 Task: Look for Airbnb properties in Zabid, Yemen from 10th November, 2023 to 25th November, 2023 for 4 adults.4 bedrooms having 4 beds and 4 bathrooms. Property type can be hotel. Amenities needed are: wifi, TV, free parkinig on premises, gym, breakfast. Look for 3 properties as per requirement.
Action: Mouse moved to (545, 117)
Screenshot: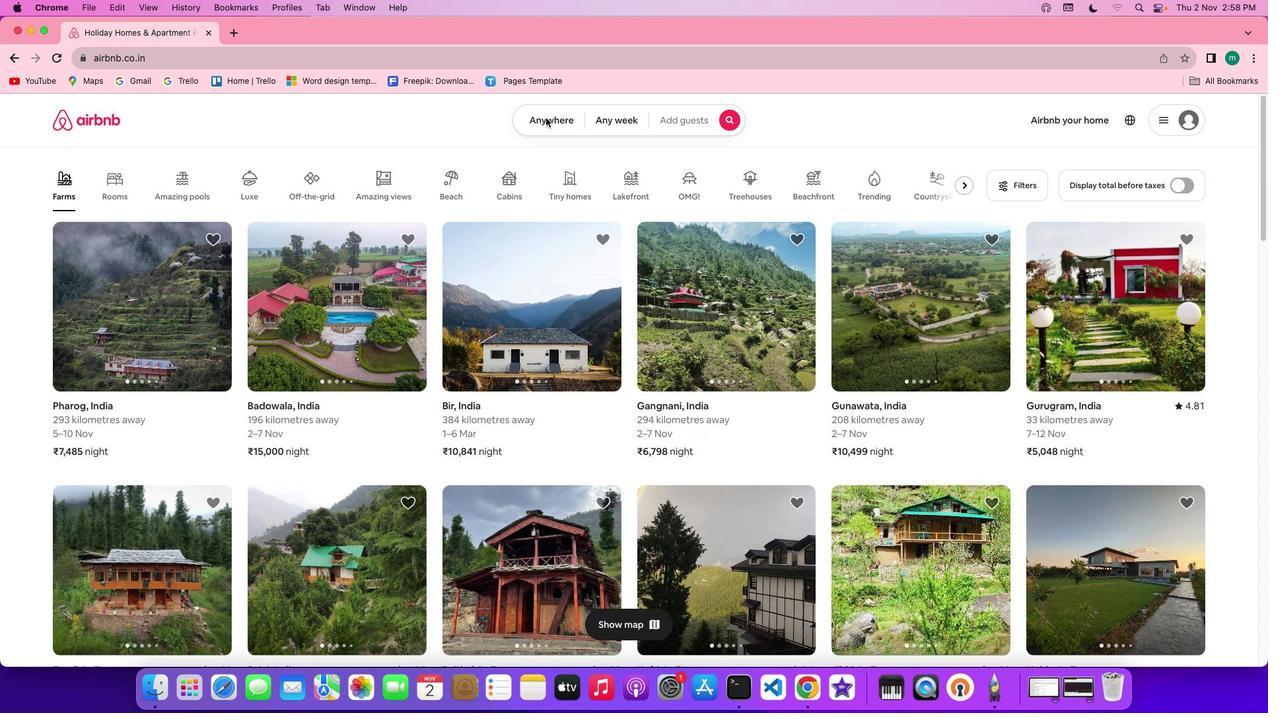 
Action: Mouse pressed left at (545, 117)
Screenshot: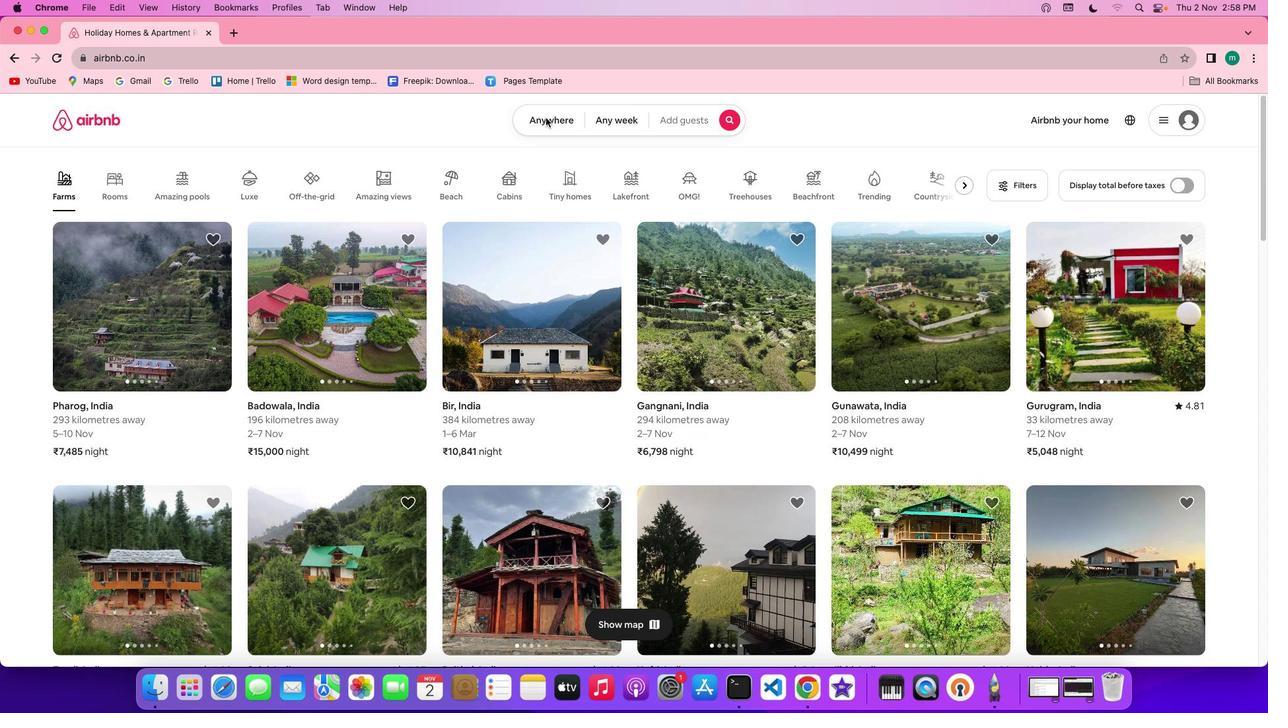 
Action: Mouse pressed left at (545, 117)
Screenshot: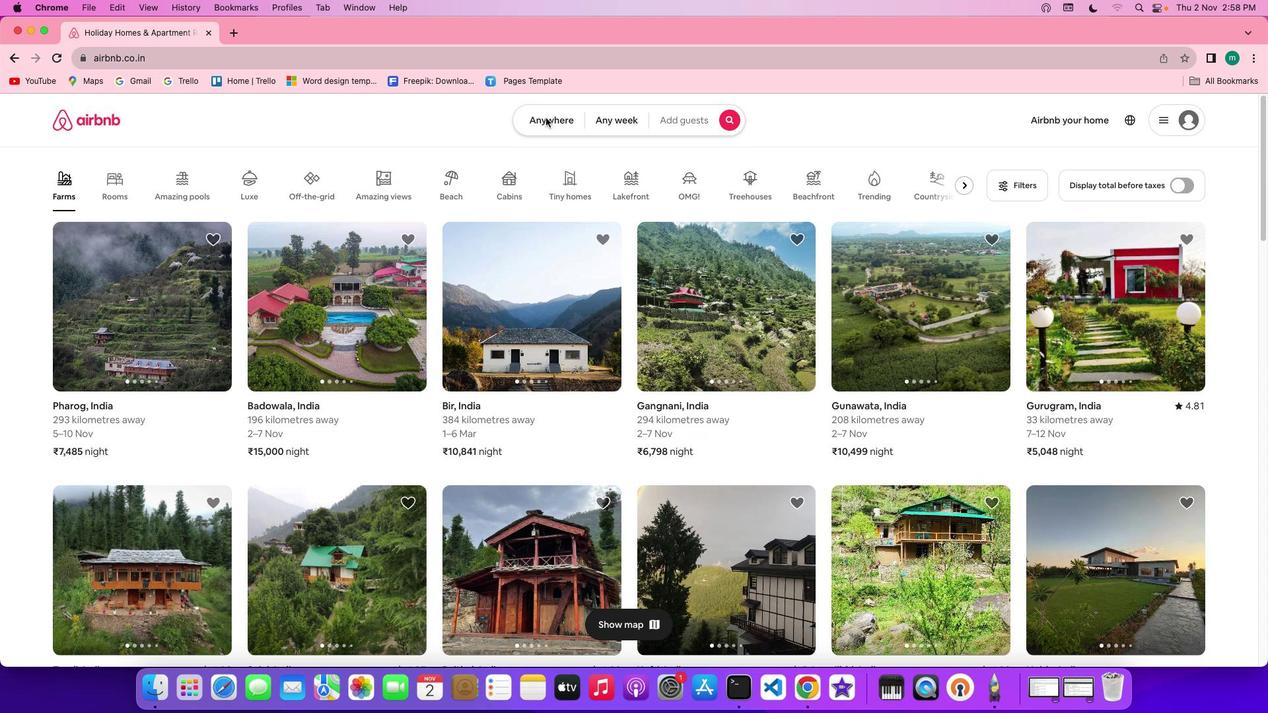 
Action: Mouse moved to (453, 170)
Screenshot: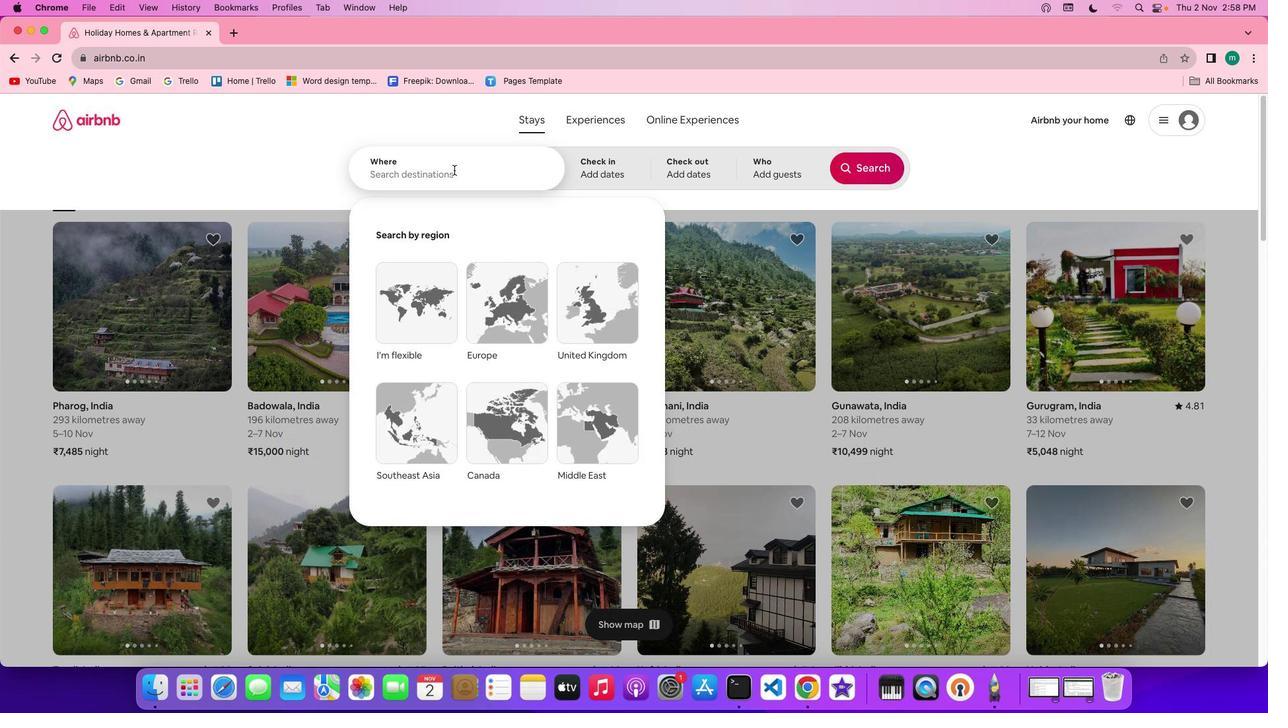 
Action: Key pressed Key.shift'Z''a''b''i''d'','Key.spaceKey.shift'Y''e''m''e''n'
Screenshot: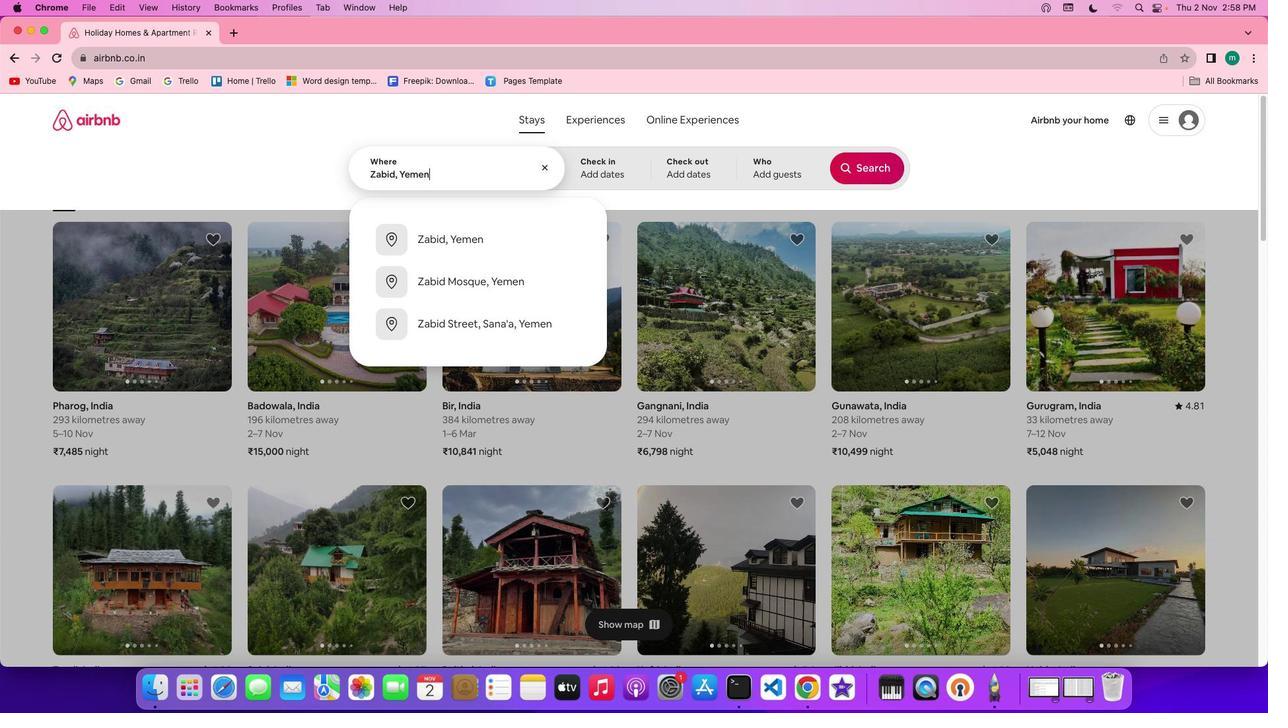 
Action: Mouse moved to (614, 179)
Screenshot: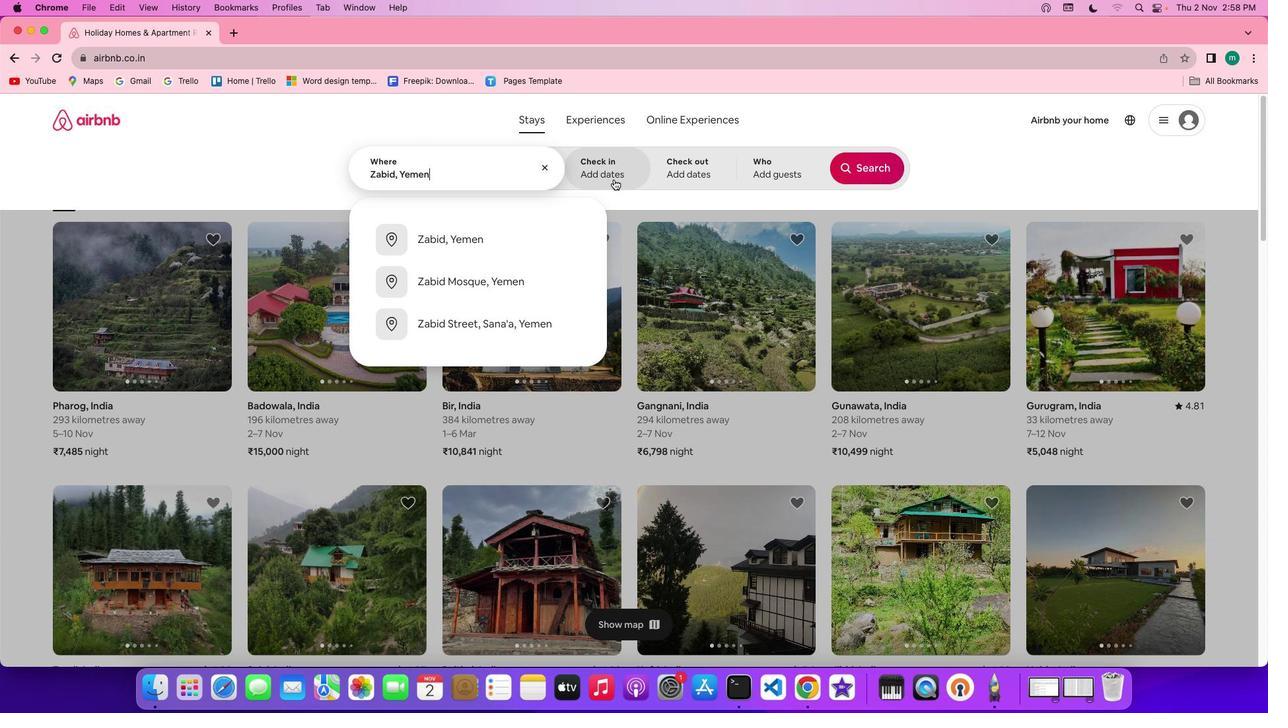 
Action: Mouse pressed left at (614, 179)
Screenshot: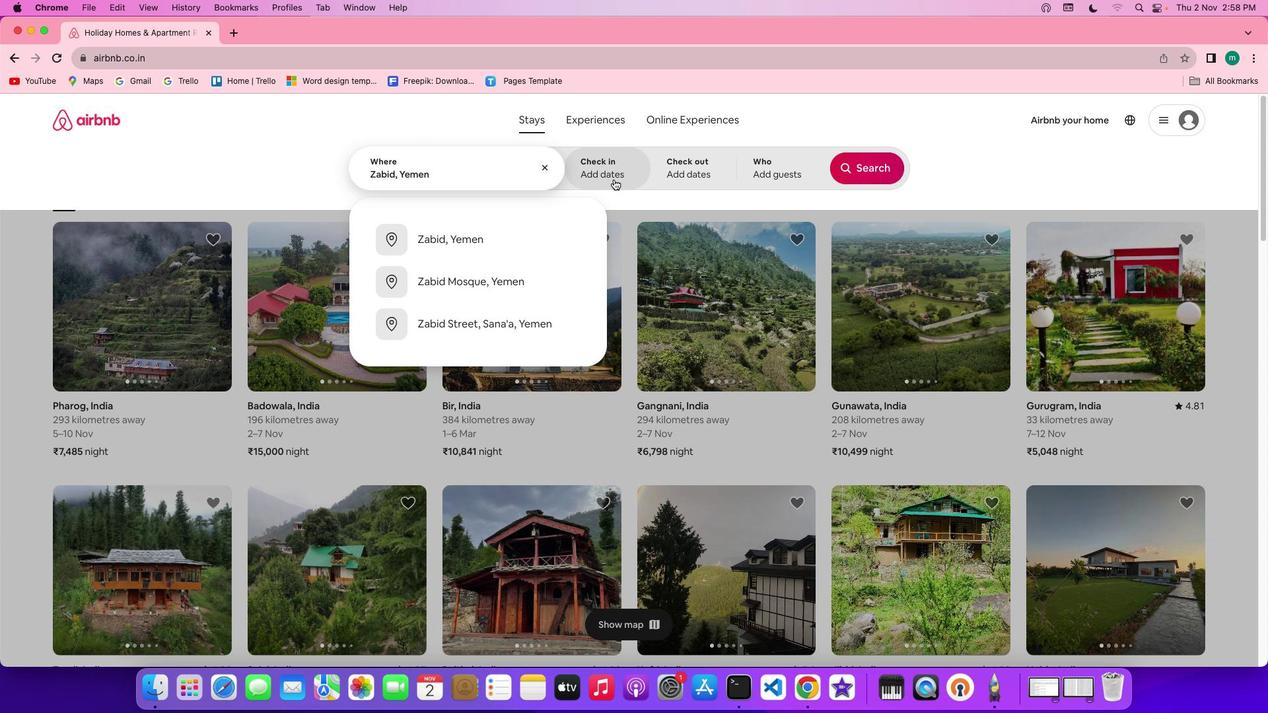 
Action: Mouse moved to (568, 363)
Screenshot: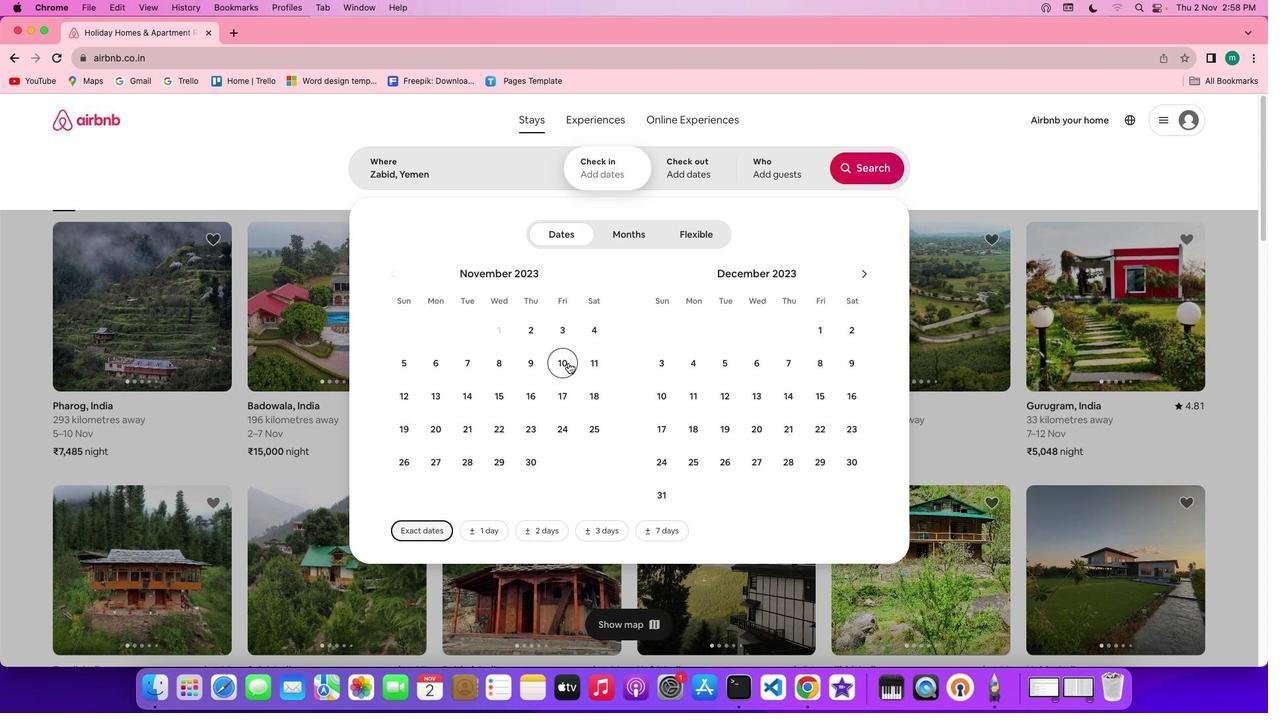 
Action: Mouse pressed left at (568, 363)
Screenshot: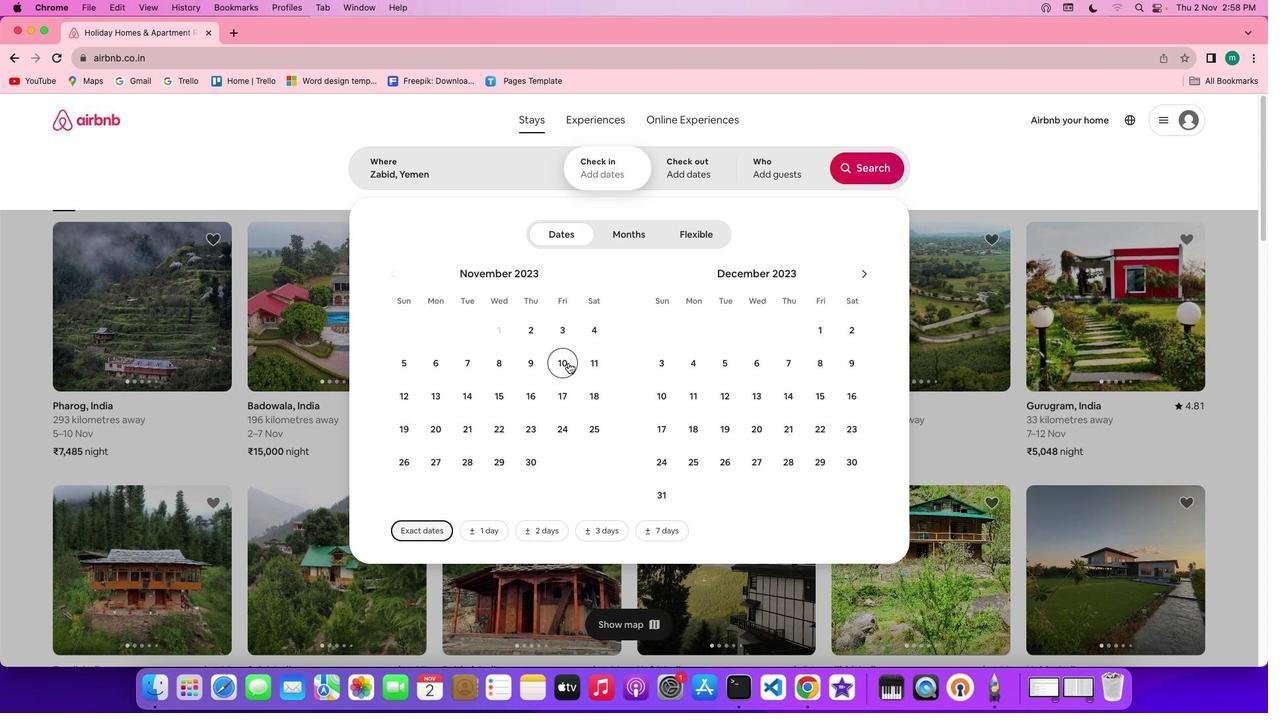 
Action: Mouse moved to (595, 428)
Screenshot: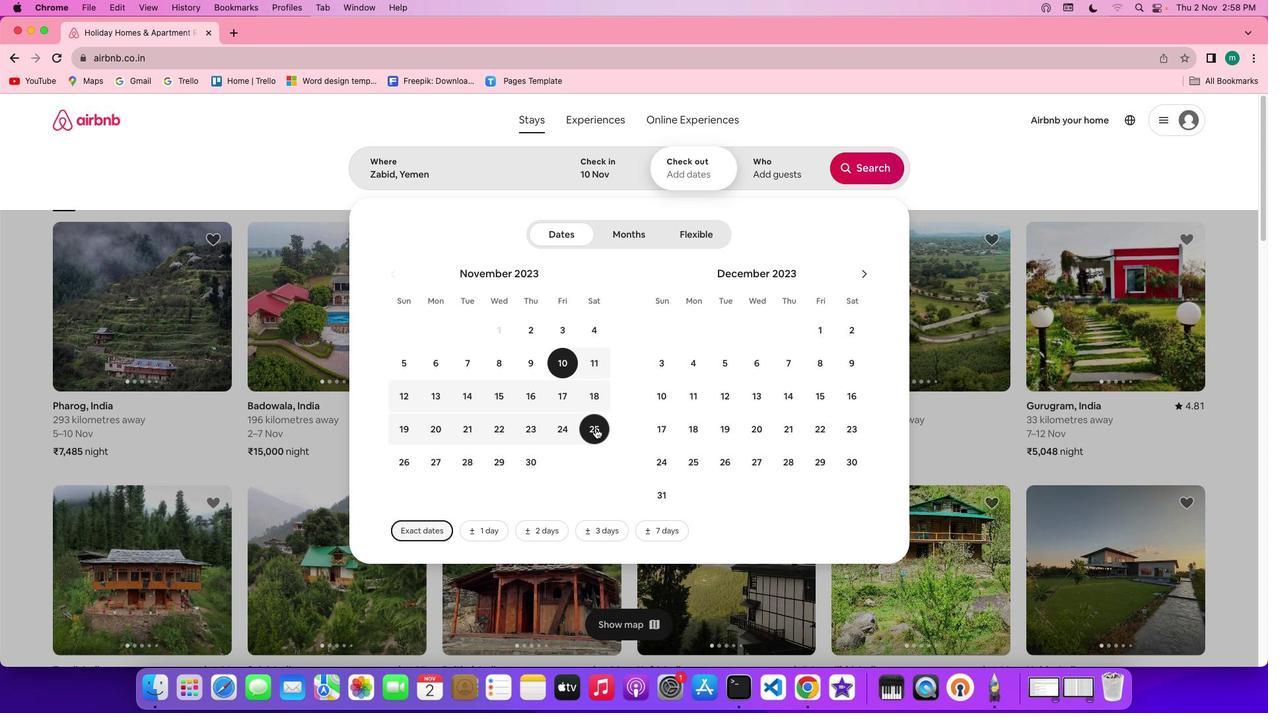 
Action: Mouse pressed left at (595, 428)
Screenshot: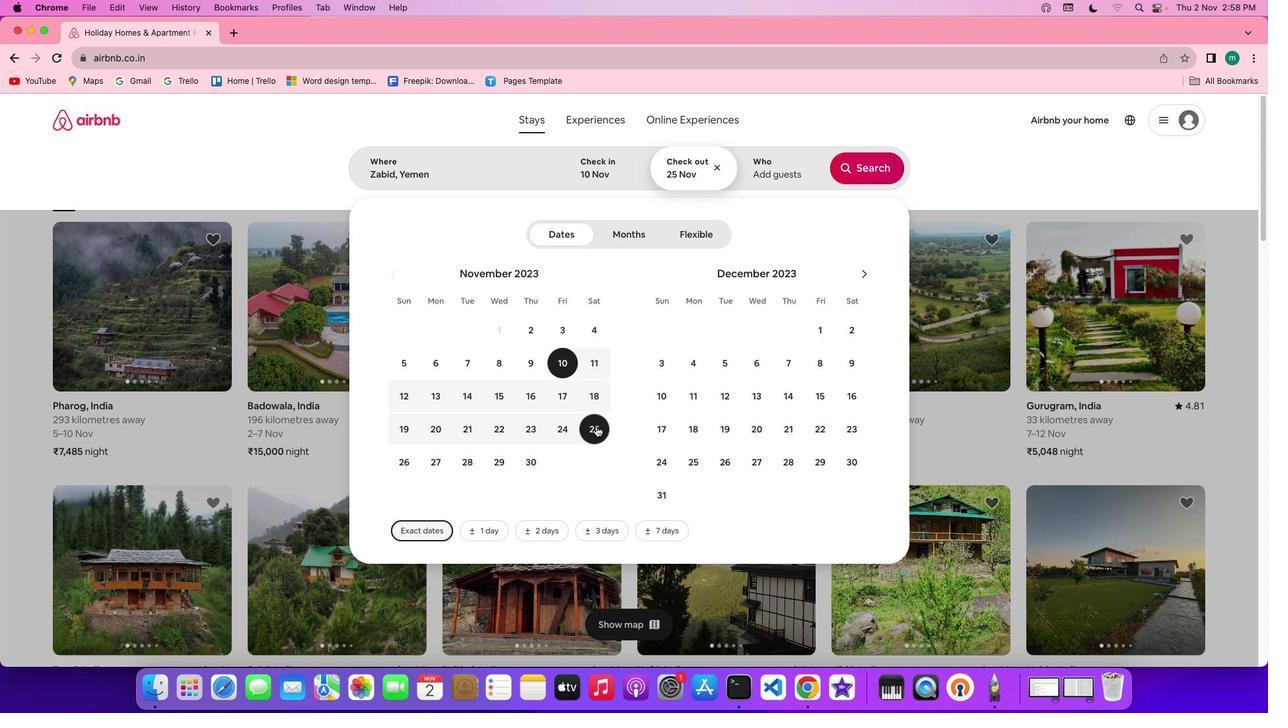 
Action: Mouse moved to (793, 180)
Screenshot: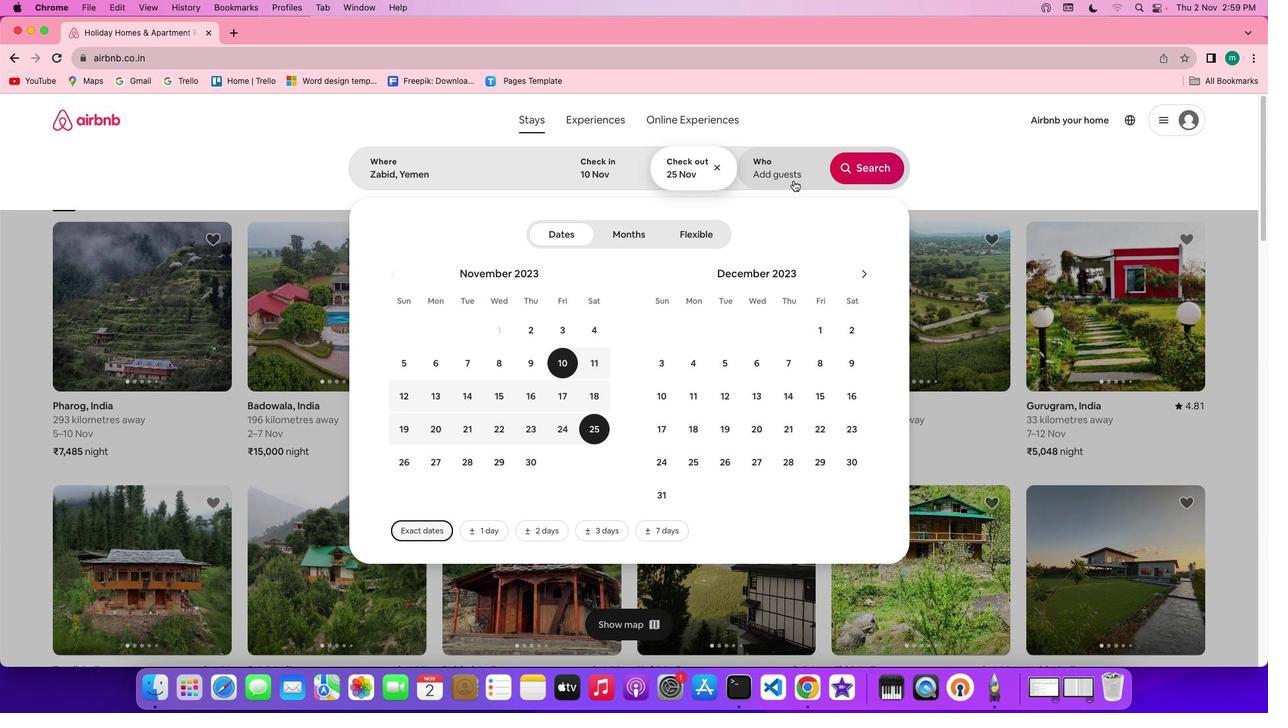 
Action: Mouse pressed left at (793, 180)
Screenshot: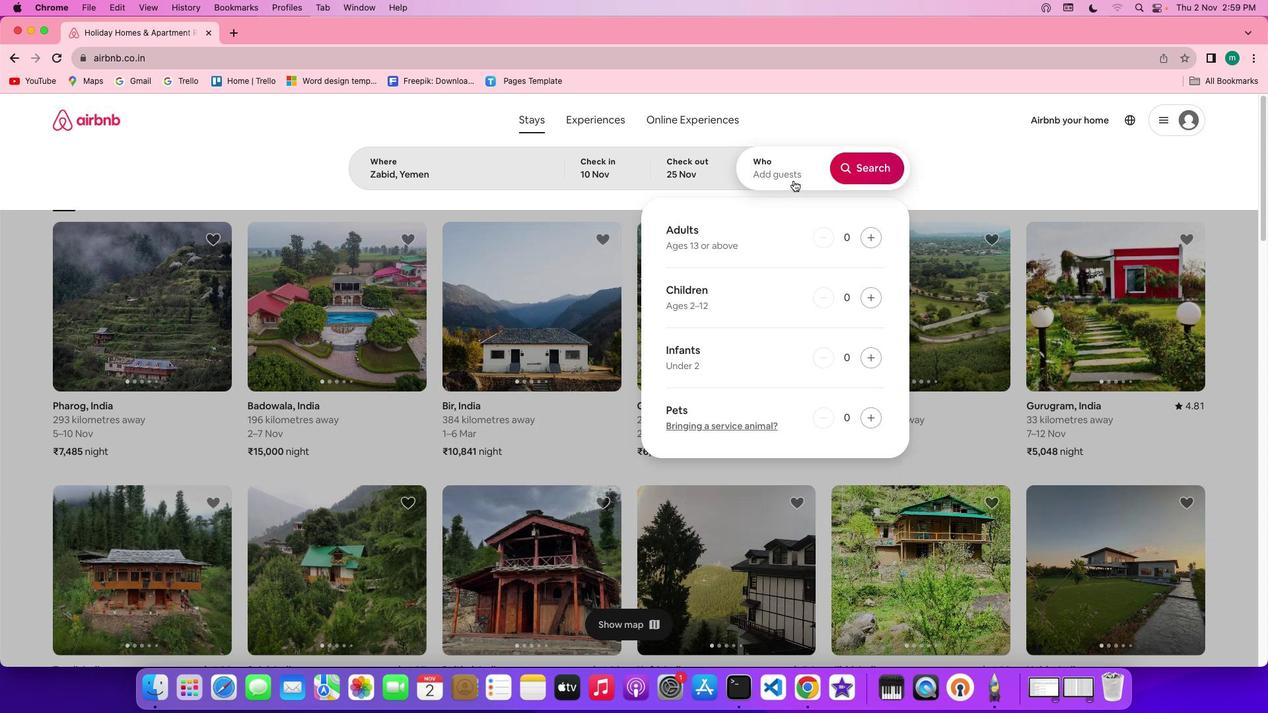 
Action: Mouse moved to (870, 233)
Screenshot: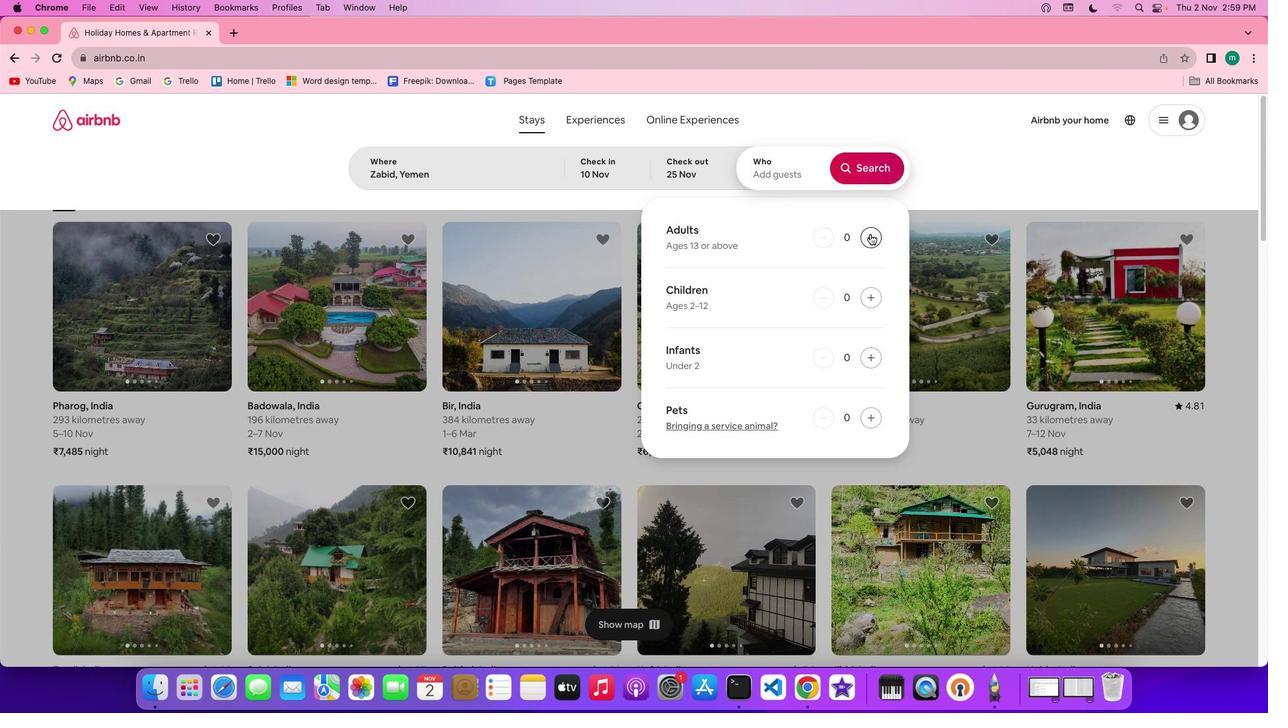 
Action: Mouse pressed left at (870, 233)
Screenshot: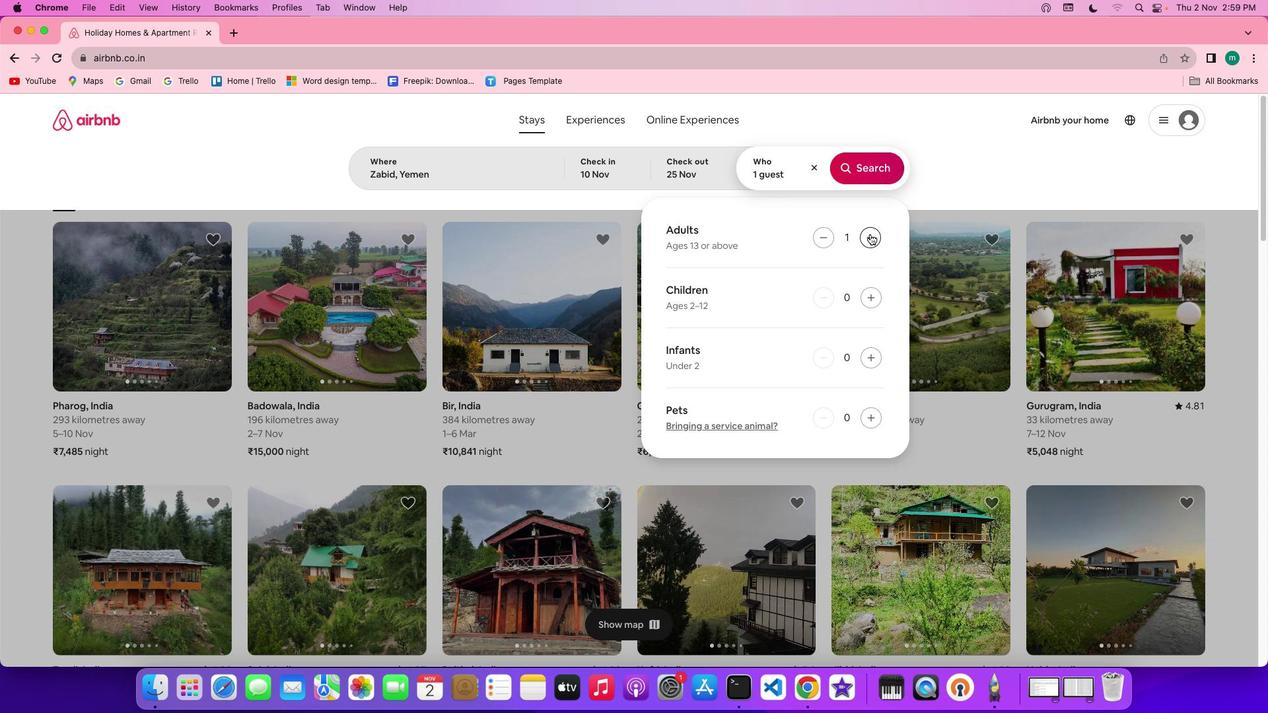 
Action: Mouse pressed left at (870, 233)
Screenshot: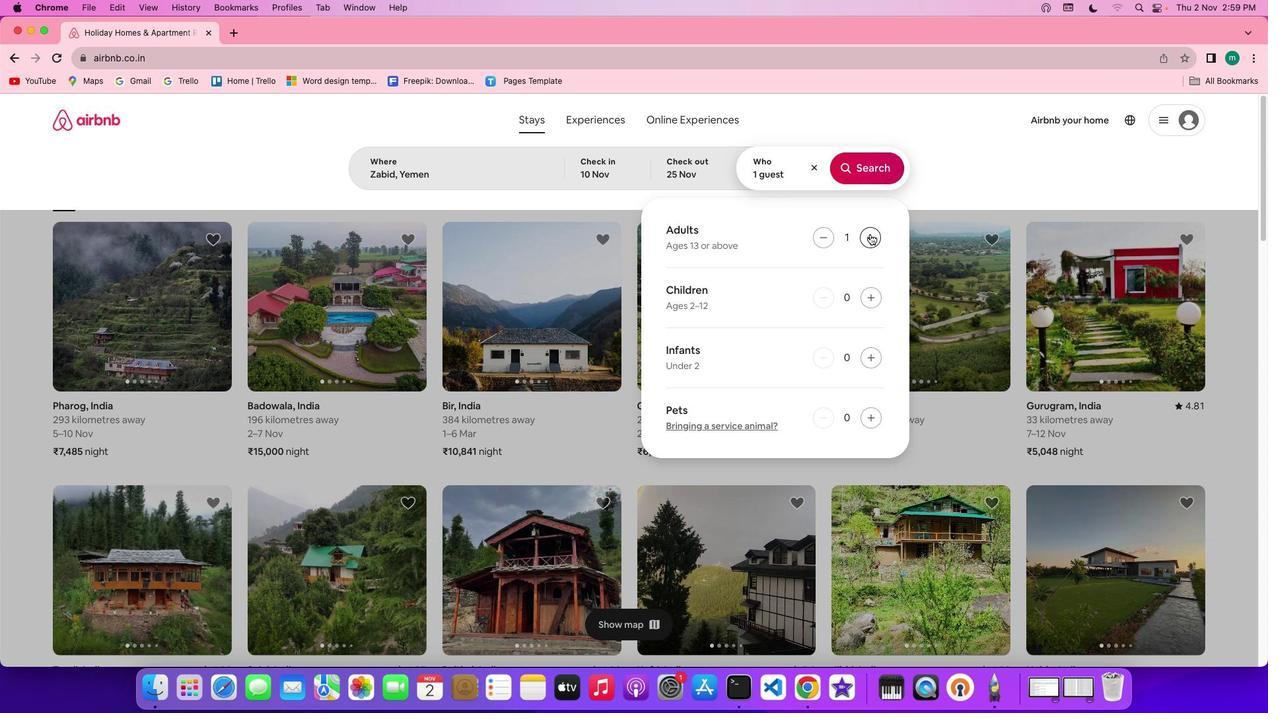 
Action: Mouse moved to (870, 235)
Screenshot: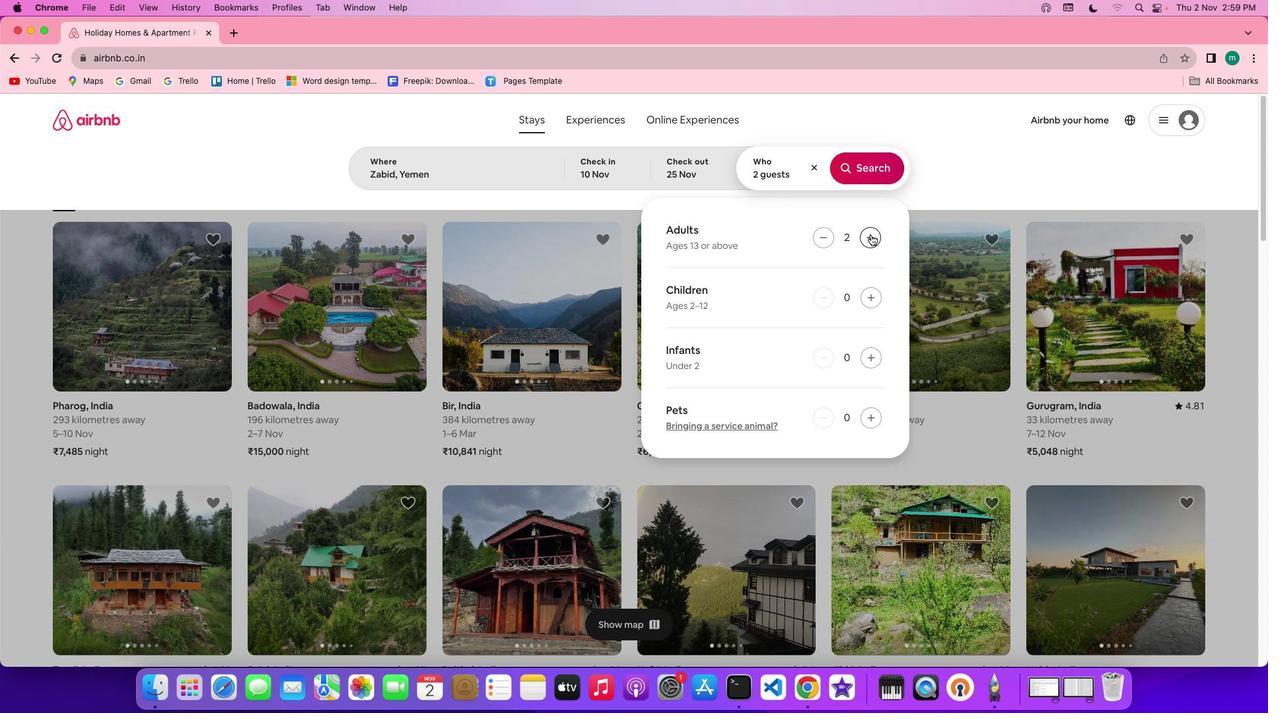 
Action: Mouse pressed left at (870, 235)
Screenshot: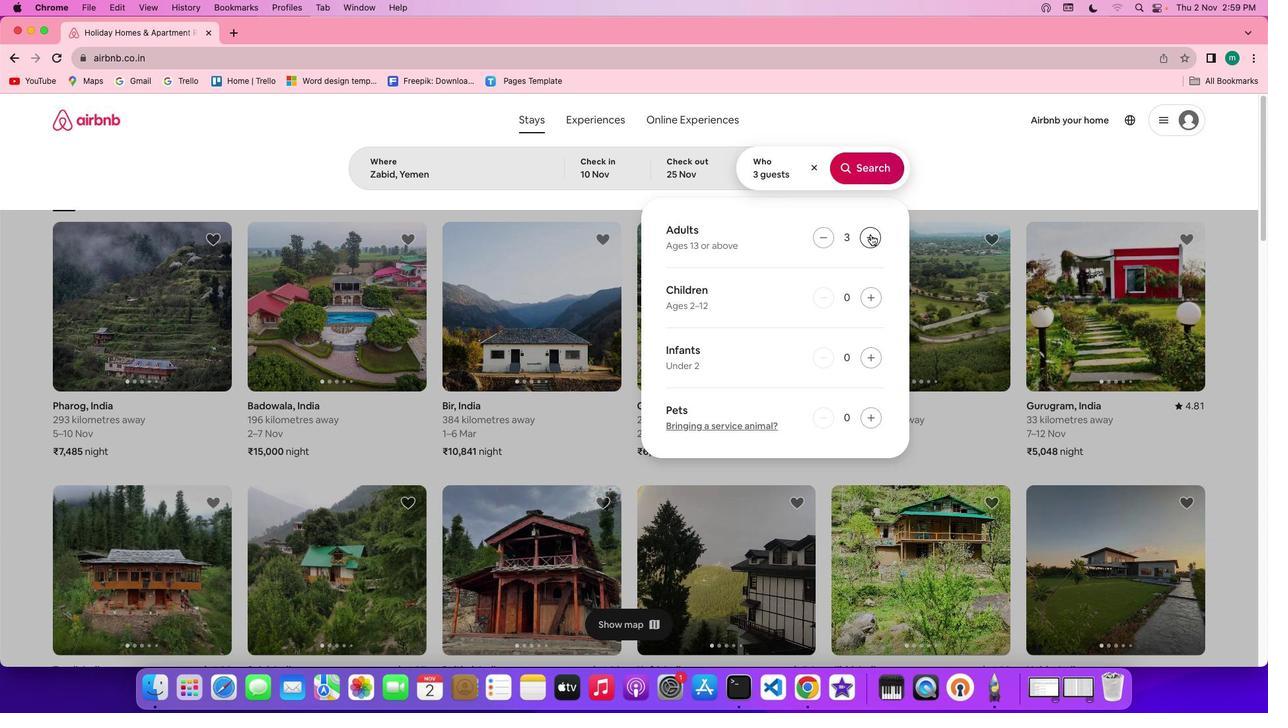 
Action: Mouse pressed left at (870, 235)
Screenshot: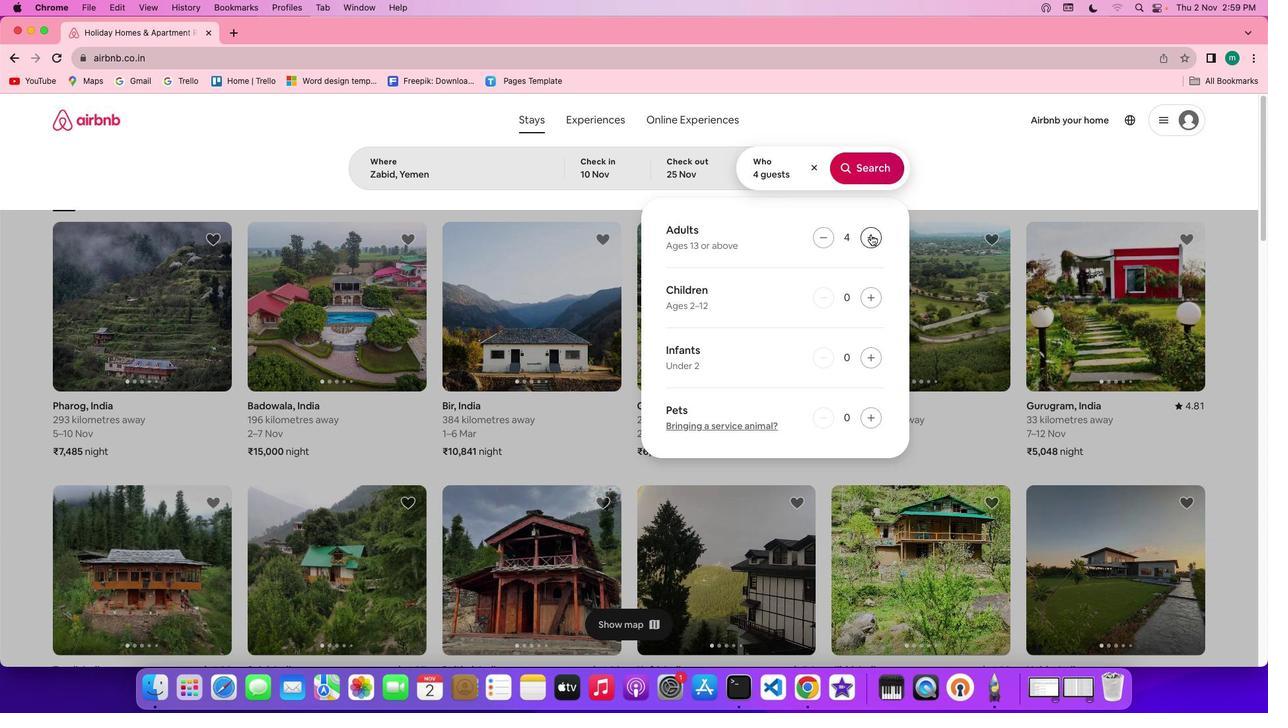 
Action: Mouse moved to (867, 166)
Screenshot: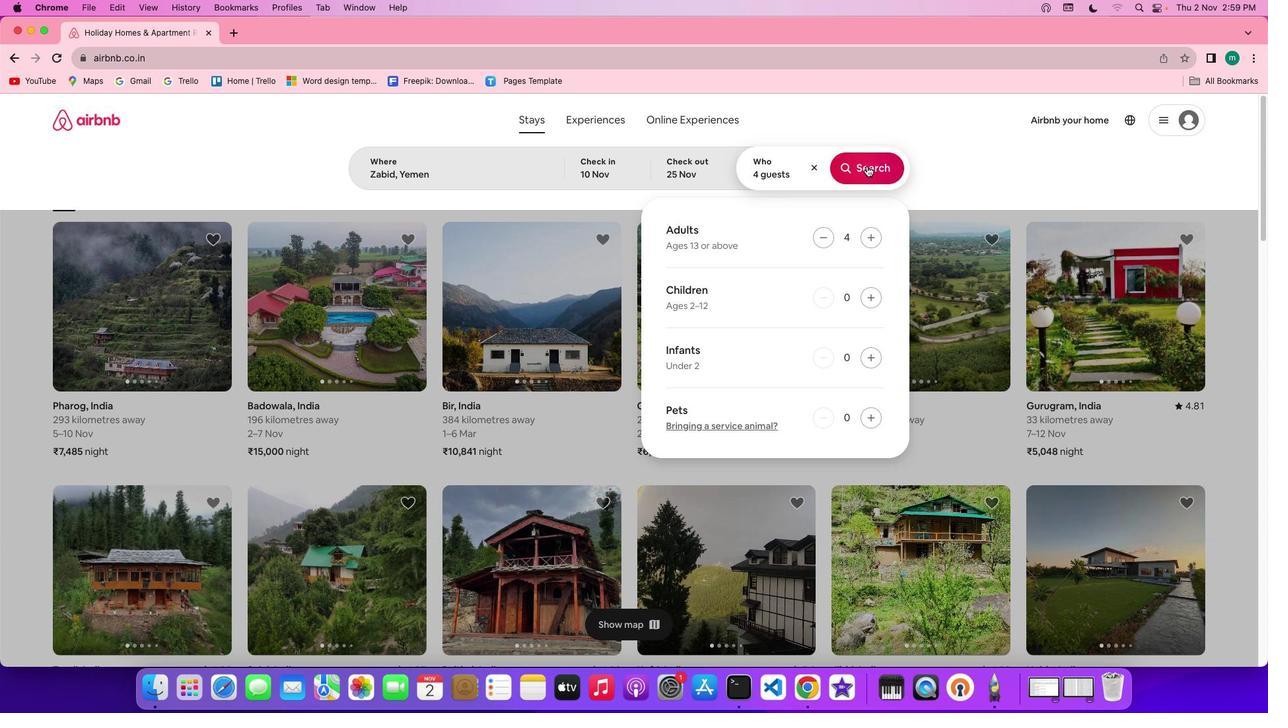 
Action: Mouse pressed left at (867, 166)
Screenshot: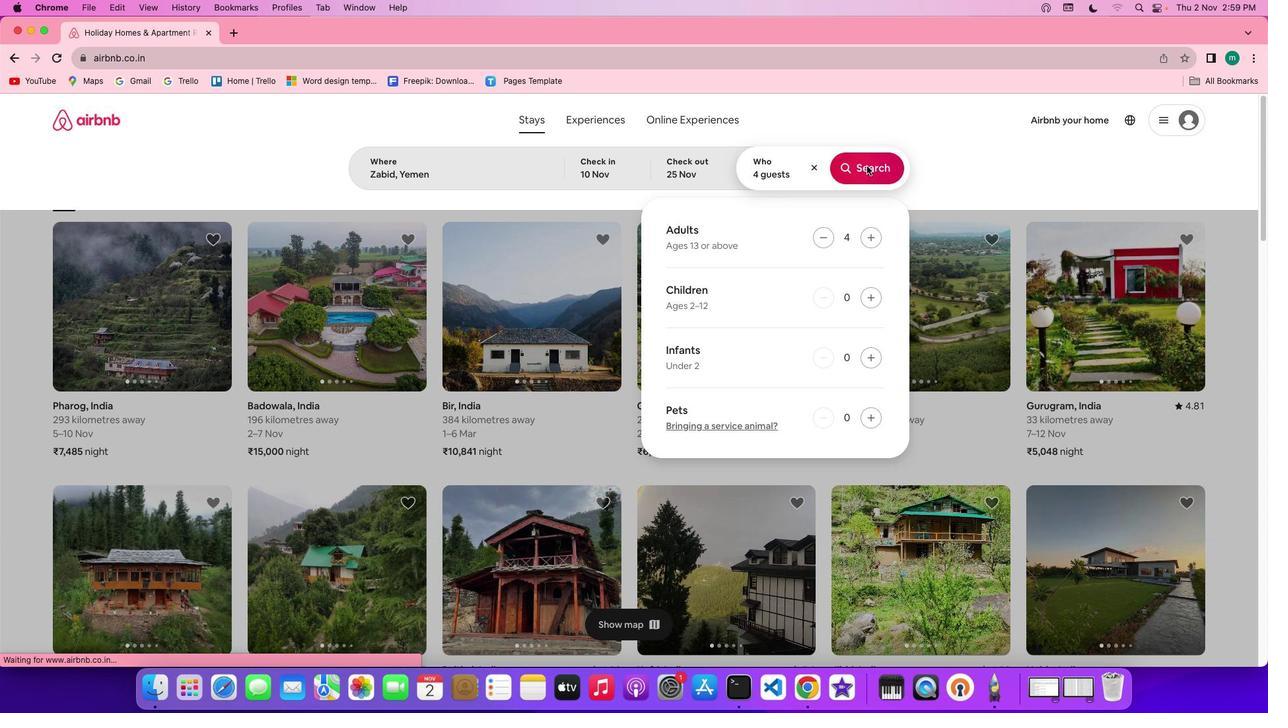 
Action: Mouse moved to (1070, 171)
Screenshot: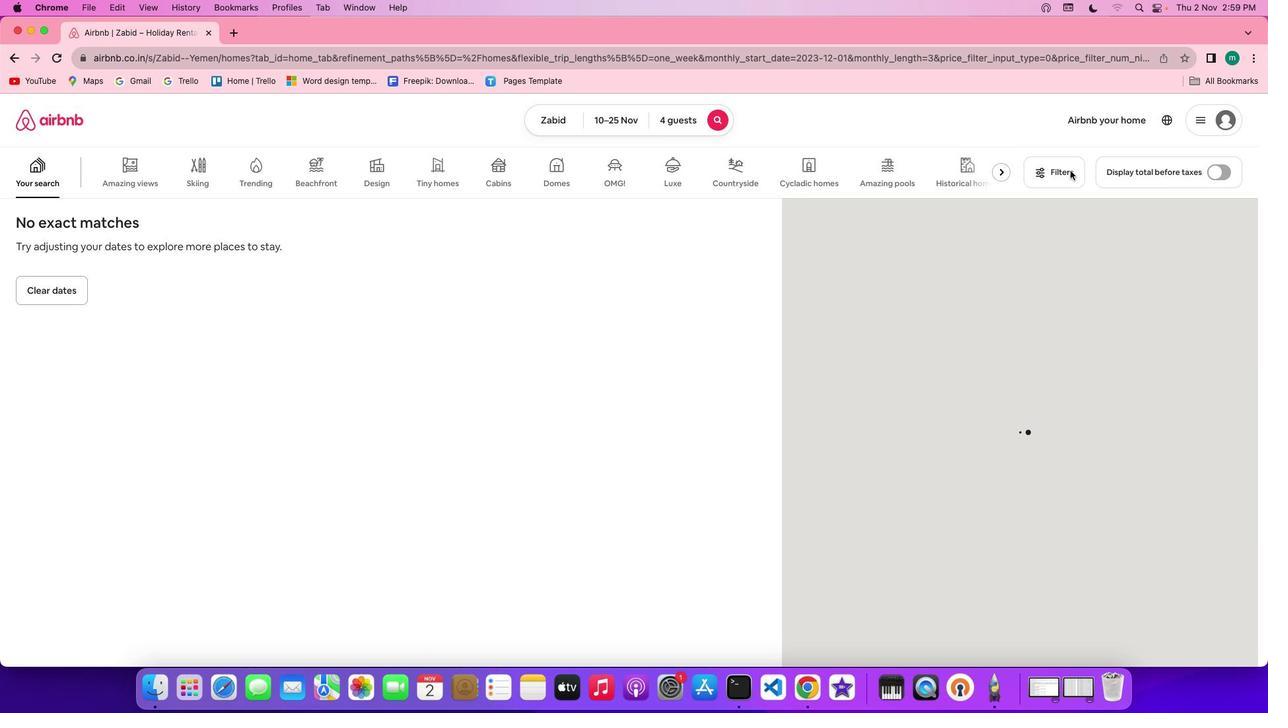 
Action: Mouse pressed left at (1070, 171)
Screenshot: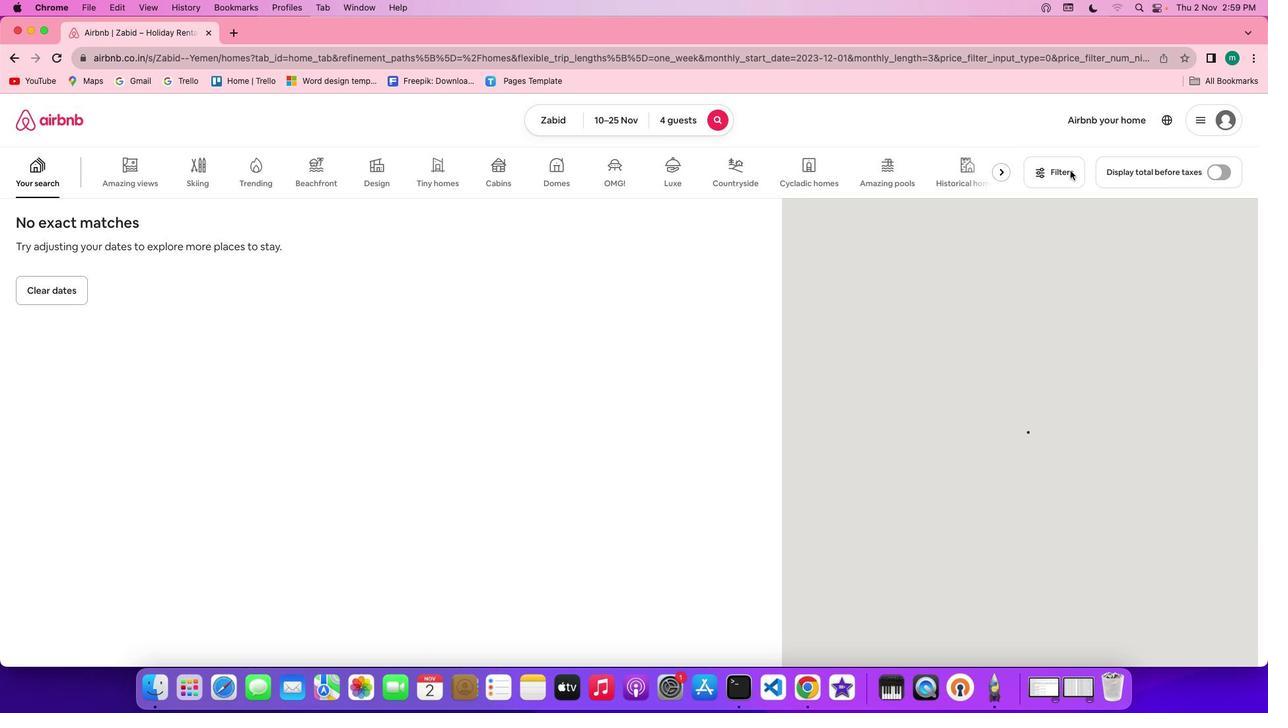 
Action: Mouse moved to (1060, 171)
Screenshot: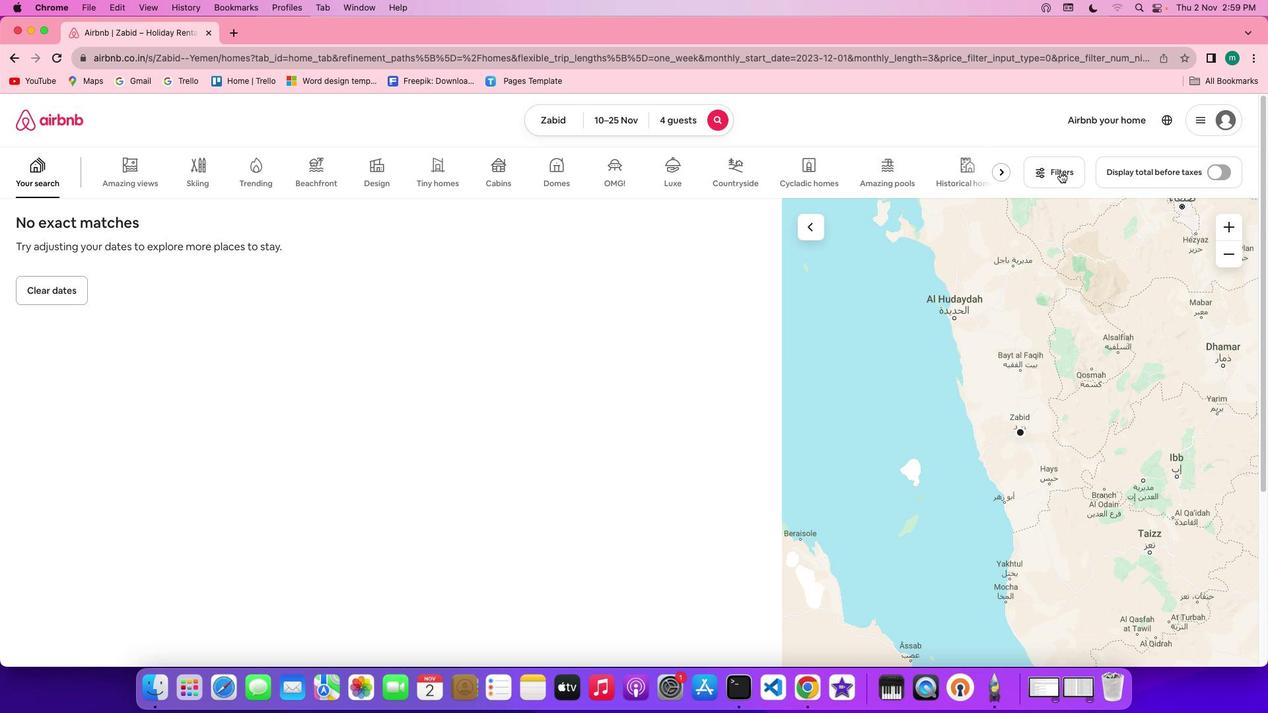 
Action: Mouse pressed left at (1060, 171)
Screenshot: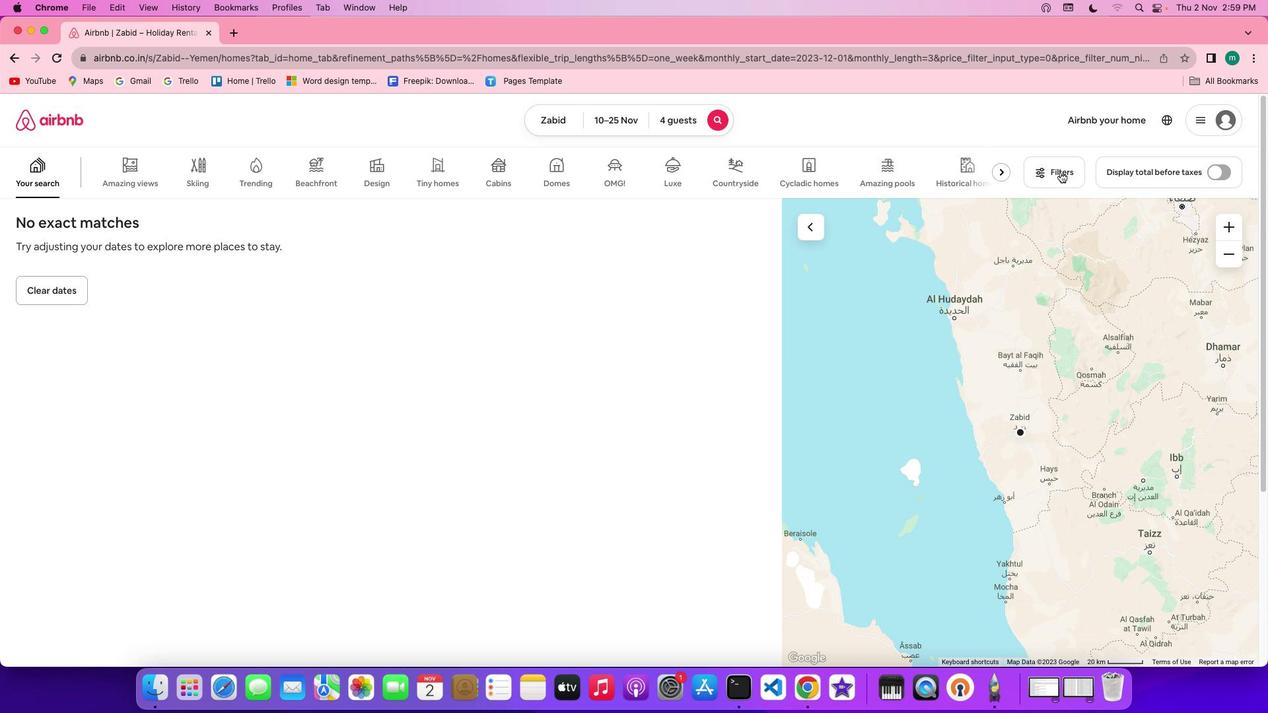 
Action: Mouse moved to (1042, 171)
Screenshot: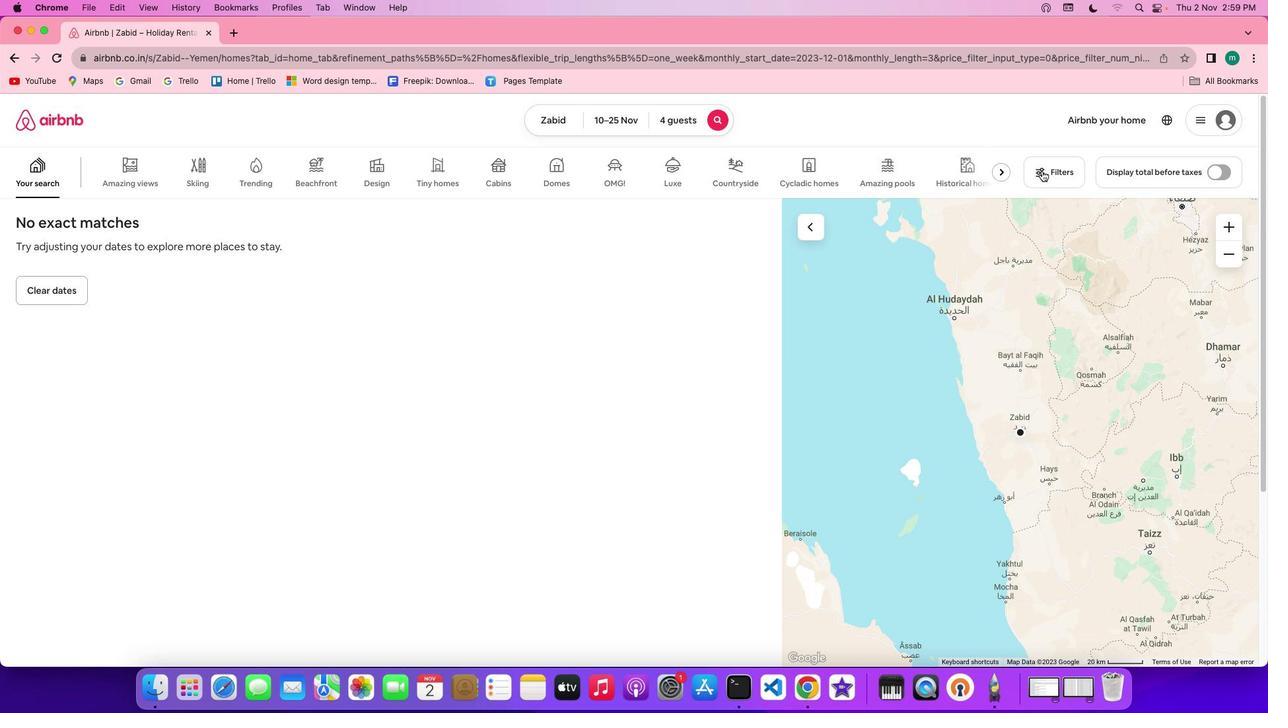 
Action: Mouse pressed left at (1042, 171)
Screenshot: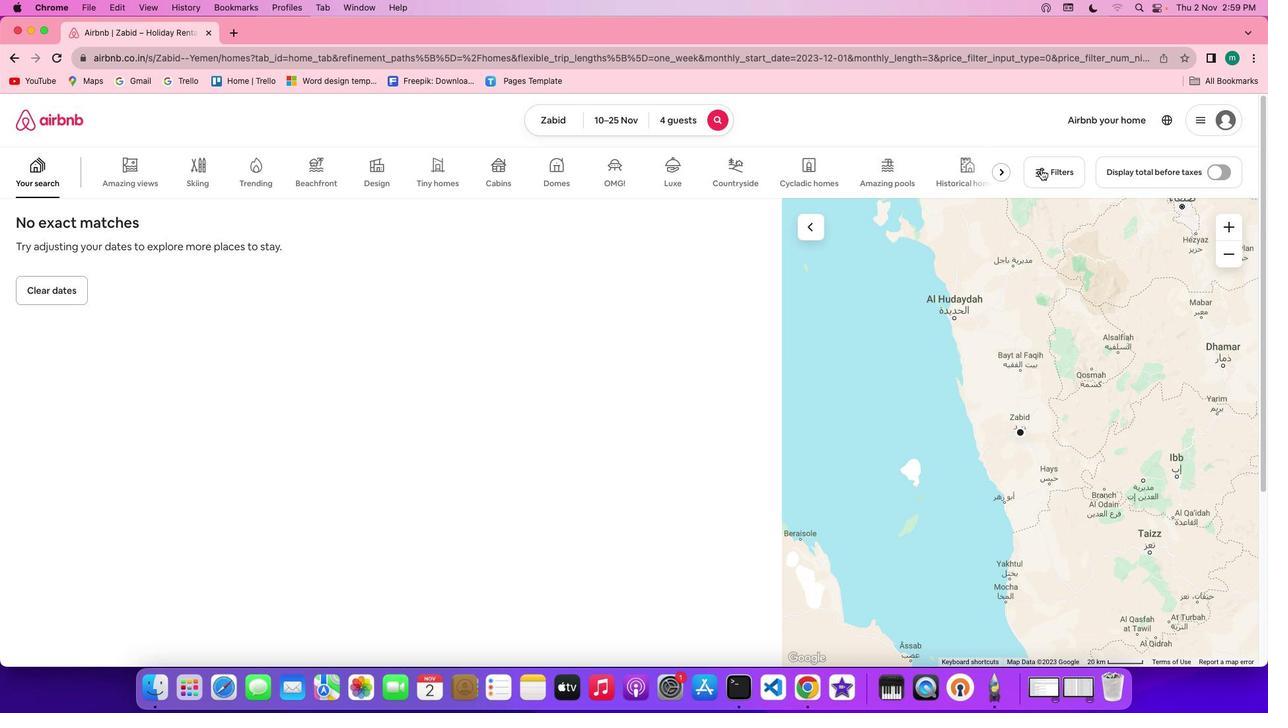 
Action: Mouse moved to (680, 415)
Screenshot: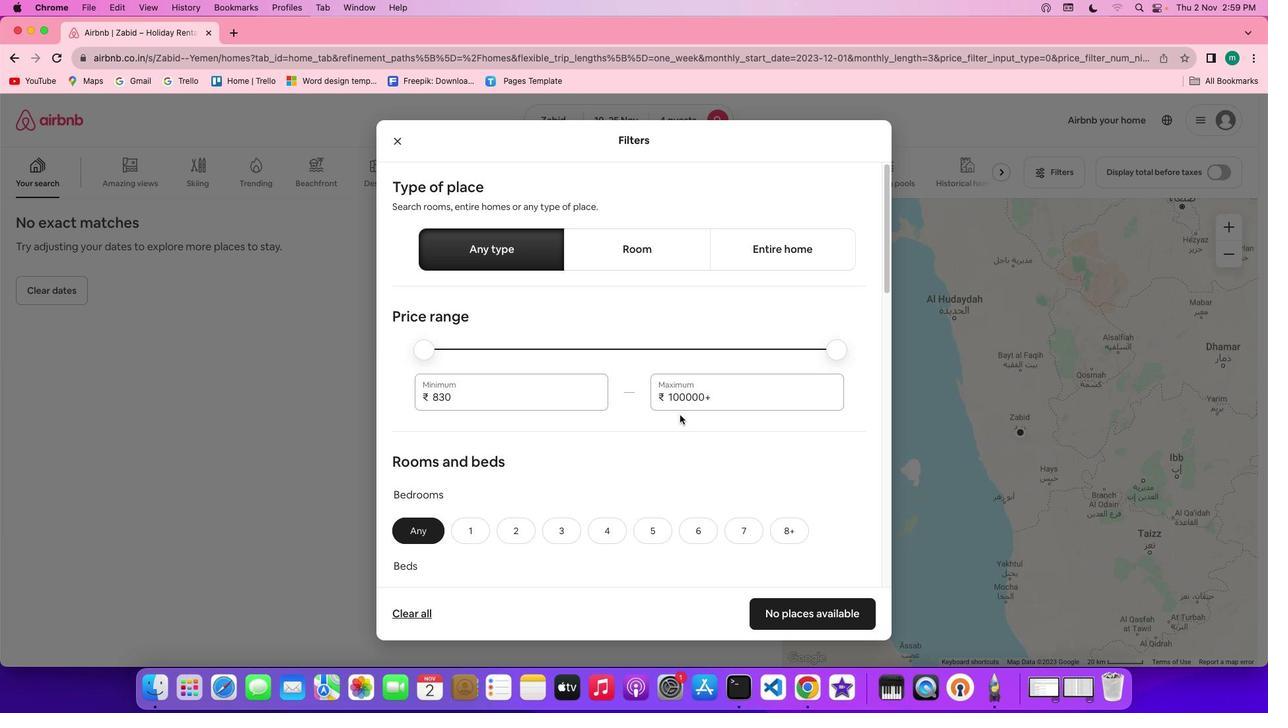 
Action: Mouse scrolled (680, 415) with delta (0, 0)
Screenshot: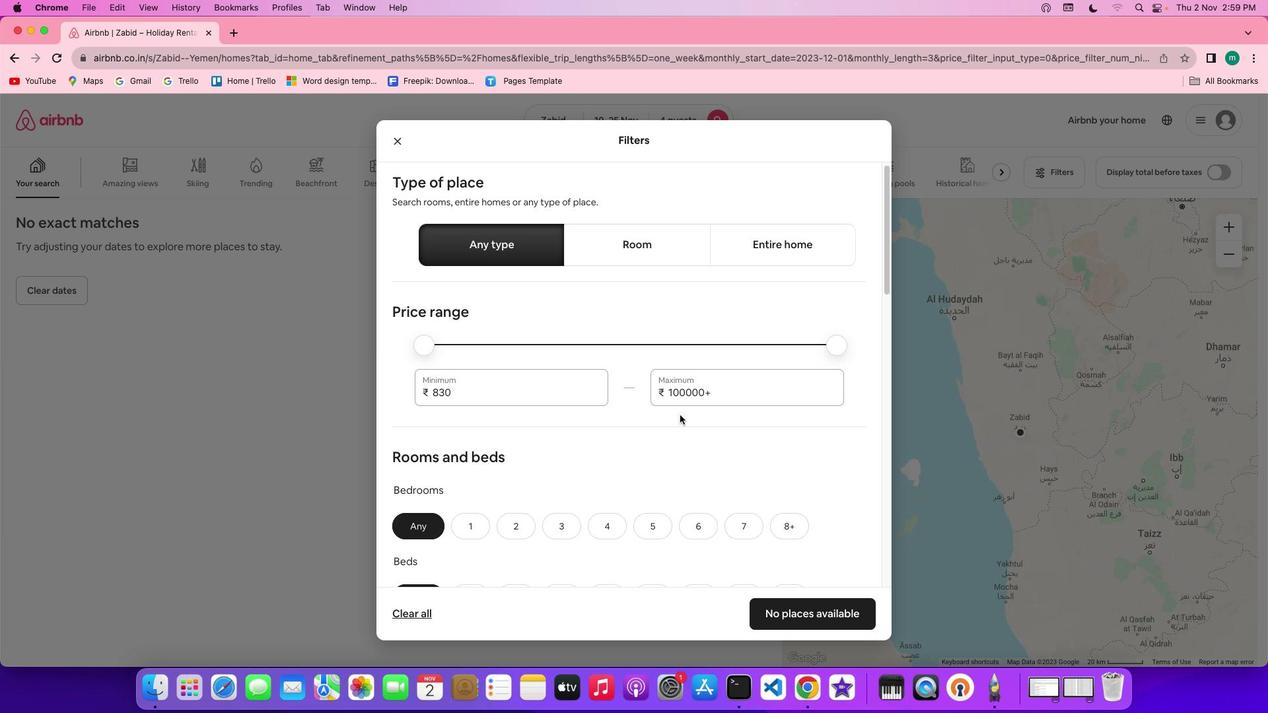
Action: Mouse scrolled (680, 415) with delta (0, 0)
Screenshot: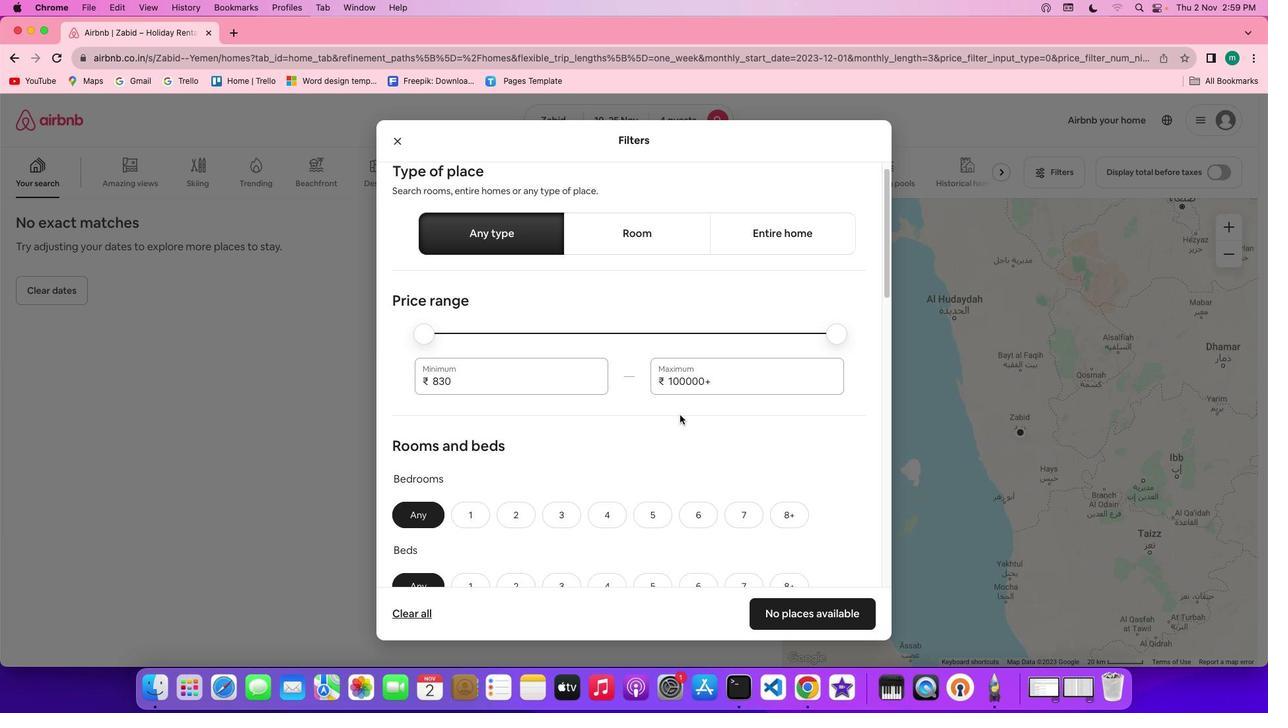 
Action: Mouse scrolled (680, 415) with delta (0, 0)
Screenshot: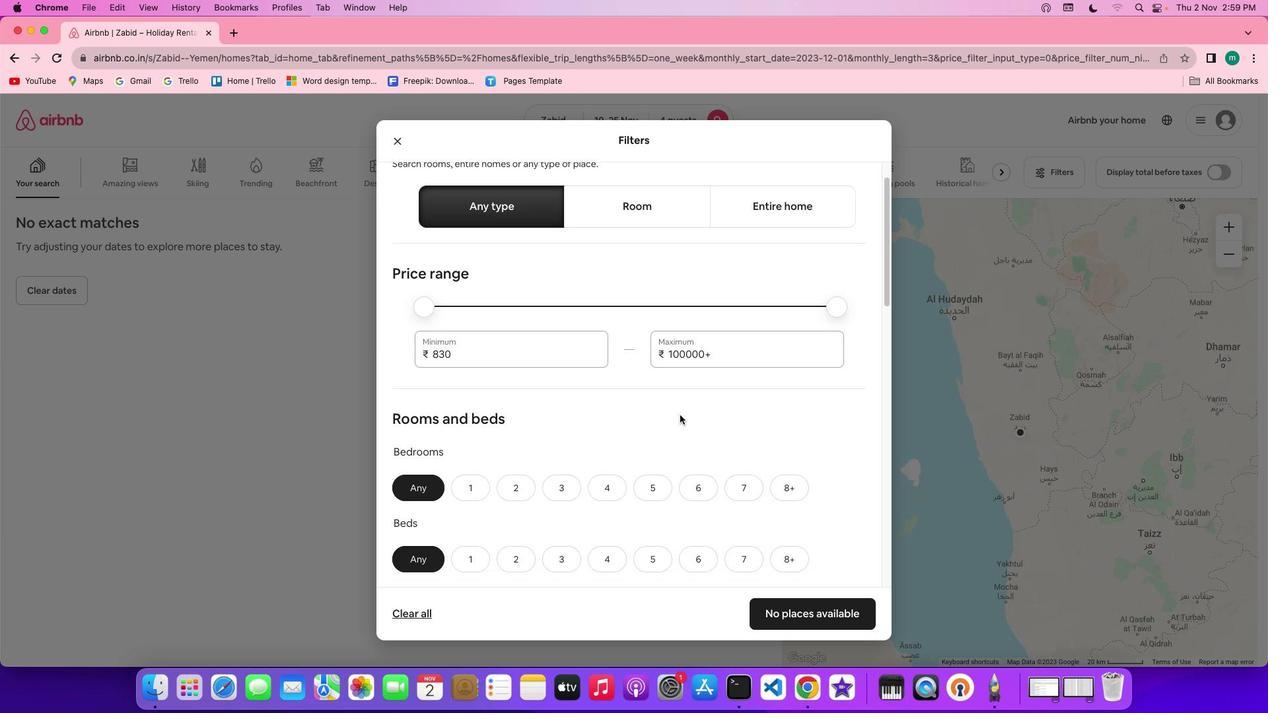 
Action: Mouse scrolled (680, 415) with delta (0, 0)
Screenshot: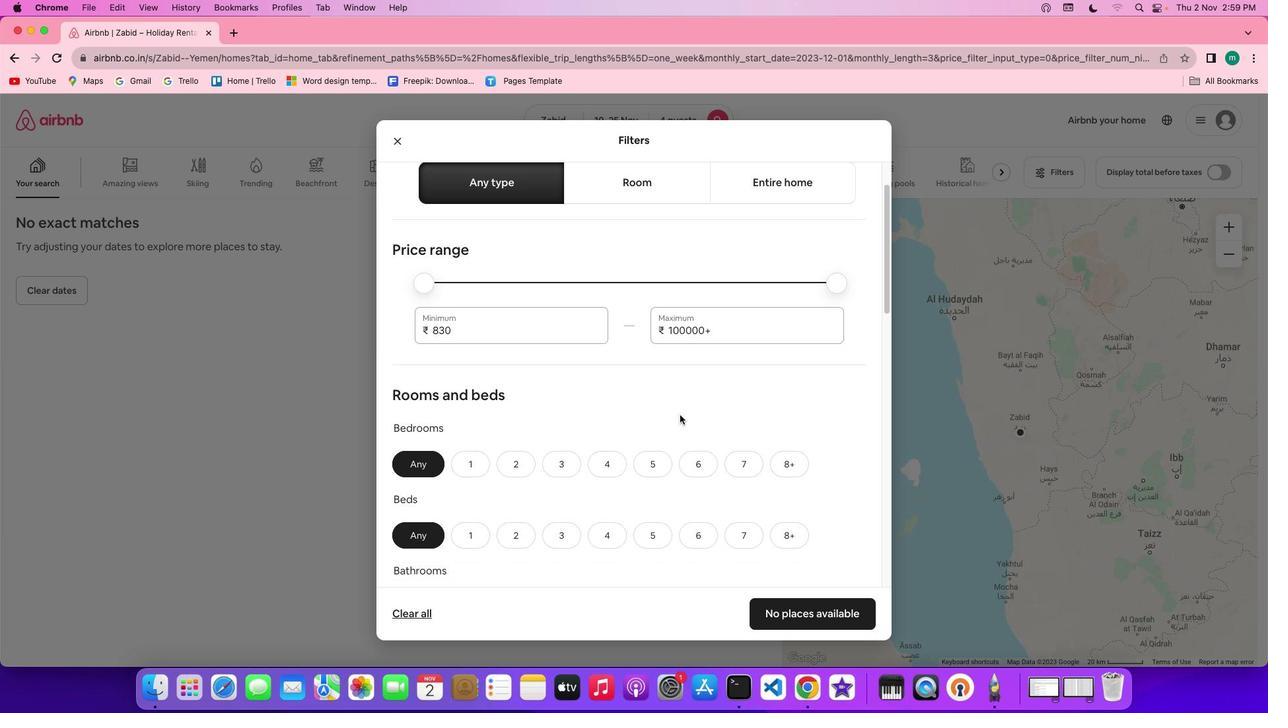 
Action: Mouse scrolled (680, 415) with delta (0, 0)
Screenshot: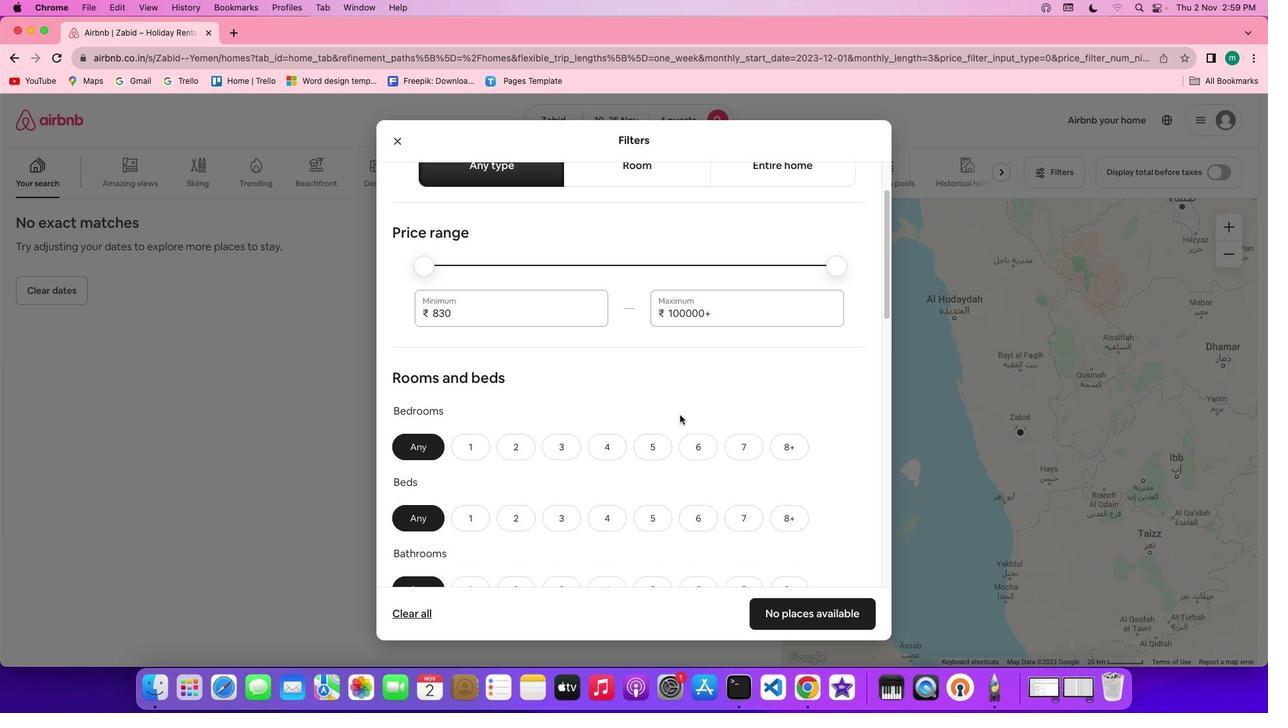 
Action: Mouse scrolled (680, 415) with delta (0, -1)
Screenshot: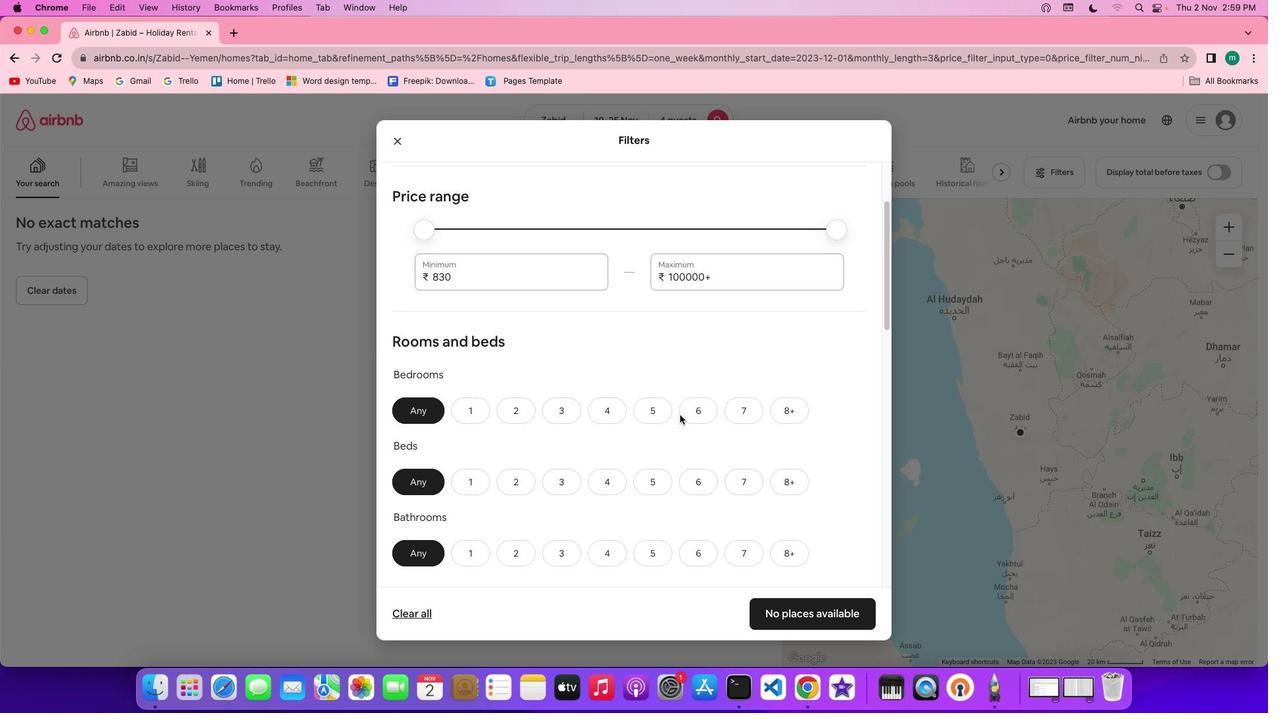 
Action: Mouse moved to (681, 413)
Screenshot: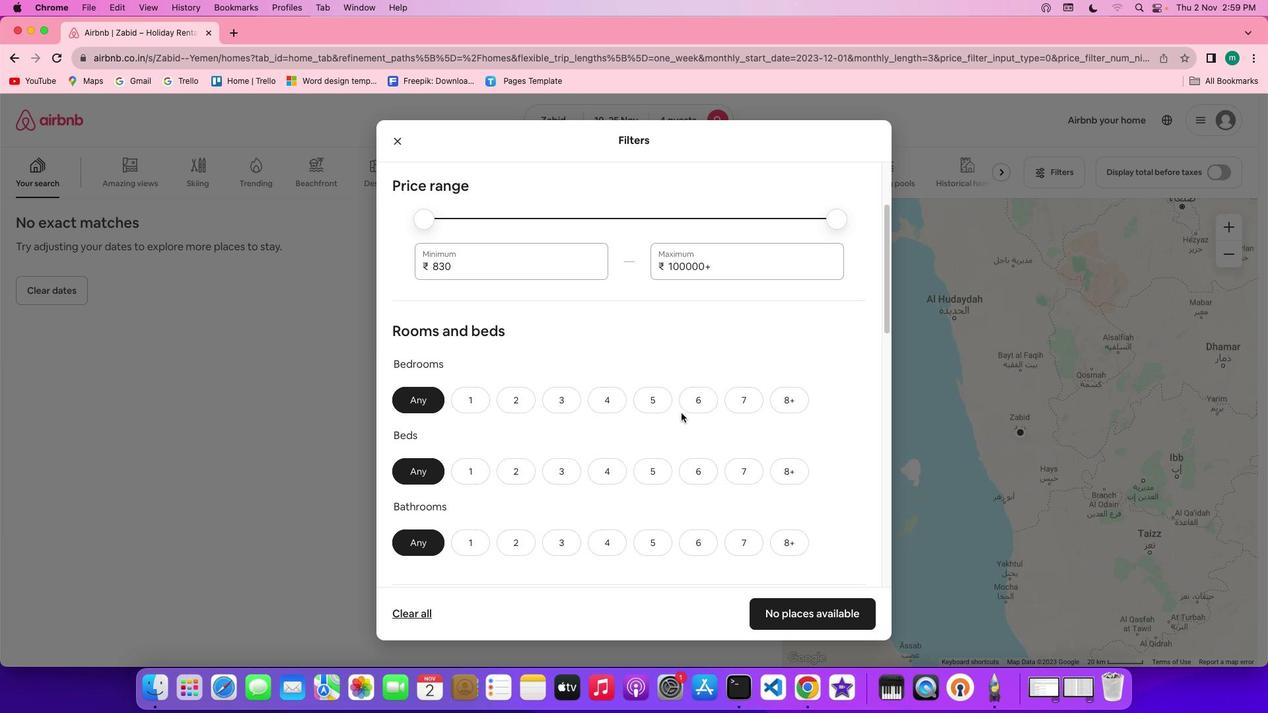
Action: Mouse scrolled (681, 413) with delta (0, 0)
Screenshot: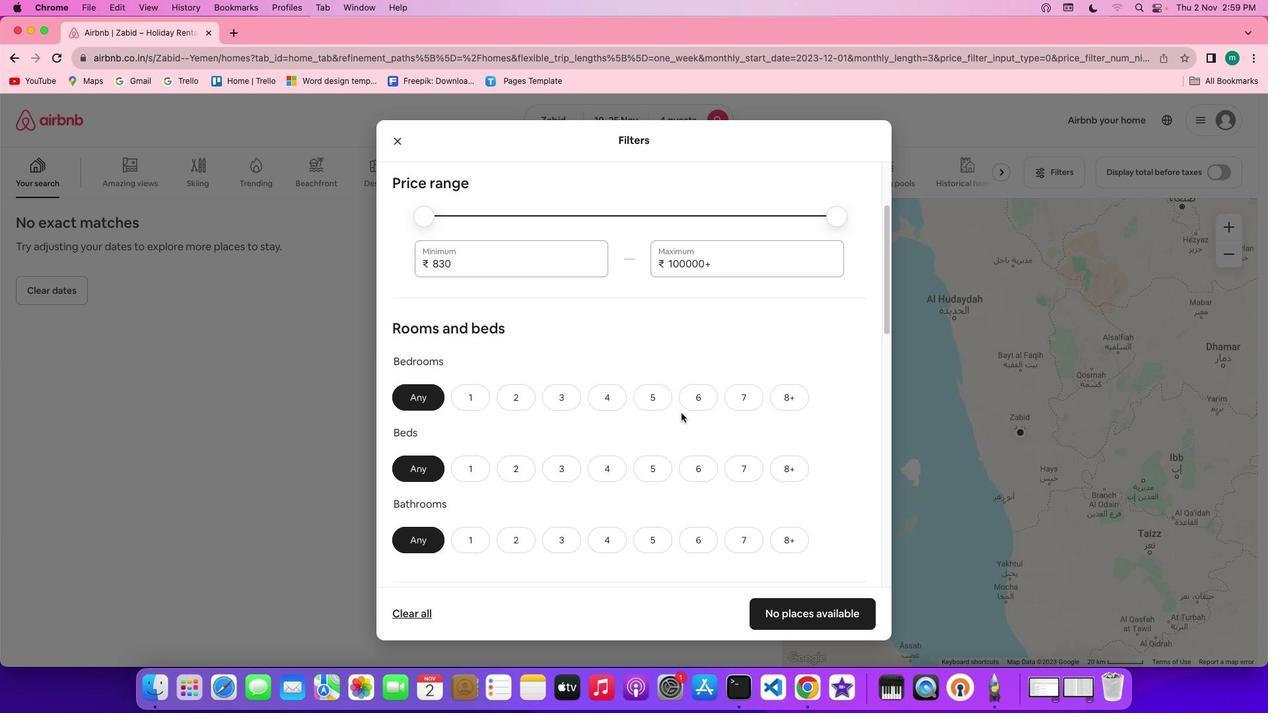 
Action: Mouse scrolled (681, 413) with delta (0, 0)
Screenshot: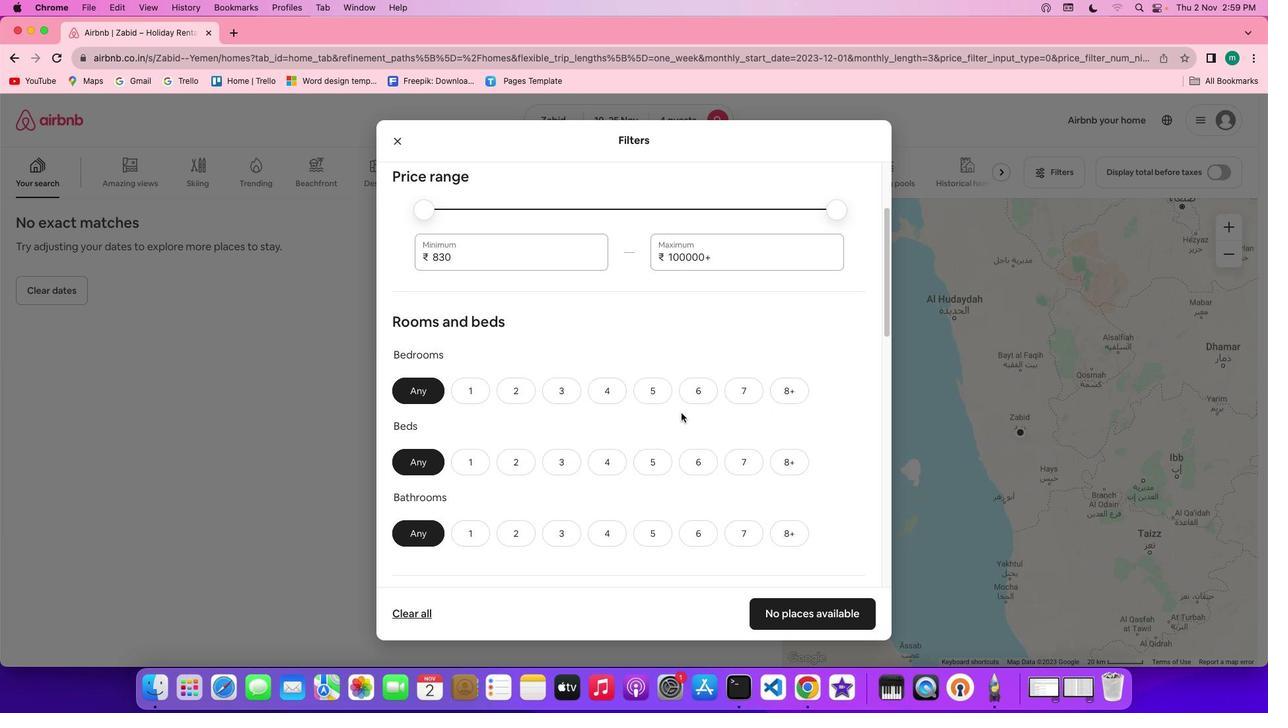 
Action: Mouse scrolled (681, 413) with delta (0, 0)
Screenshot: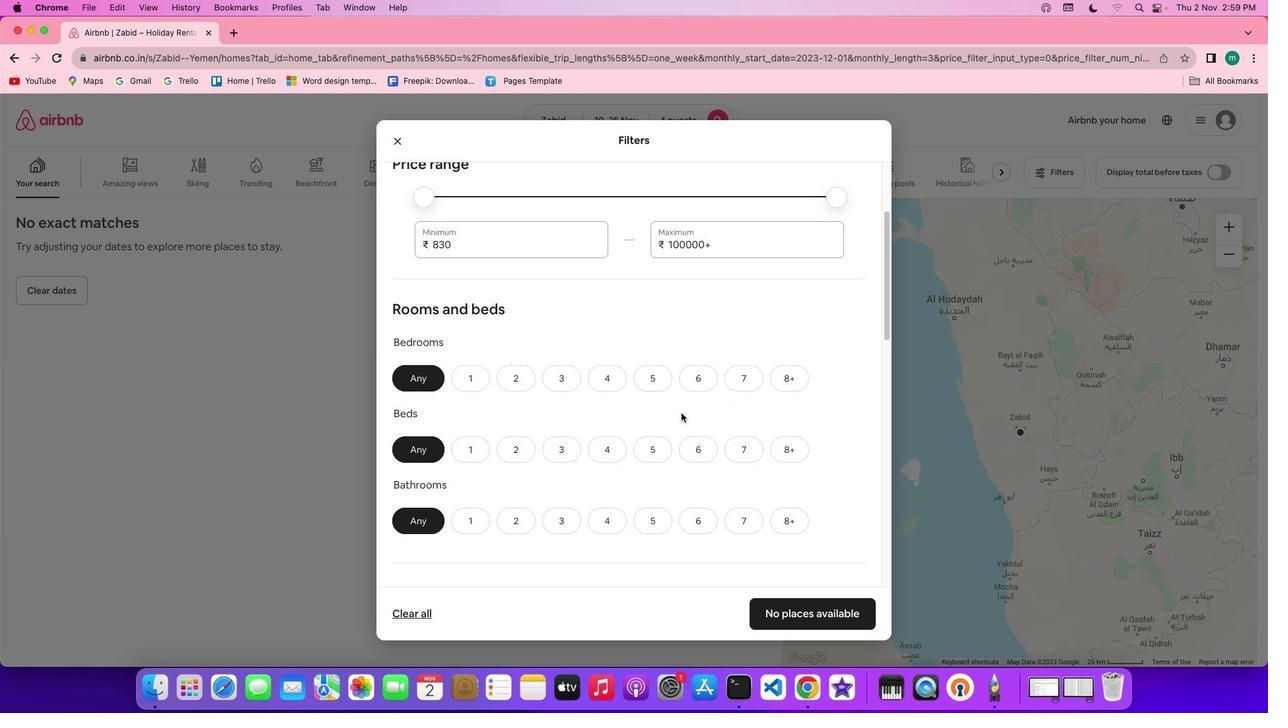 
Action: Mouse scrolled (681, 413) with delta (0, 0)
Screenshot: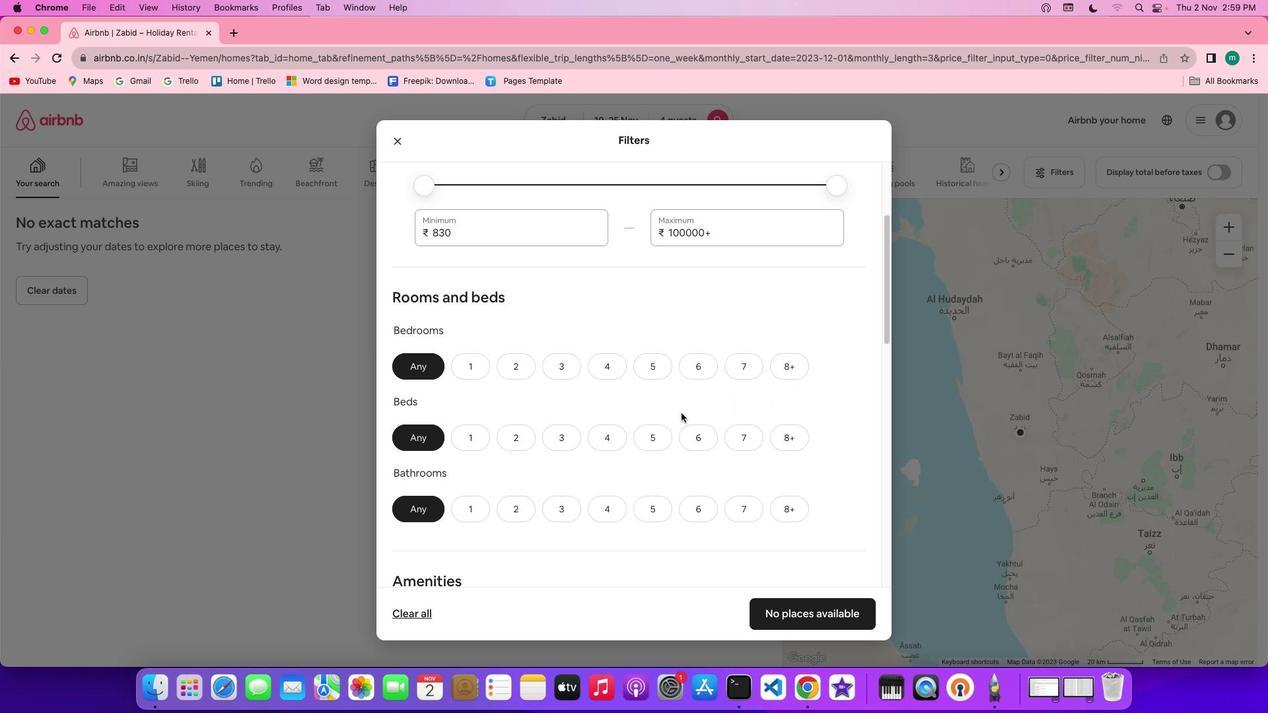 
Action: Mouse scrolled (681, 413) with delta (0, 0)
Screenshot: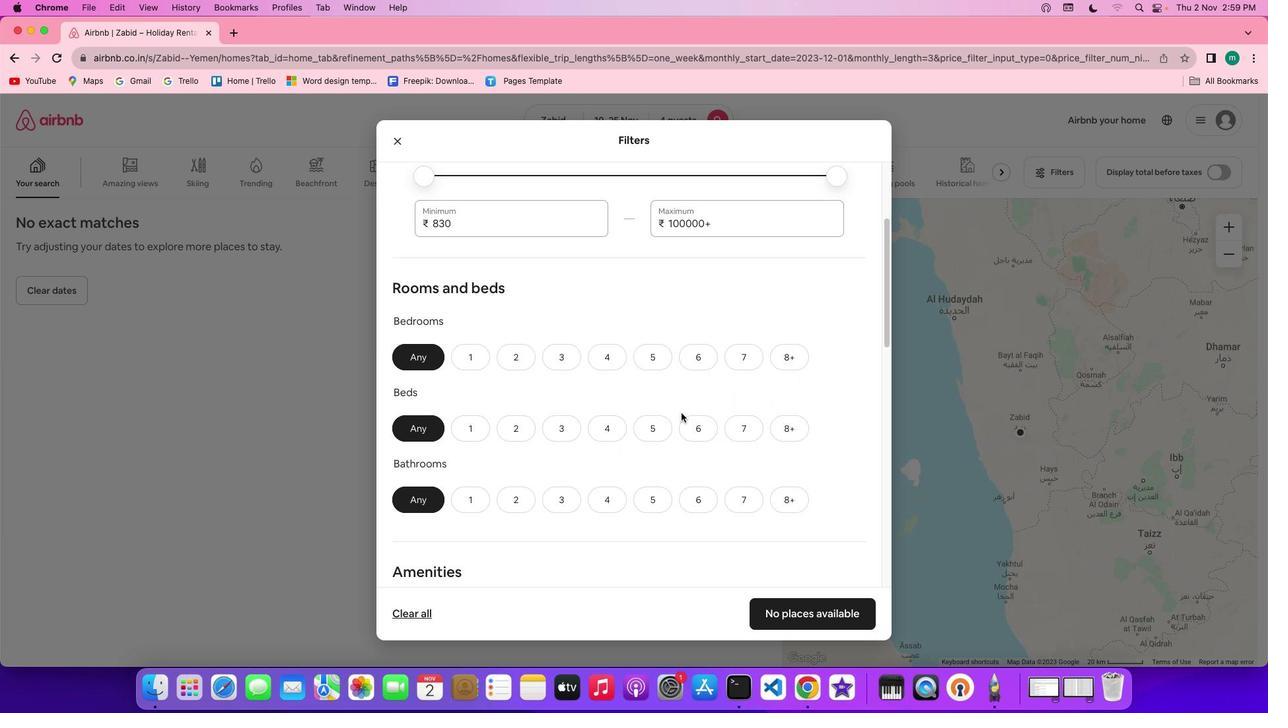 
Action: Mouse scrolled (681, 413) with delta (0, 0)
Screenshot: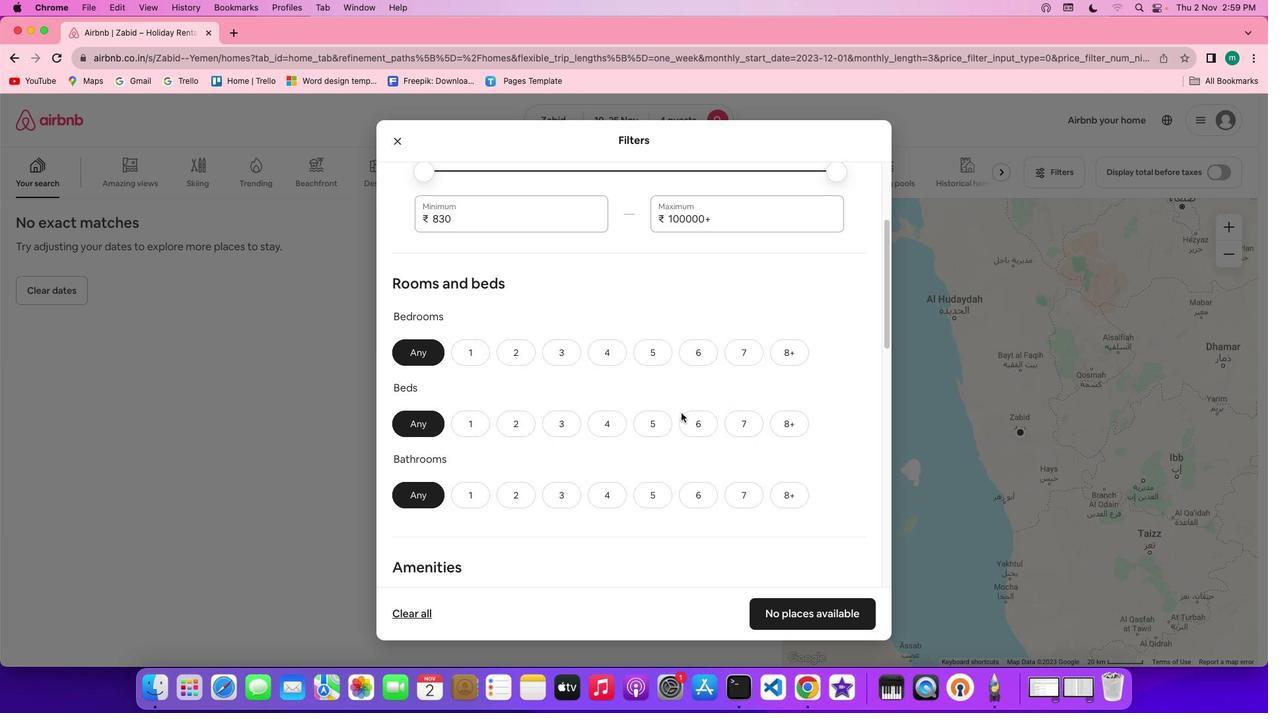 
Action: Mouse scrolled (681, 413) with delta (0, 0)
Screenshot: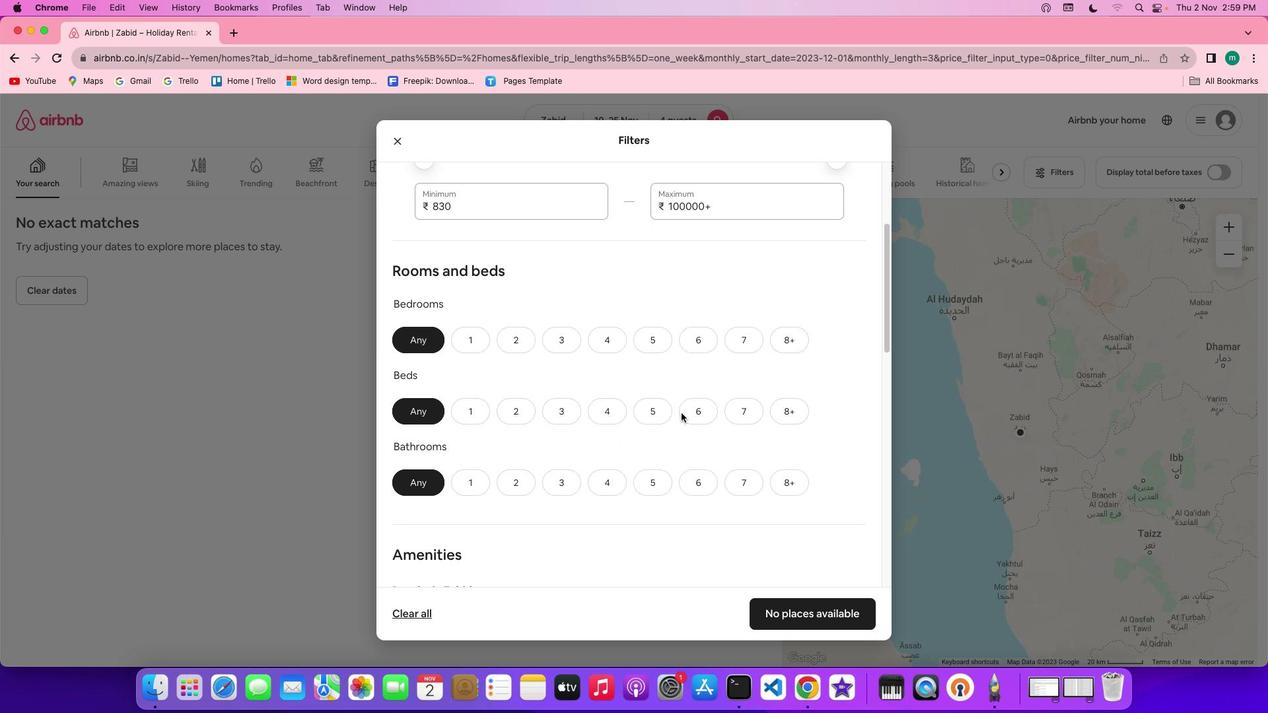 
Action: Mouse scrolled (681, 413) with delta (0, 0)
Screenshot: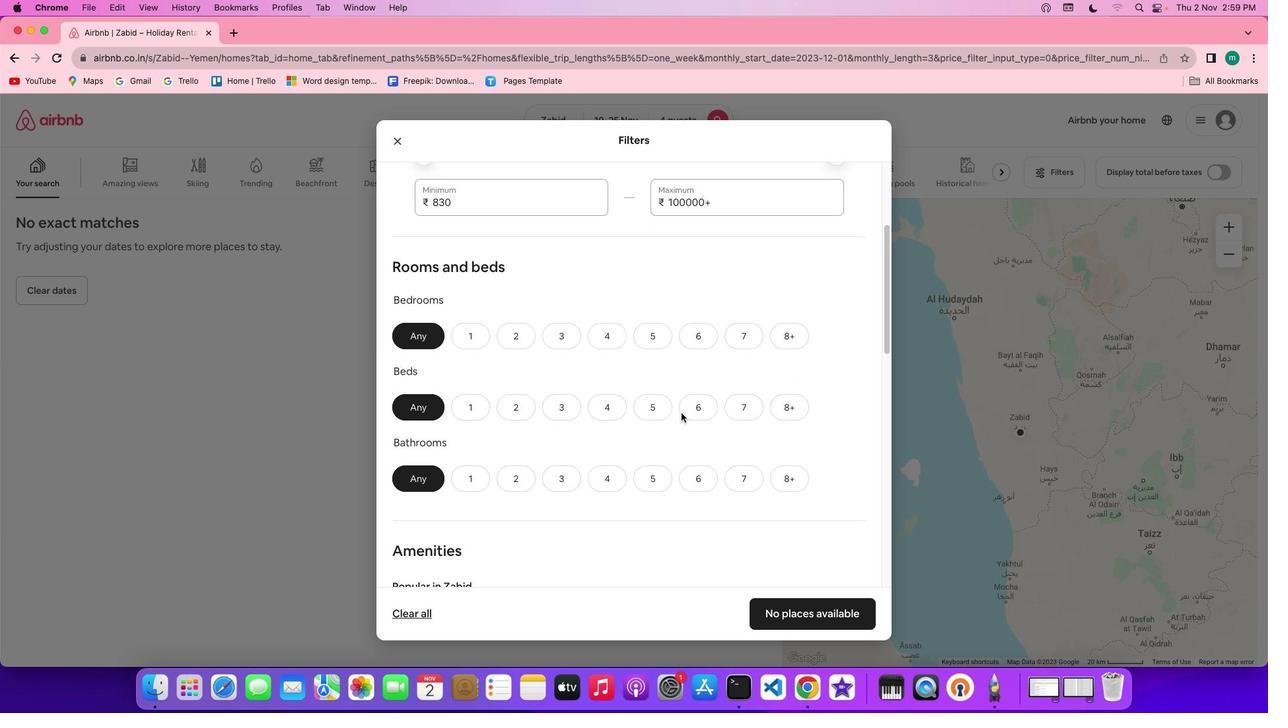 
Action: Mouse moved to (603, 332)
Screenshot: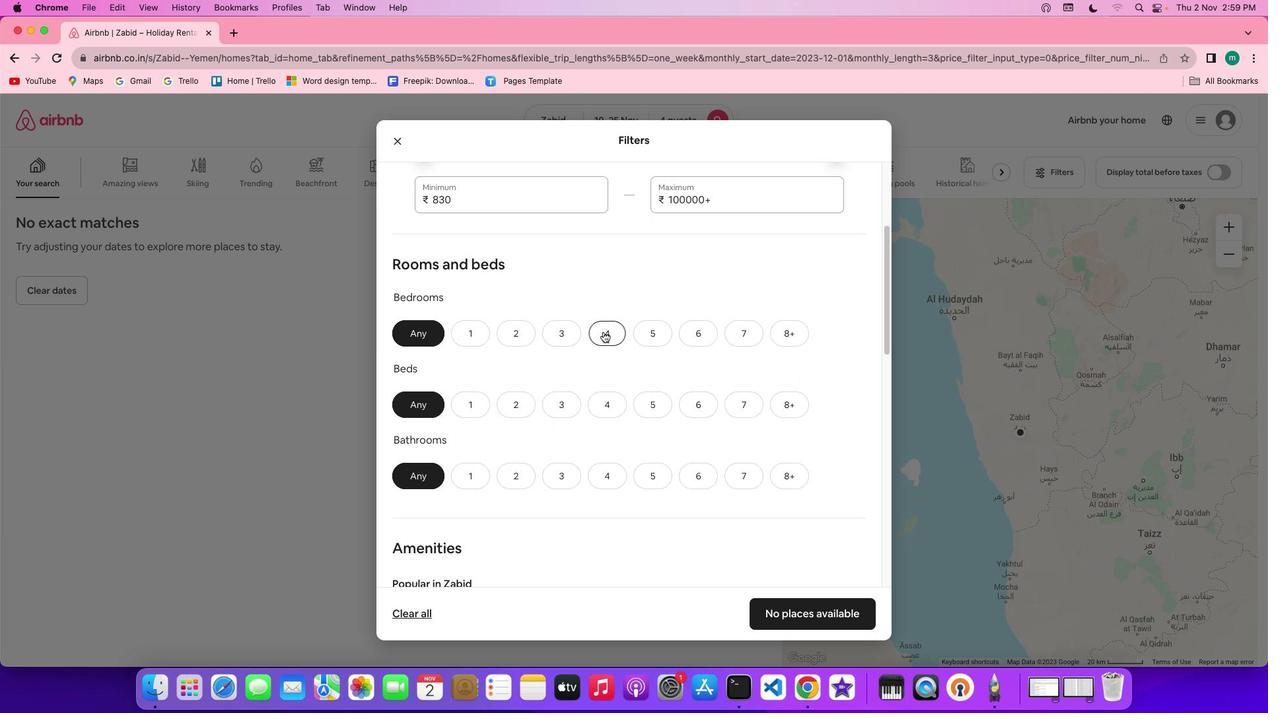 
Action: Mouse pressed left at (603, 332)
Screenshot: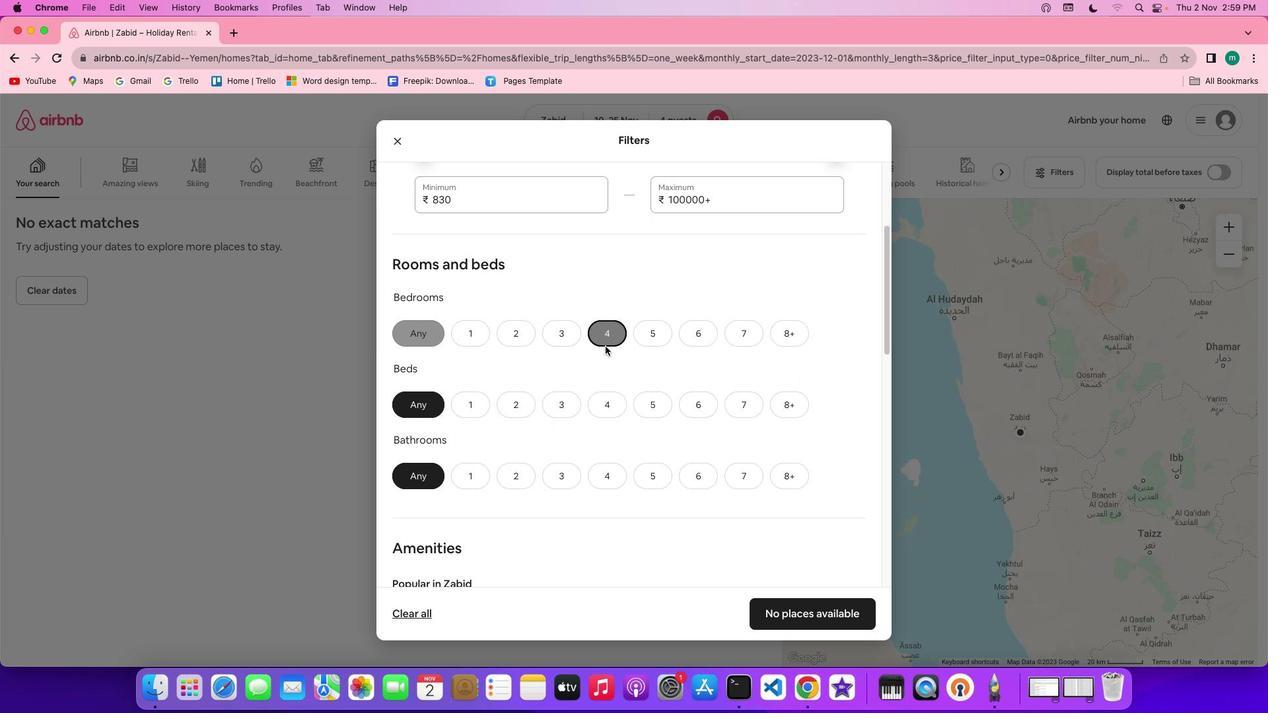 
Action: Mouse moved to (616, 397)
Screenshot: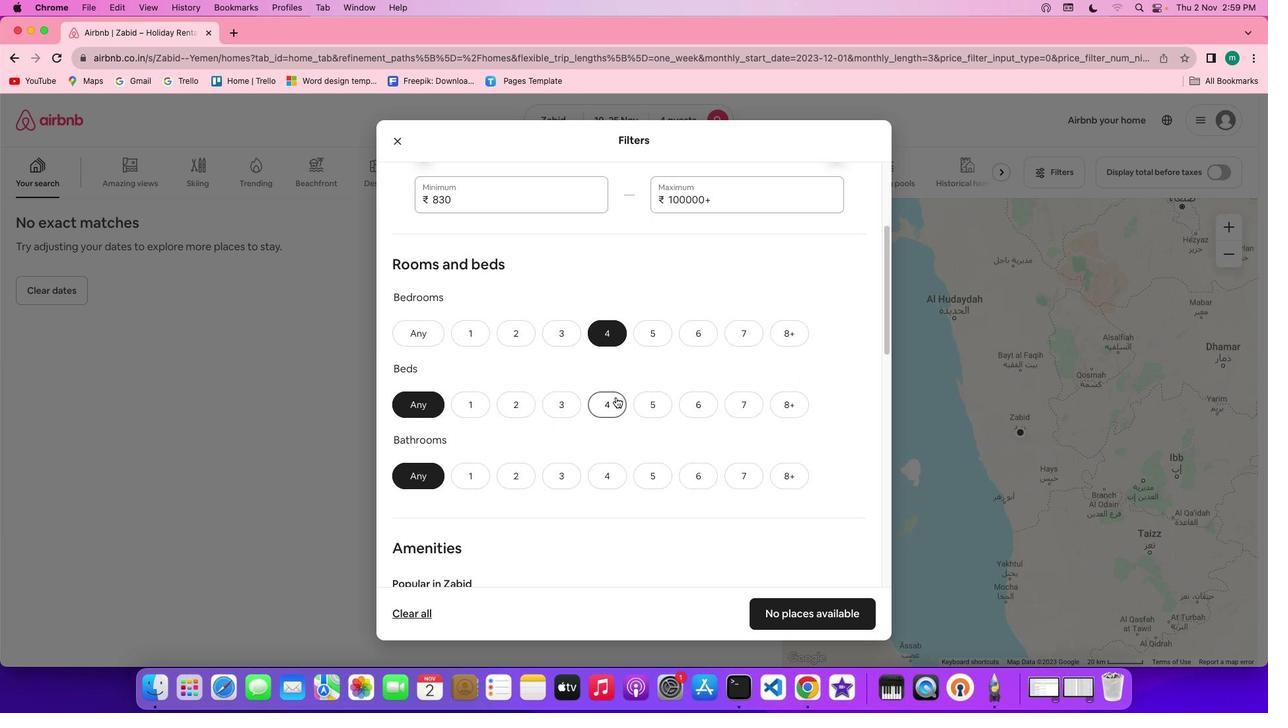
Action: Mouse pressed left at (616, 397)
Screenshot: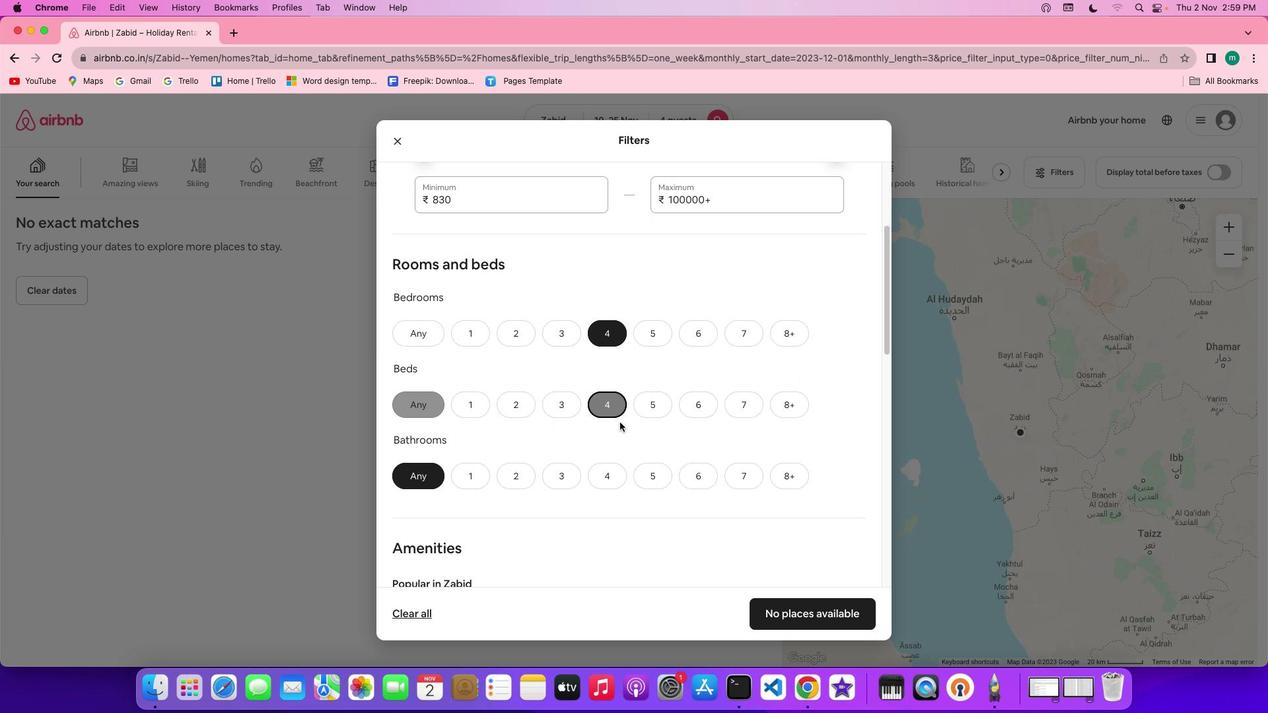 
Action: Mouse moved to (606, 486)
Screenshot: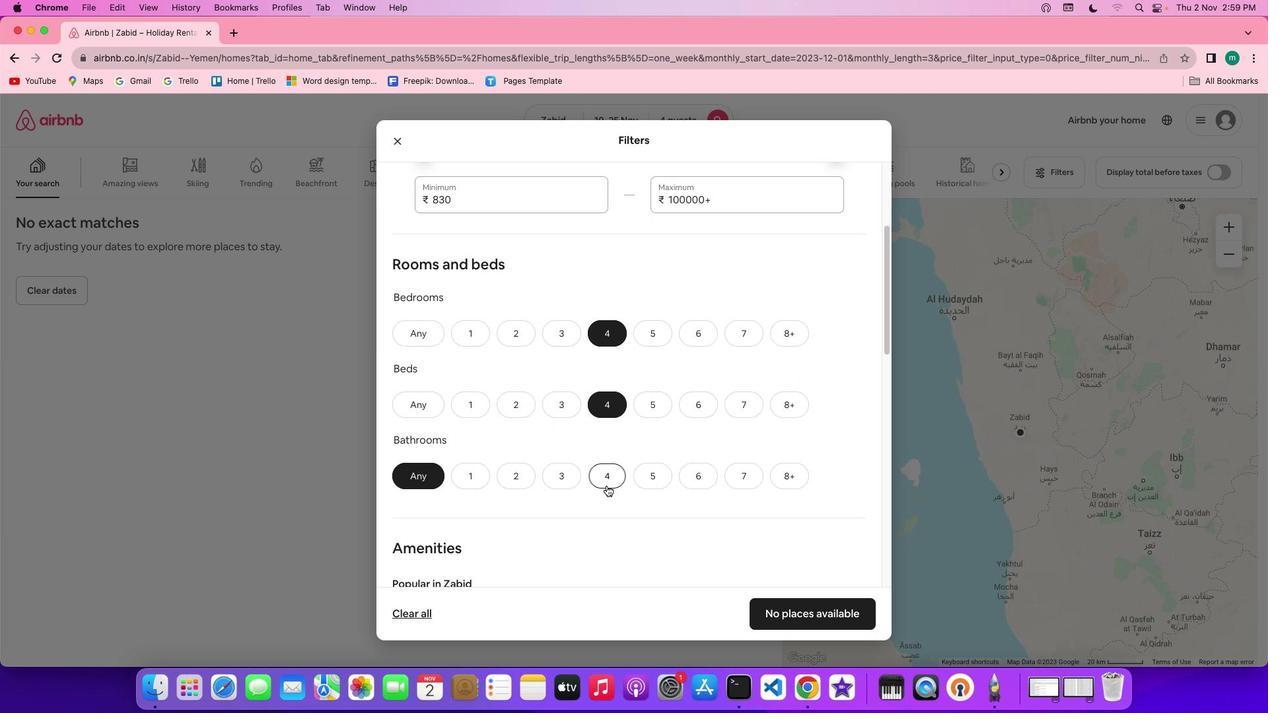 
Action: Mouse pressed left at (606, 486)
Screenshot: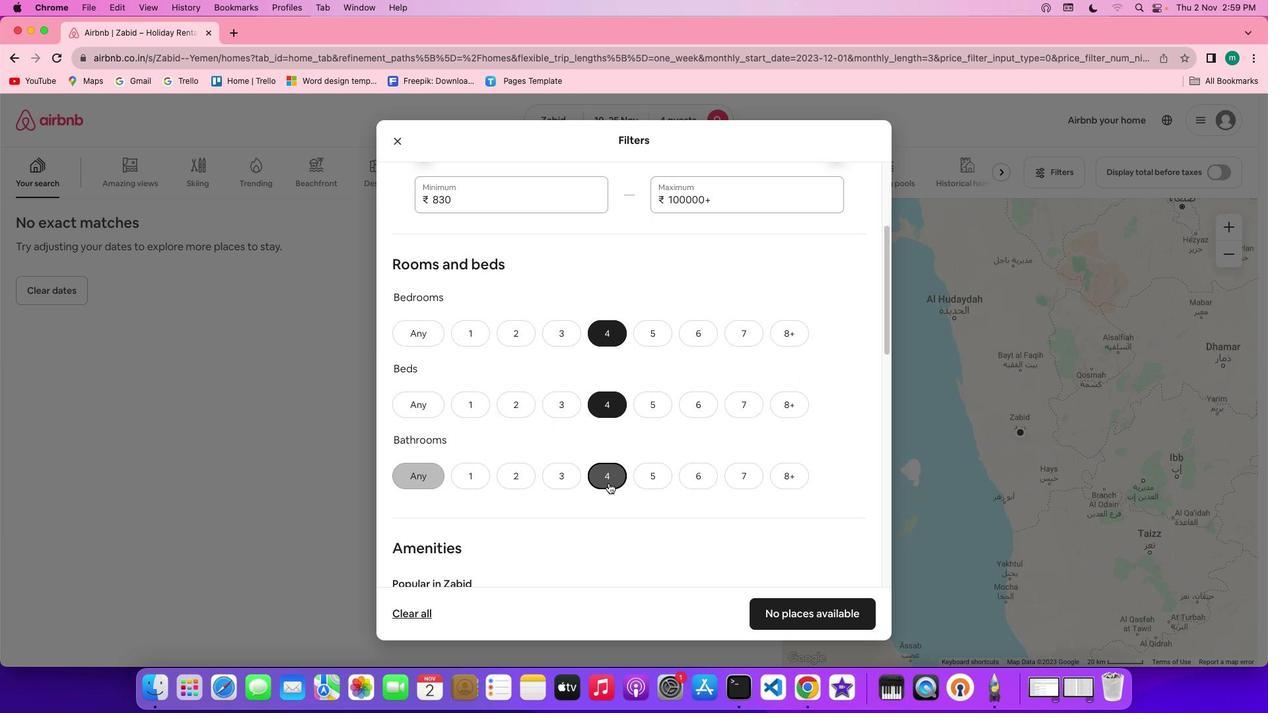 
Action: Mouse moved to (724, 472)
Screenshot: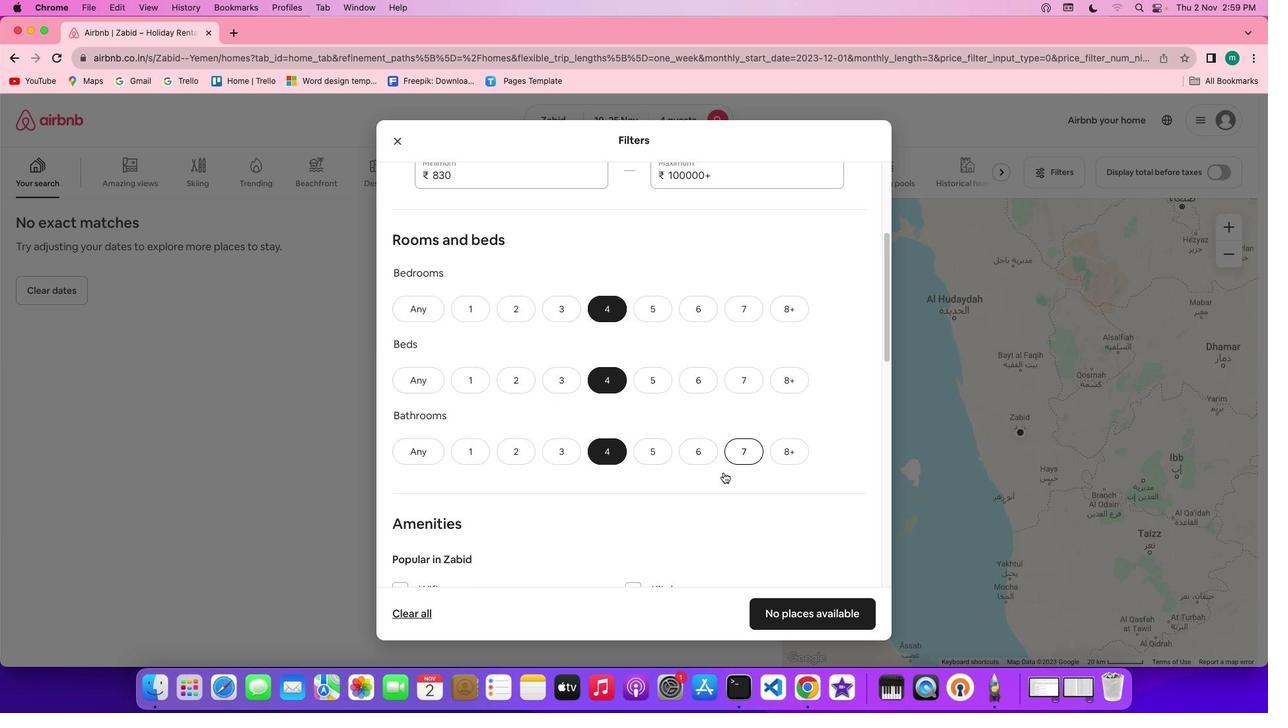 
Action: Mouse scrolled (724, 472) with delta (0, 0)
Screenshot: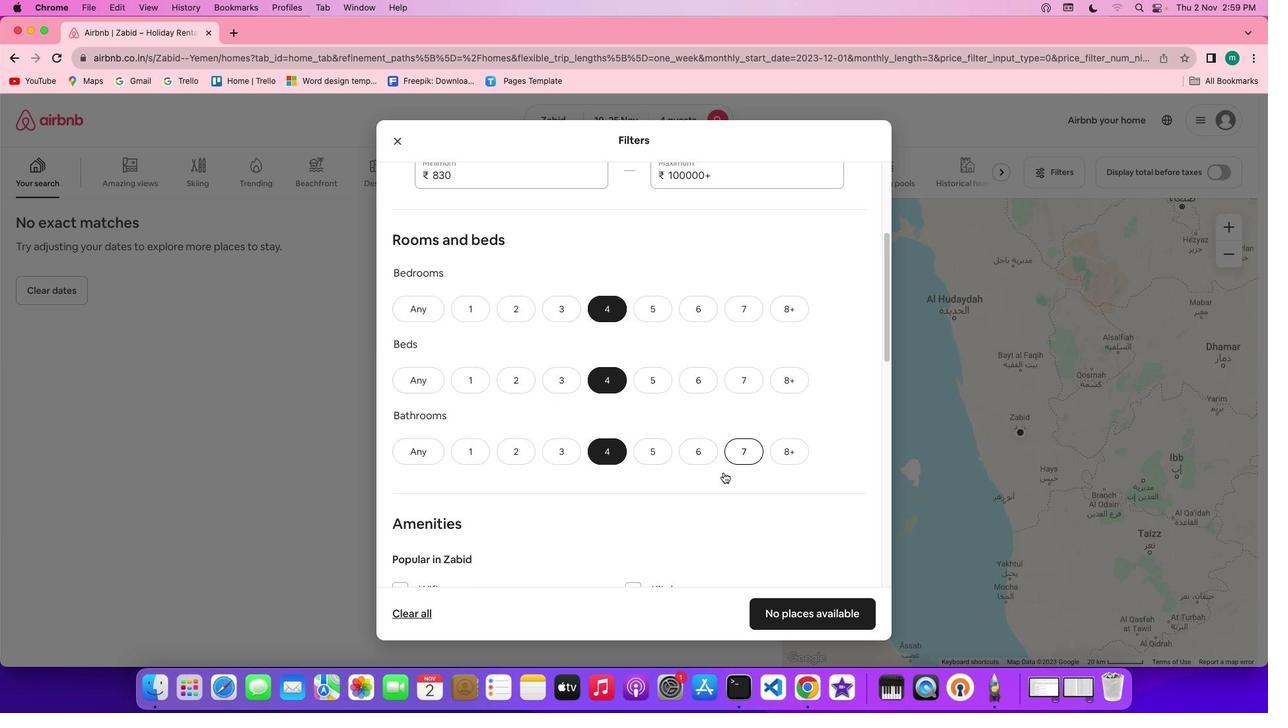 
Action: Mouse scrolled (724, 472) with delta (0, 0)
Screenshot: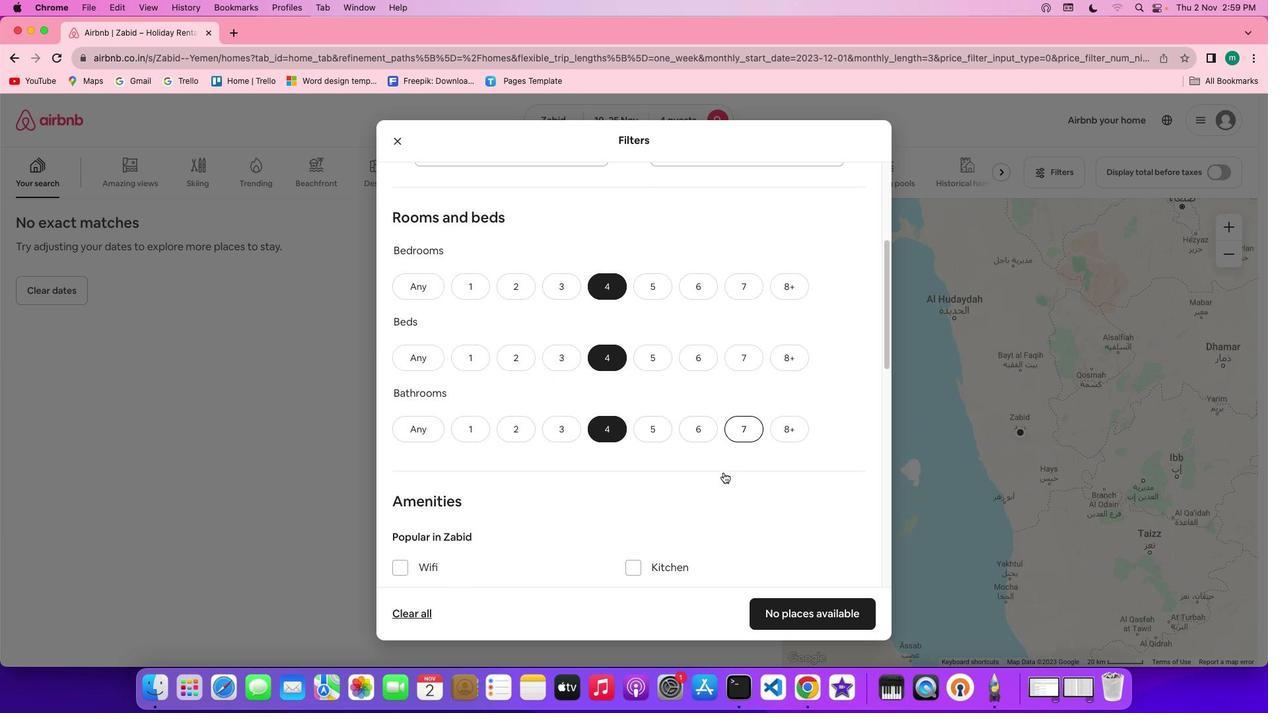 
Action: Mouse scrolled (724, 472) with delta (0, -1)
Screenshot: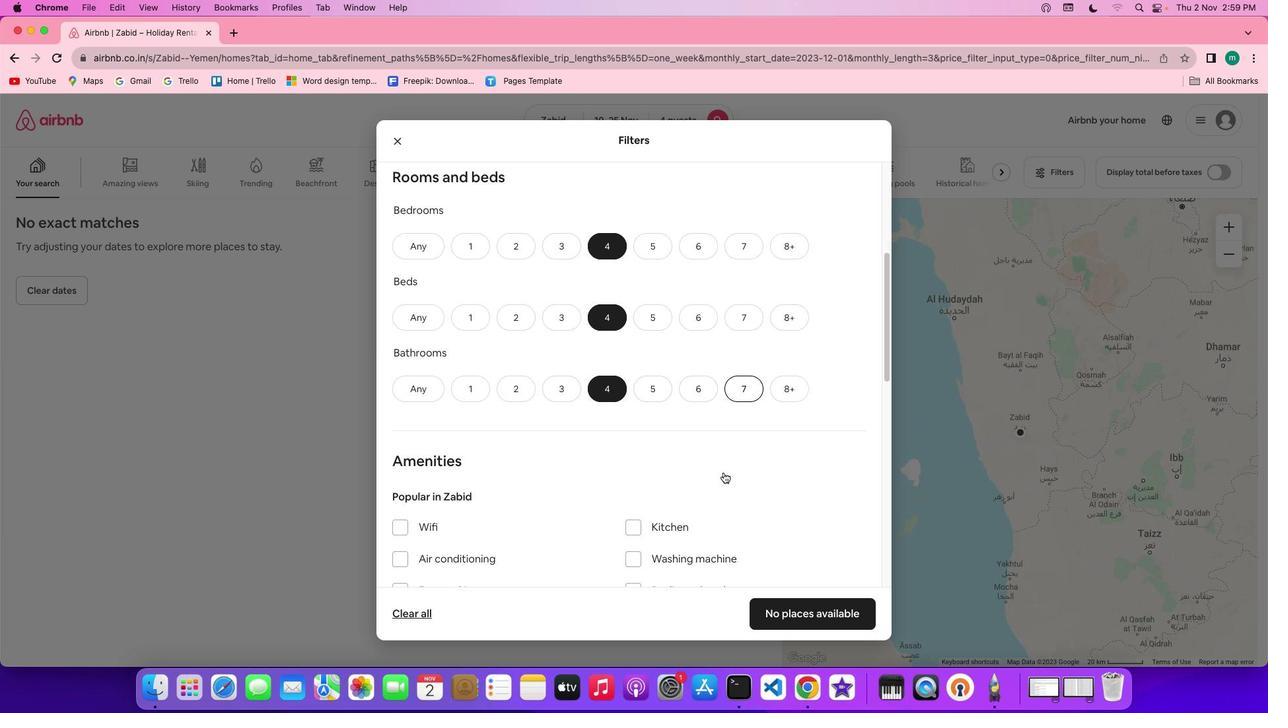 
Action: Mouse scrolled (724, 472) with delta (0, 0)
Screenshot: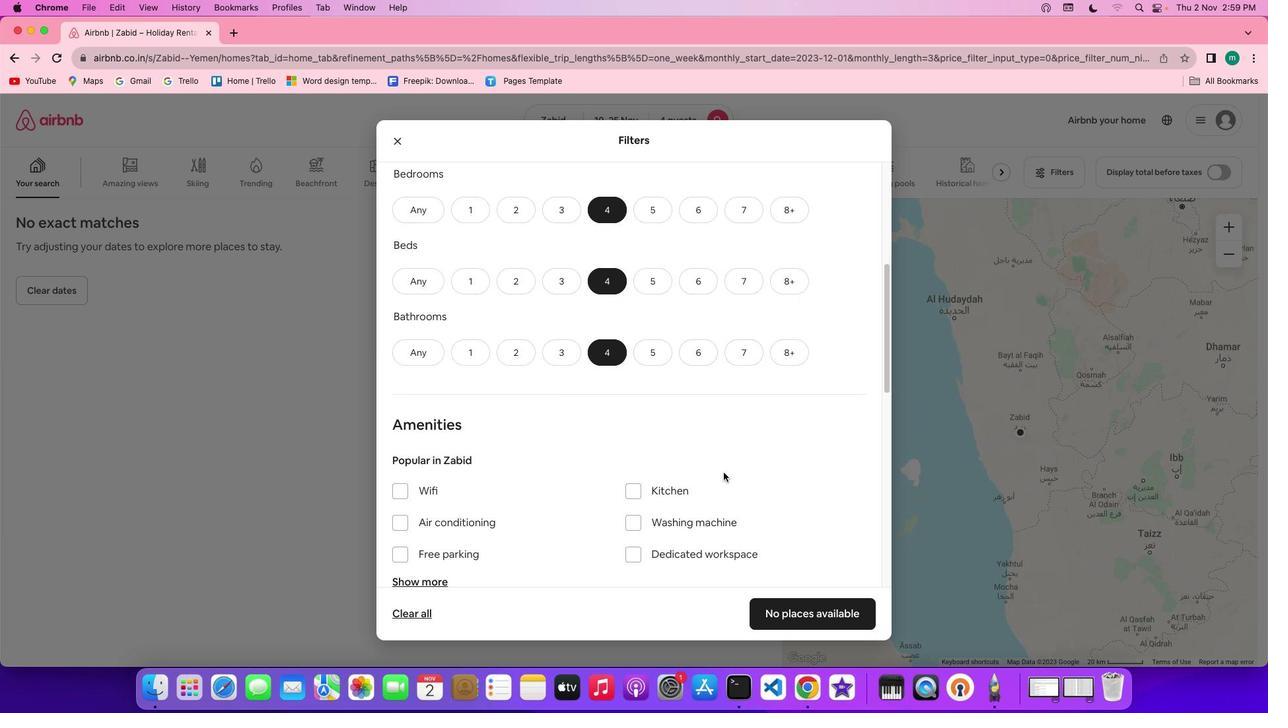 
Action: Mouse scrolled (724, 472) with delta (0, 0)
Screenshot: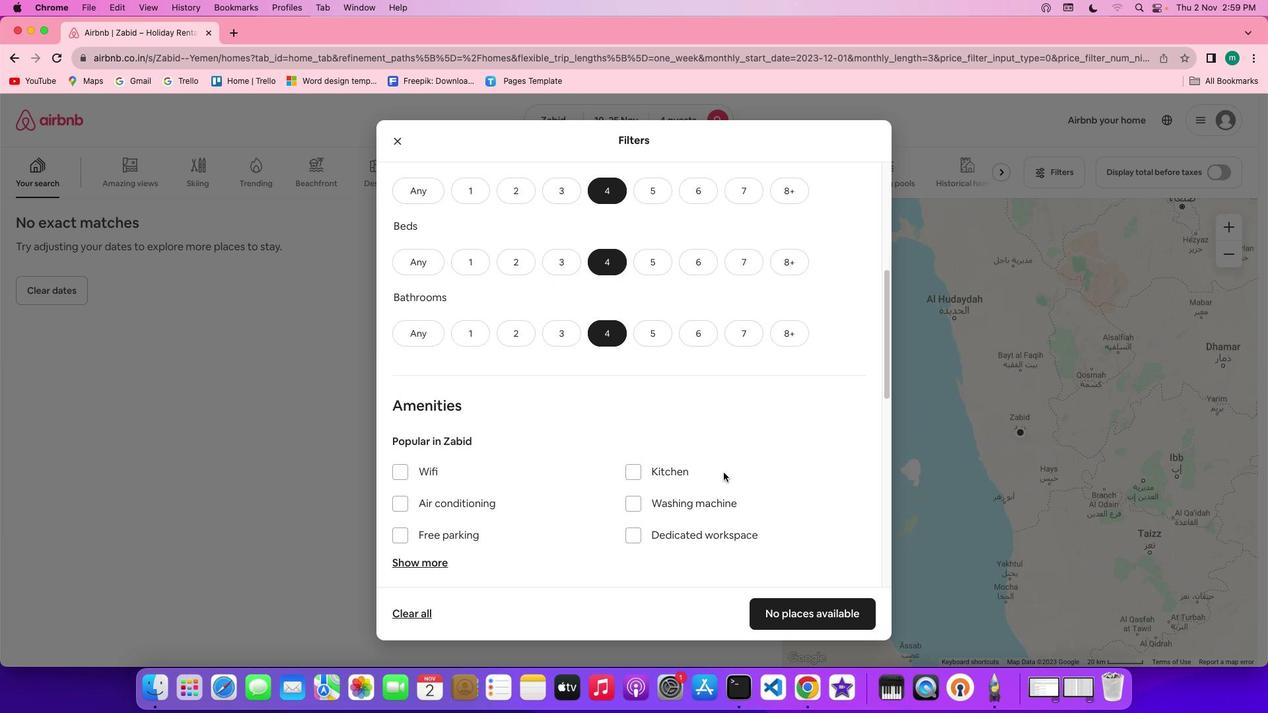 
Action: Mouse scrolled (724, 472) with delta (0, -1)
Screenshot: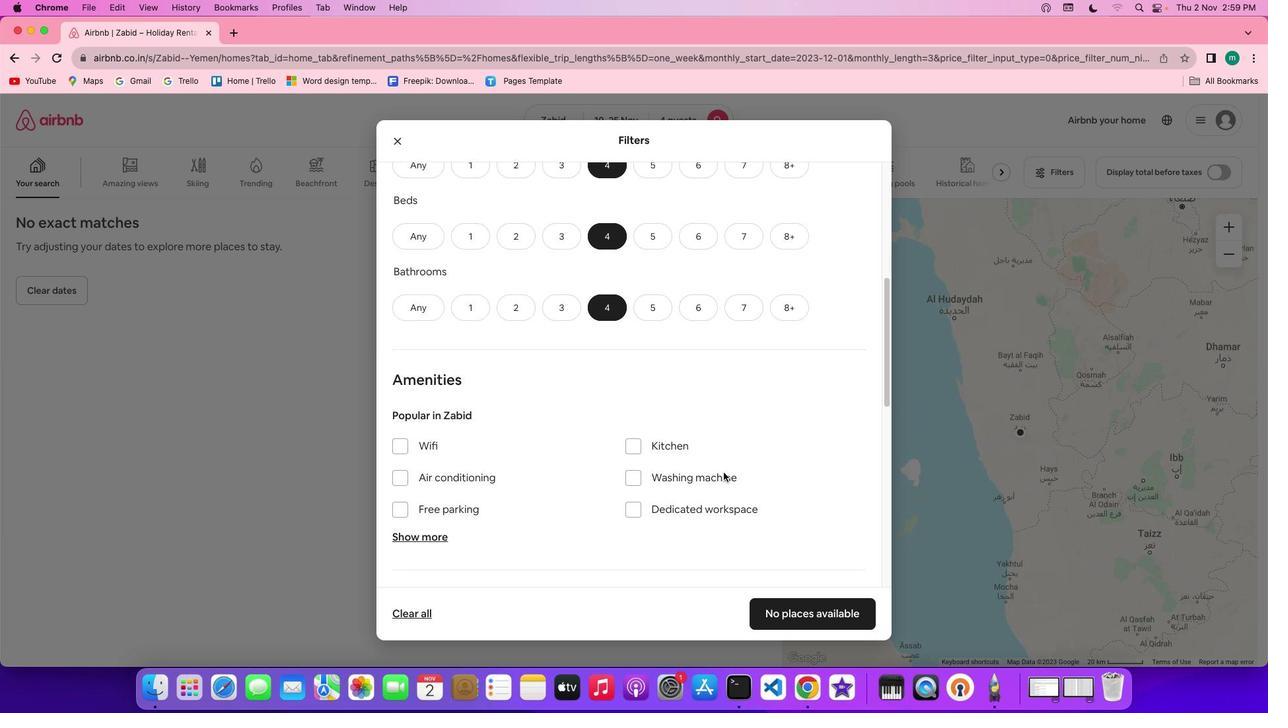 
Action: Mouse scrolled (724, 472) with delta (0, 0)
Screenshot: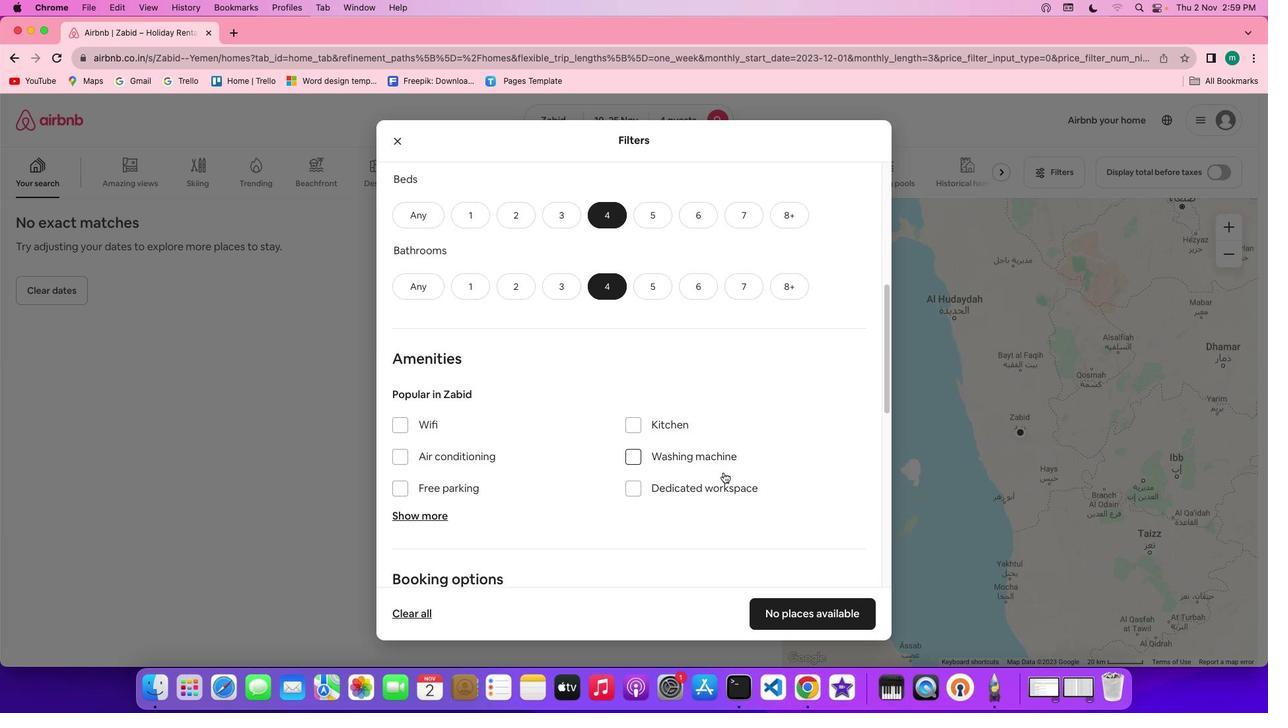 
Action: Mouse scrolled (724, 472) with delta (0, 0)
Screenshot: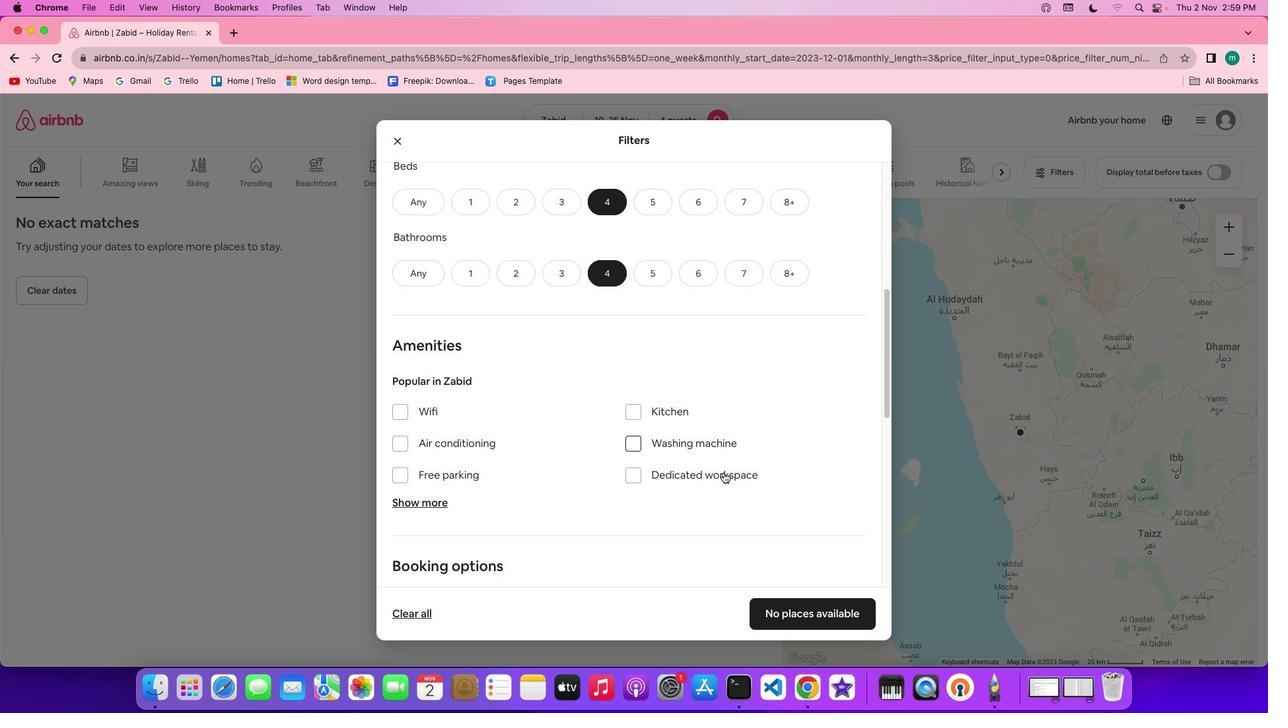 
Action: Mouse scrolled (724, 472) with delta (0, 0)
Screenshot: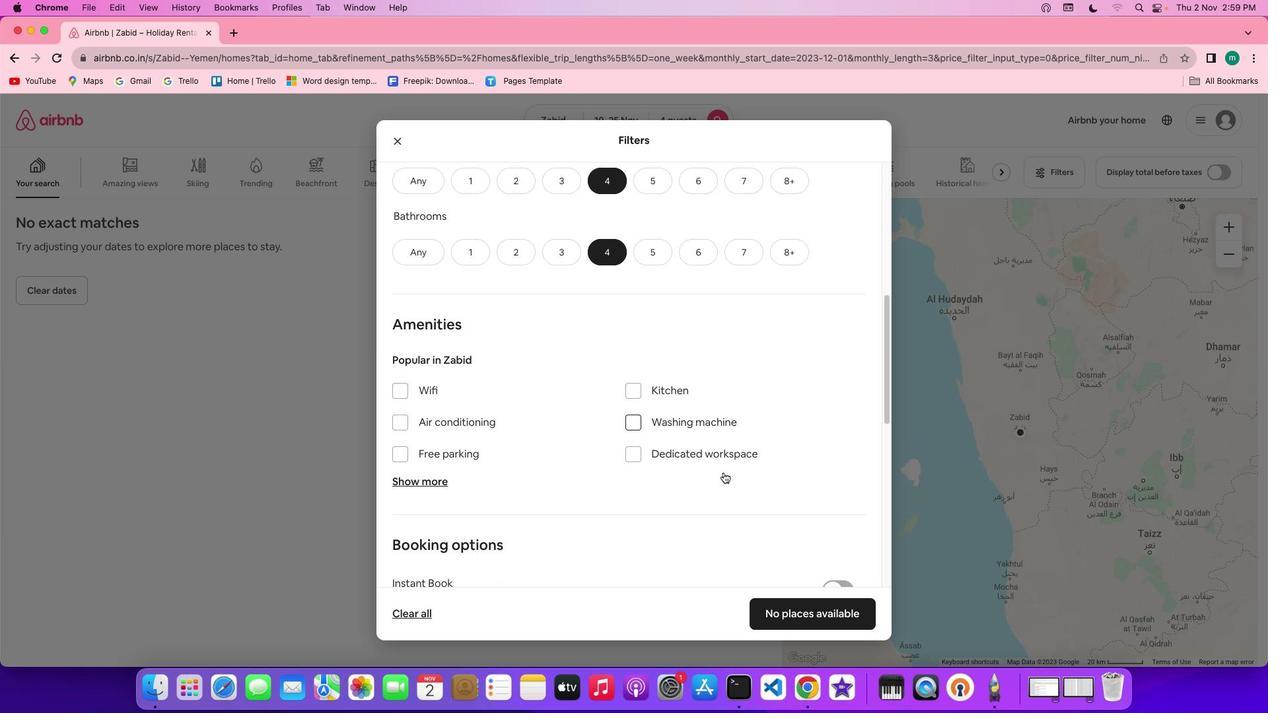 
Action: Mouse scrolled (724, 472) with delta (0, 0)
Screenshot: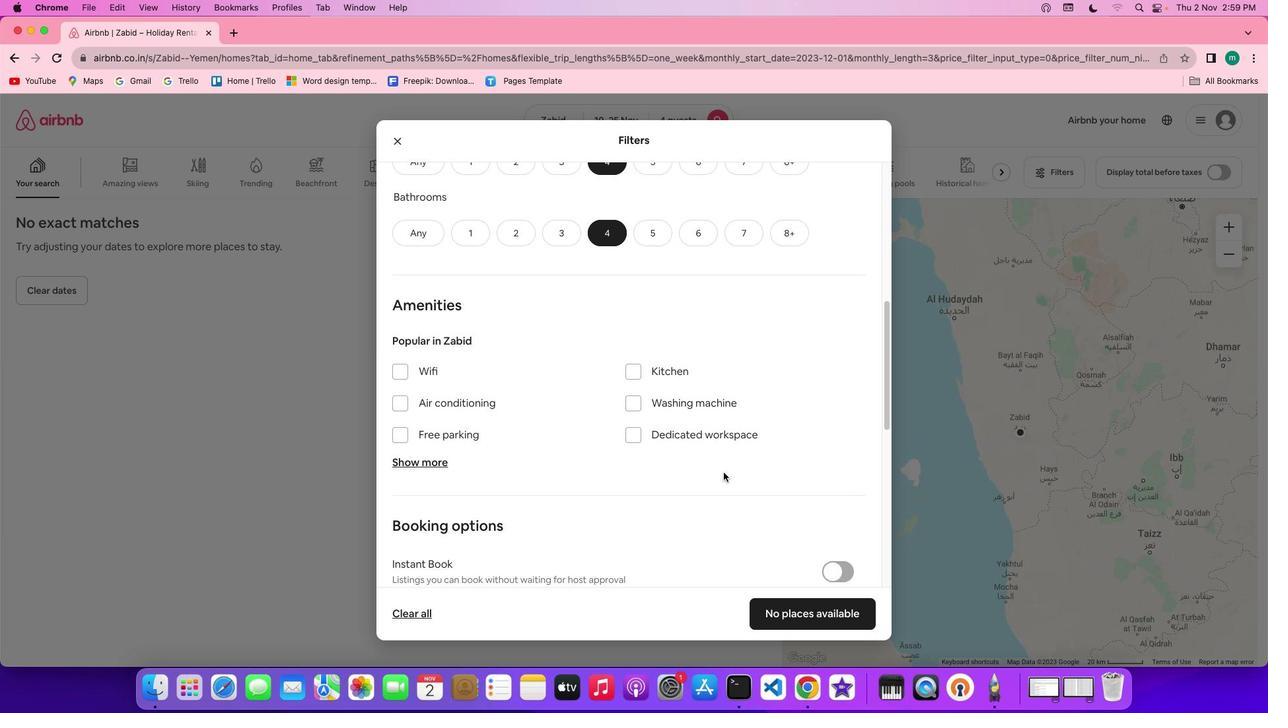 
Action: Mouse scrolled (724, 472) with delta (0, 0)
Screenshot: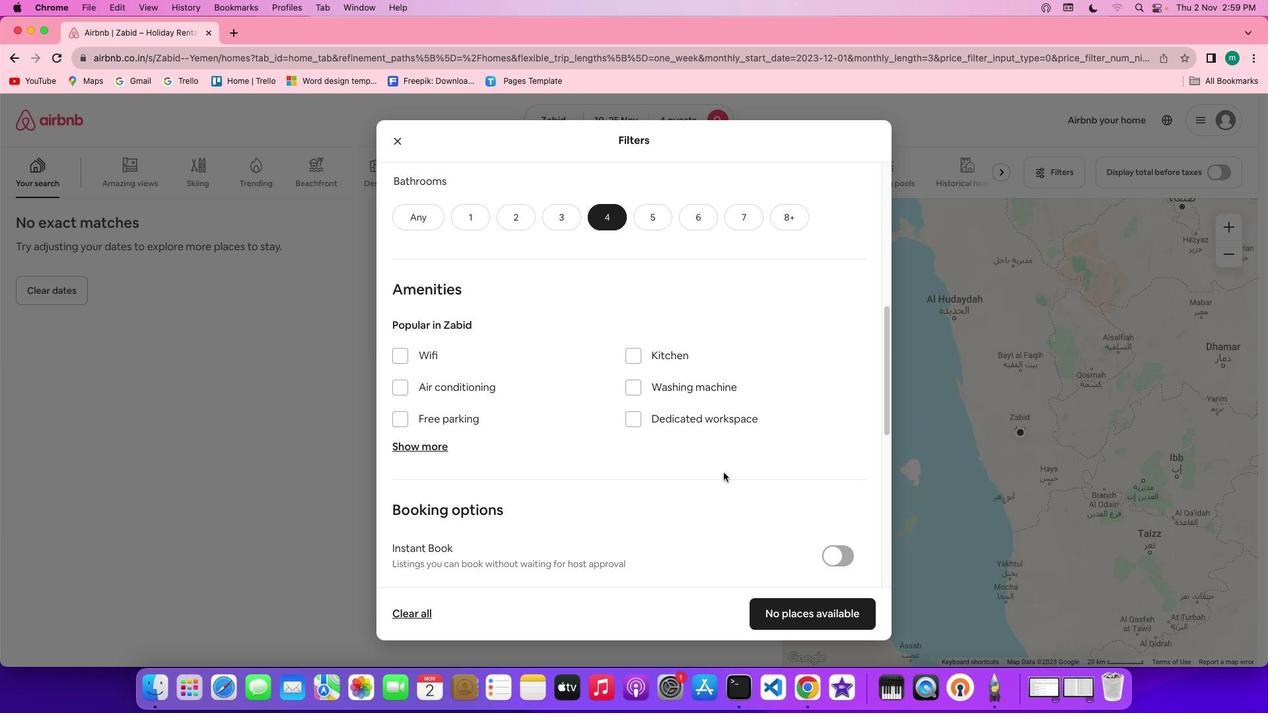 
Action: Mouse scrolled (724, 472) with delta (0, 0)
Screenshot: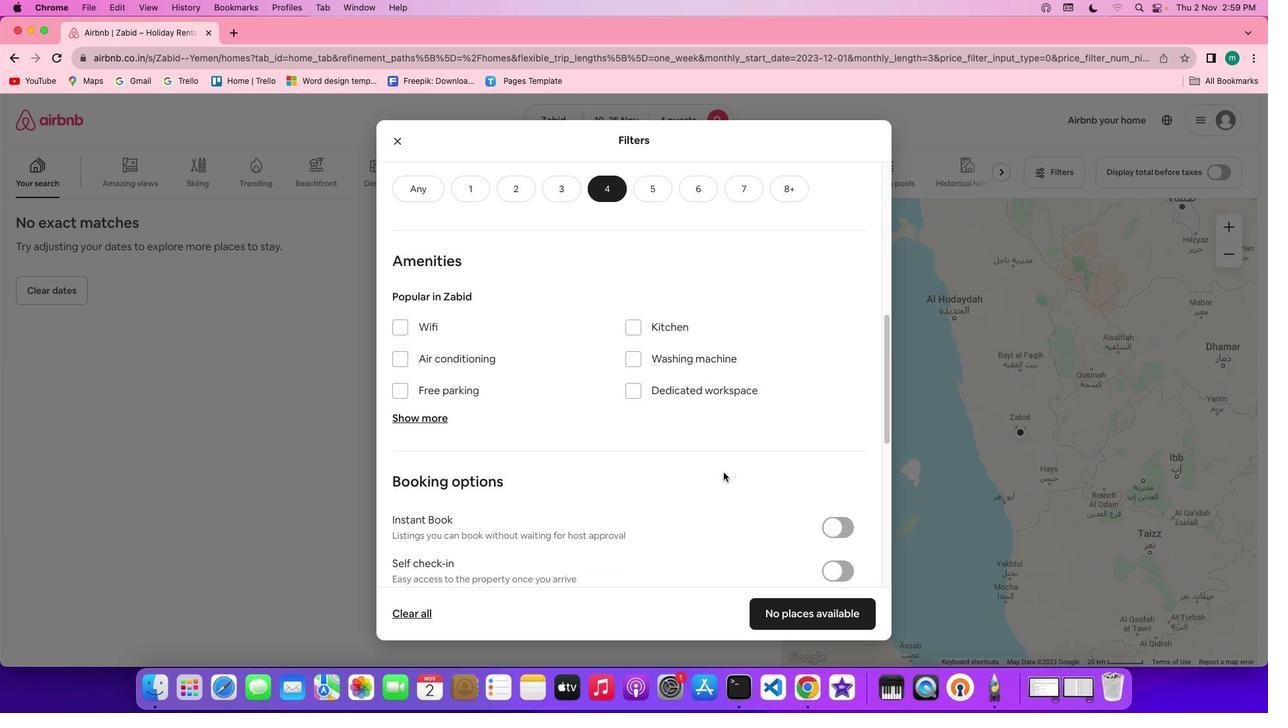 
Action: Mouse scrolled (724, 472) with delta (0, 0)
Screenshot: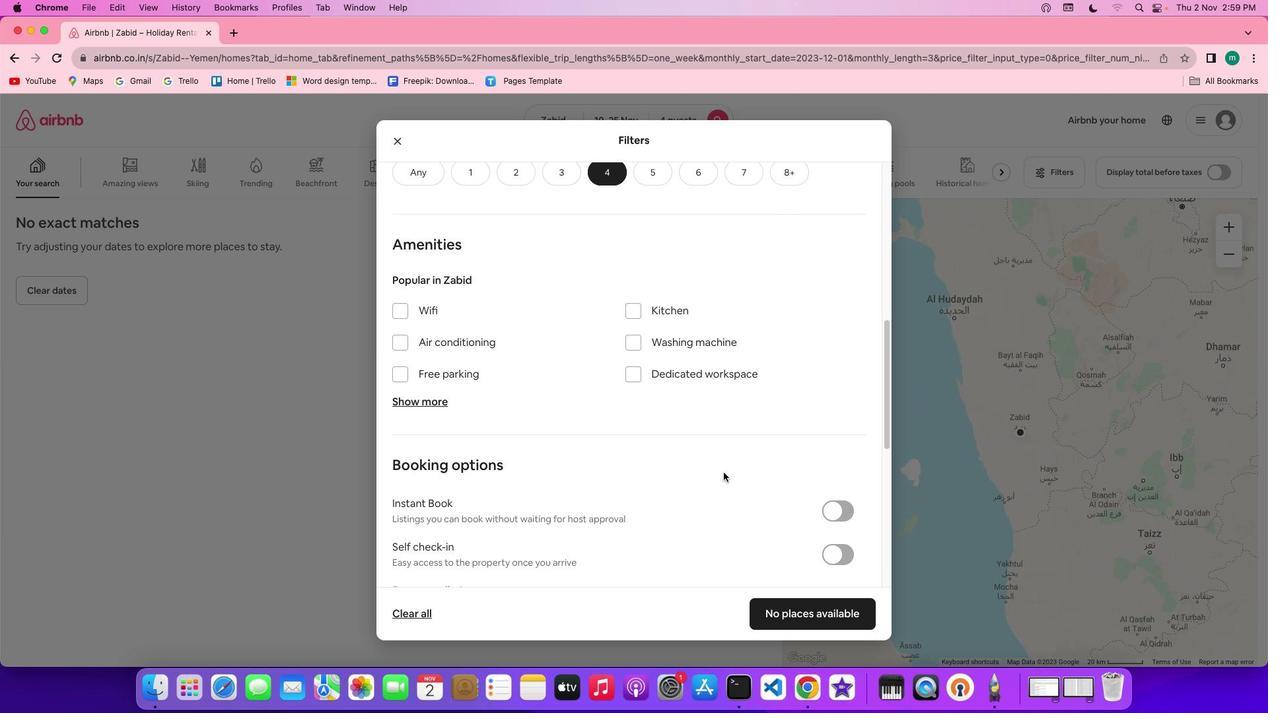 
Action: Mouse scrolled (724, 472) with delta (0, 0)
Screenshot: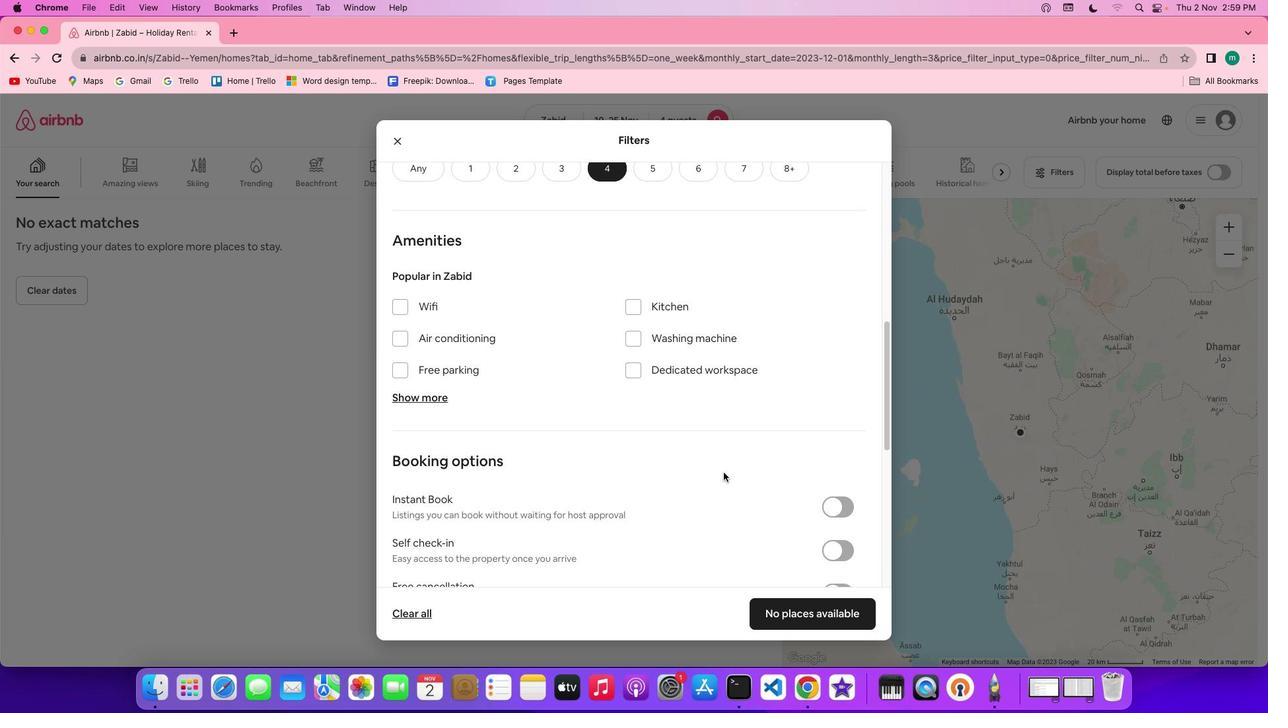 
Action: Mouse moved to (727, 453)
Screenshot: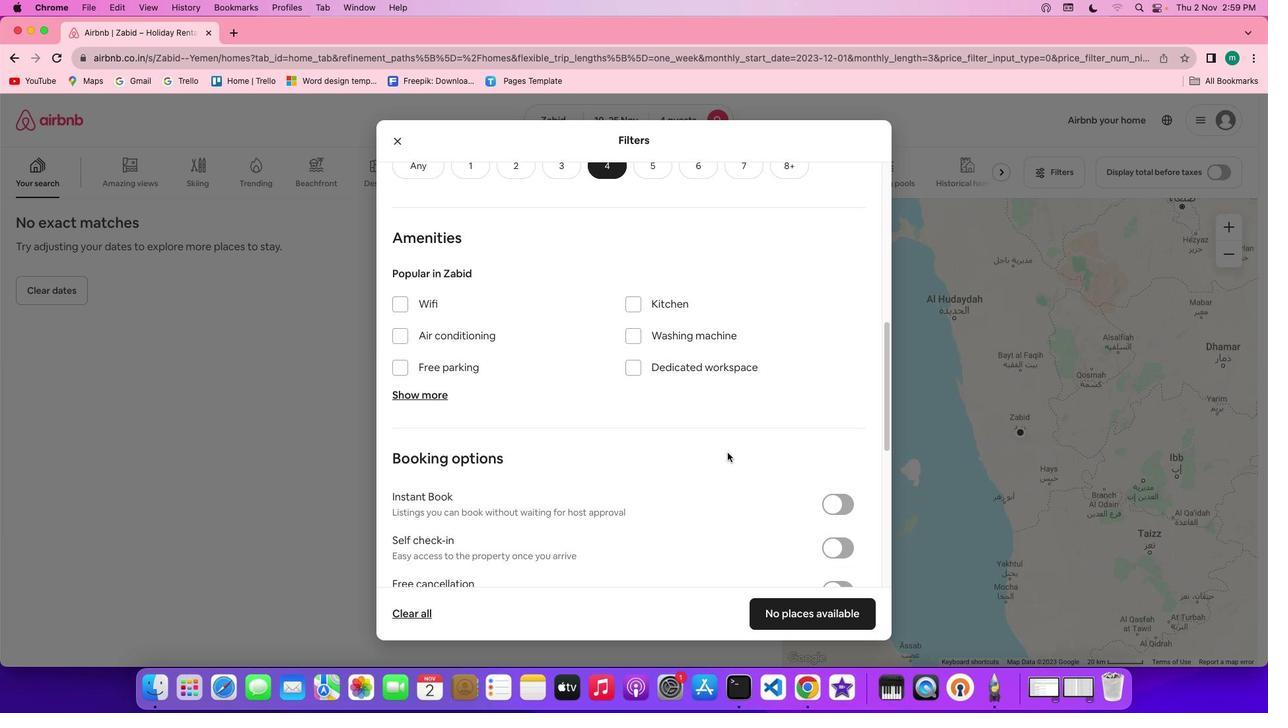 
Action: Mouse scrolled (727, 453) with delta (0, 0)
Screenshot: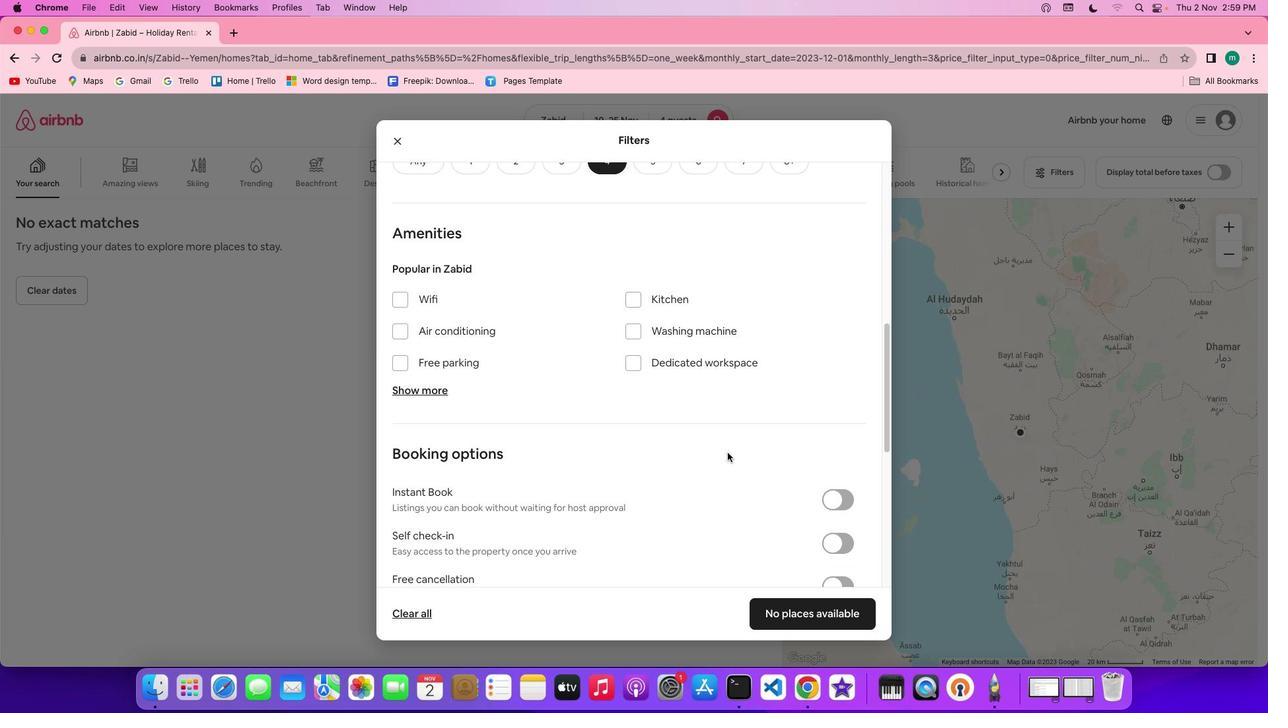 
Action: Mouse scrolled (727, 453) with delta (0, 0)
Screenshot: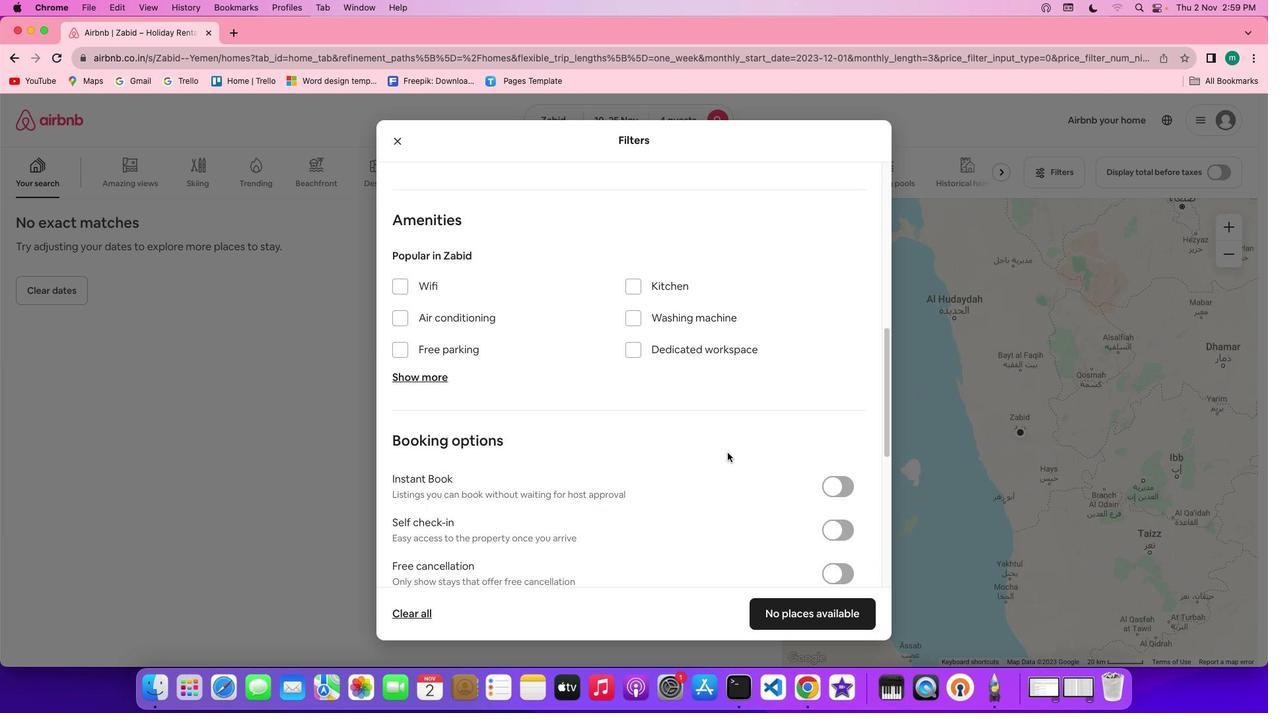 
Action: Mouse scrolled (727, 453) with delta (0, 0)
Screenshot: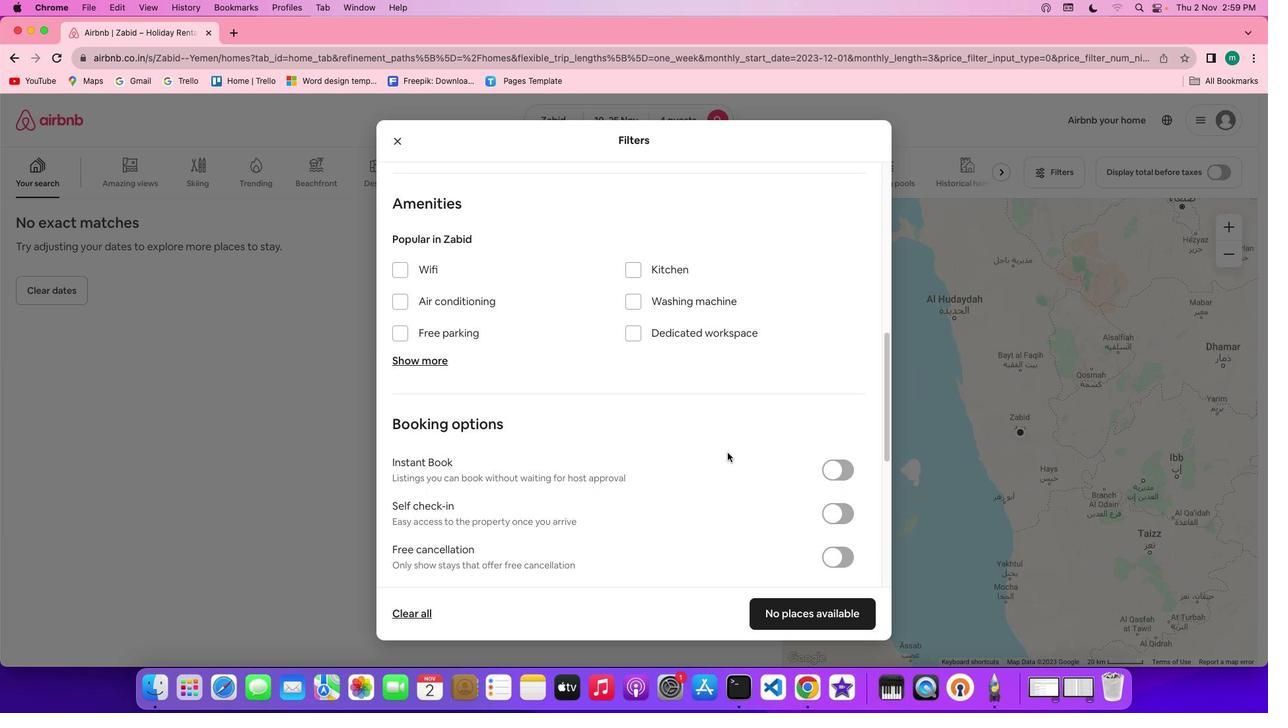 
Action: Mouse scrolled (727, 453) with delta (0, 0)
Screenshot: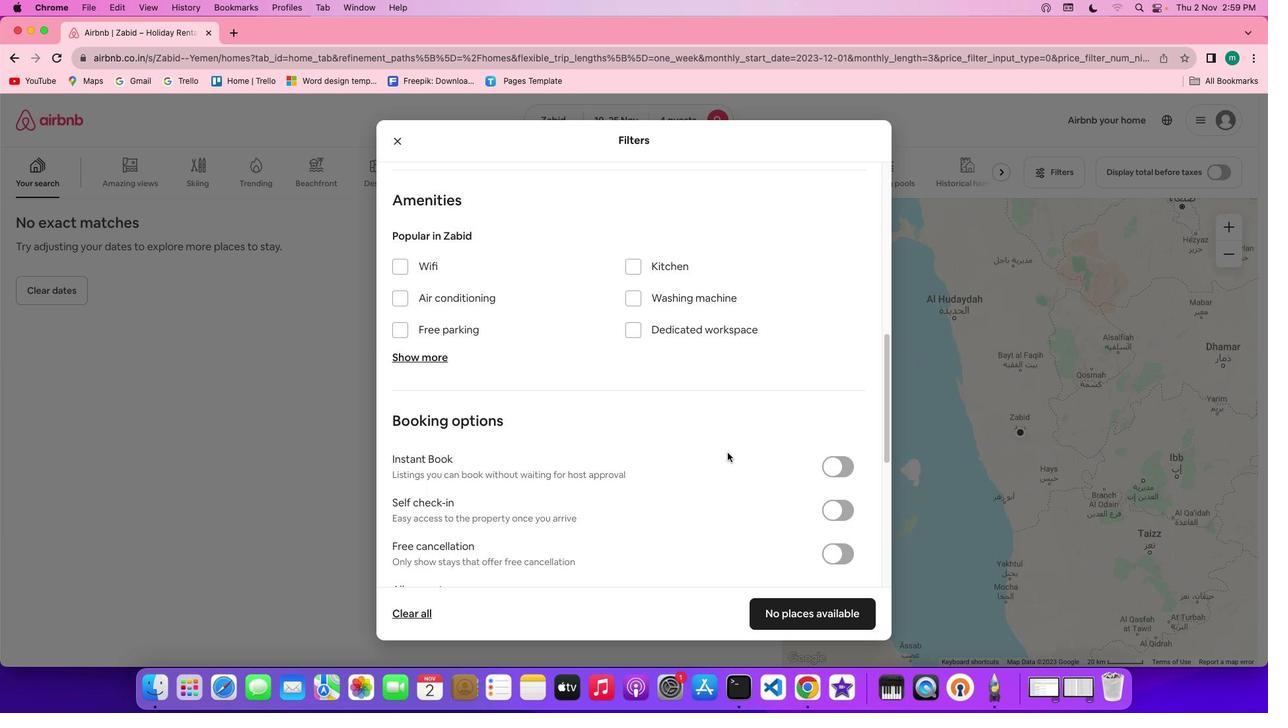 
Action: Mouse moved to (727, 451)
Screenshot: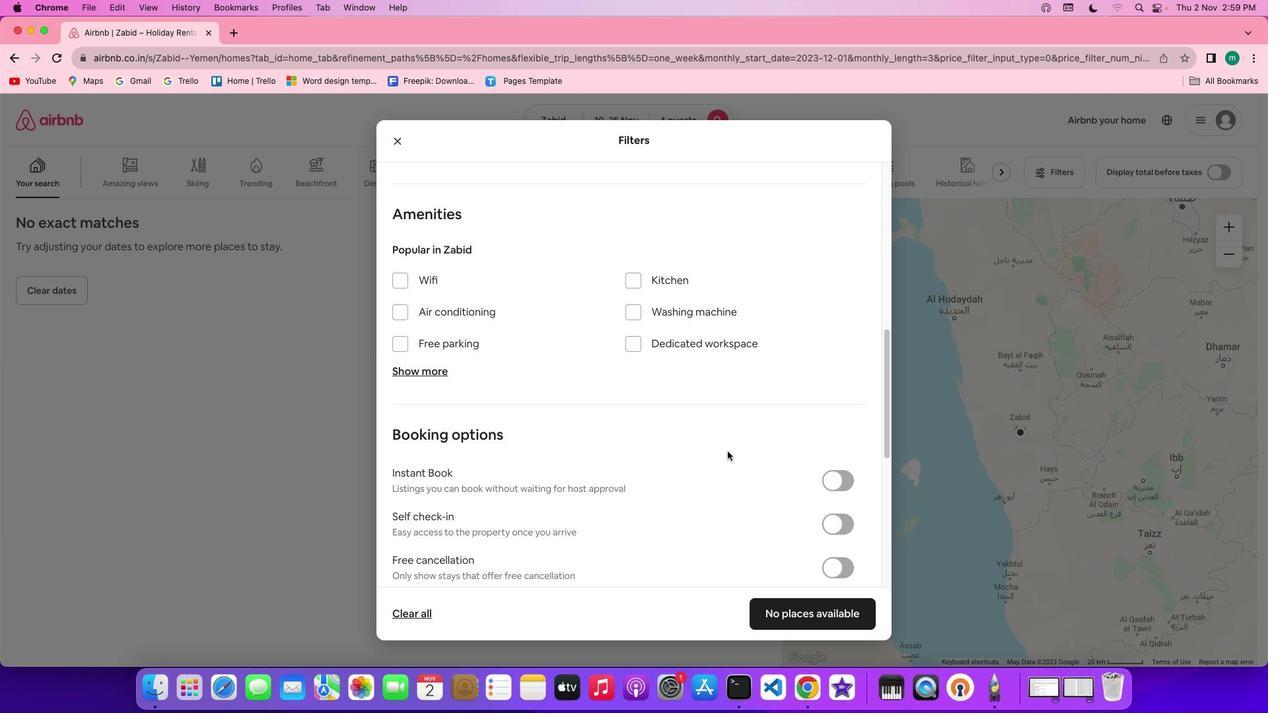 
Action: Mouse scrolled (727, 451) with delta (0, 0)
Screenshot: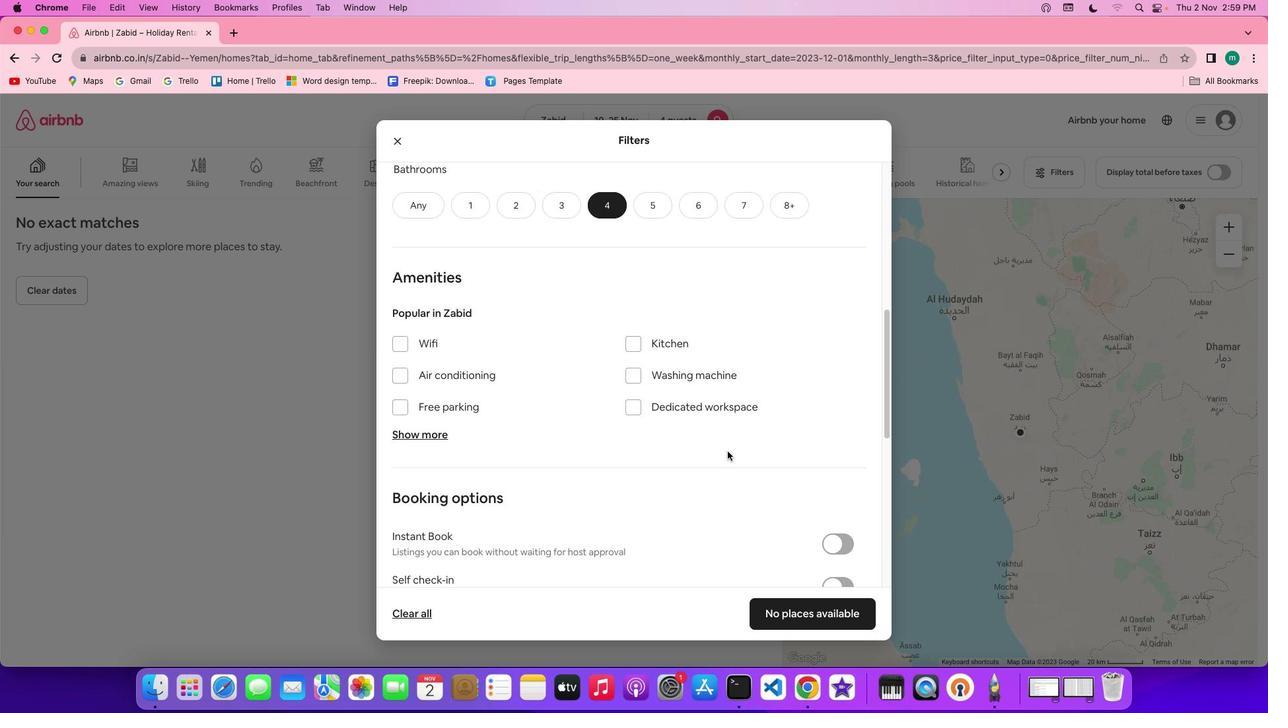 
Action: Mouse scrolled (727, 451) with delta (0, 0)
Screenshot: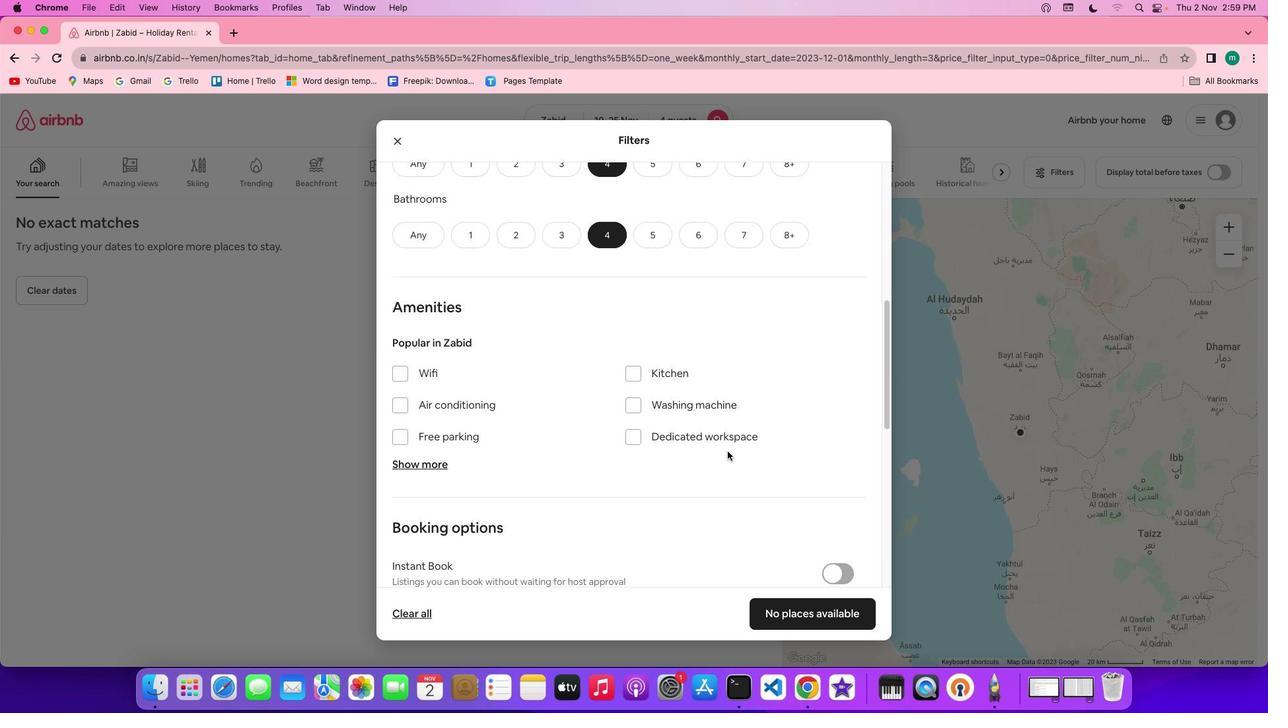 
Action: Mouse scrolled (727, 451) with delta (0, 1)
Screenshot: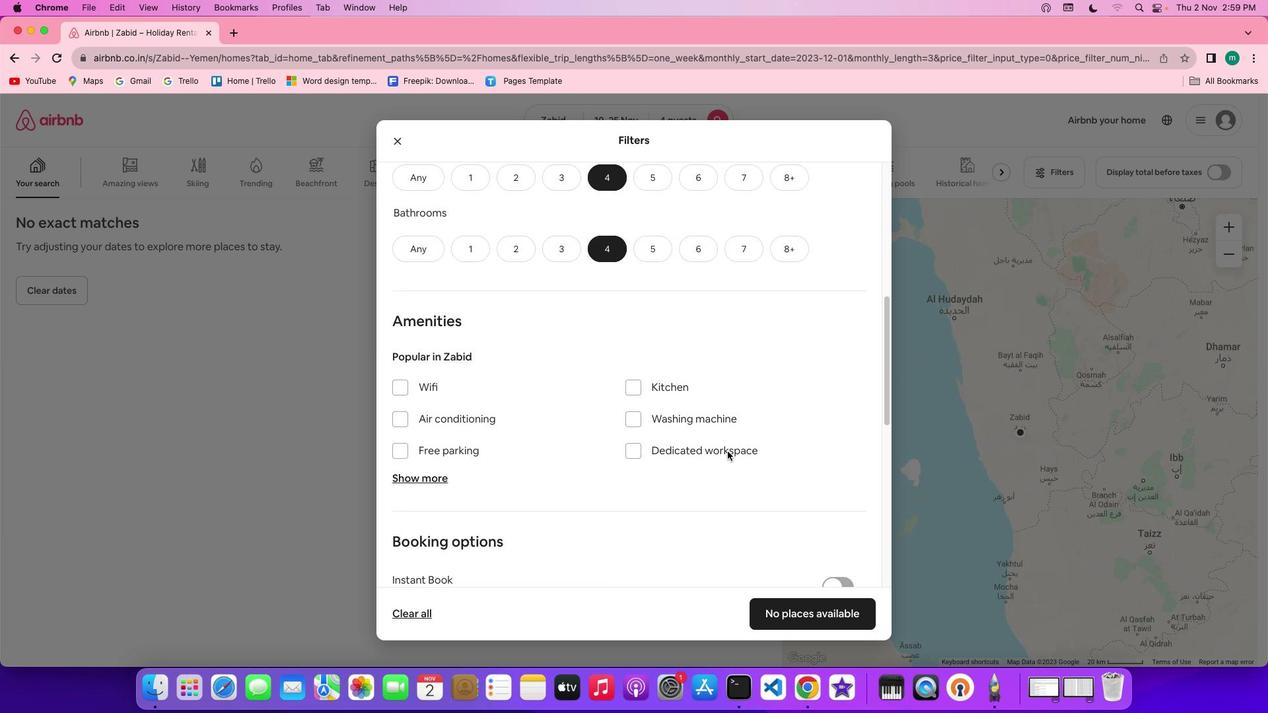 
Action: Mouse scrolled (727, 451) with delta (0, 0)
Screenshot: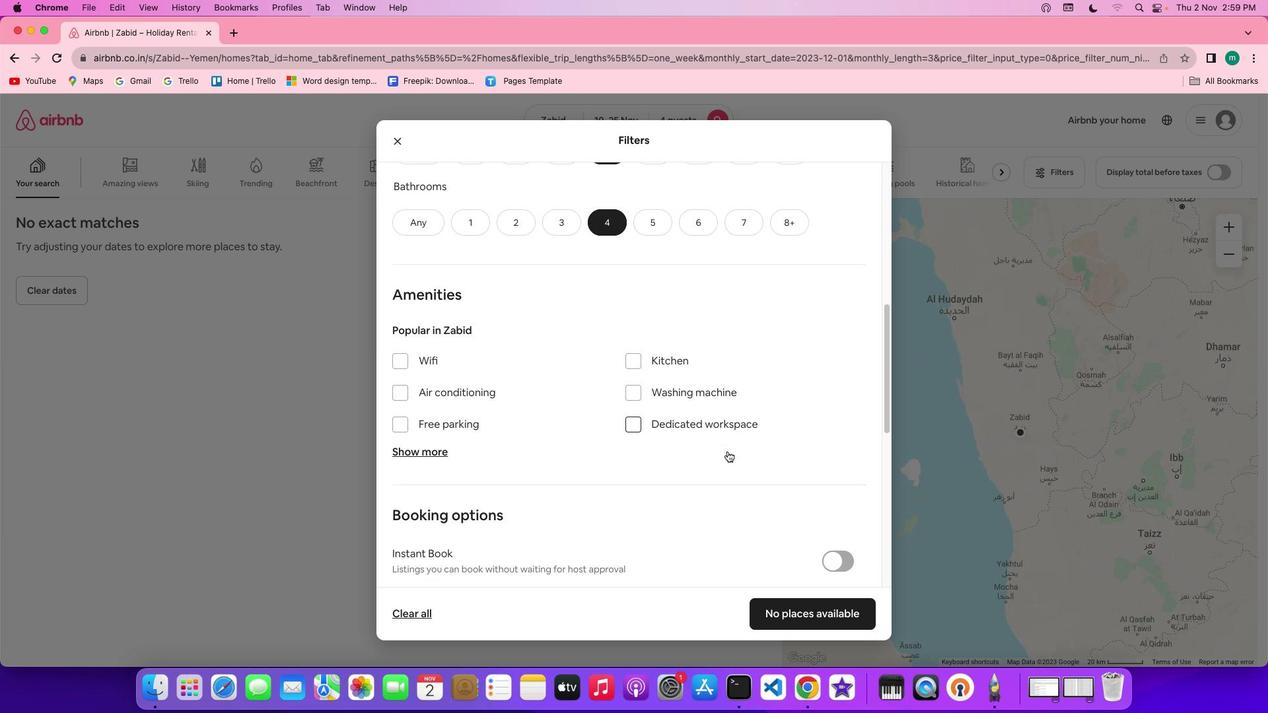 
Action: Mouse scrolled (727, 451) with delta (0, 0)
Screenshot: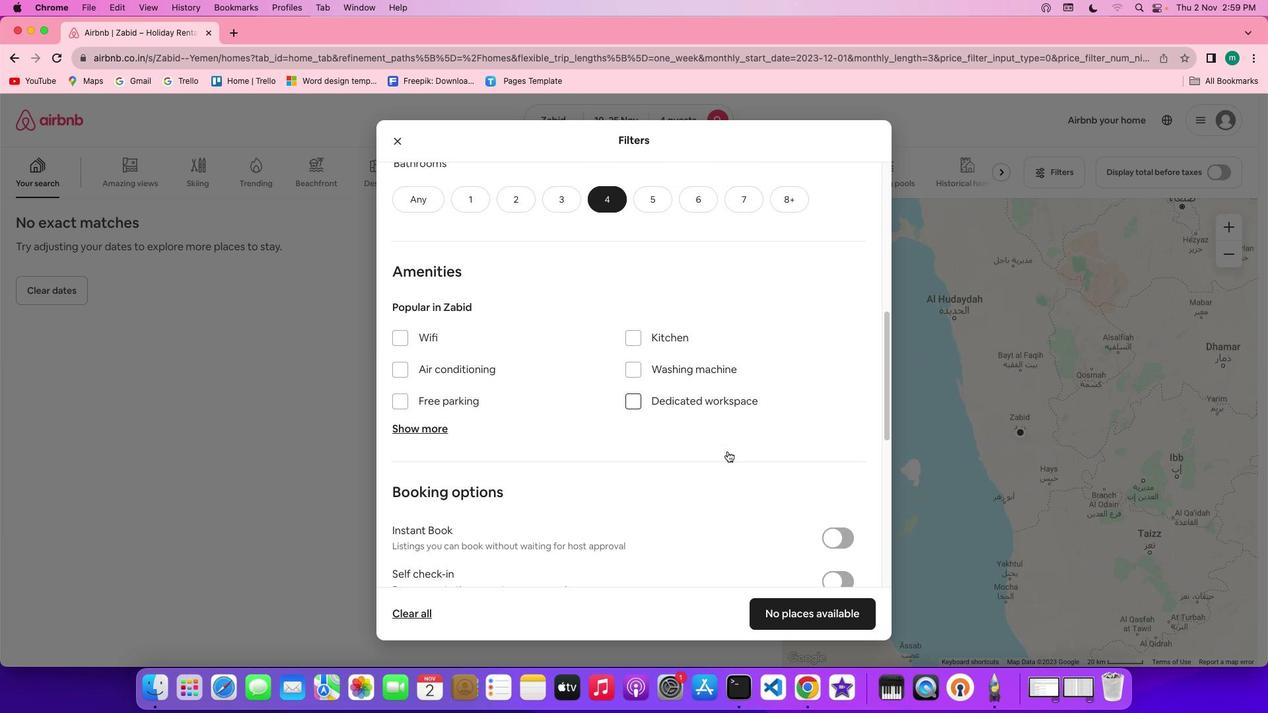 
Action: Mouse scrolled (727, 451) with delta (0, -1)
Screenshot: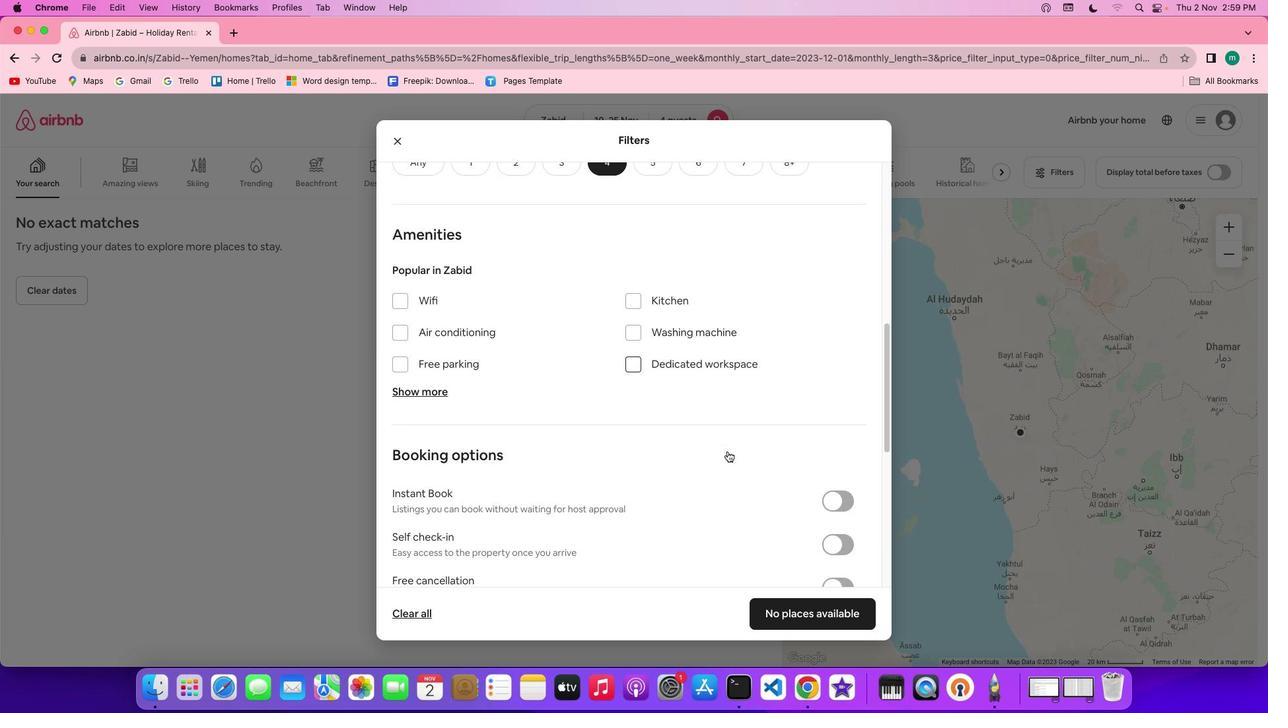 
Action: Mouse scrolled (727, 451) with delta (0, 0)
Screenshot: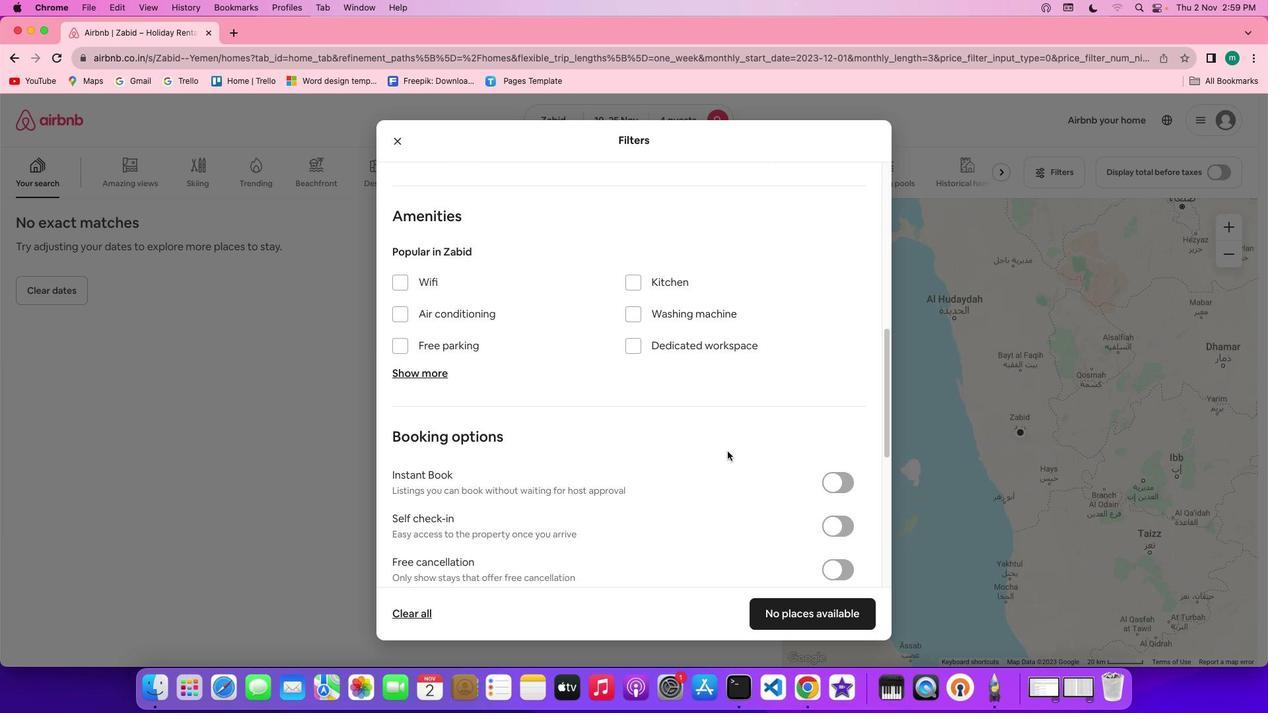 
Action: Mouse scrolled (727, 451) with delta (0, 0)
Screenshot: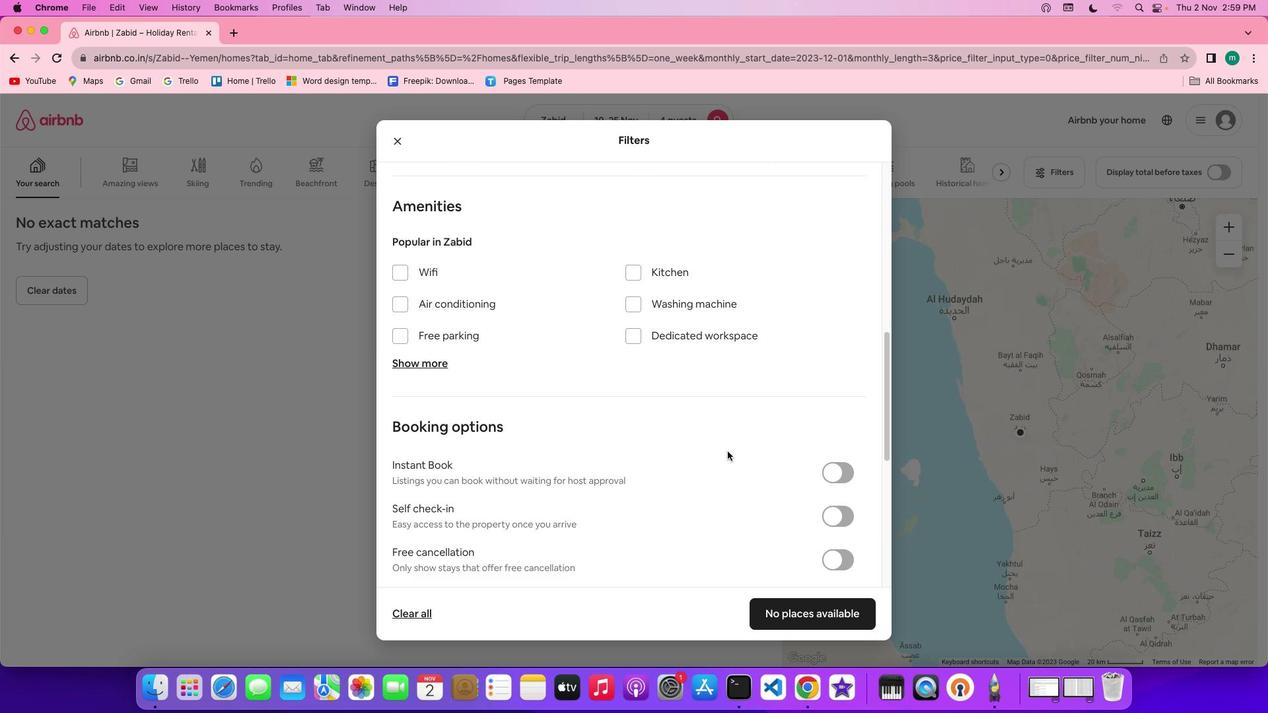 
Action: Mouse scrolled (727, 451) with delta (0, 0)
Screenshot: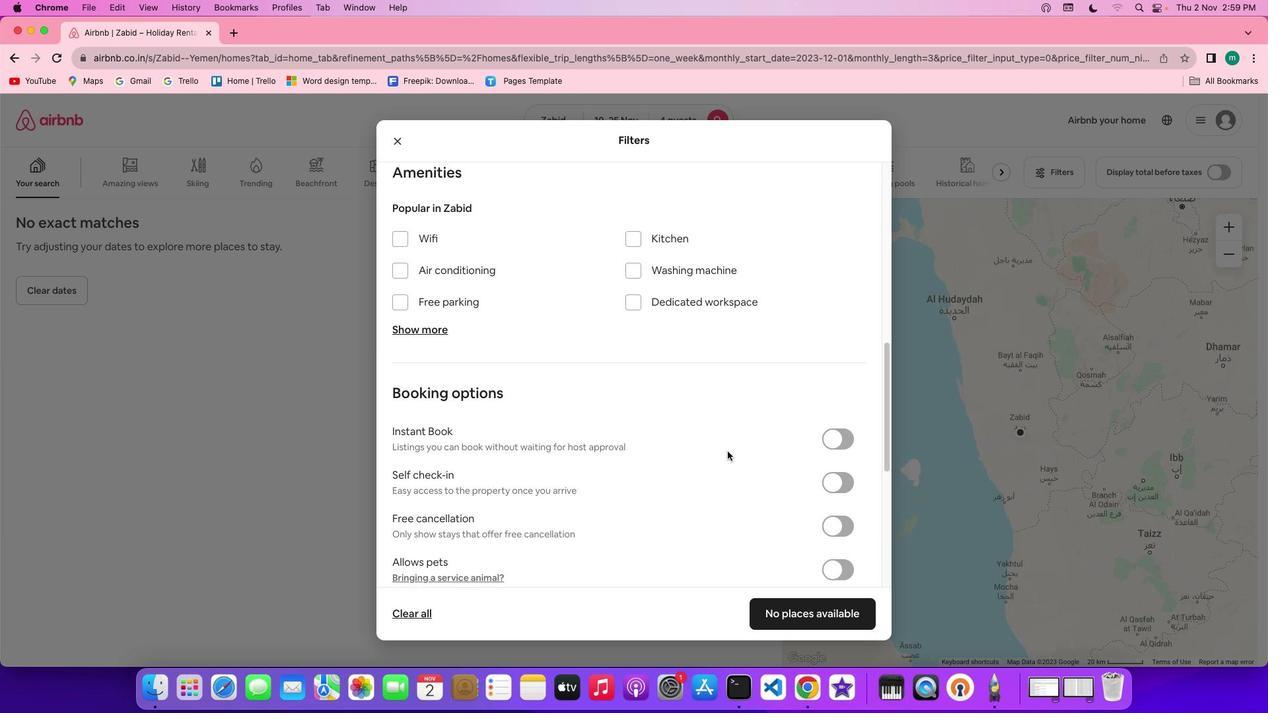 
Action: Mouse scrolled (727, 451) with delta (0, 0)
Screenshot: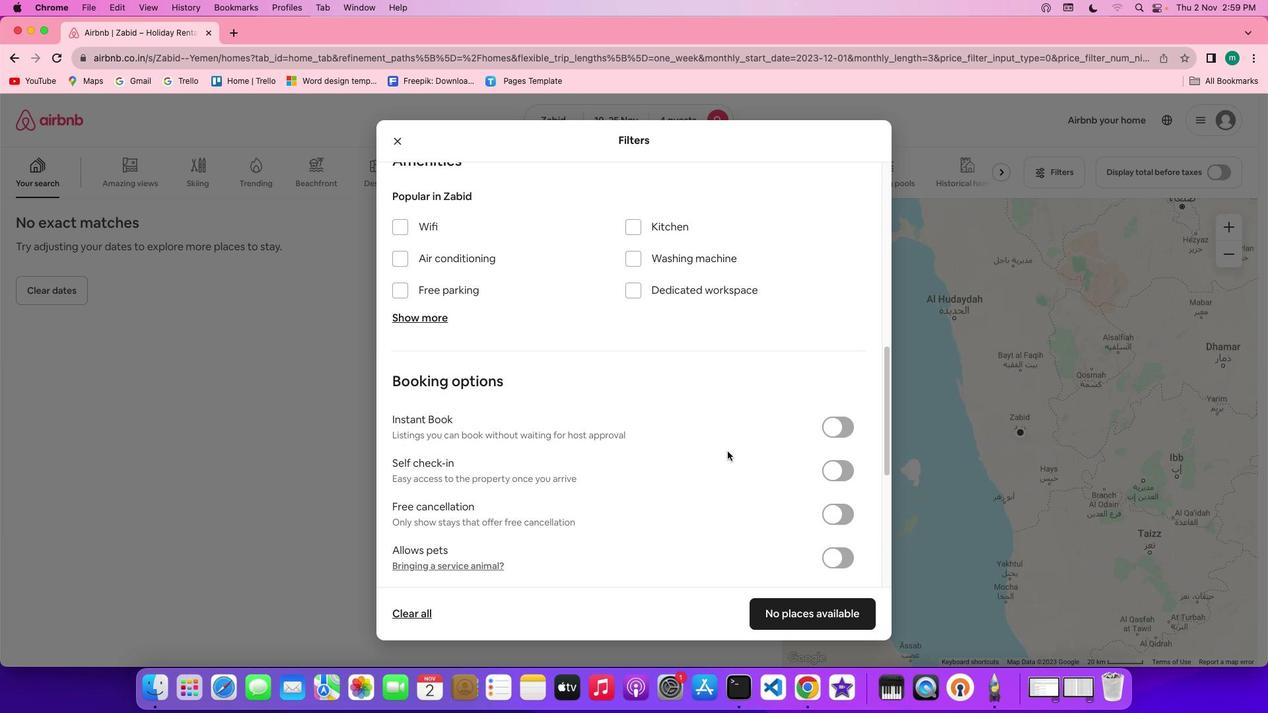 
Action: Mouse scrolled (727, 451) with delta (0, 0)
Screenshot: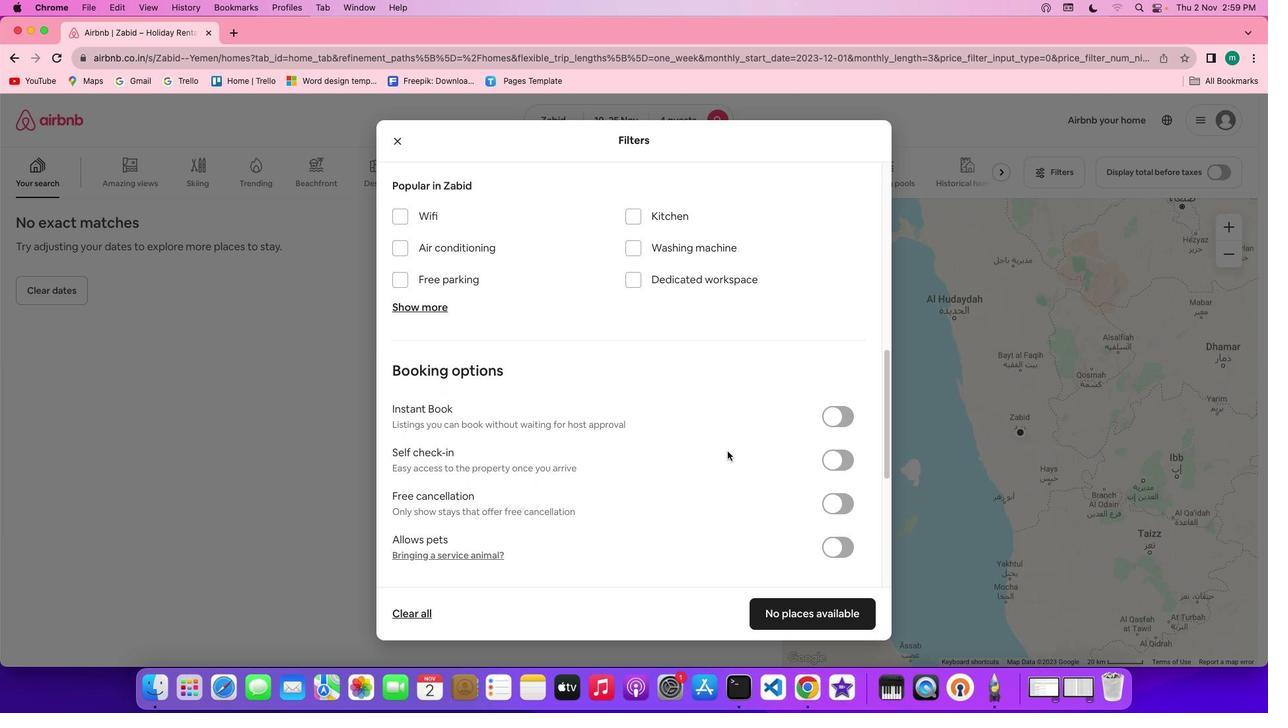 
Action: Mouse scrolled (727, 451) with delta (0, 0)
Screenshot: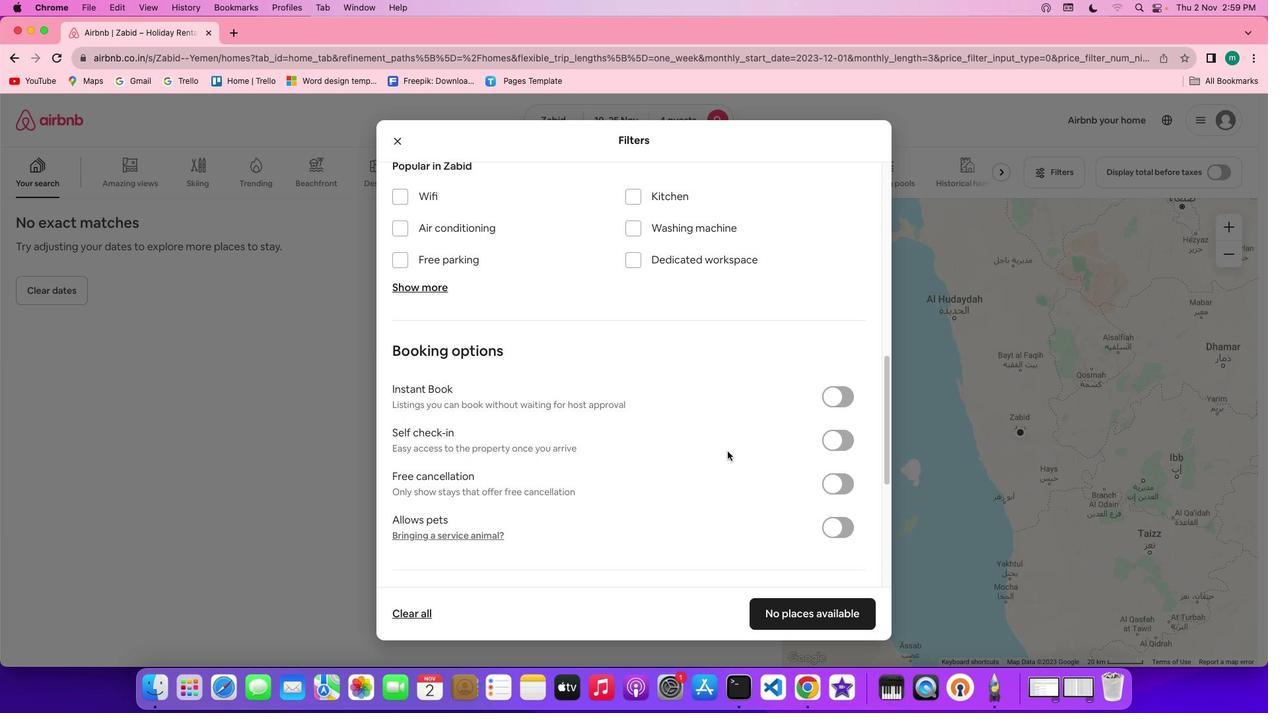 
Action: Mouse moved to (719, 434)
Screenshot: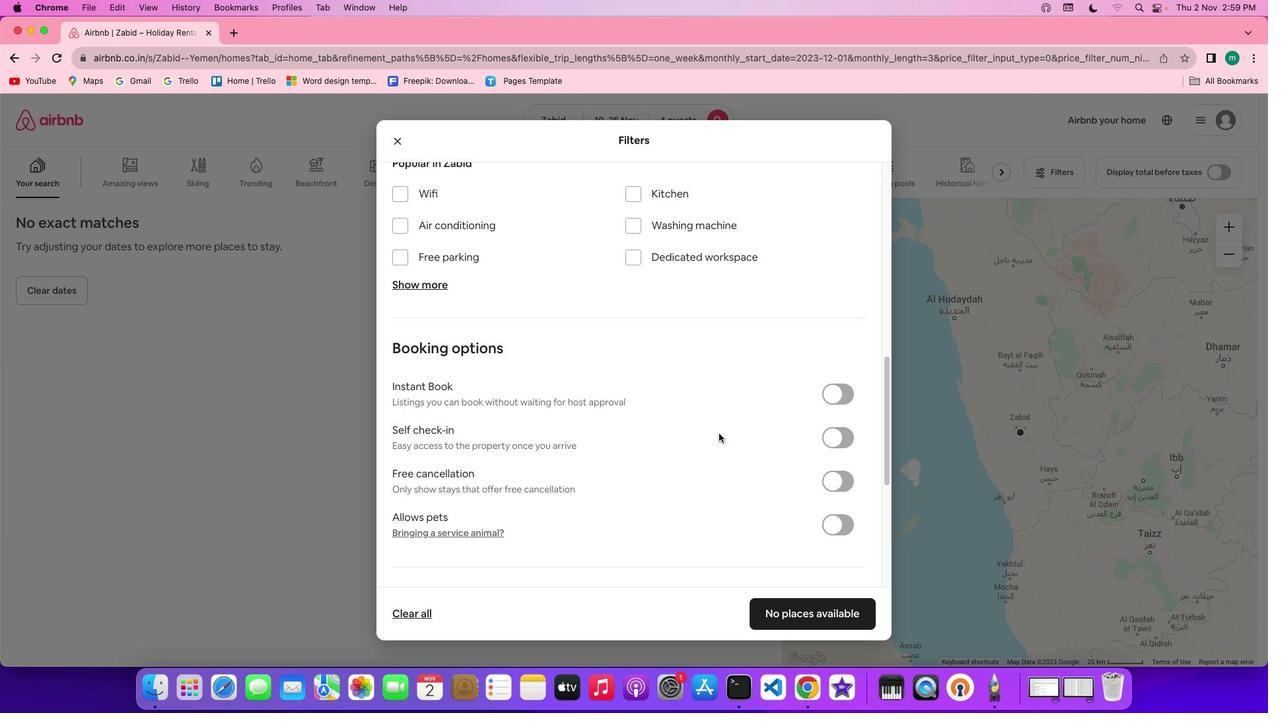 
Action: Mouse scrolled (719, 434) with delta (0, 0)
Screenshot: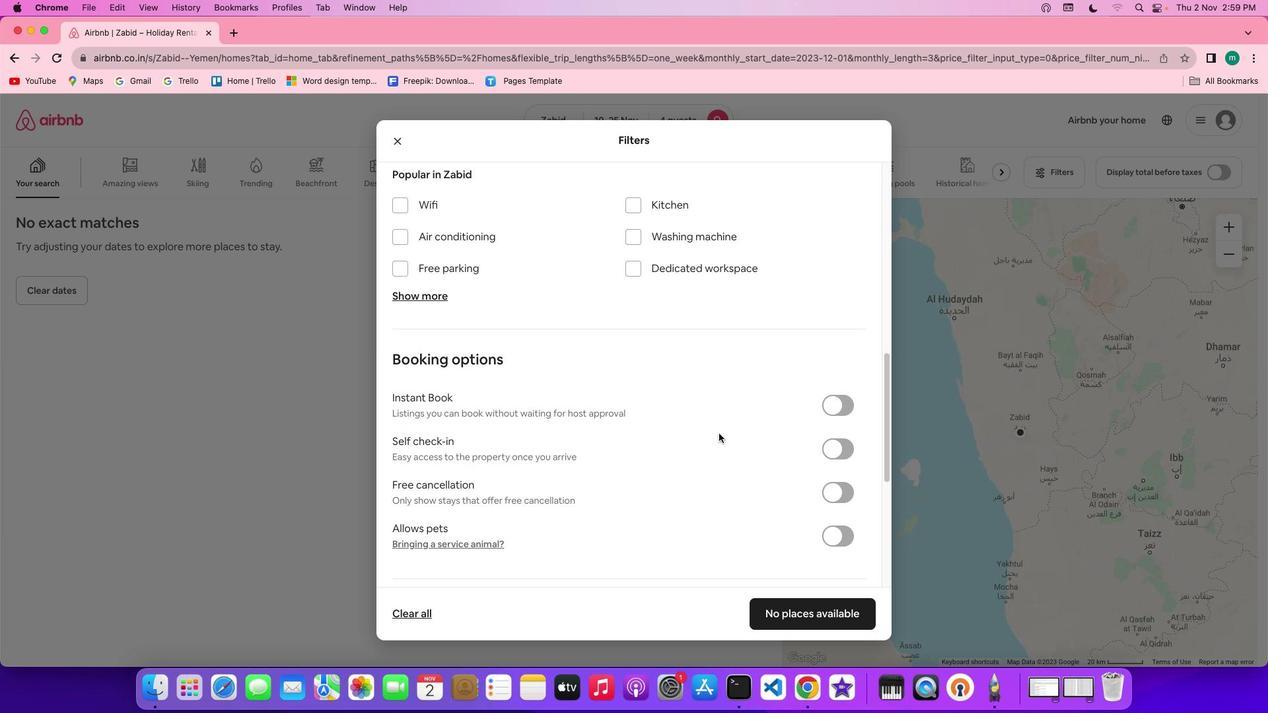 
Action: Mouse scrolled (719, 434) with delta (0, 0)
Screenshot: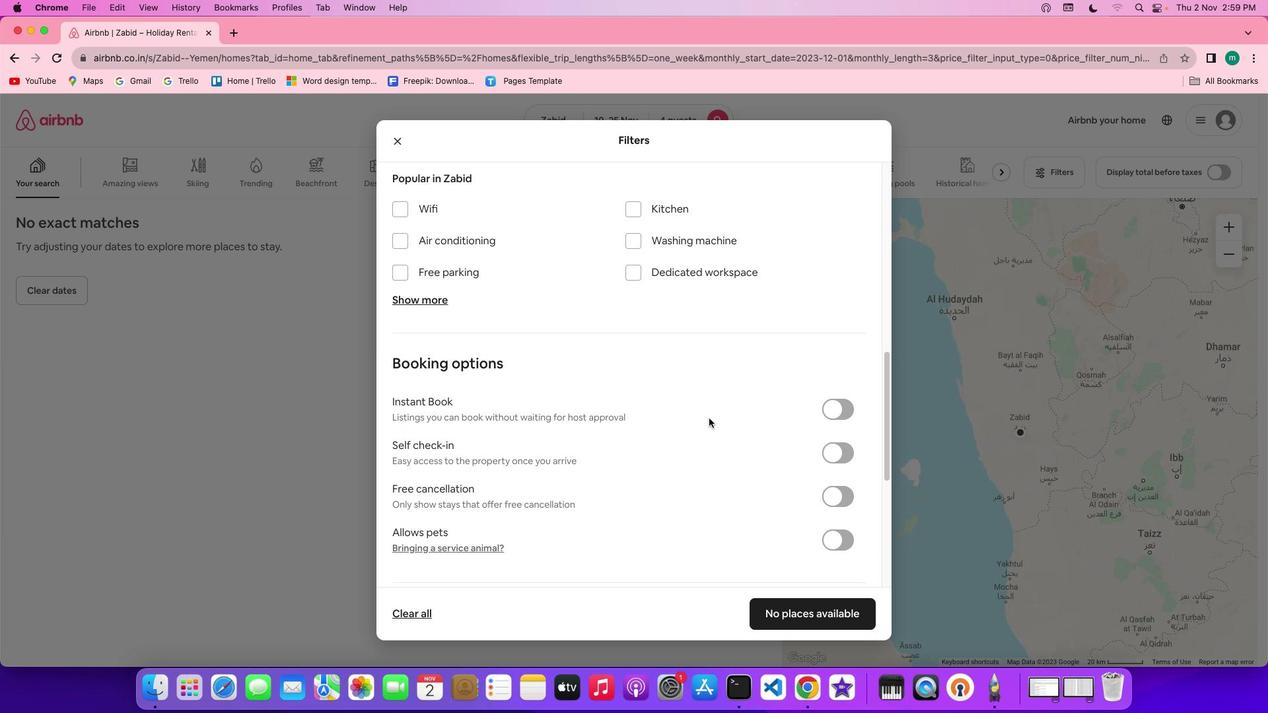 
Action: Mouse moved to (427, 214)
Screenshot: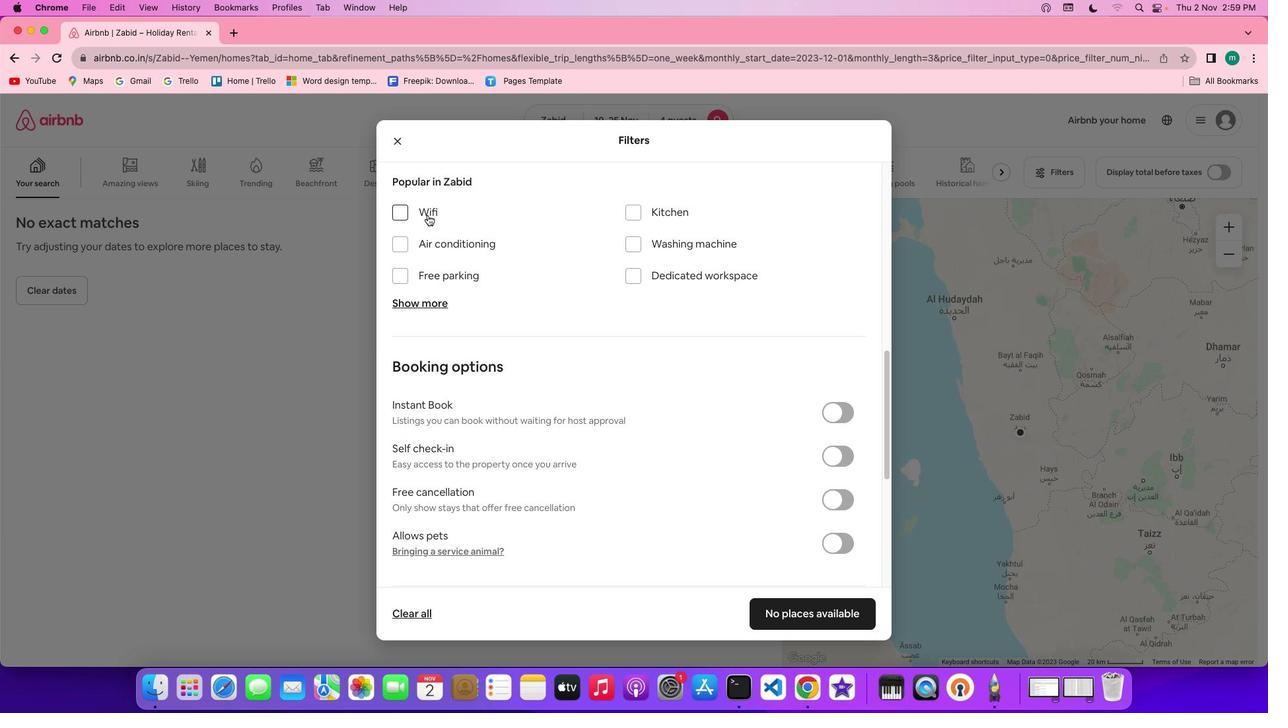 
Action: Mouse pressed left at (427, 214)
Screenshot: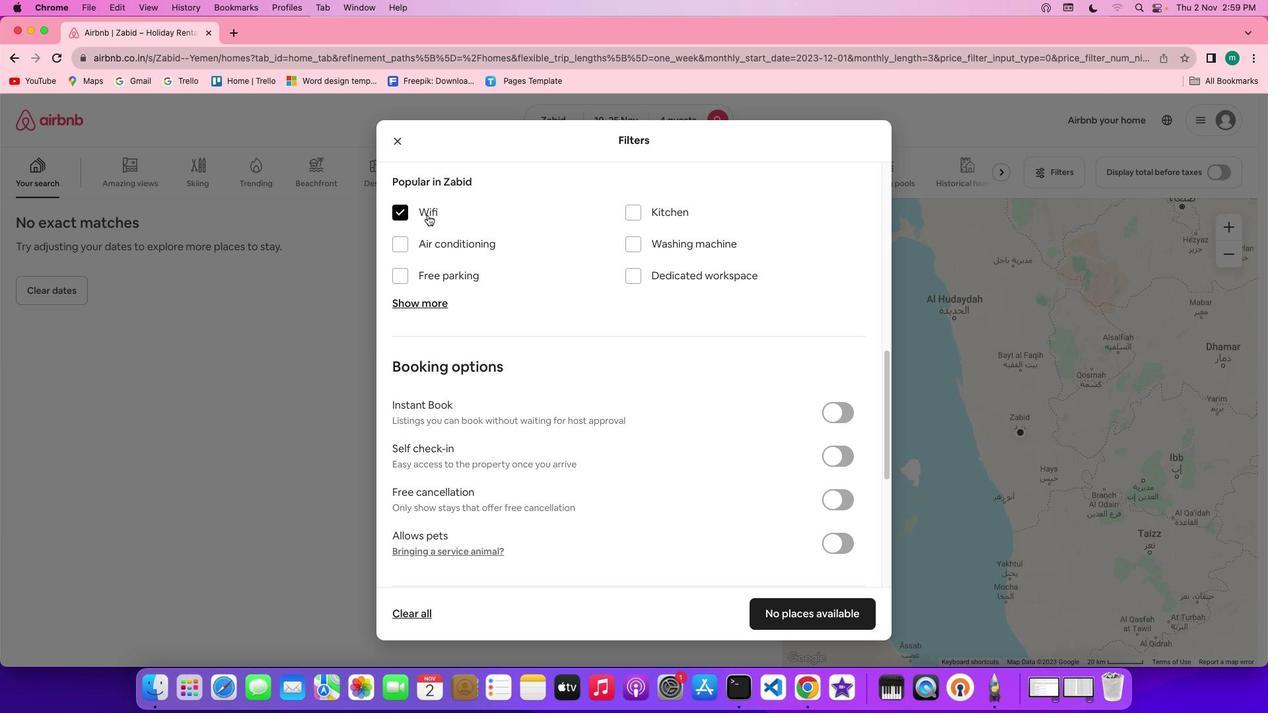 
Action: Mouse moved to (424, 303)
Screenshot: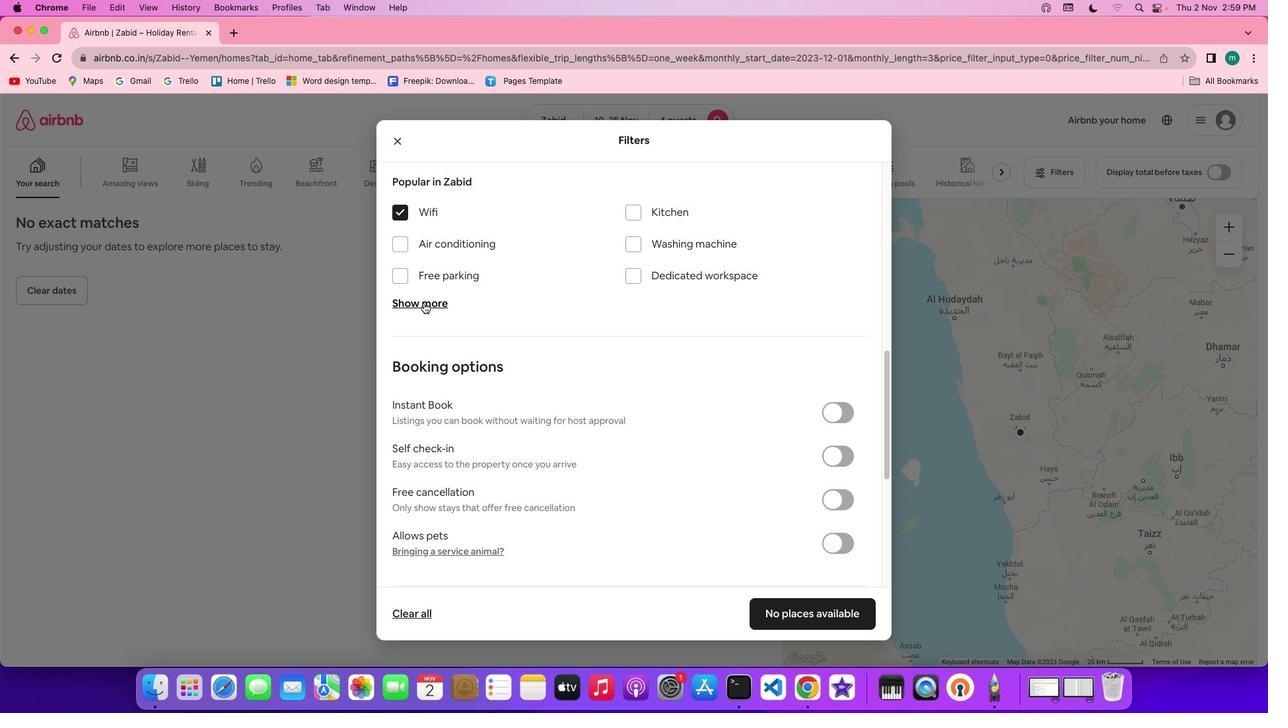 
Action: Mouse pressed left at (424, 303)
Screenshot: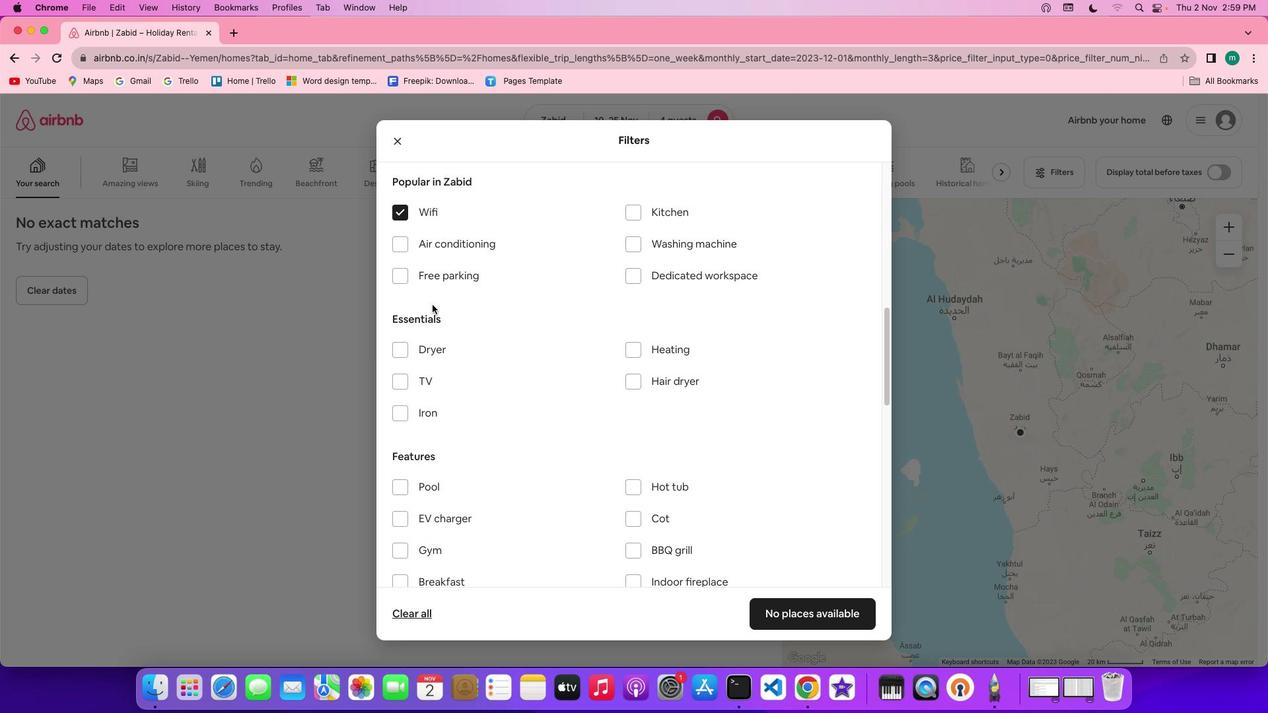 
Action: Mouse moved to (430, 377)
Screenshot: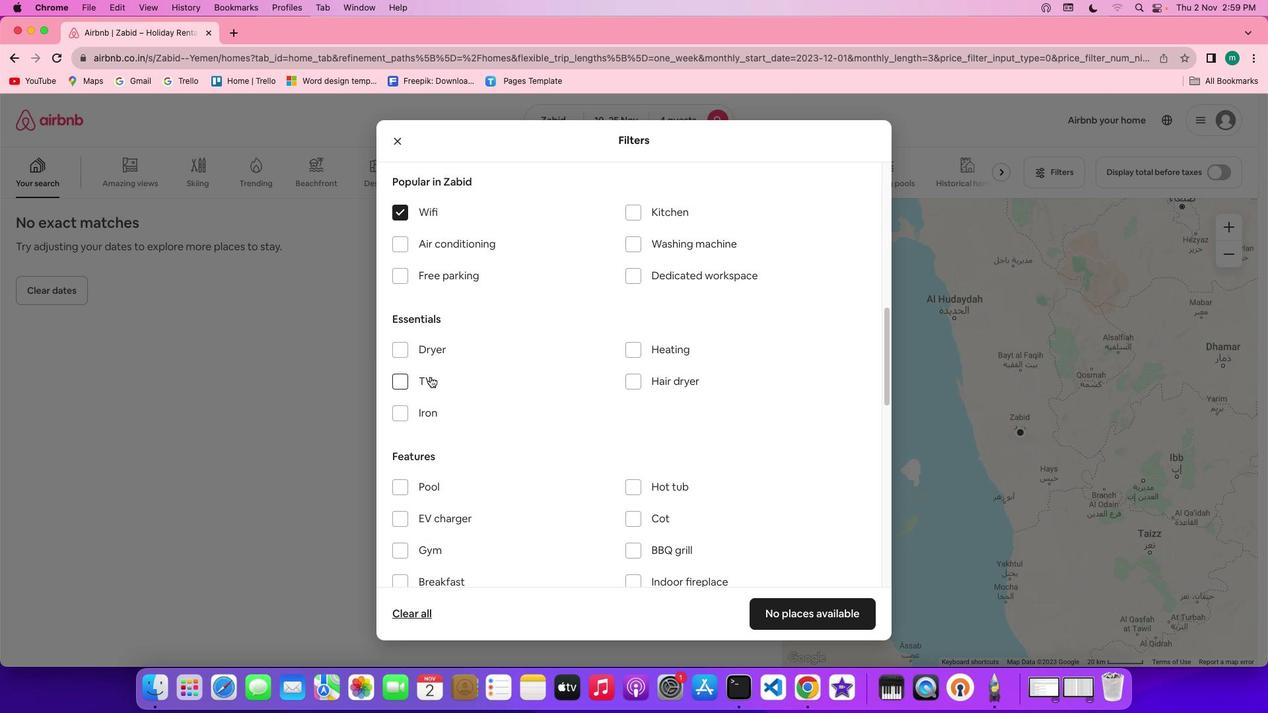 
Action: Mouse pressed left at (430, 377)
Screenshot: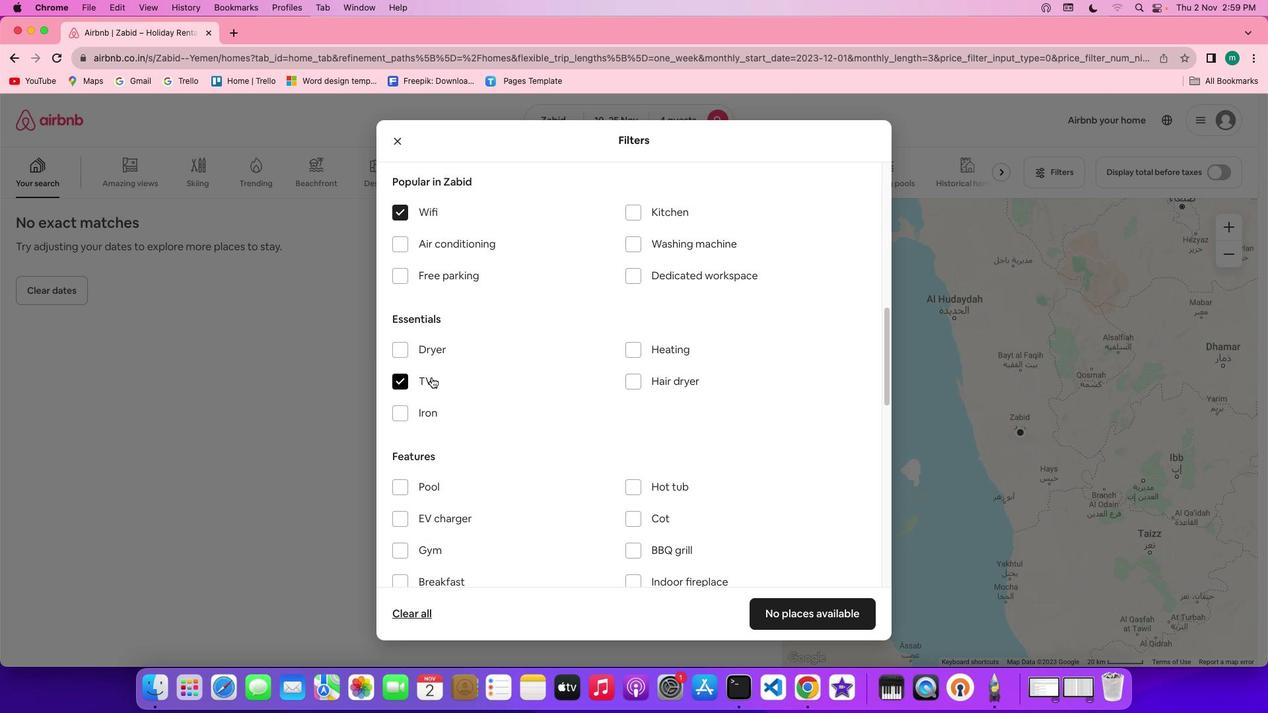 
Action: Mouse moved to (525, 381)
Screenshot: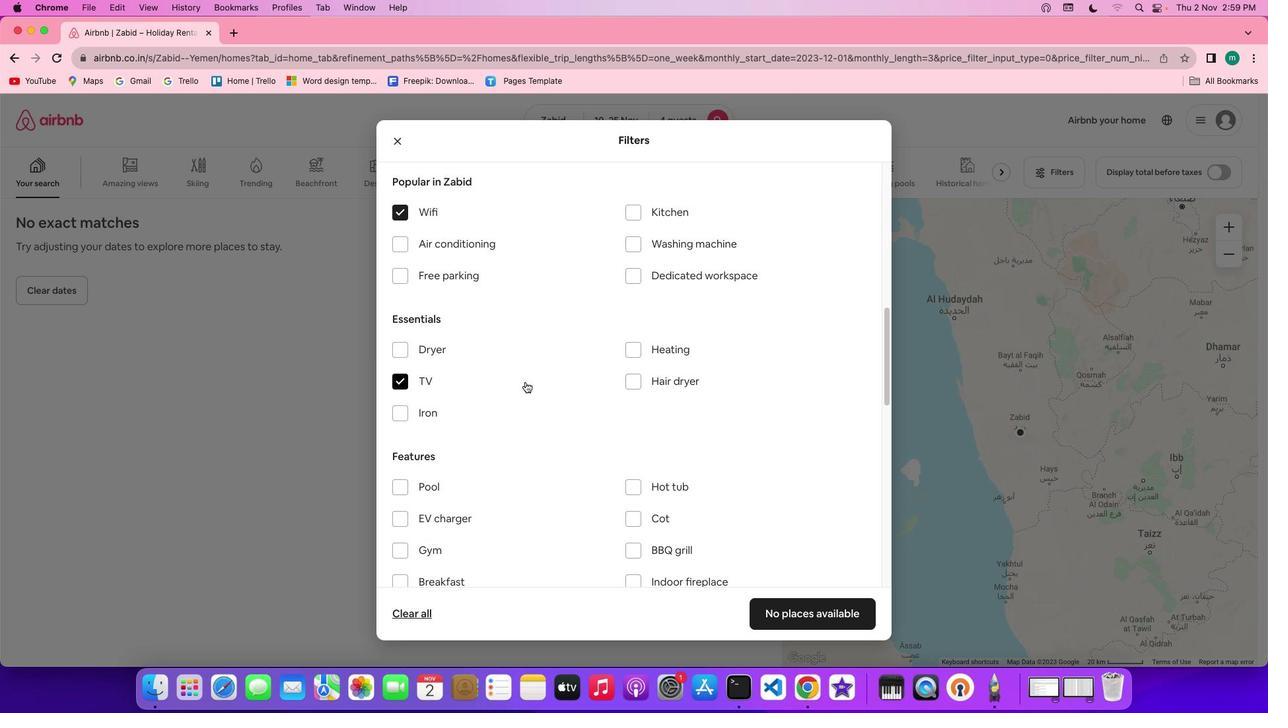 
Action: Mouse scrolled (525, 381) with delta (0, 0)
Screenshot: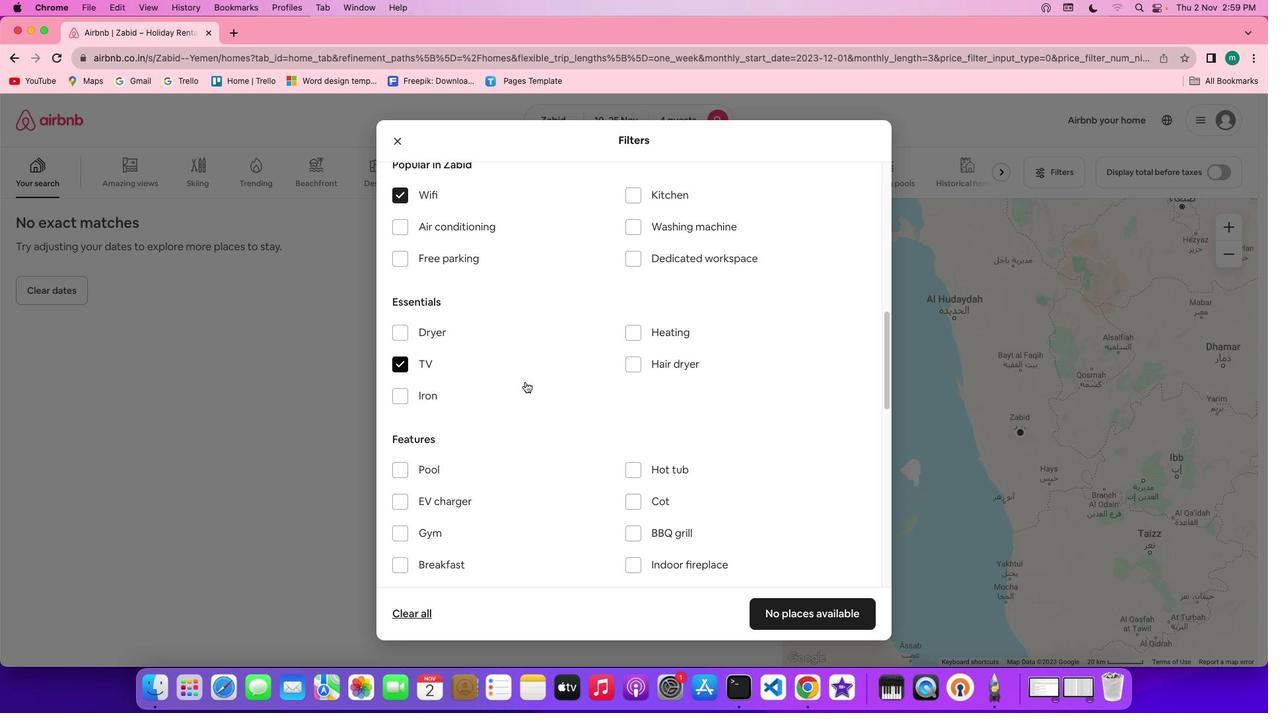 
Action: Mouse scrolled (525, 381) with delta (0, 0)
Screenshot: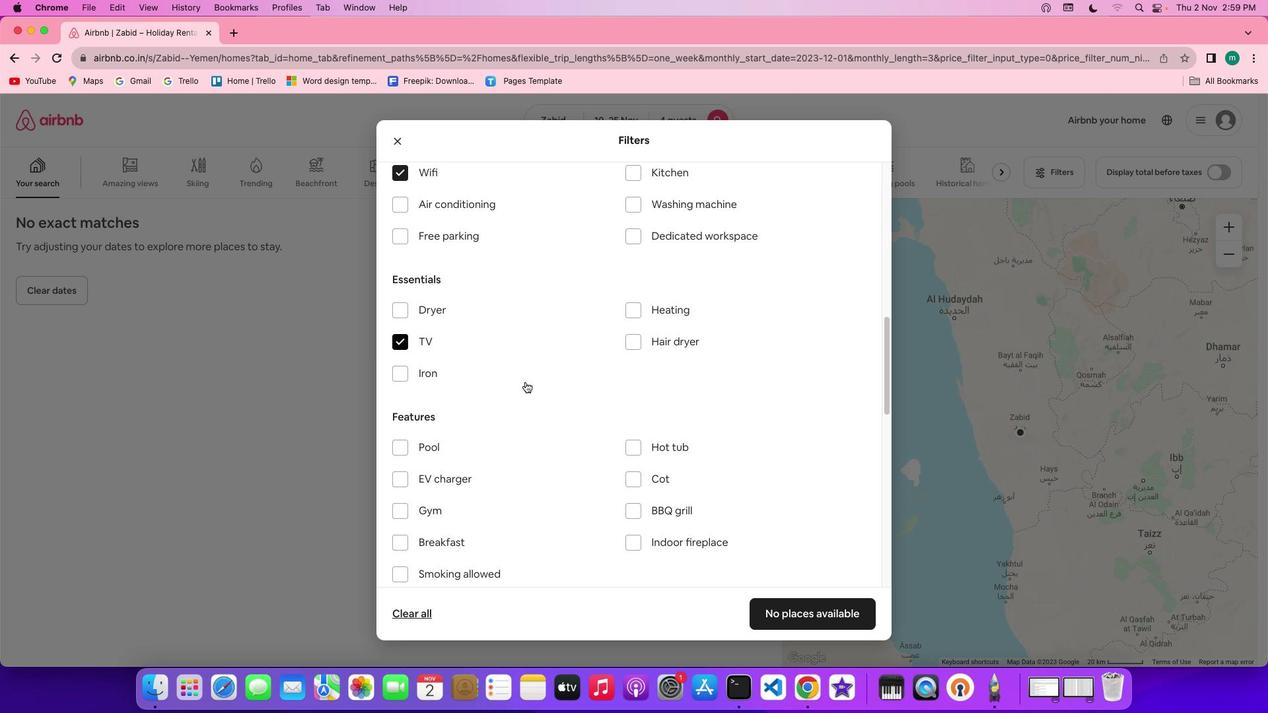 
Action: Mouse scrolled (525, 381) with delta (0, 0)
Screenshot: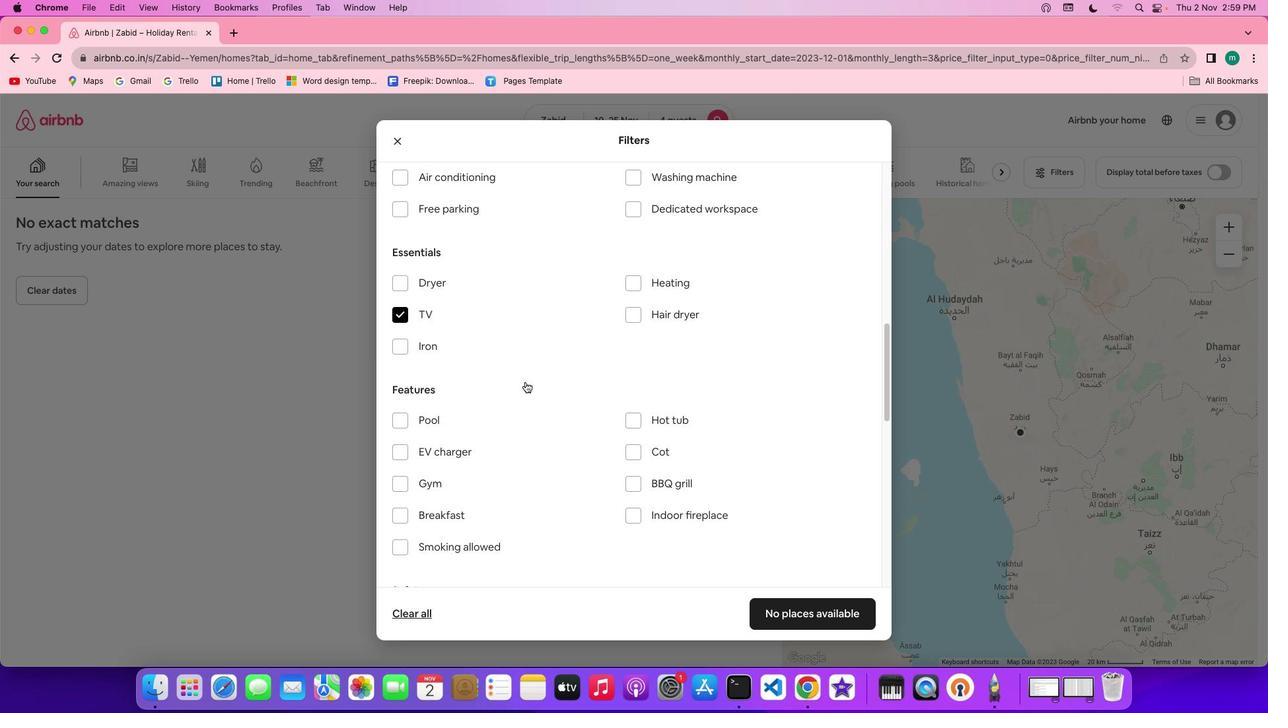 
Action: Mouse moved to (446, 204)
Screenshot: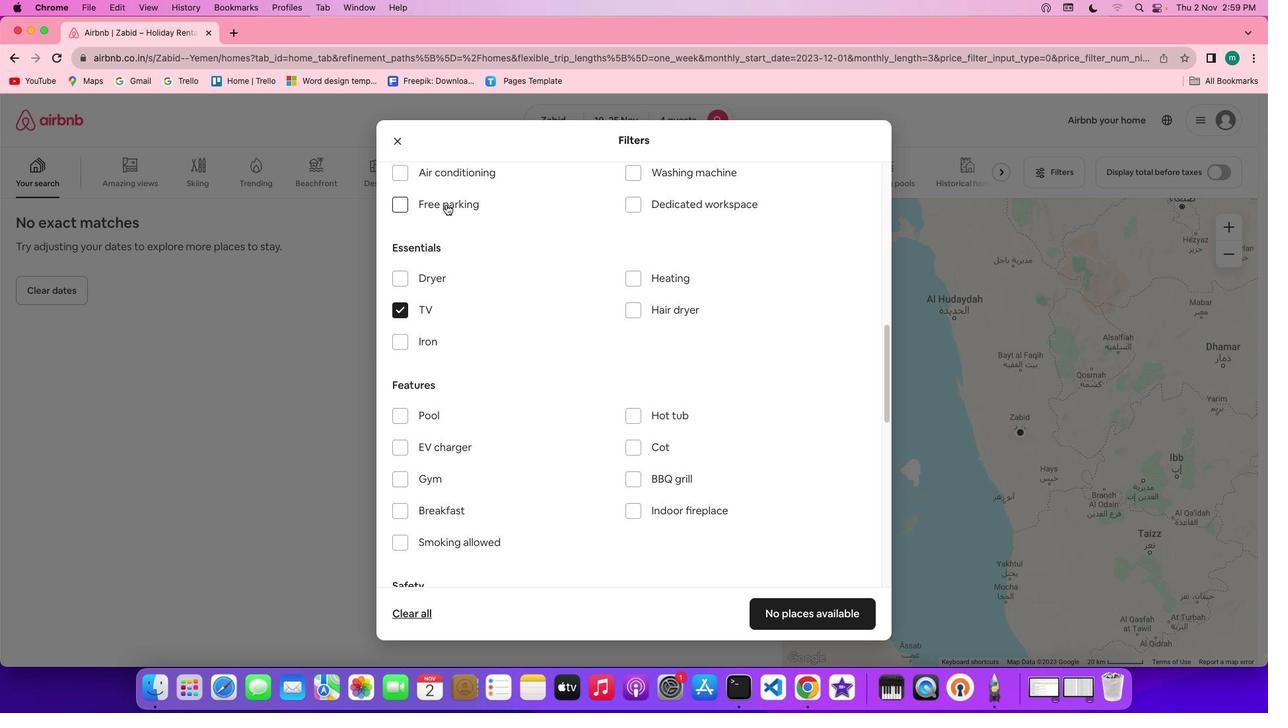 
Action: Mouse pressed left at (446, 204)
Screenshot: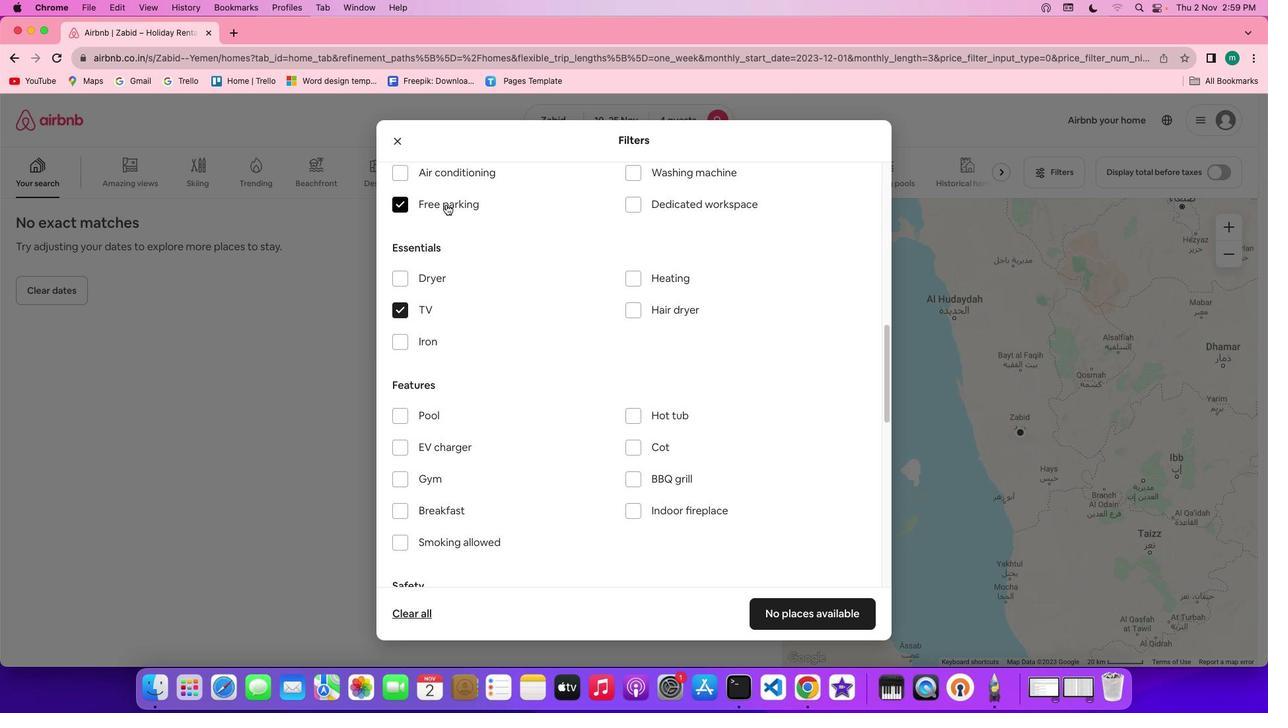 
Action: Mouse moved to (521, 333)
Screenshot: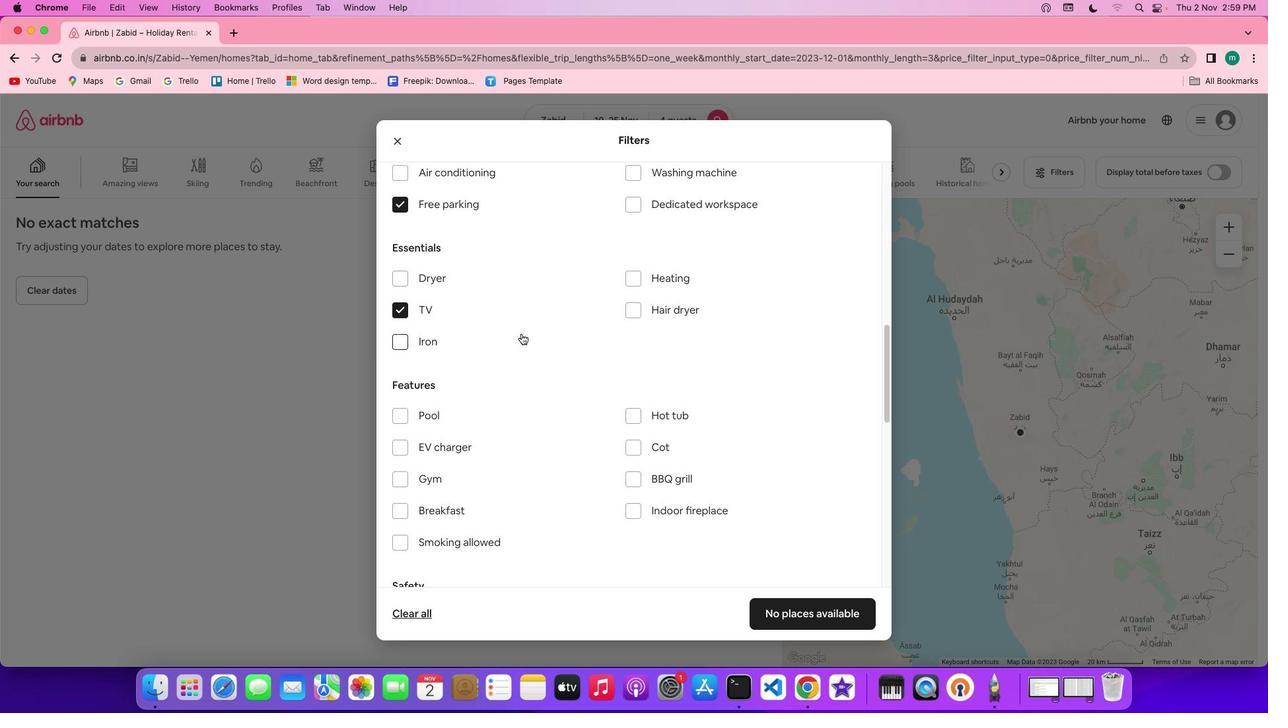 
Action: Mouse scrolled (521, 333) with delta (0, 0)
Screenshot: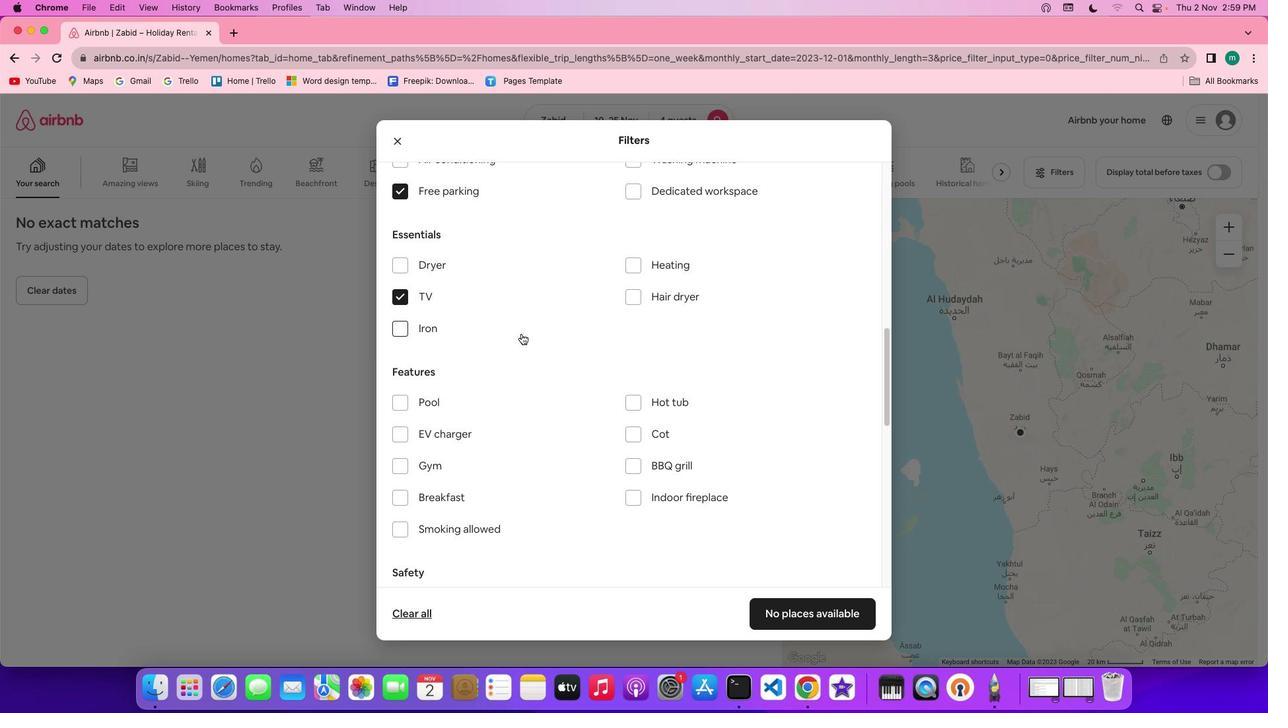 
Action: Mouse scrolled (521, 333) with delta (0, 0)
Screenshot: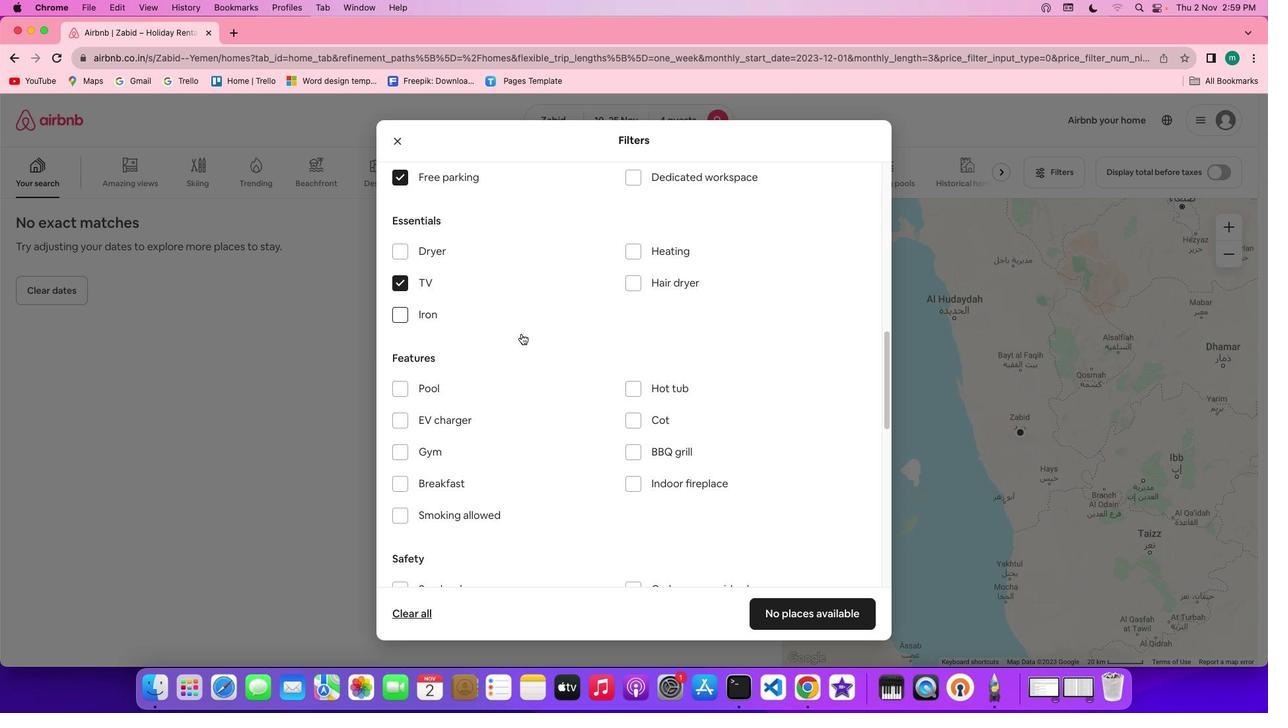 
Action: Mouse scrolled (521, 333) with delta (0, 0)
Screenshot: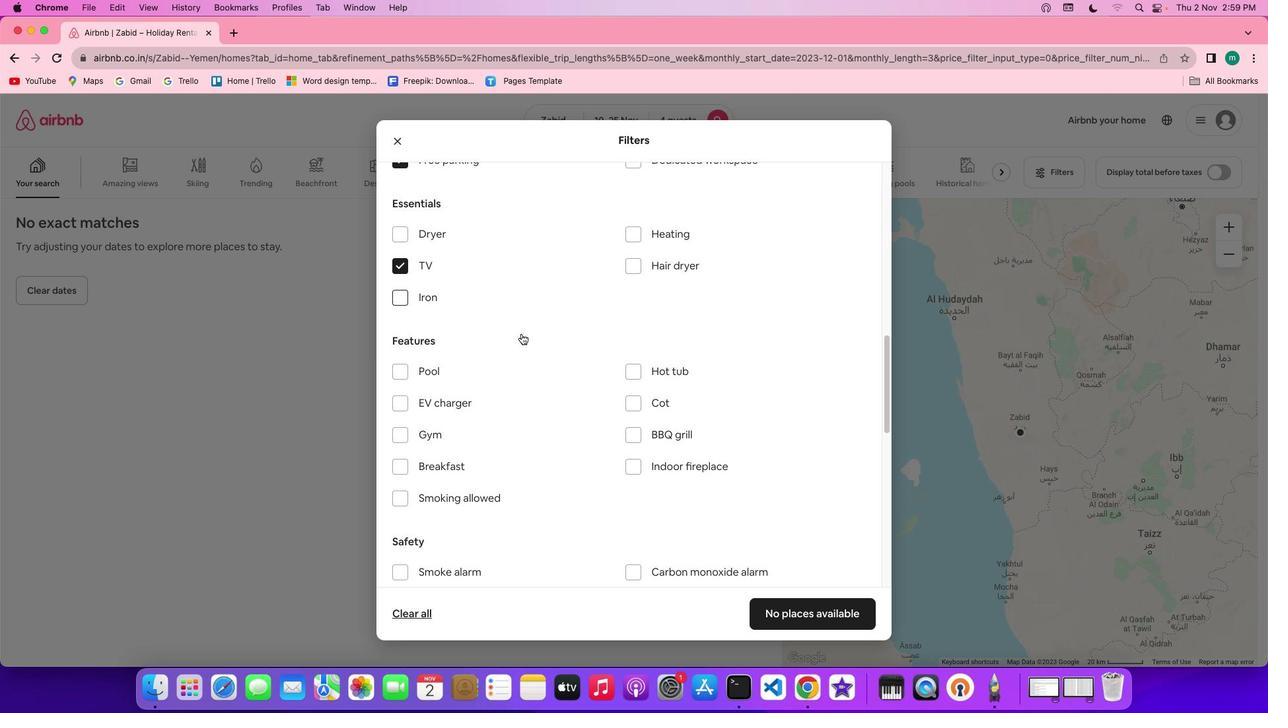 
Action: Mouse scrolled (521, 333) with delta (0, 0)
Screenshot: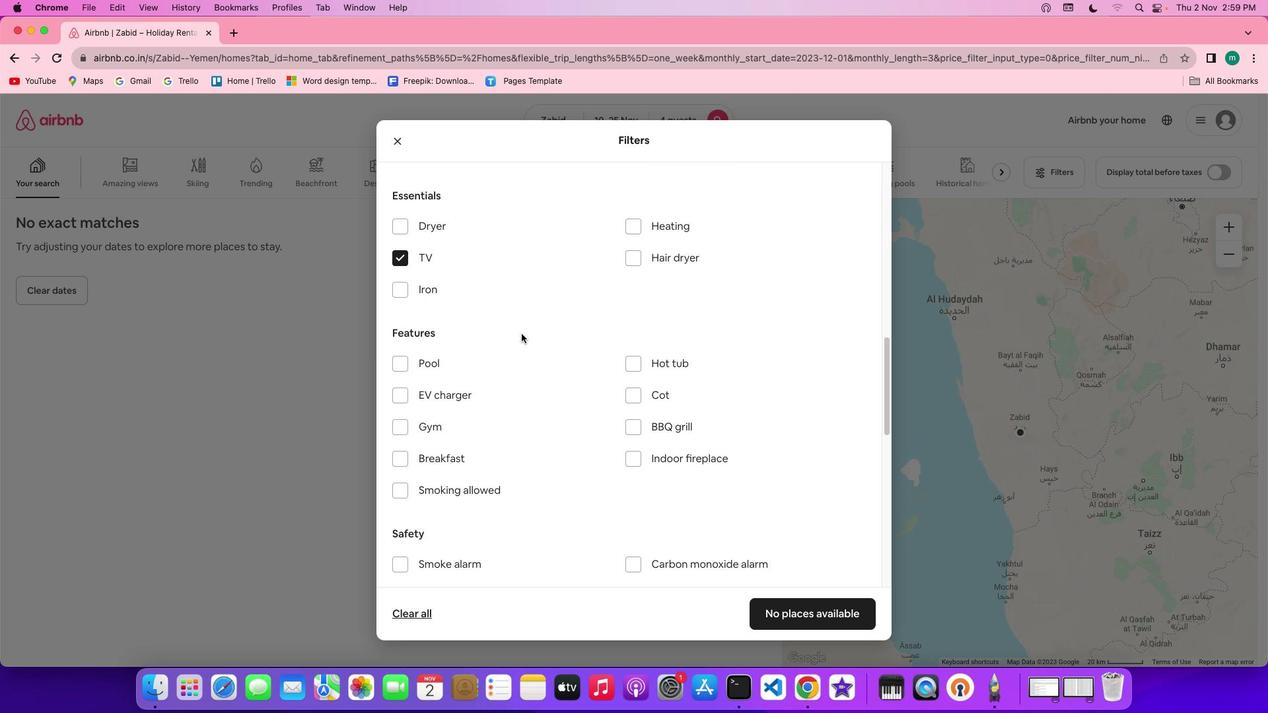 
Action: Mouse scrolled (521, 333) with delta (0, 0)
Screenshot: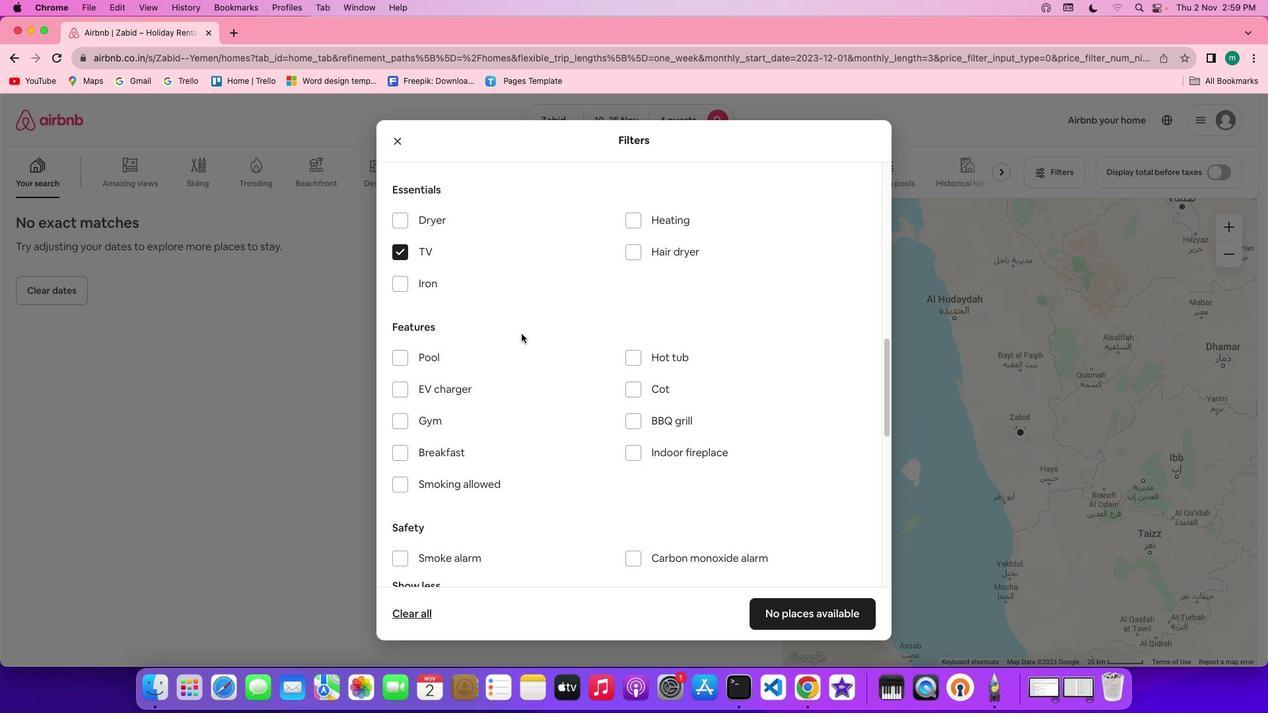 
Action: Mouse scrolled (521, 333) with delta (0, 0)
Screenshot: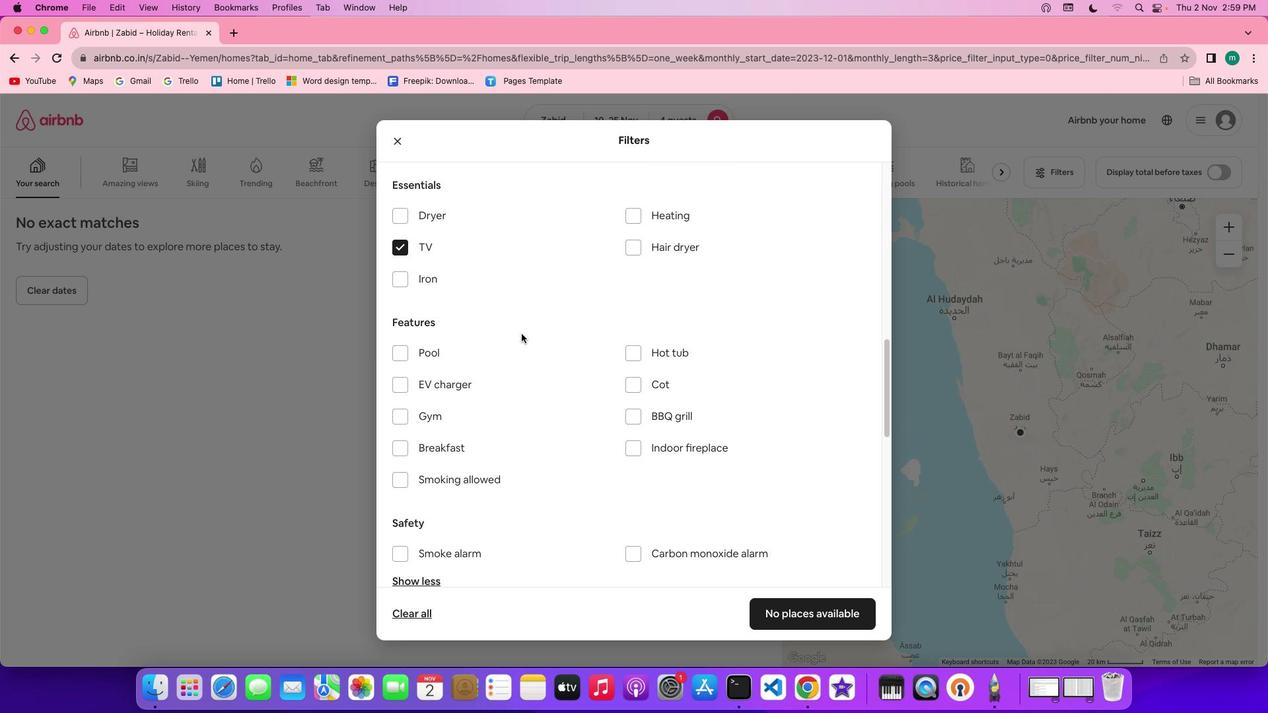 
Action: Mouse scrolled (521, 333) with delta (0, 0)
Screenshot: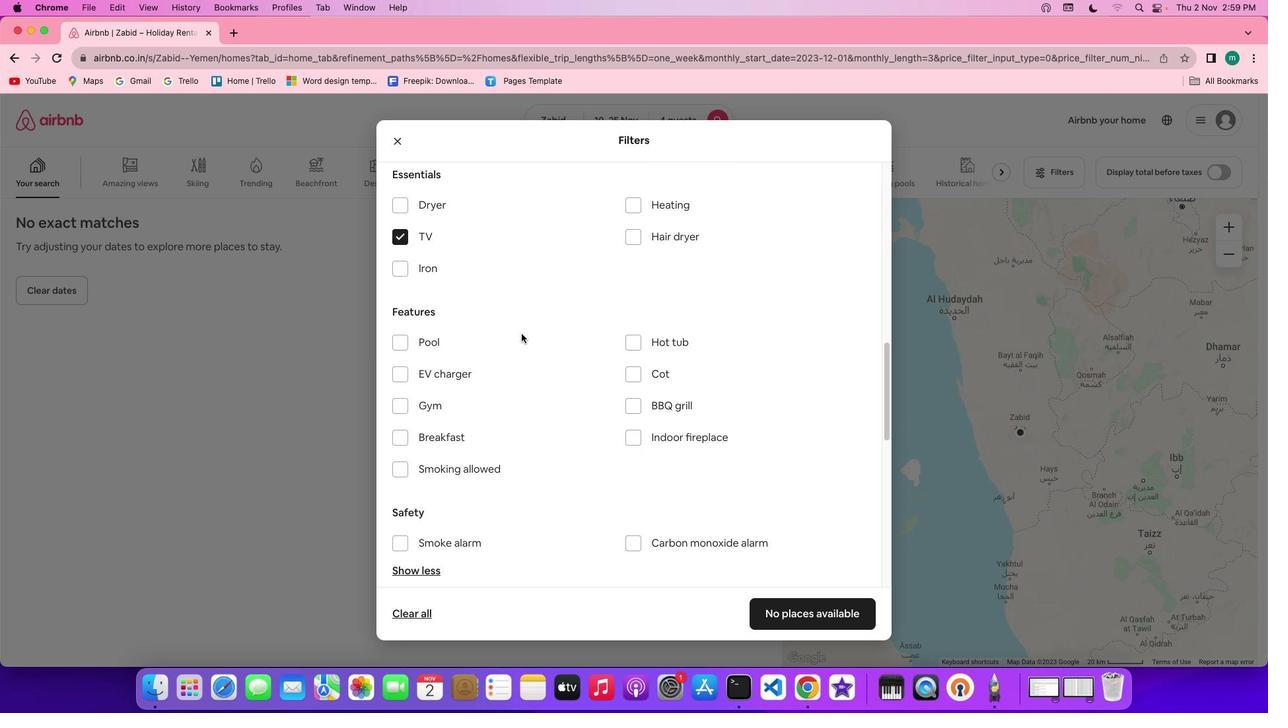 
Action: Mouse scrolled (521, 333) with delta (0, 0)
Screenshot: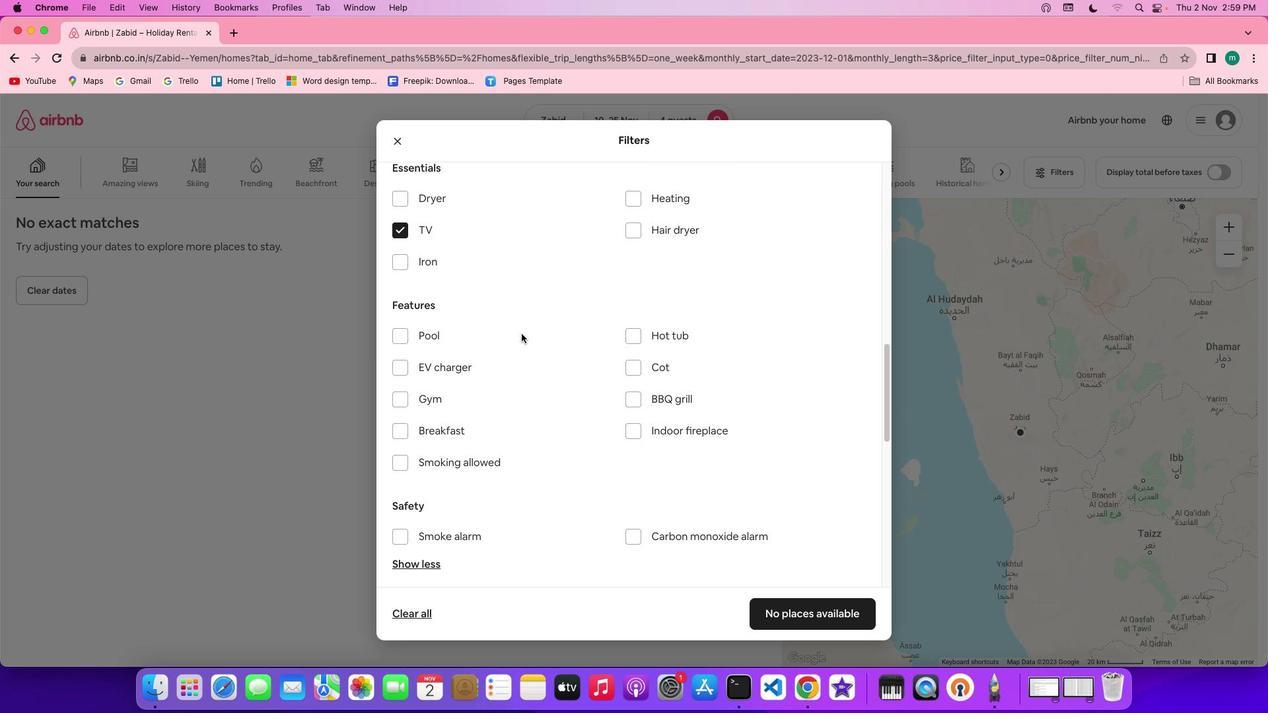 
Action: Mouse scrolled (521, 333) with delta (0, 0)
Screenshot: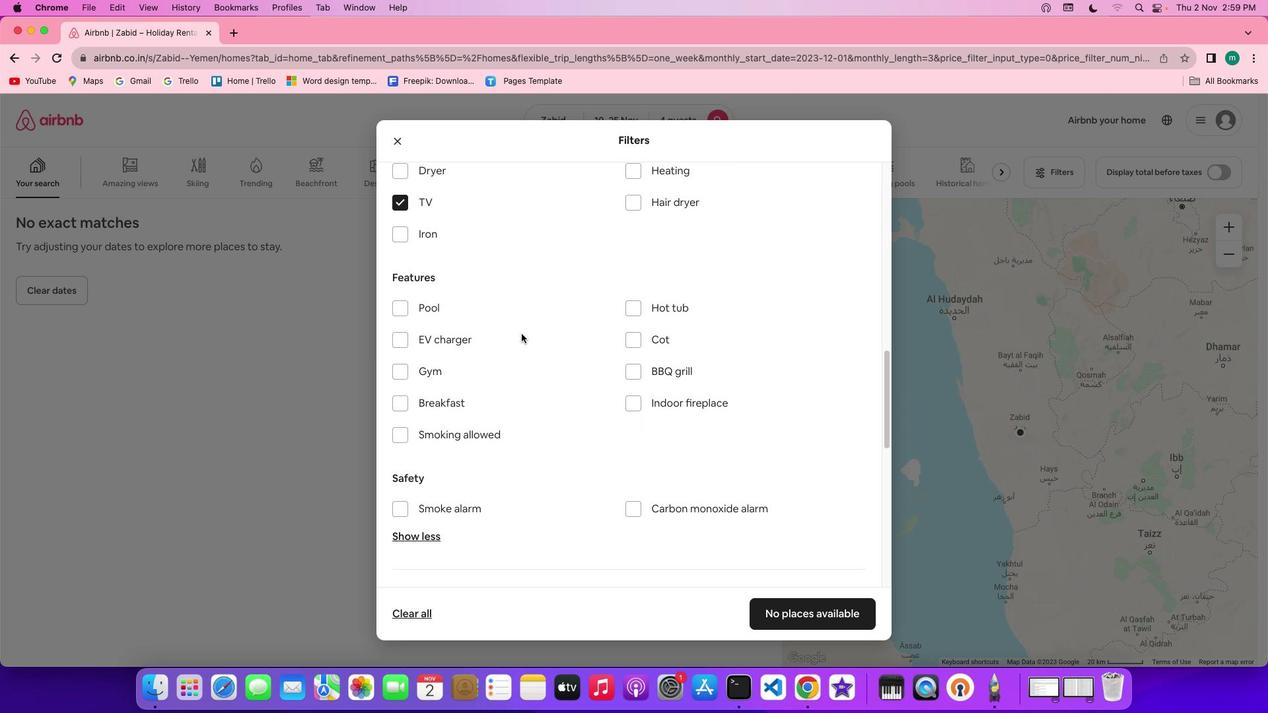 
Action: Mouse moved to (541, 334)
Screenshot: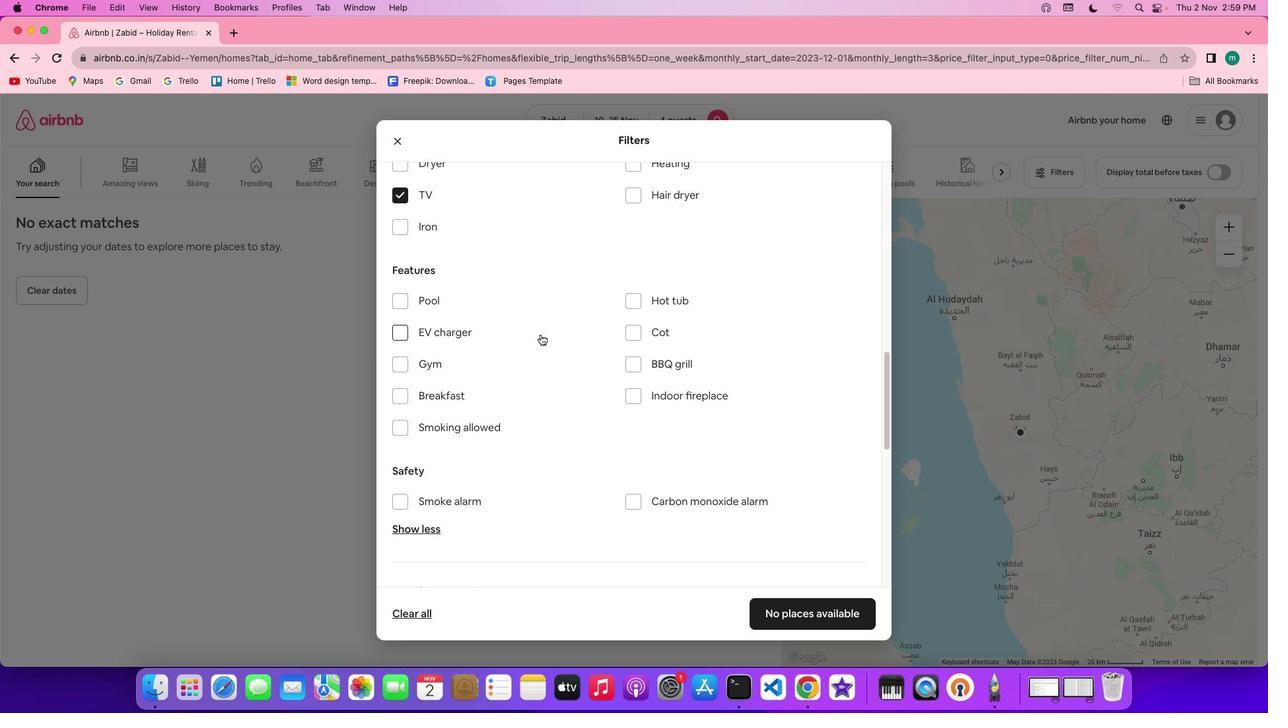 
Action: Mouse scrolled (541, 334) with delta (0, 0)
Screenshot: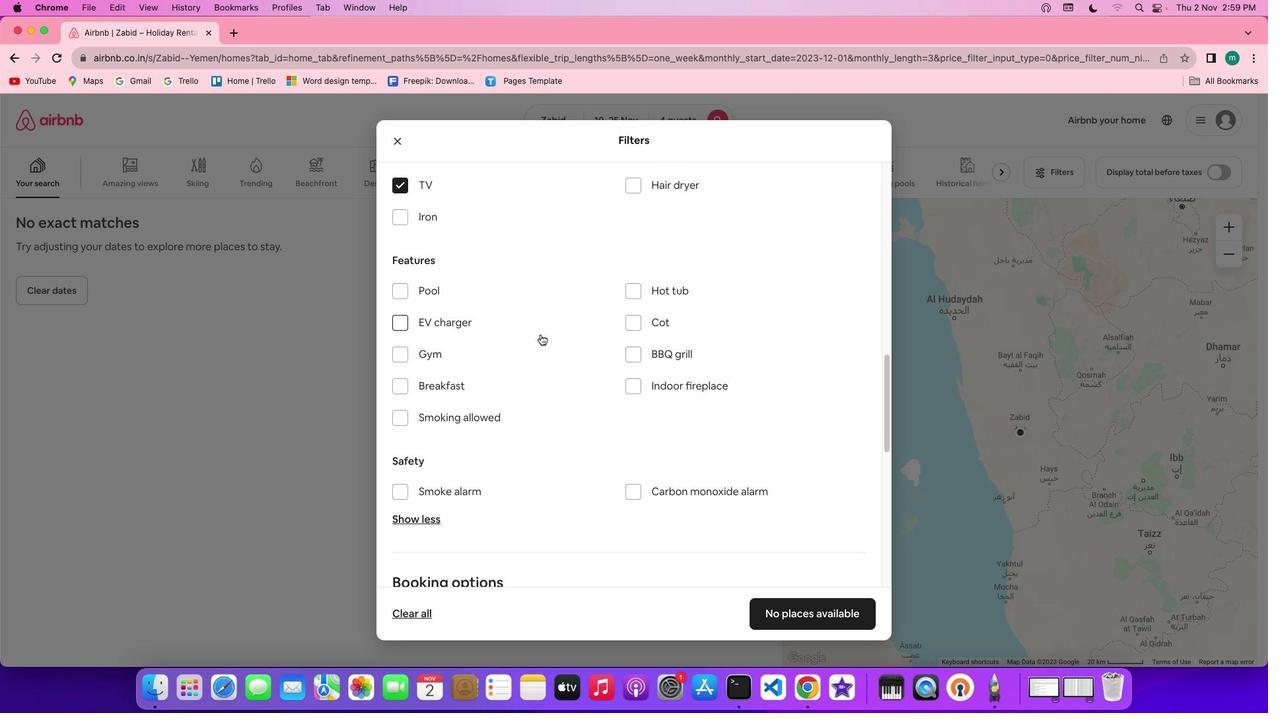 
Action: Mouse scrolled (541, 334) with delta (0, 0)
Screenshot: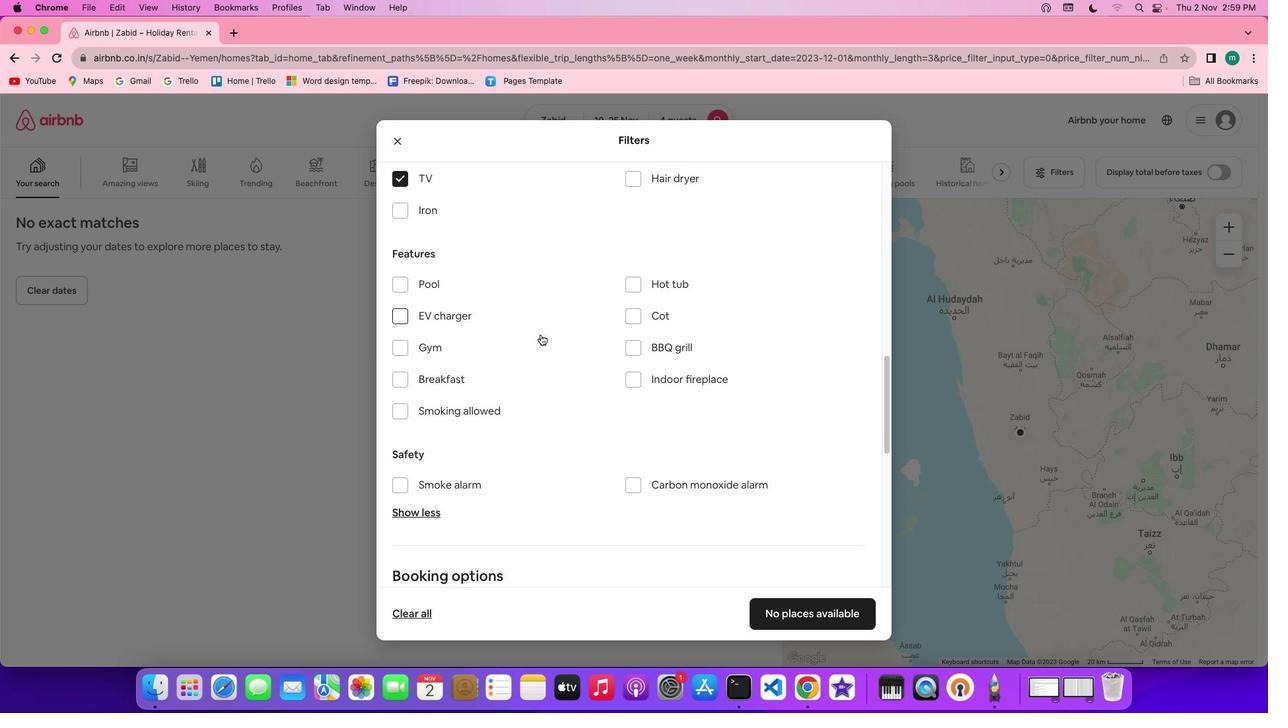 
Action: Mouse scrolled (541, 334) with delta (0, 0)
Screenshot: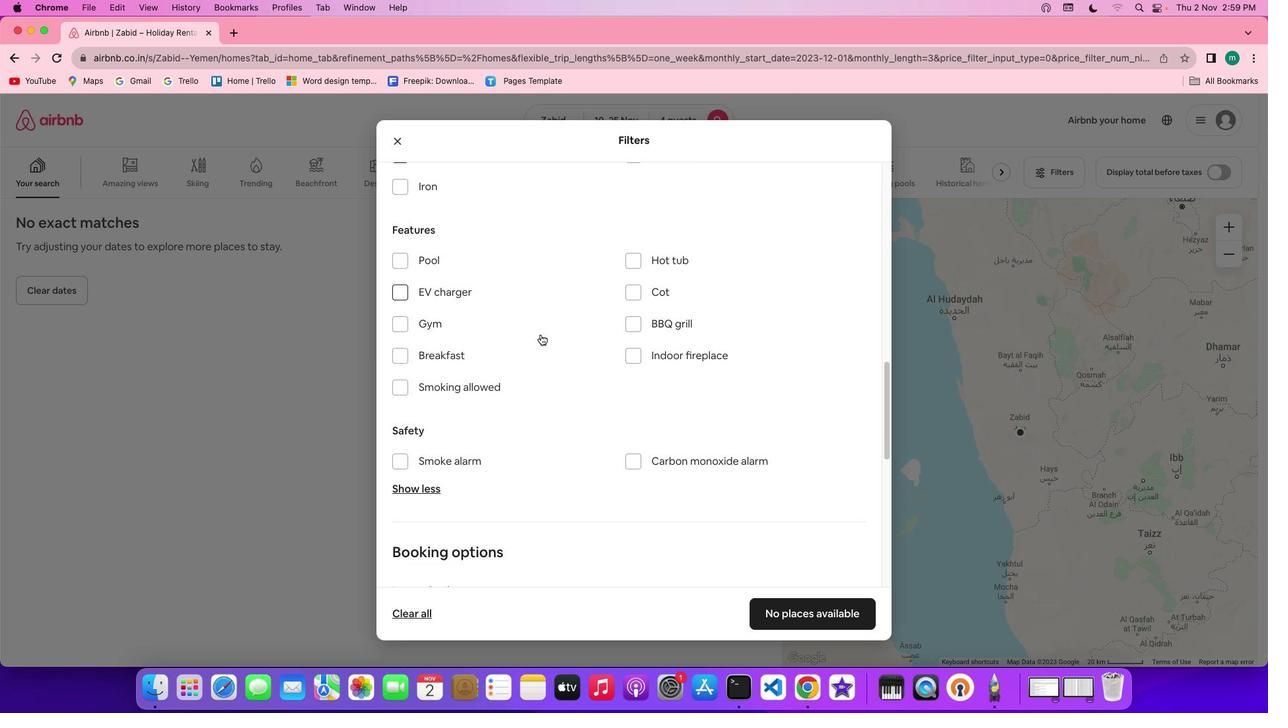 
Action: Mouse scrolled (541, 334) with delta (0, 0)
Screenshot: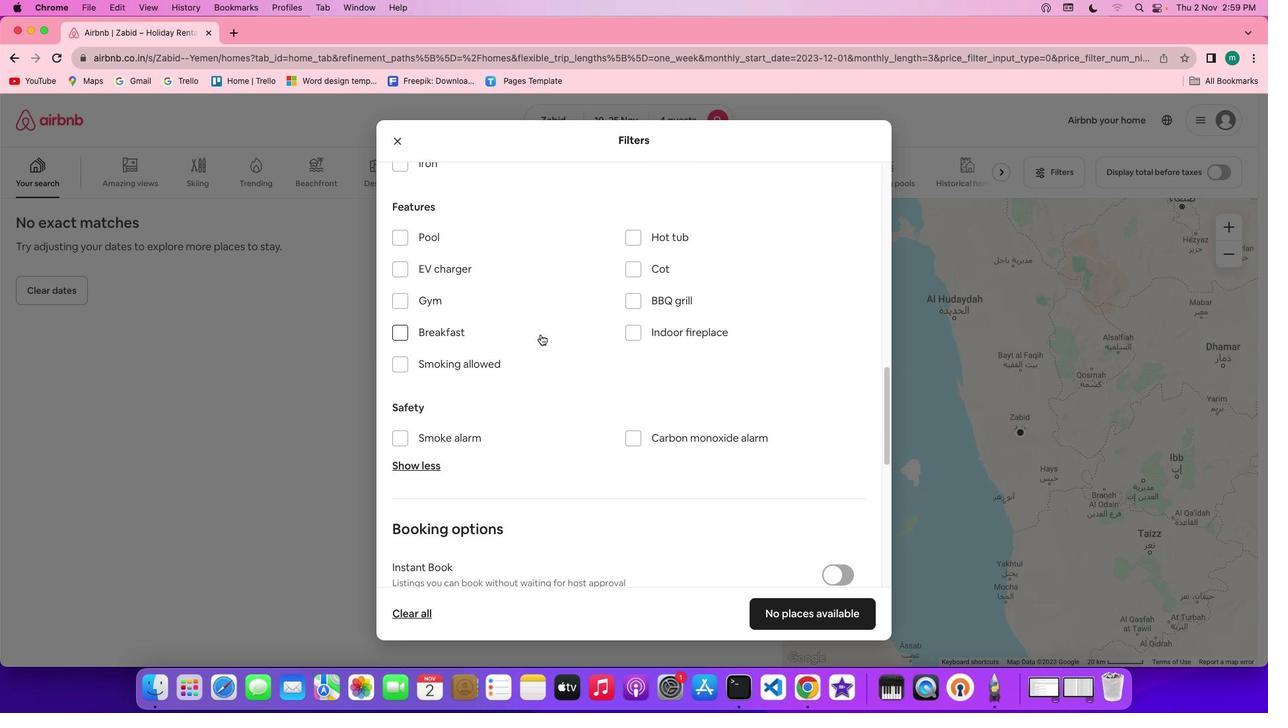 
Action: Mouse scrolled (541, 334) with delta (0, 0)
Screenshot: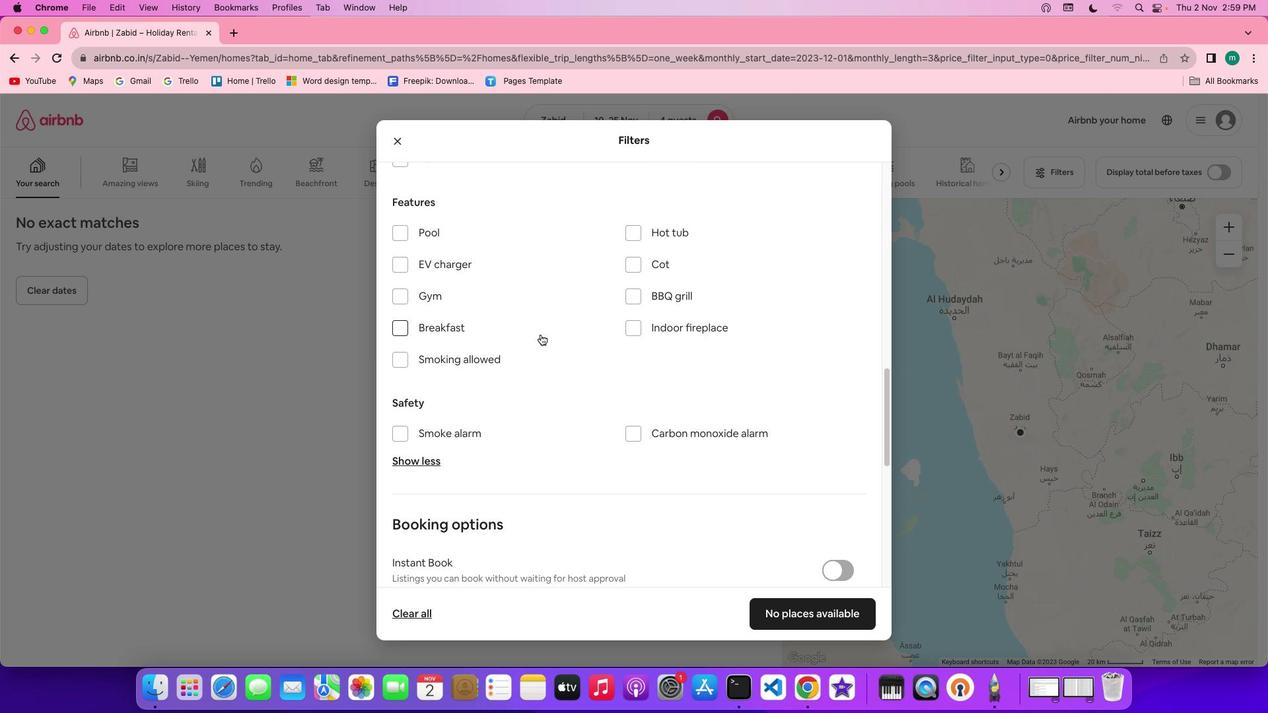 
Action: Mouse scrolled (541, 334) with delta (0, 0)
Screenshot: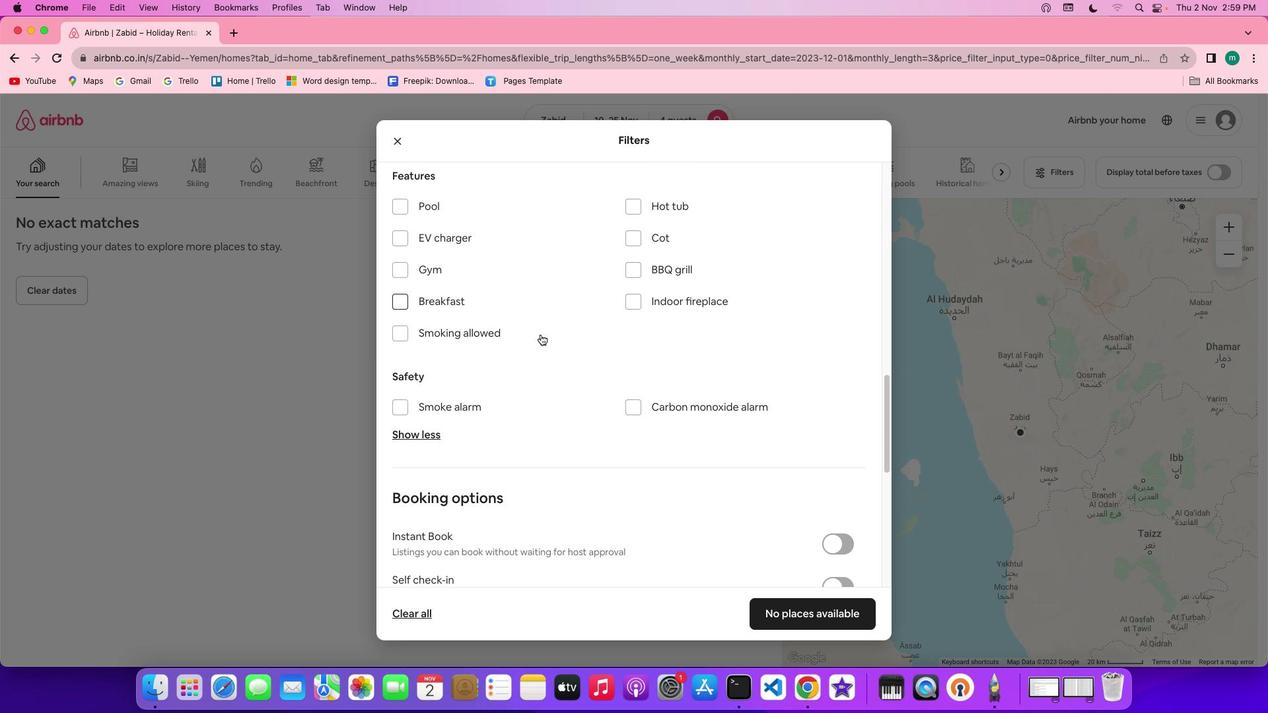 
Action: Mouse scrolled (541, 334) with delta (0, 0)
Screenshot: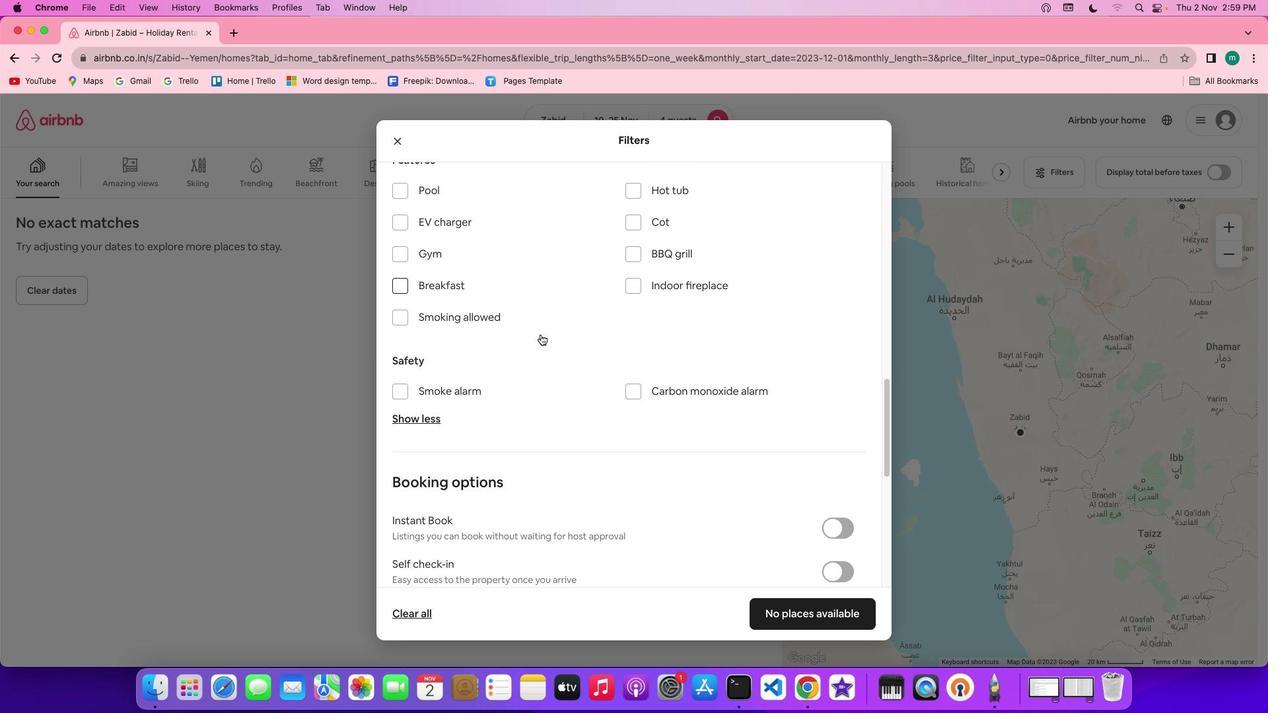 
Action: Mouse scrolled (541, 334) with delta (0, 0)
Screenshot: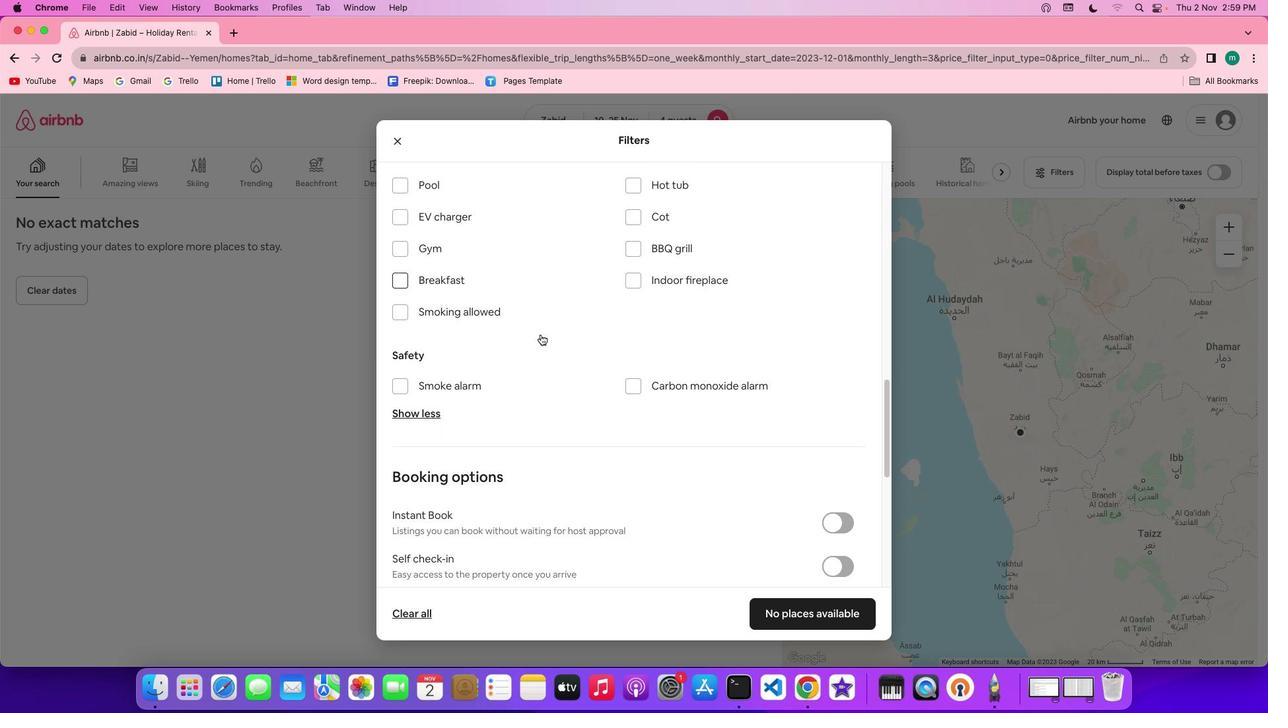 
Action: Mouse scrolled (541, 334) with delta (0, 0)
Screenshot: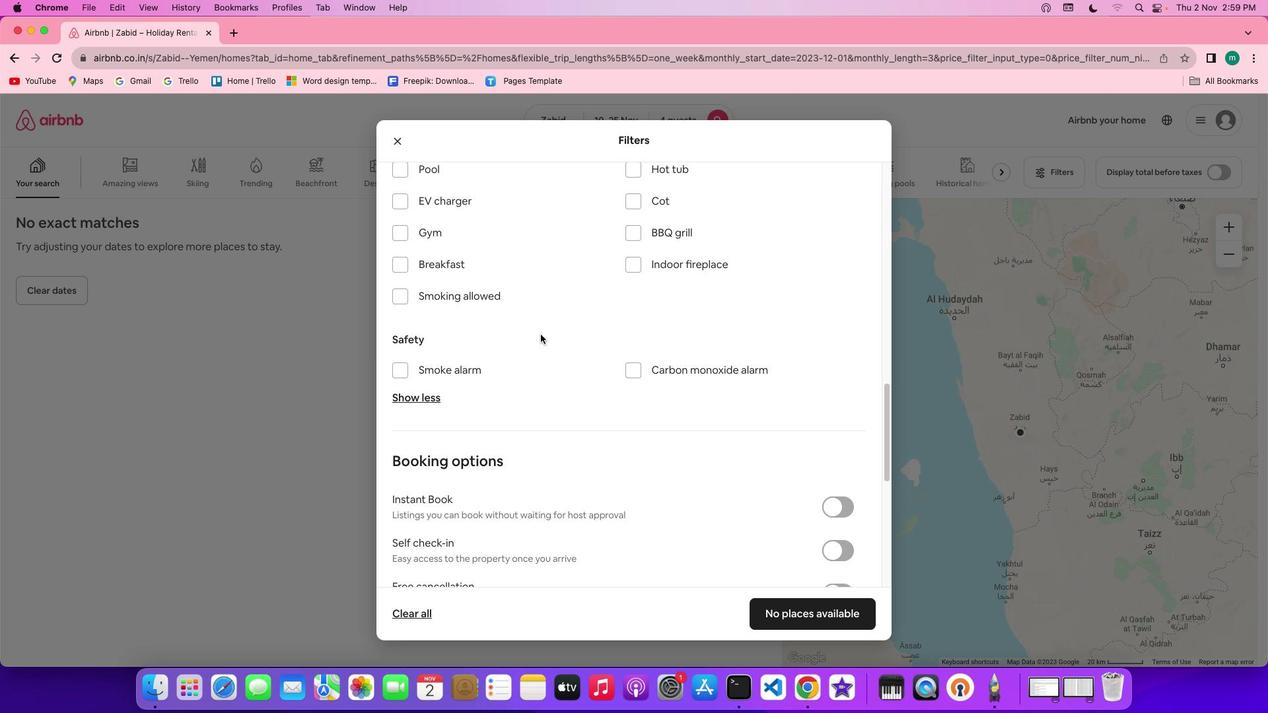 
Action: Mouse scrolled (541, 334) with delta (0, 0)
Screenshot: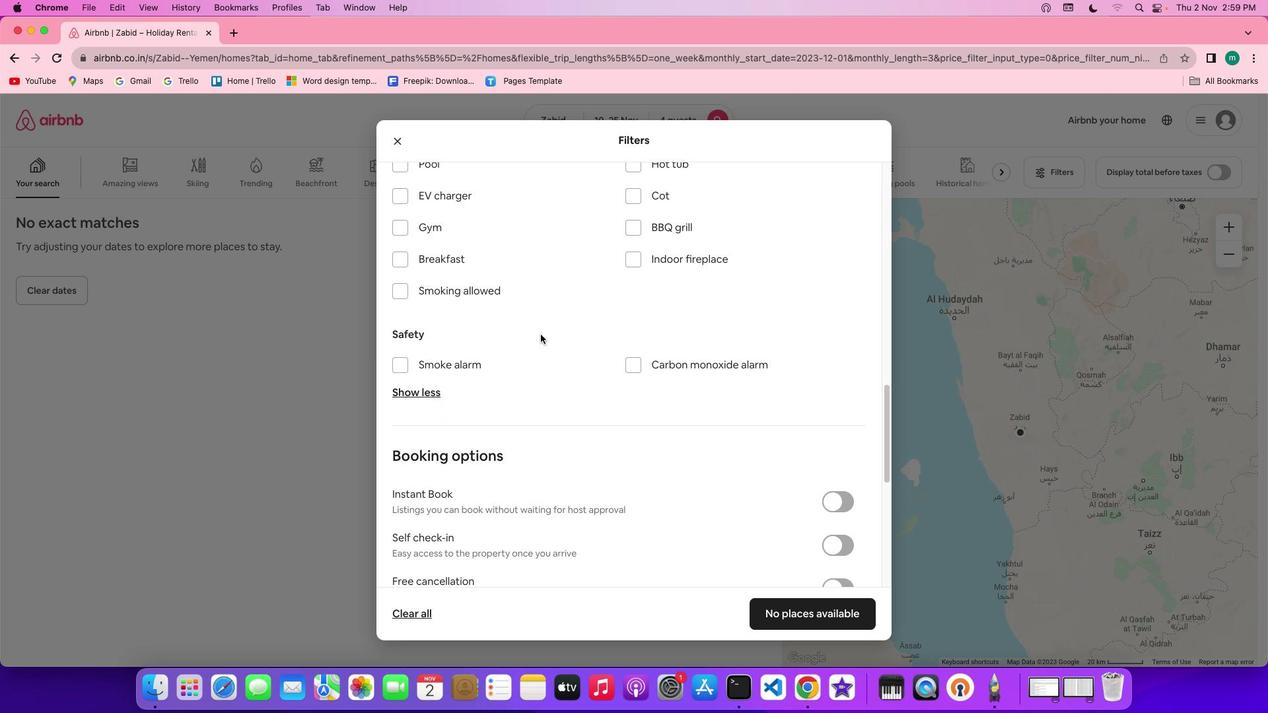 
Action: Mouse moved to (432, 221)
Screenshot: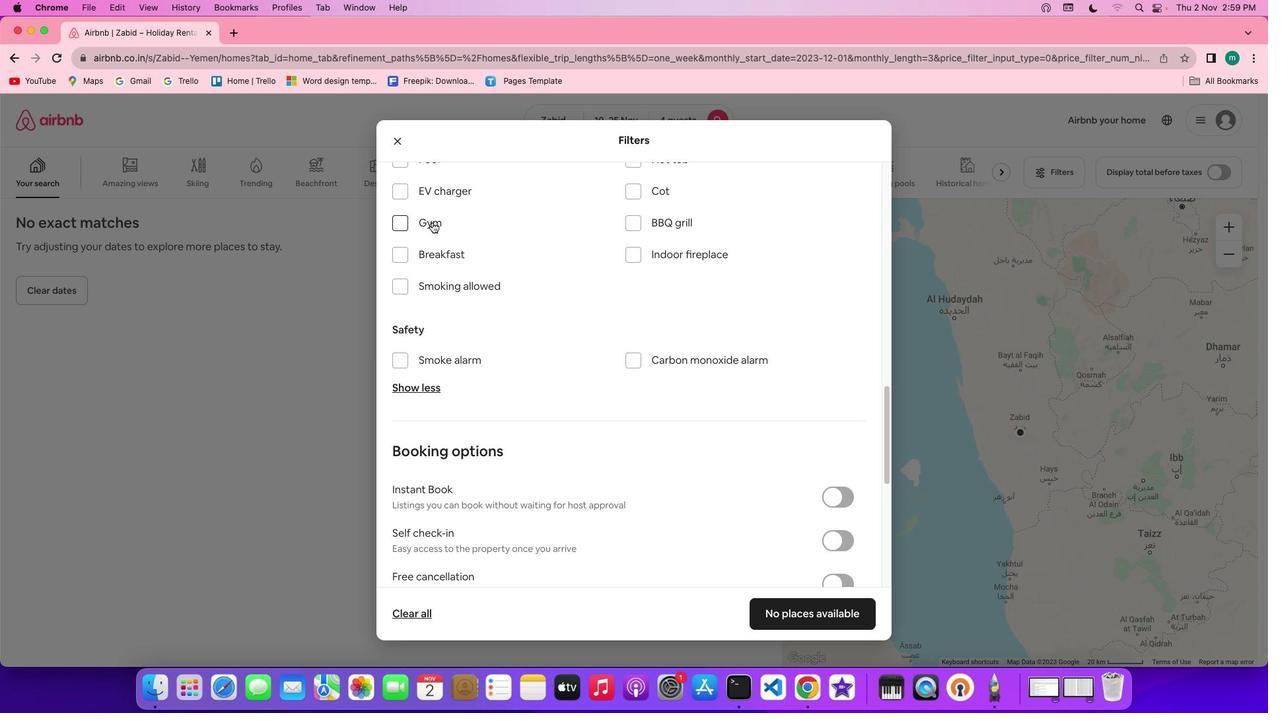 
Action: Mouse pressed left at (432, 221)
Screenshot: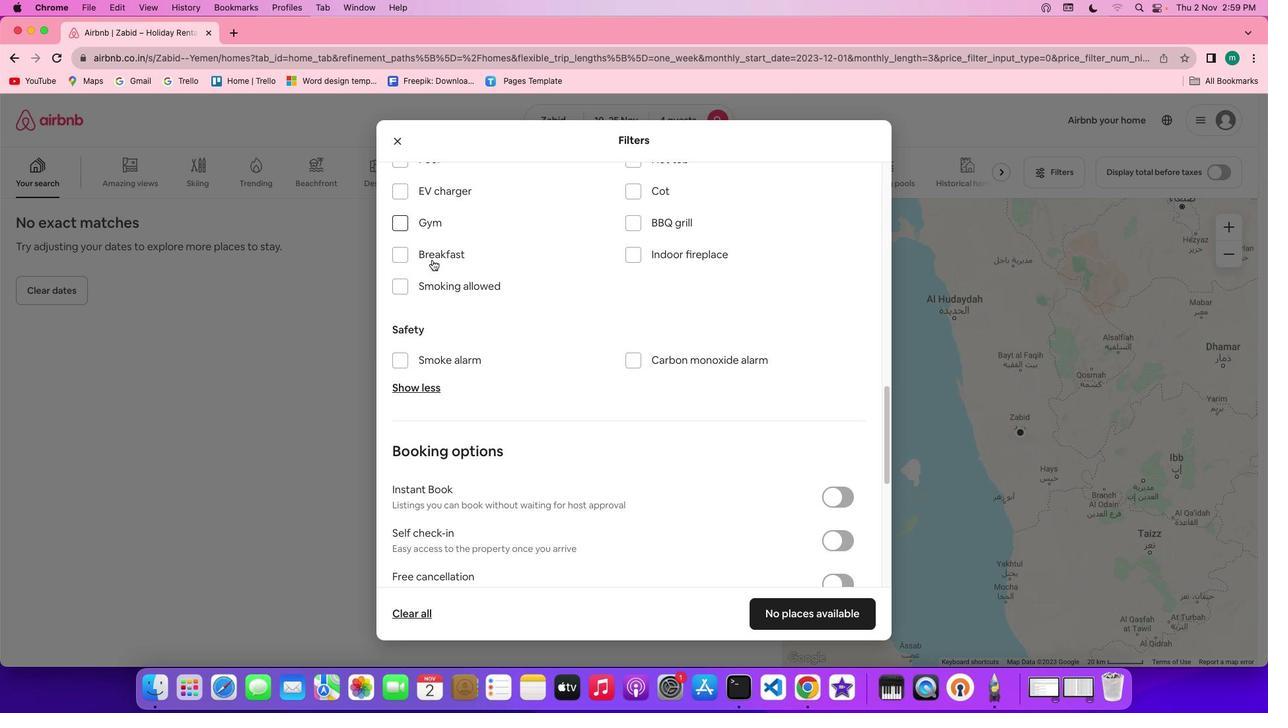 
Action: Mouse moved to (432, 260)
Screenshot: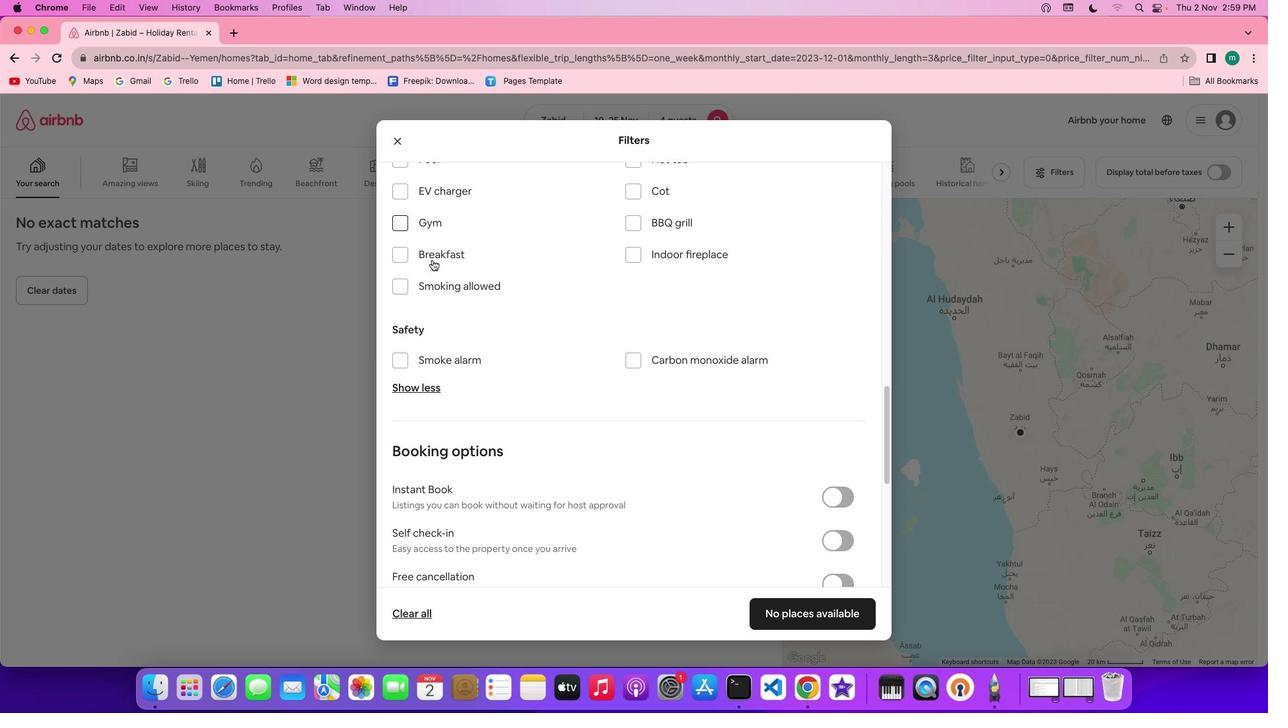 
Action: Mouse pressed left at (432, 260)
Screenshot: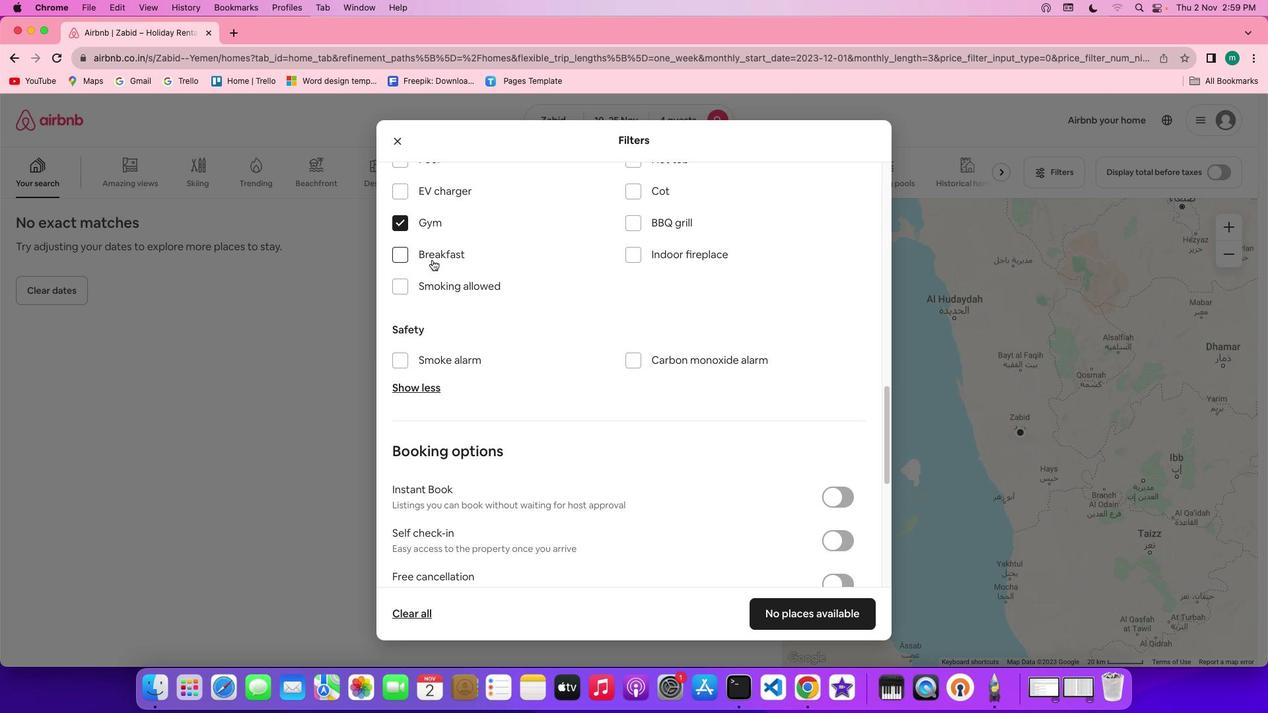 
Action: Mouse moved to (607, 385)
Screenshot: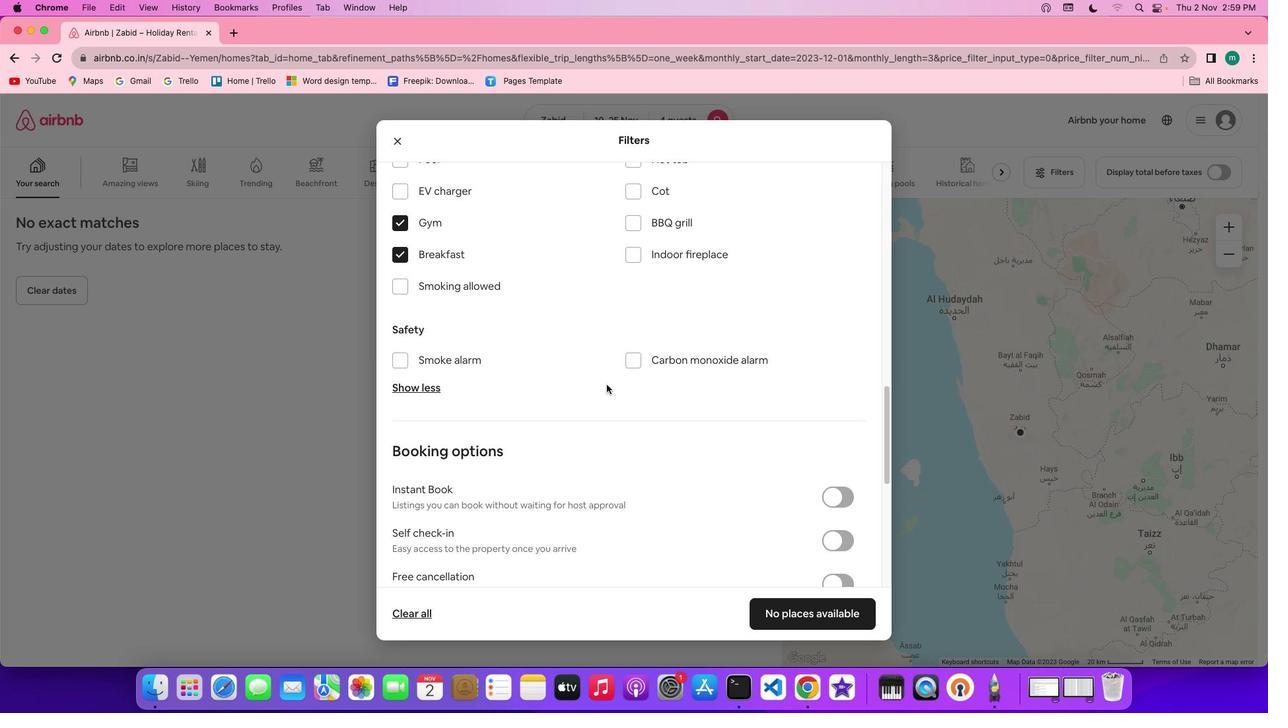 
Action: Mouse scrolled (607, 385) with delta (0, 0)
Screenshot: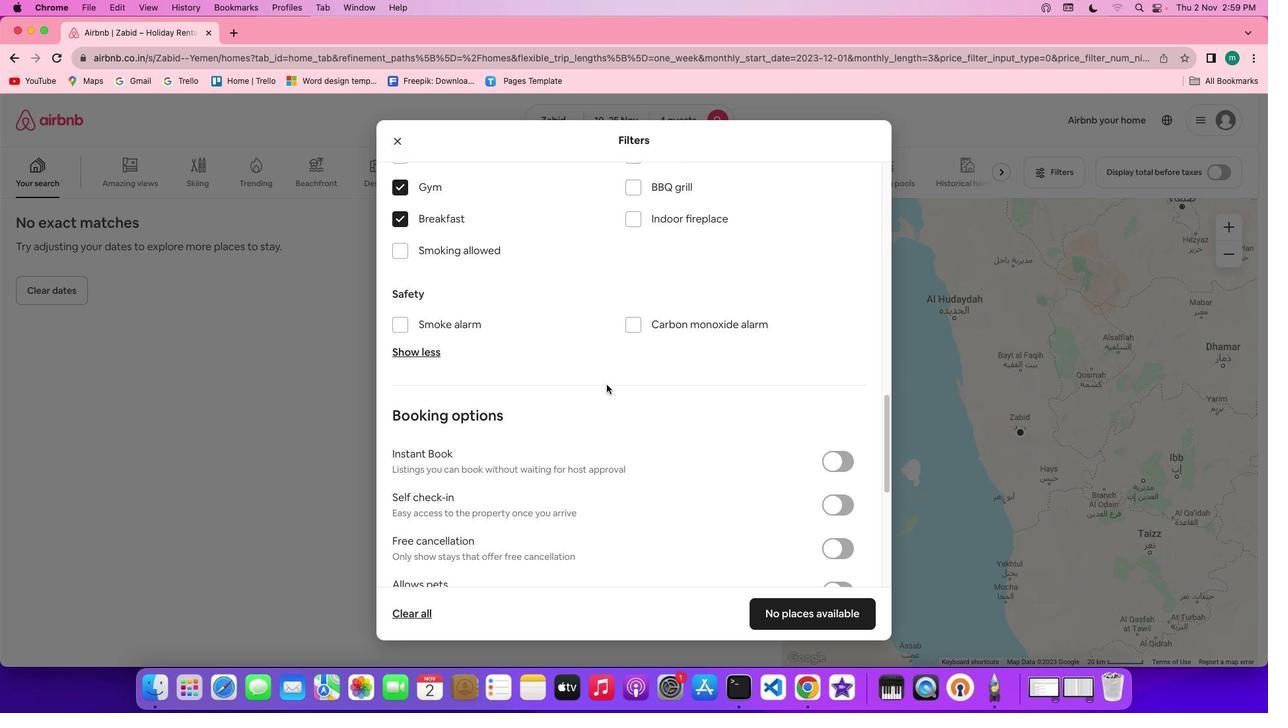 
Action: Mouse scrolled (607, 385) with delta (0, 0)
Screenshot: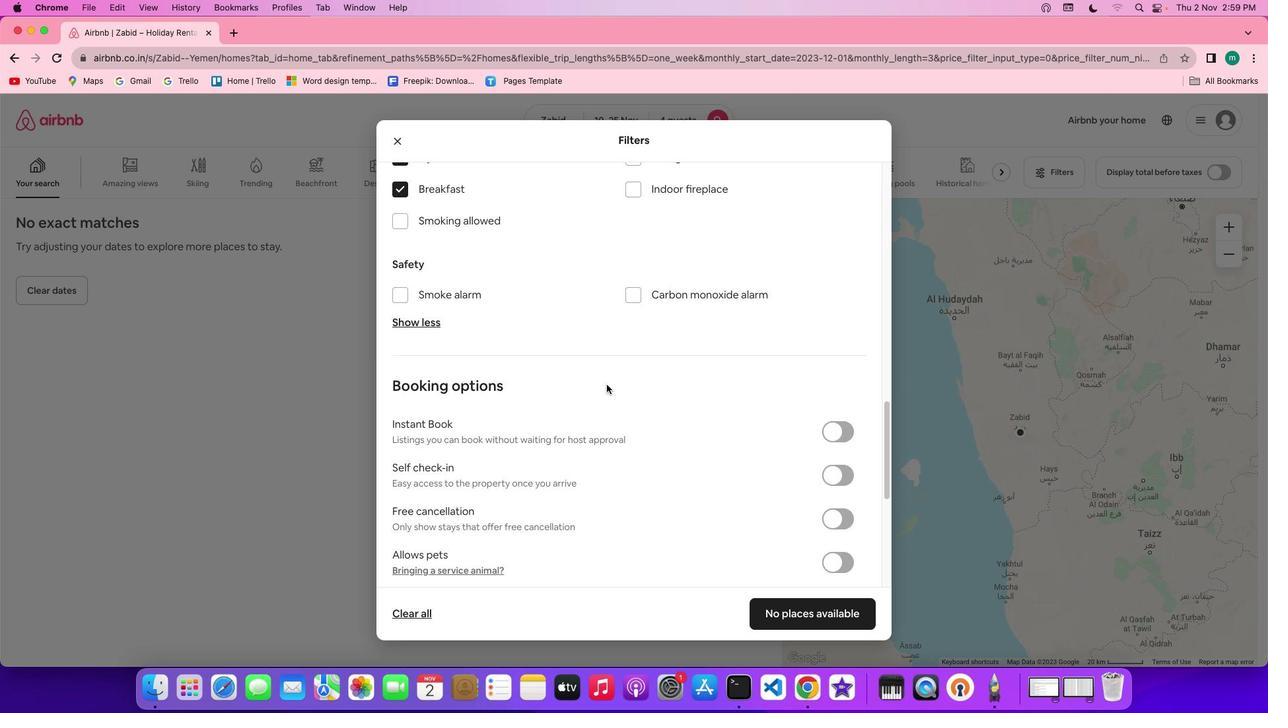 
Action: Mouse scrolled (607, 385) with delta (0, -1)
Screenshot: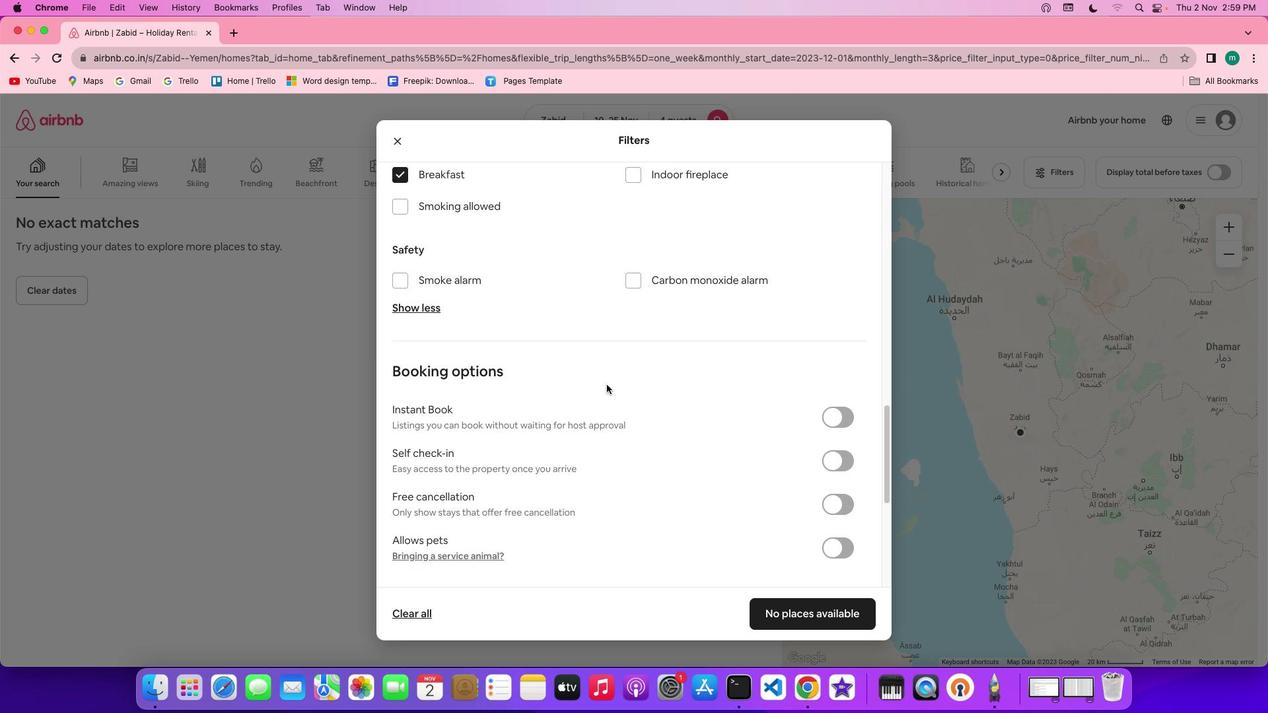 
Action: Mouse scrolled (607, 385) with delta (0, 0)
Screenshot: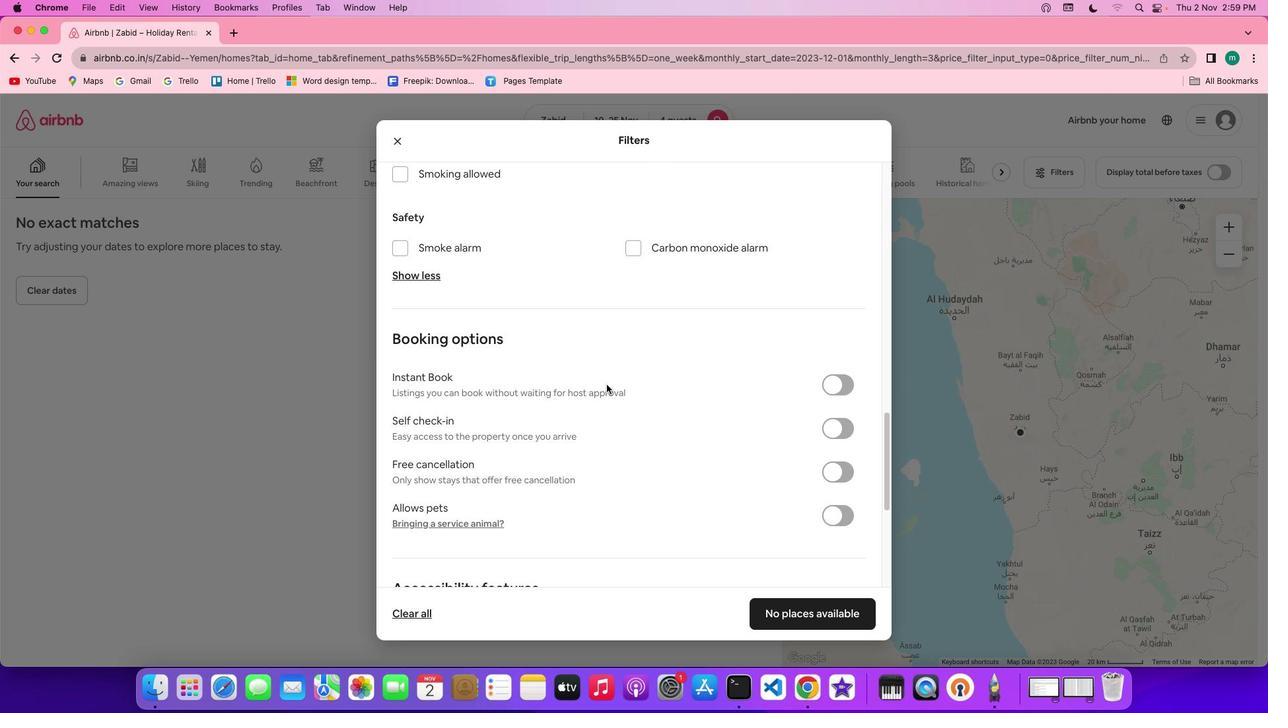
Action: Mouse scrolled (607, 385) with delta (0, 0)
Screenshot: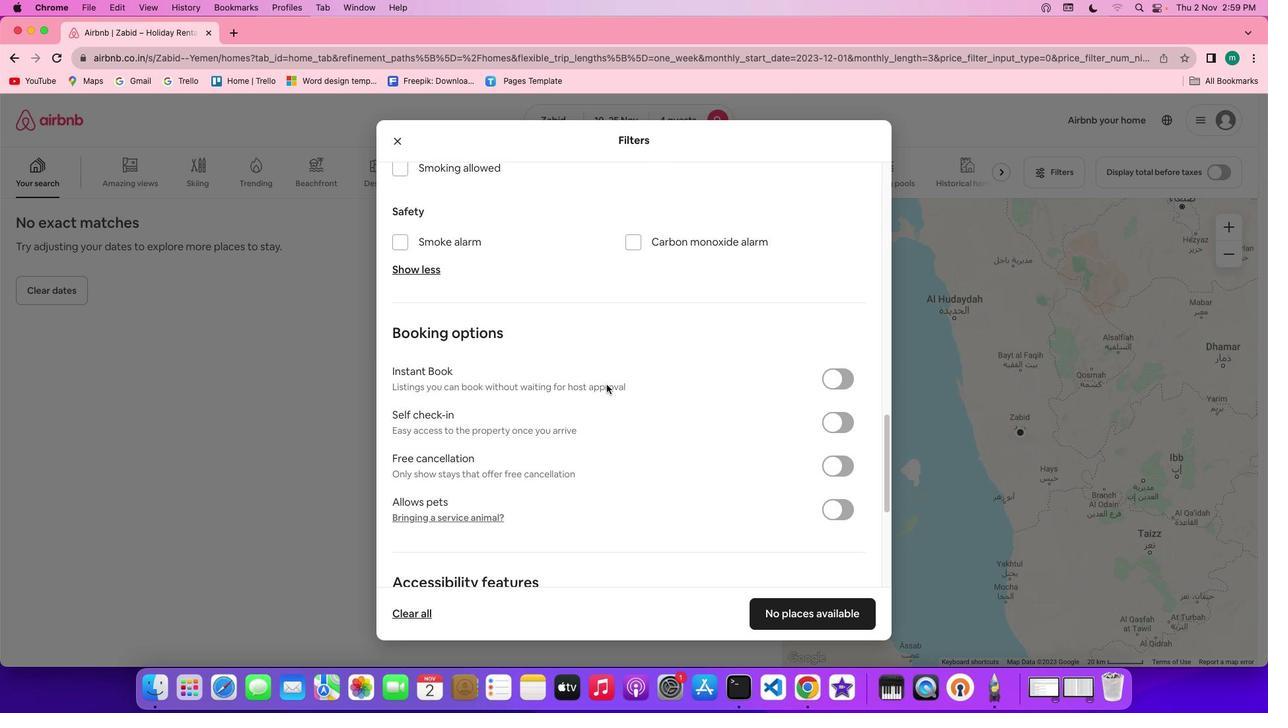 
Action: Mouse scrolled (607, 385) with delta (0, 0)
Screenshot: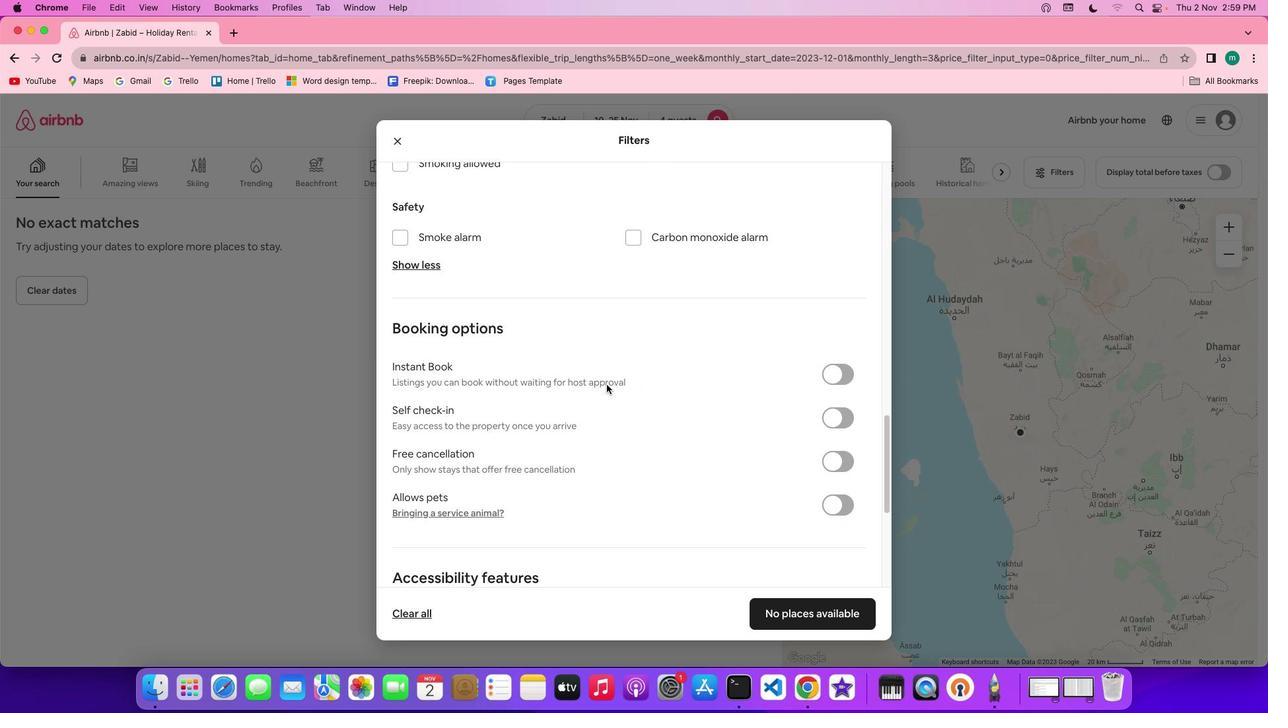 
Action: Mouse scrolled (607, 385) with delta (0, 0)
Screenshot: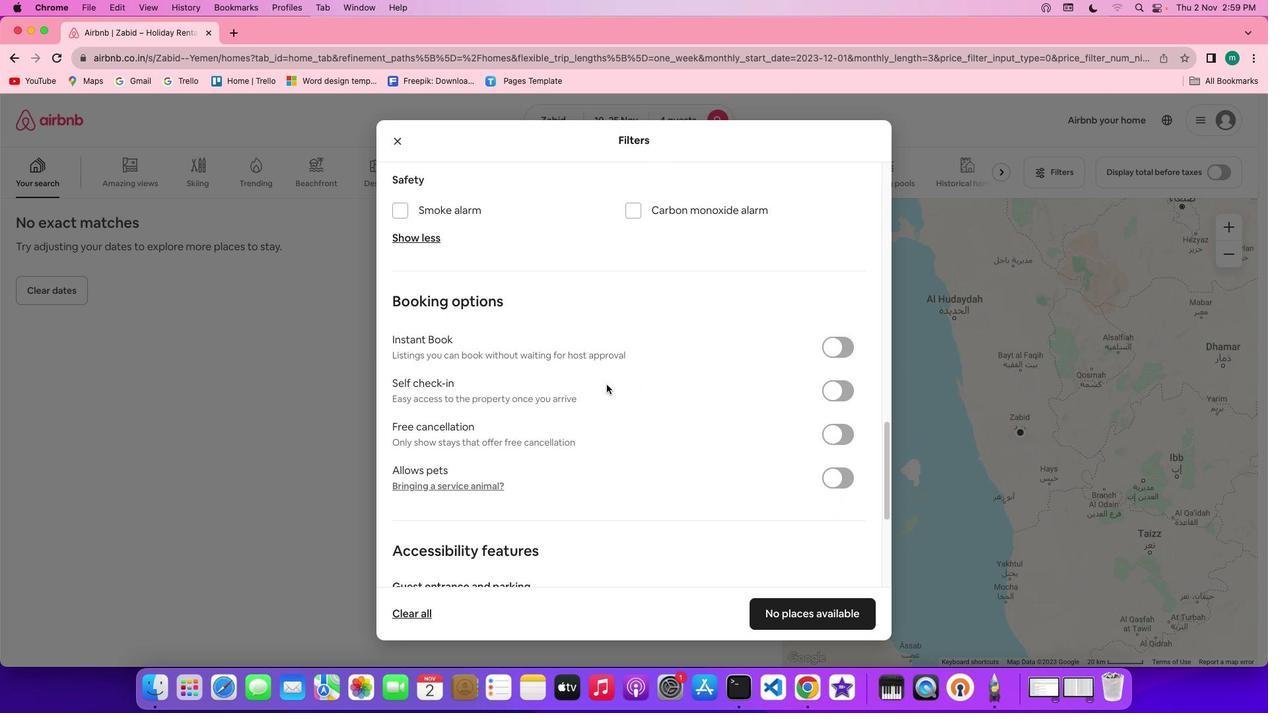 
Action: Mouse scrolled (607, 385) with delta (0, 0)
Screenshot: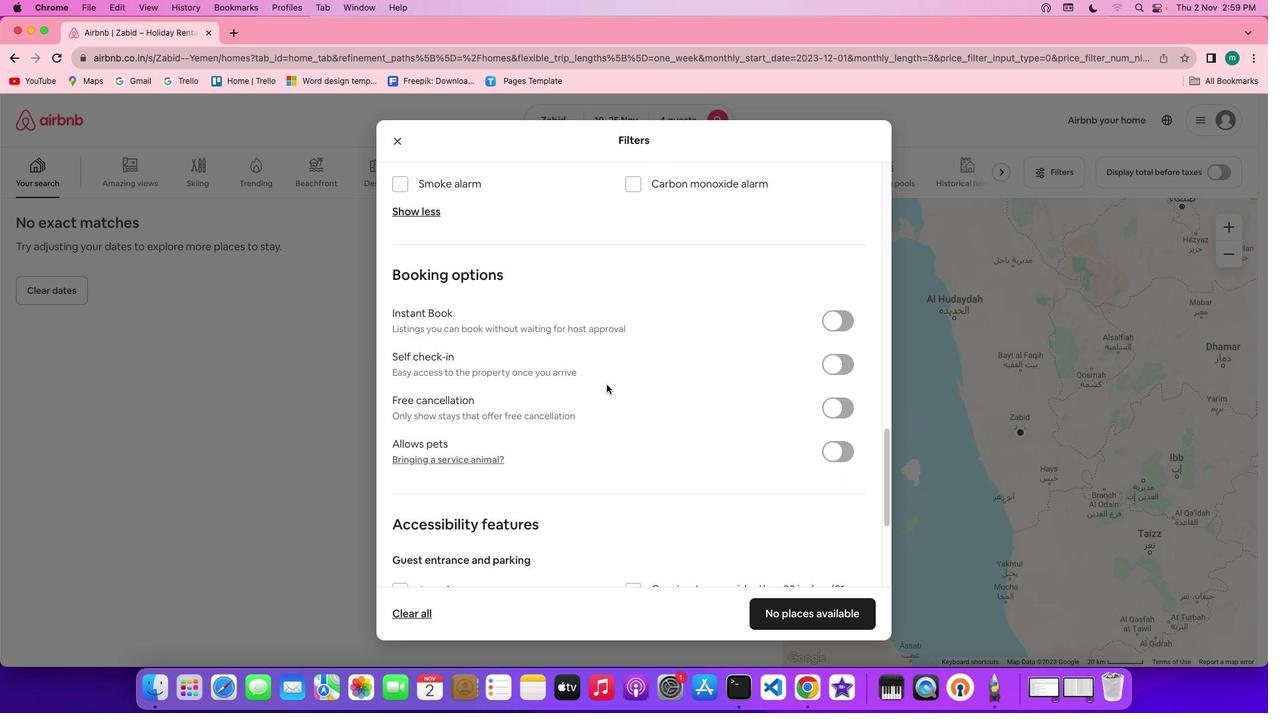 
Action: Mouse scrolled (607, 385) with delta (0, 0)
Screenshot: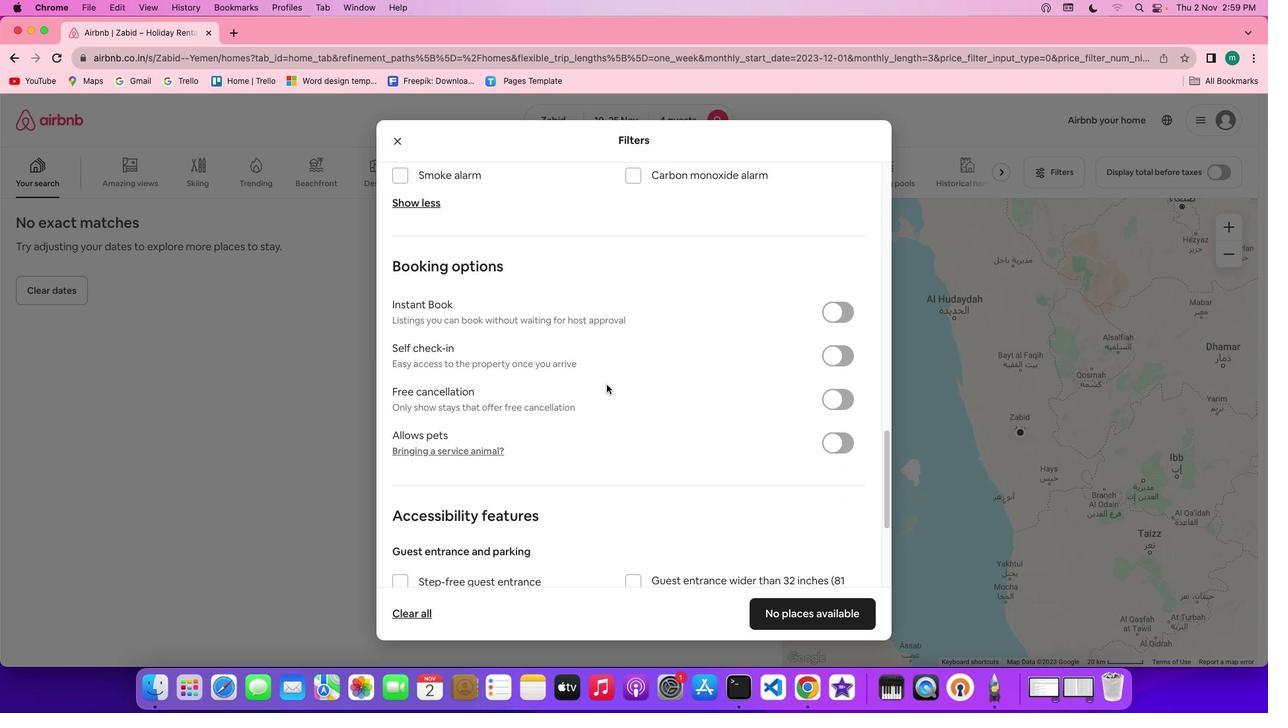 
Action: Mouse scrolled (607, 385) with delta (0, 0)
Screenshot: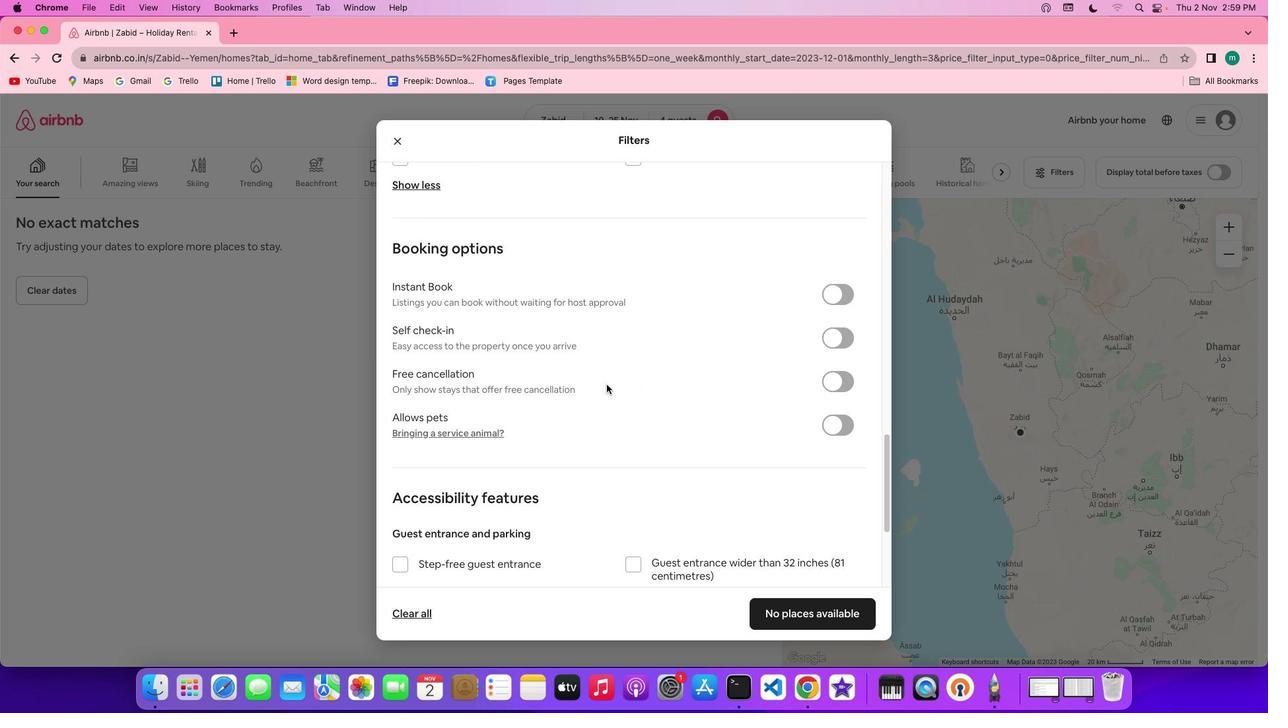 
Action: Mouse scrolled (607, 385) with delta (0, 0)
Screenshot: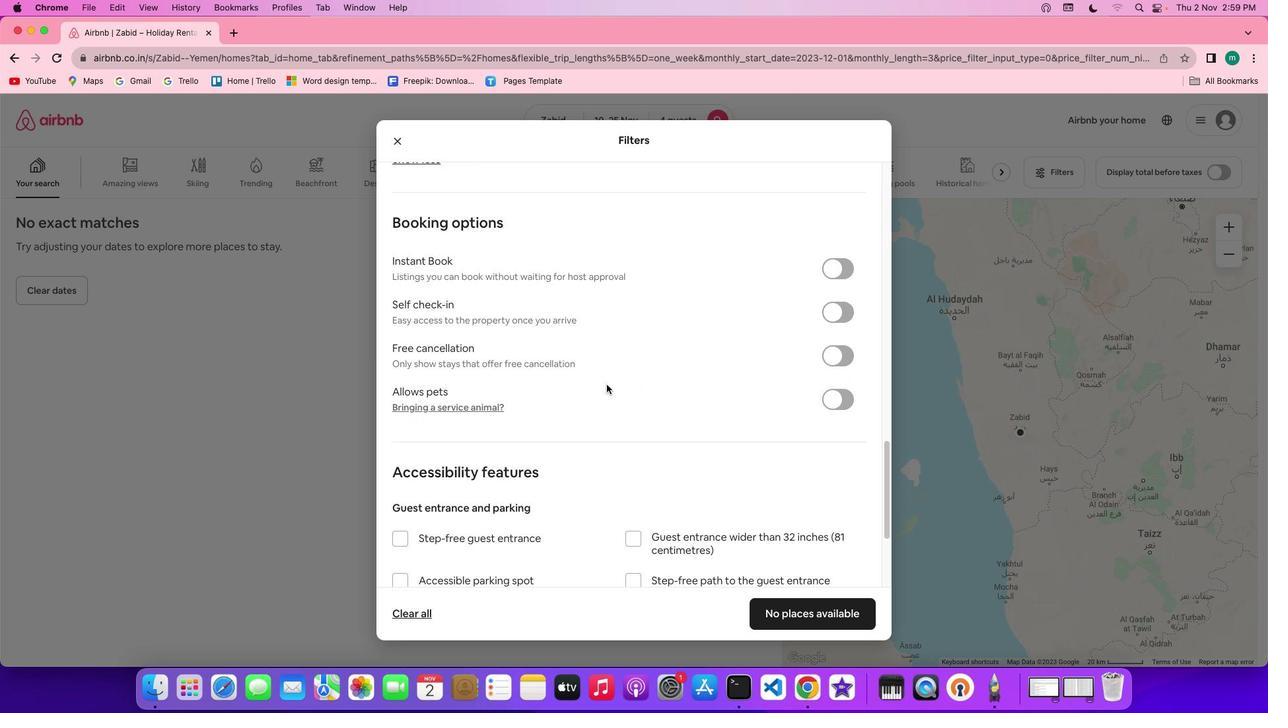
Action: Mouse moved to (677, 435)
Screenshot: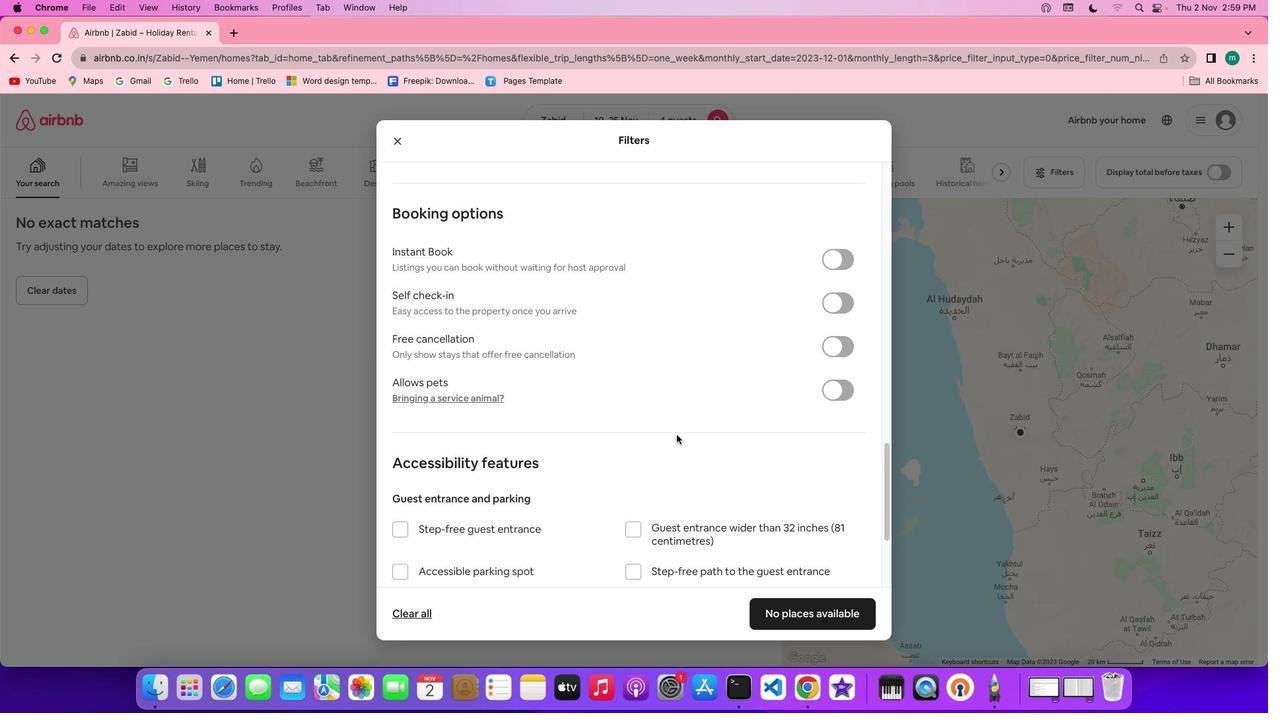 
Action: Mouse scrolled (677, 435) with delta (0, 0)
Screenshot: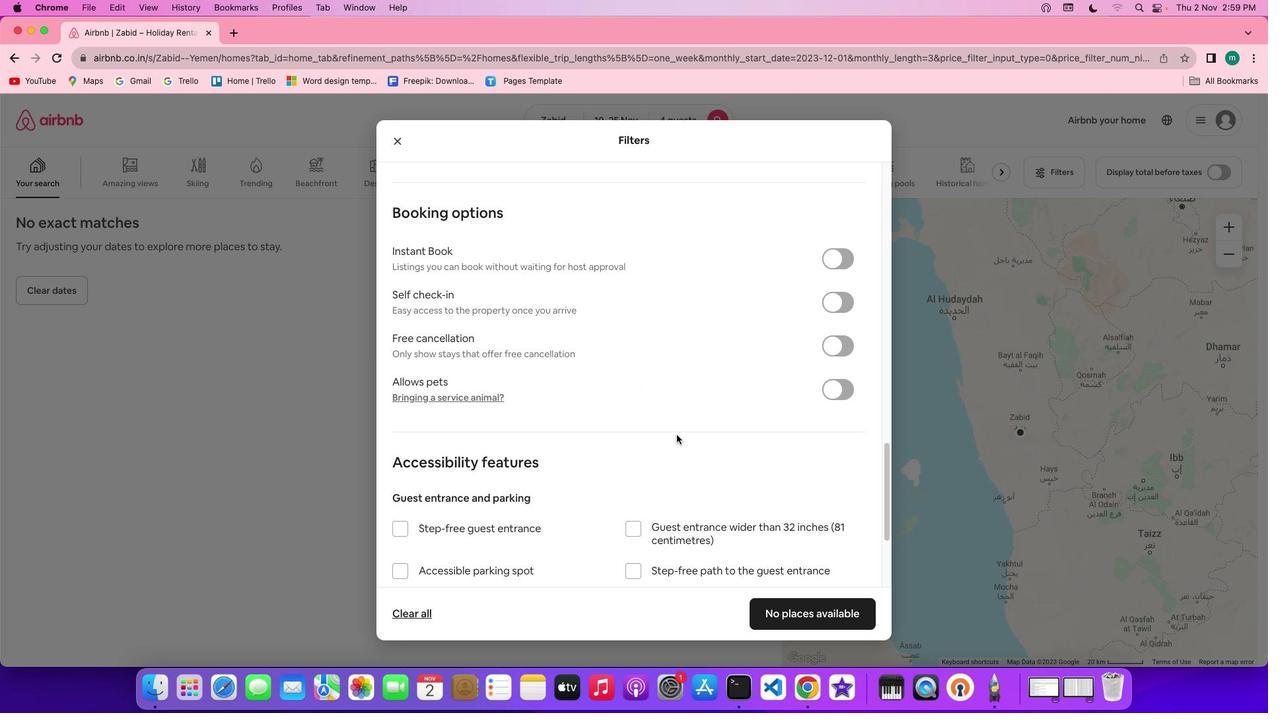 
Action: Mouse scrolled (677, 435) with delta (0, 0)
Screenshot: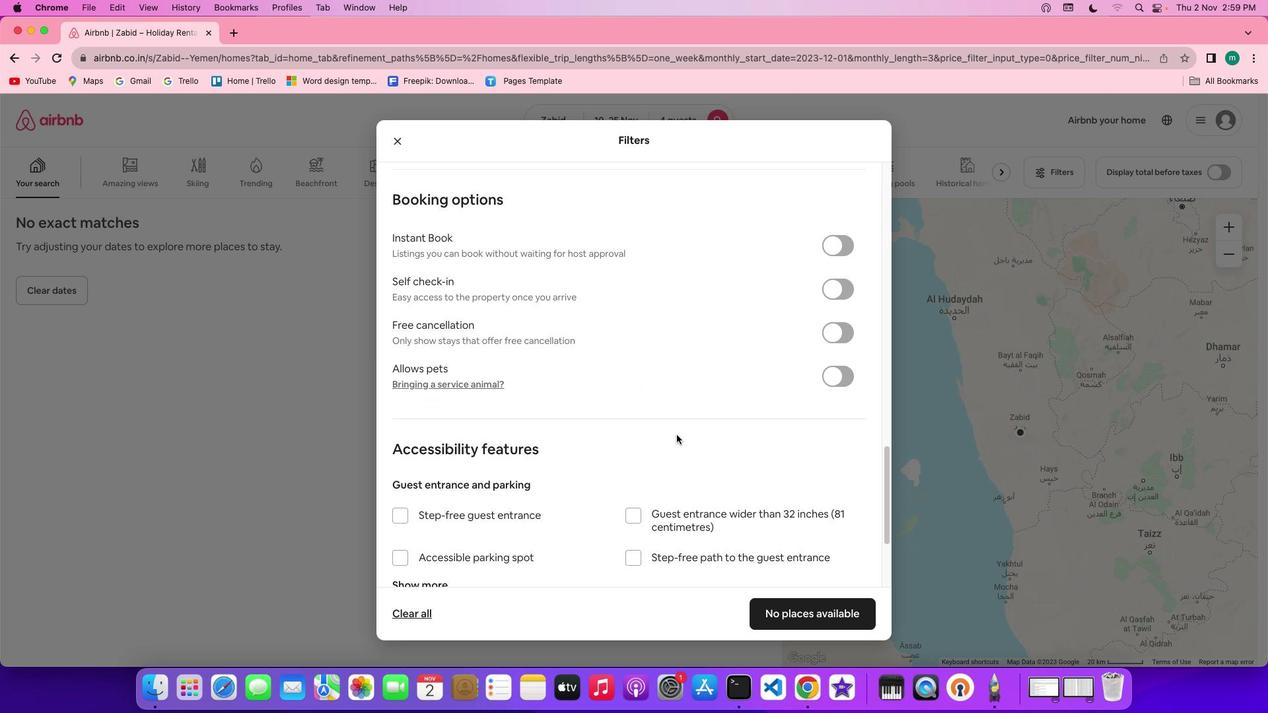 
Action: Mouse scrolled (677, 435) with delta (0, 0)
Screenshot: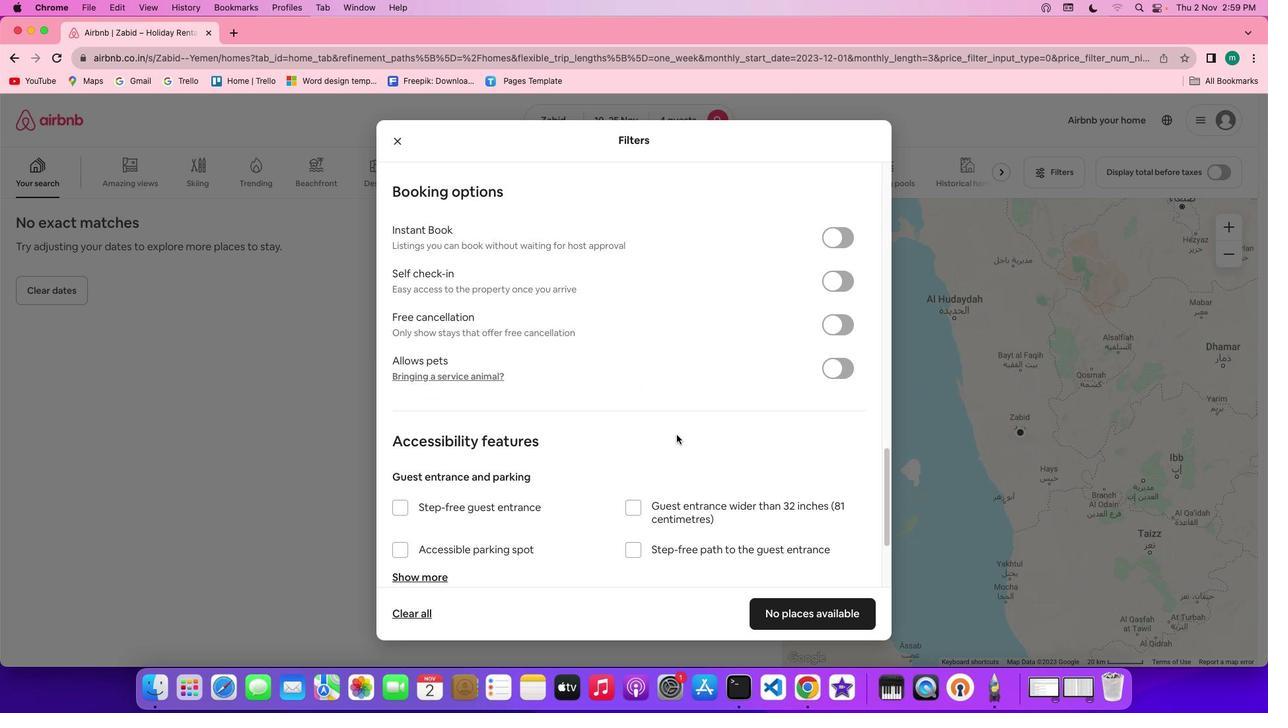 
Action: Mouse moved to (713, 410)
Screenshot: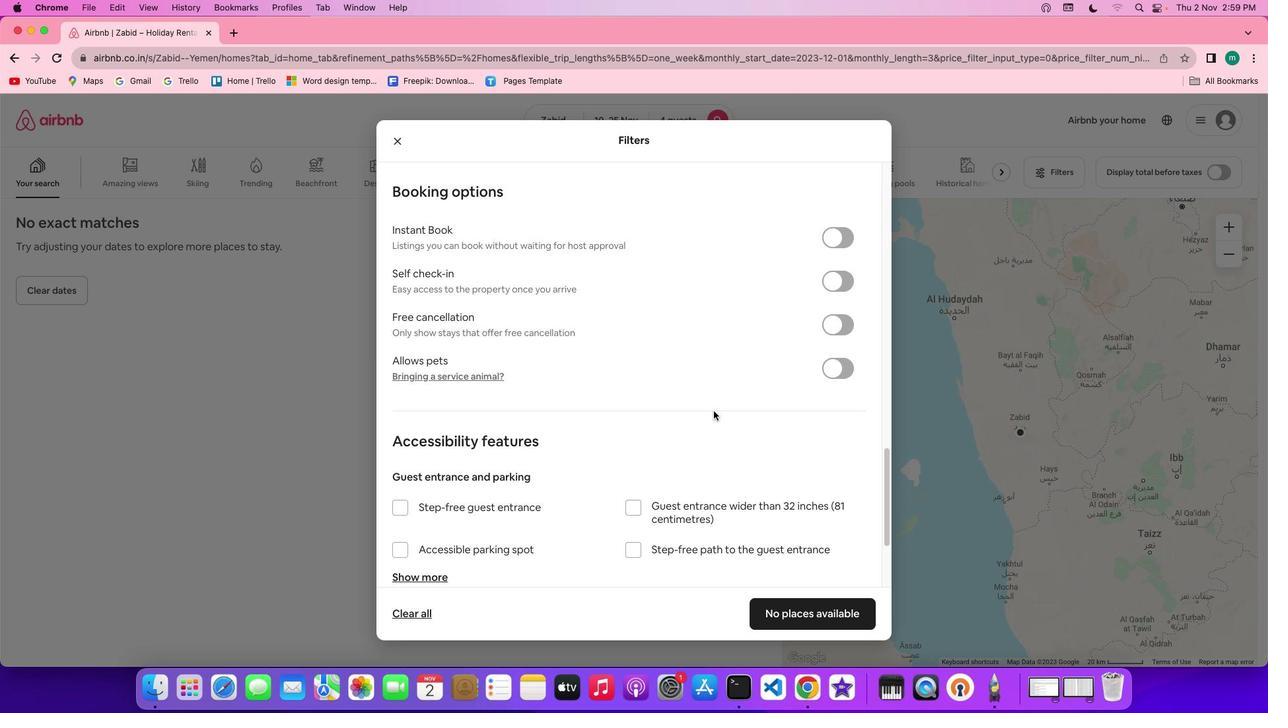 
Action: Mouse scrolled (713, 410) with delta (0, 0)
Screenshot: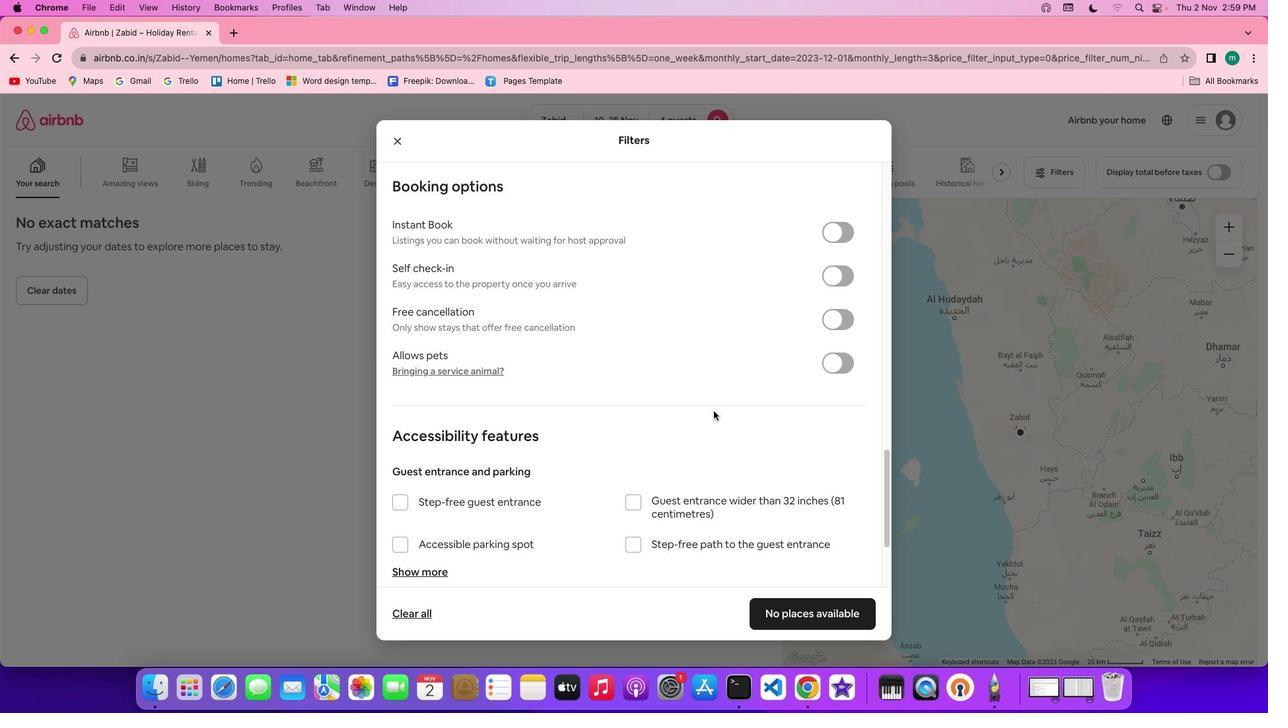 
Action: Mouse scrolled (713, 410) with delta (0, 0)
Screenshot: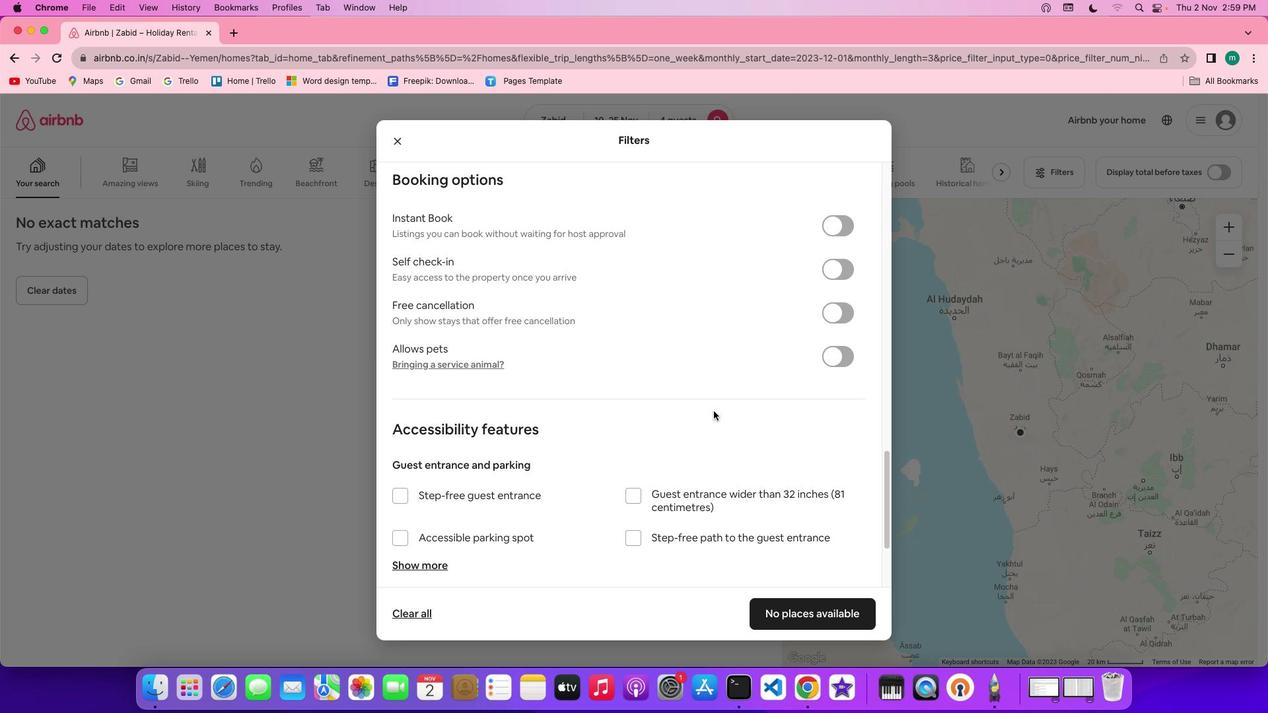 
Action: Mouse scrolled (713, 410) with delta (0, 0)
Screenshot: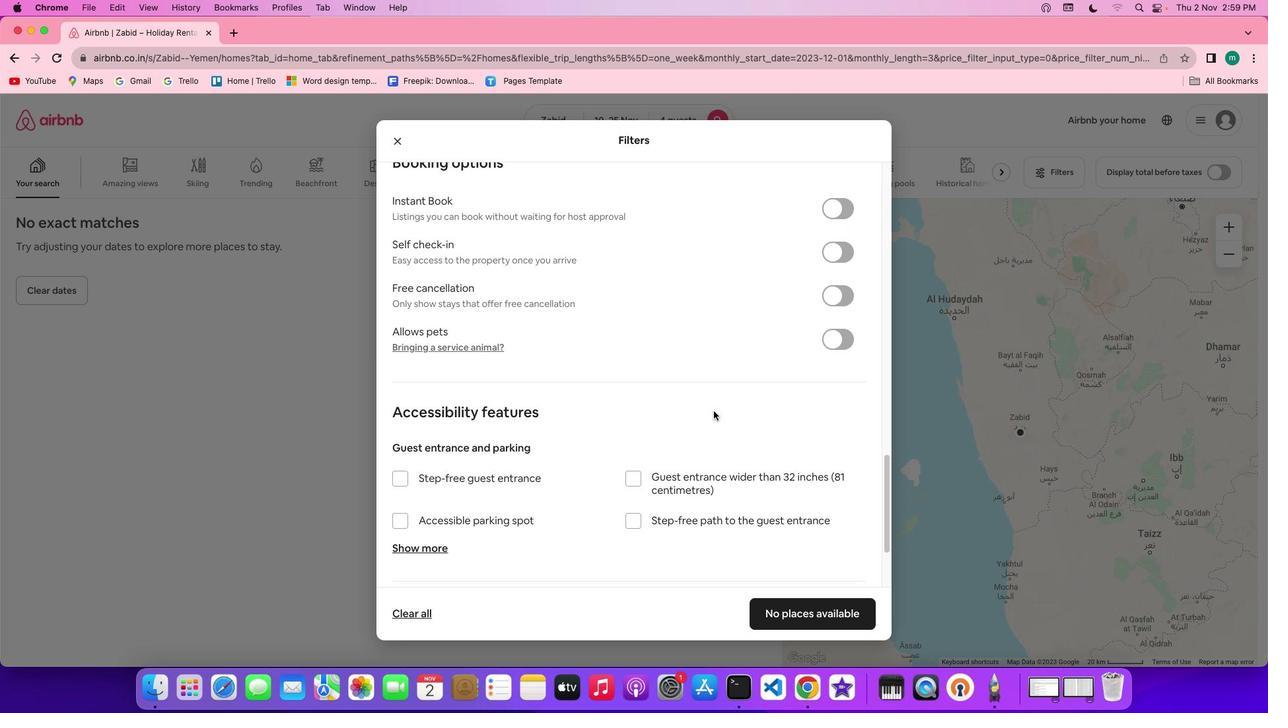 
Action: Mouse scrolled (713, 410) with delta (0, 0)
Screenshot: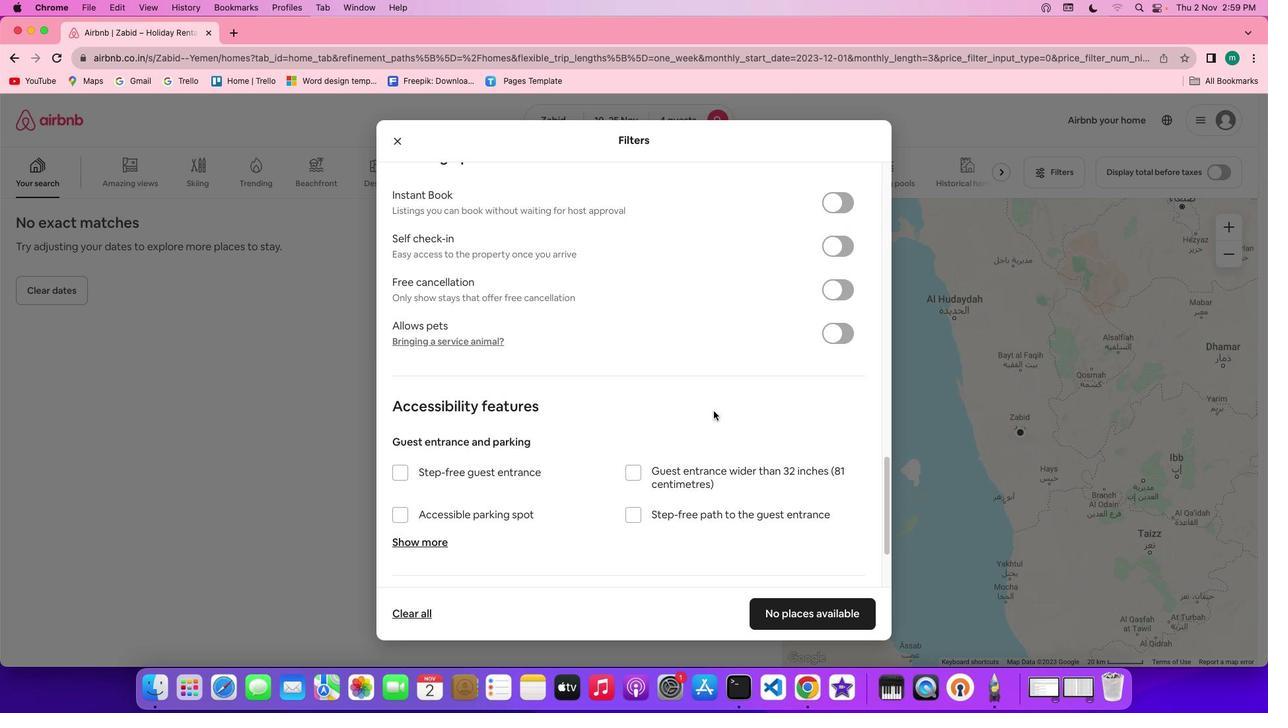 
Action: Mouse scrolled (713, 410) with delta (0, 0)
Screenshot: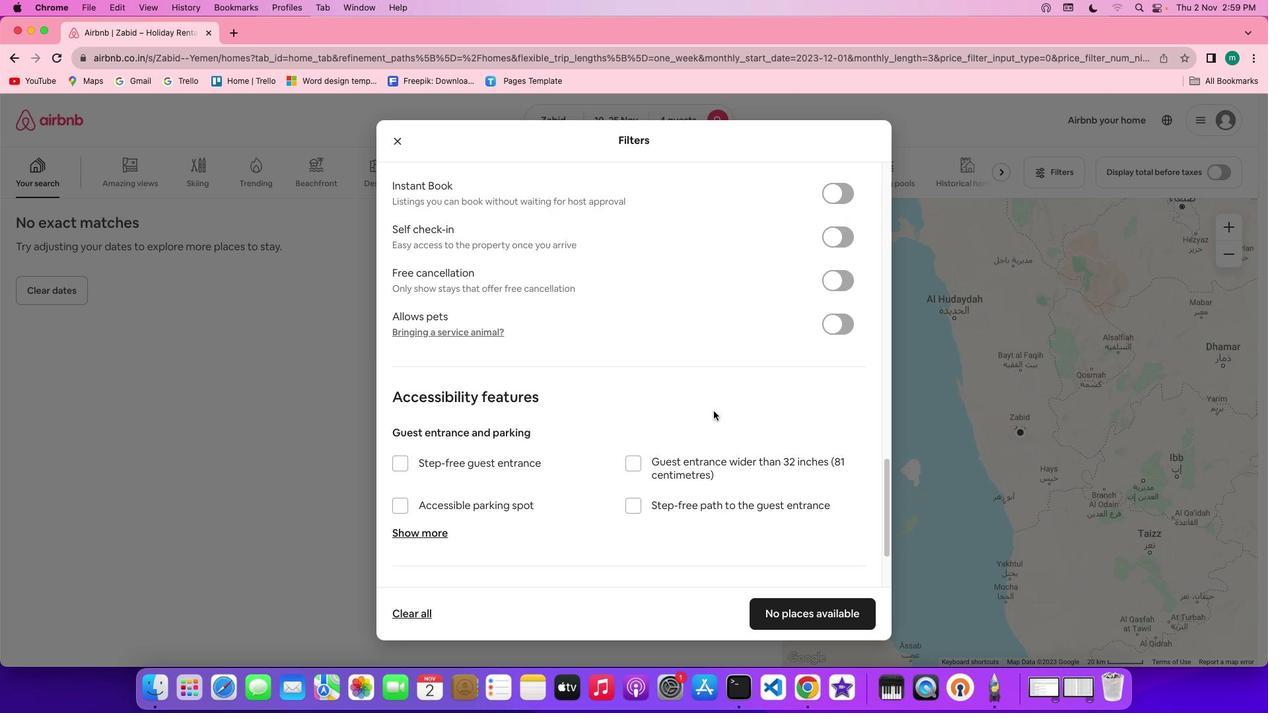 
Action: Mouse scrolled (713, 410) with delta (0, 0)
Screenshot: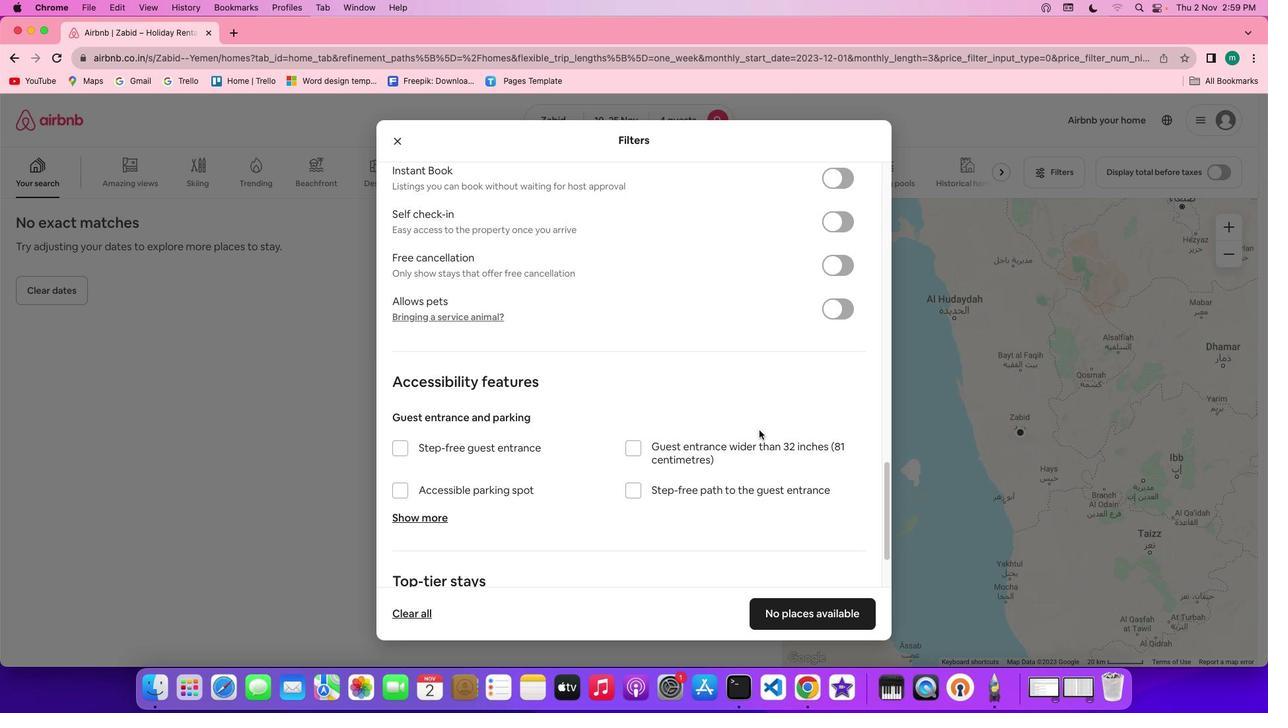 
Action: Mouse moved to (772, 436)
Screenshot: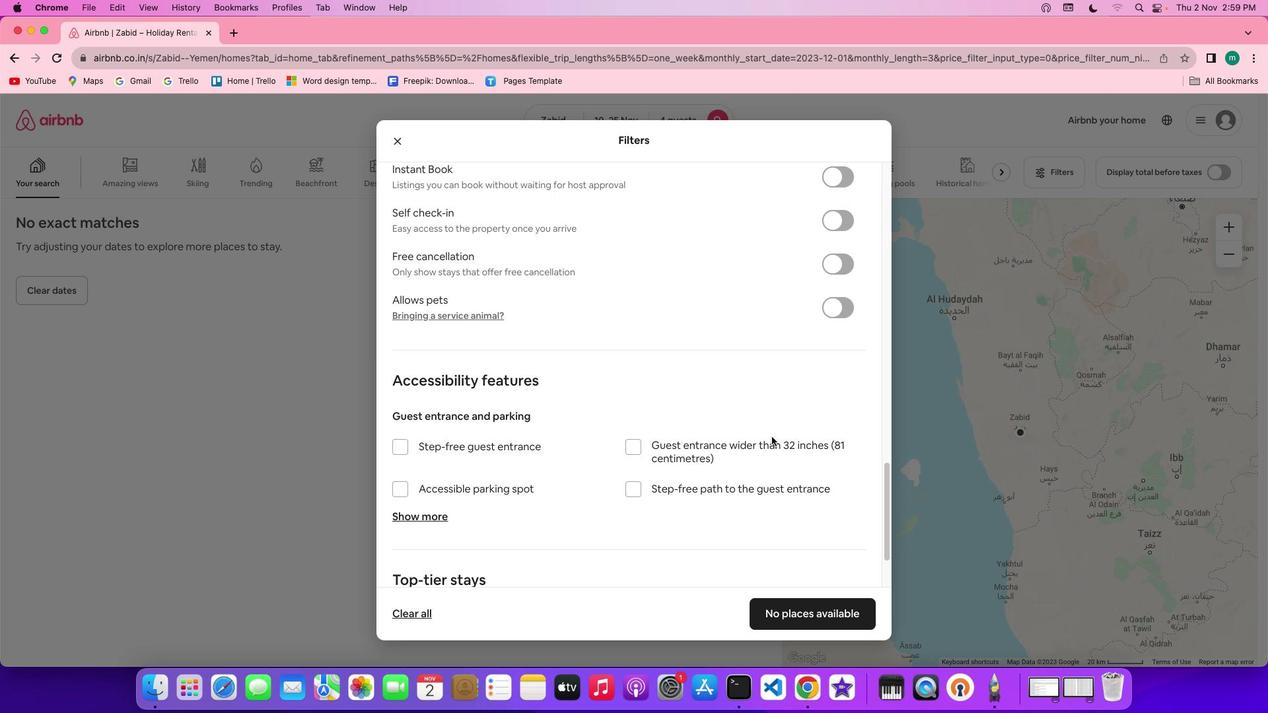 
Action: Mouse scrolled (772, 436) with delta (0, 0)
Screenshot: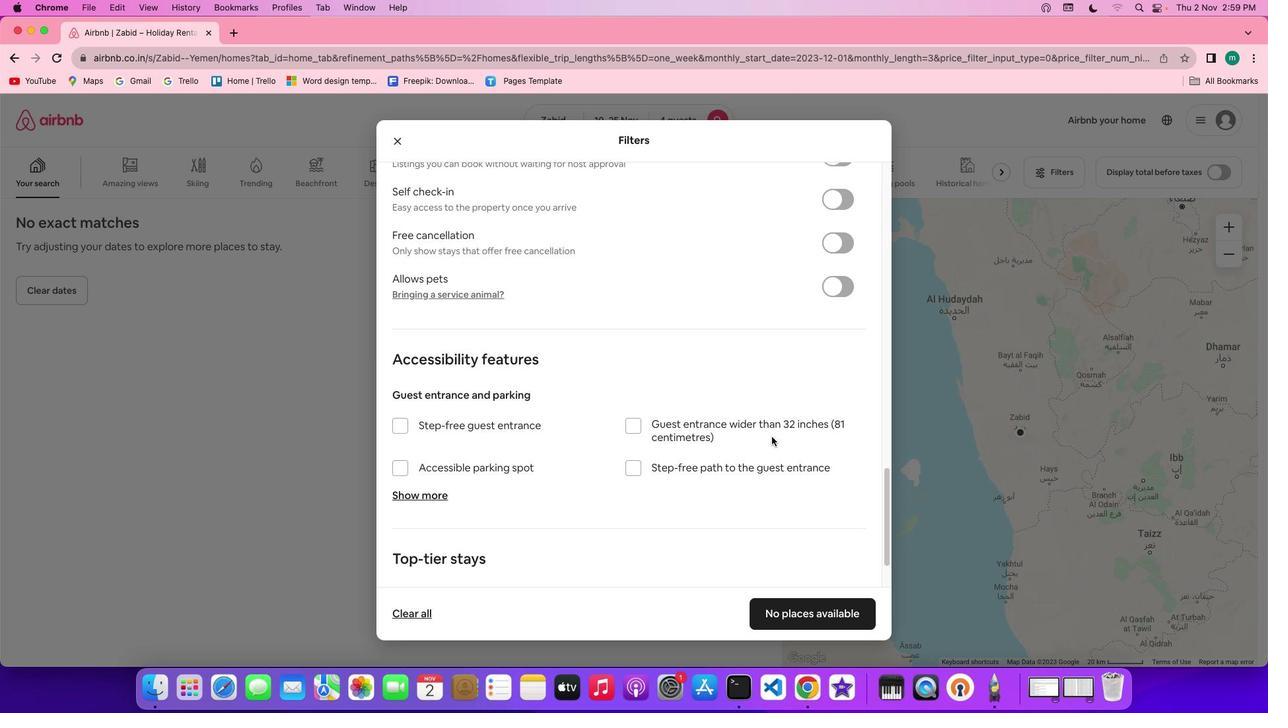
Action: Mouse scrolled (772, 436) with delta (0, 0)
Screenshot: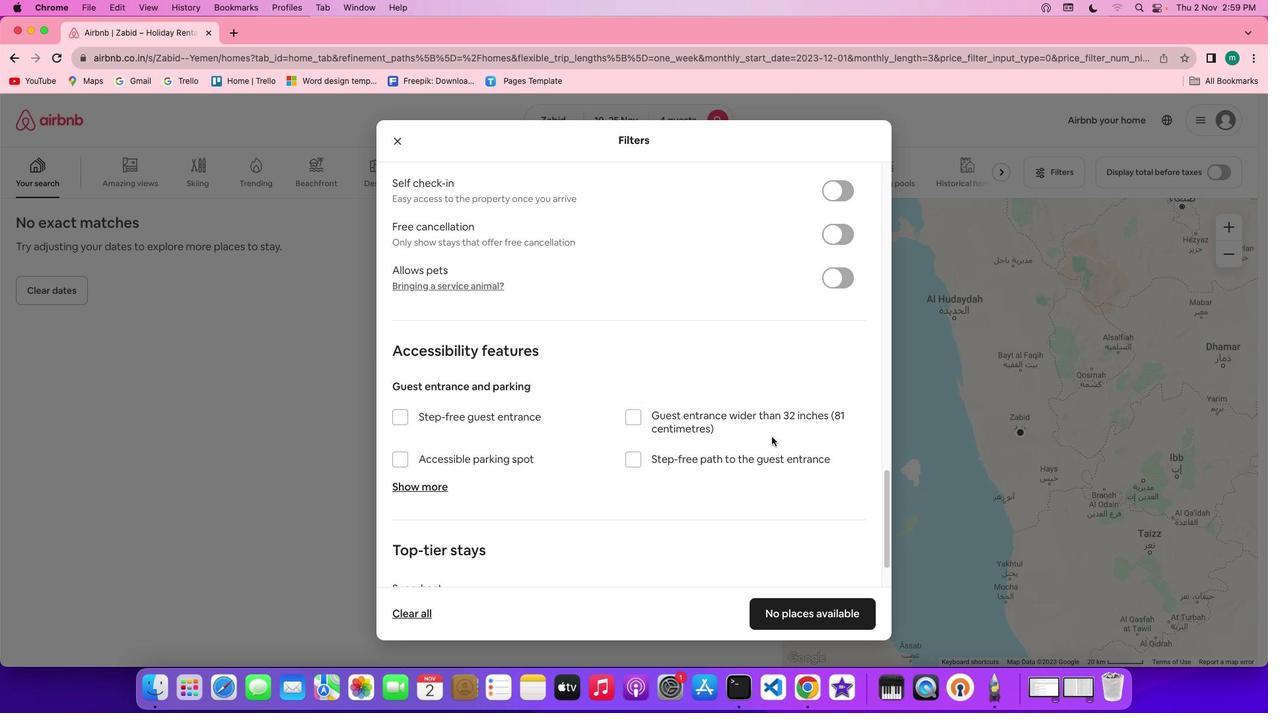 
Action: Mouse scrolled (772, 436) with delta (0, -1)
Screenshot: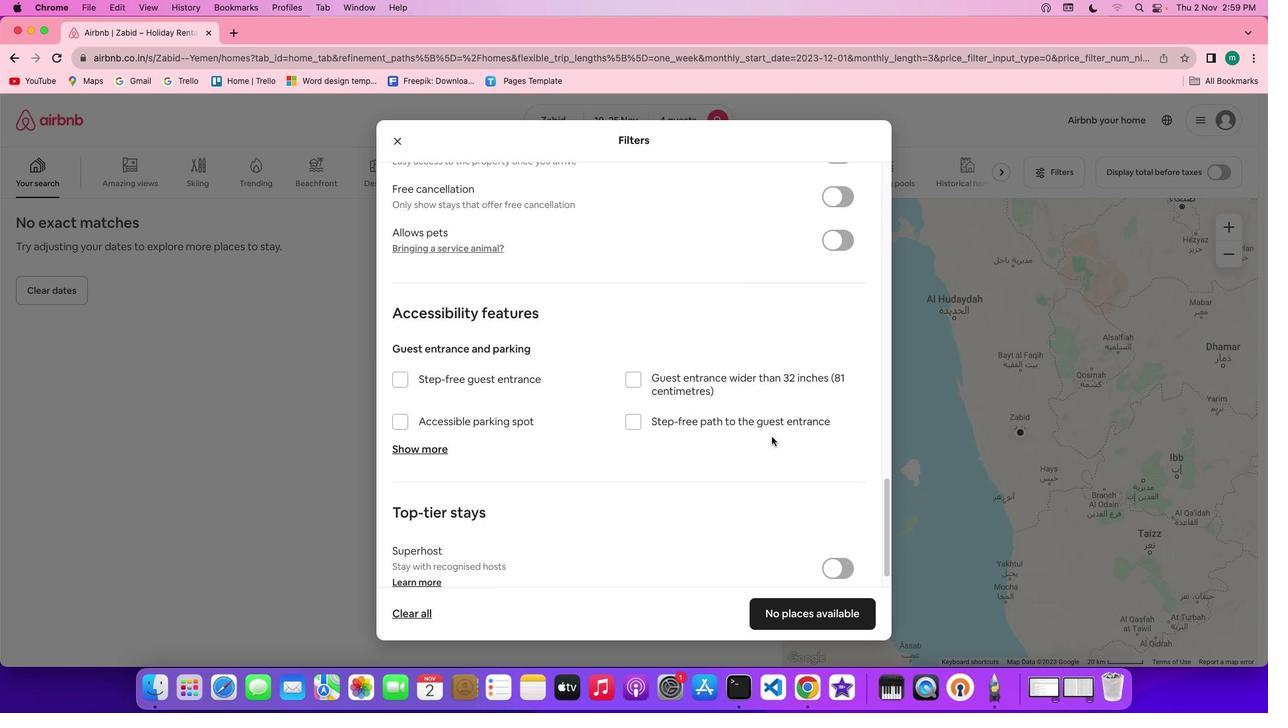 
Action: Mouse moved to (778, 440)
Screenshot: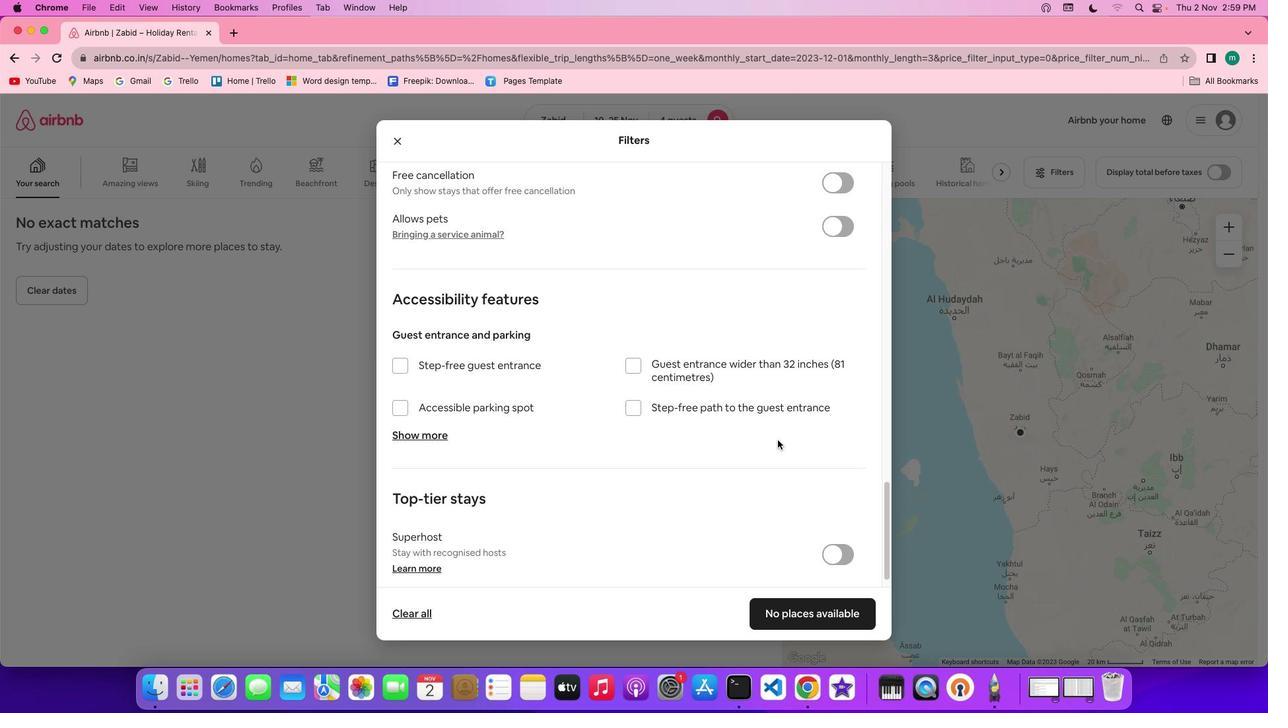 
Action: Mouse scrolled (778, 440) with delta (0, 0)
Screenshot: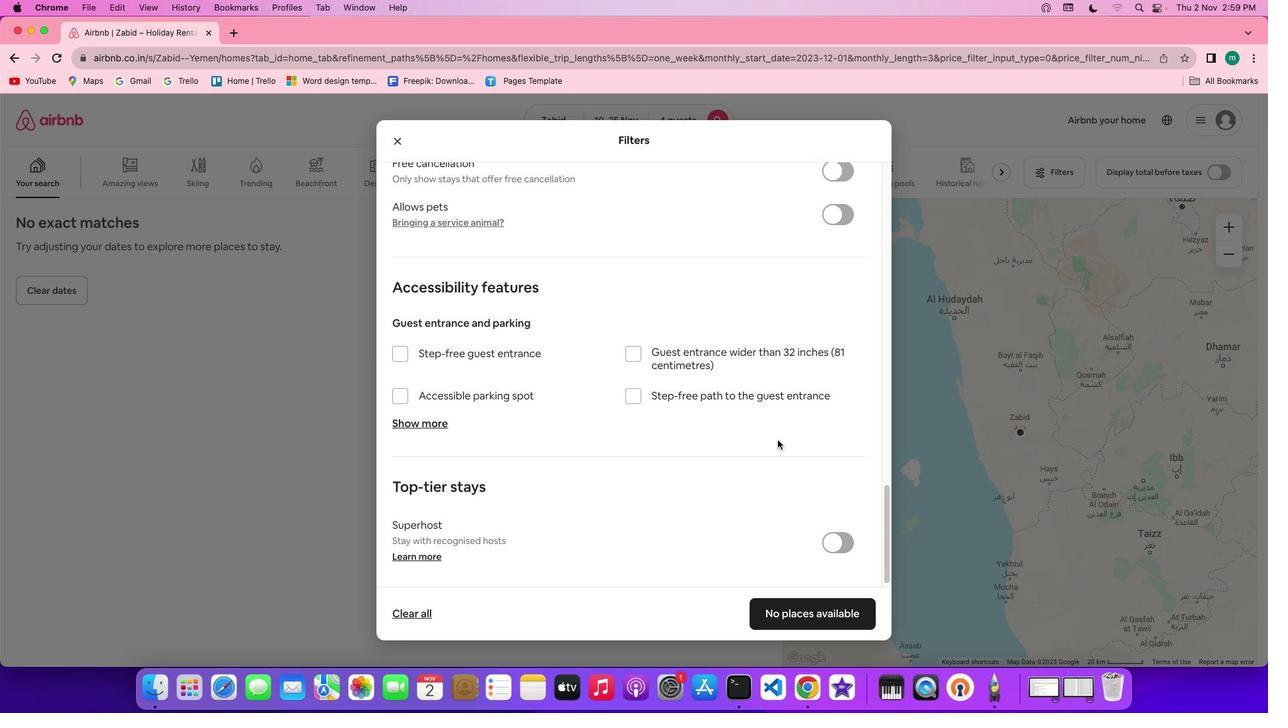 
Action: Mouse scrolled (778, 440) with delta (0, 0)
Screenshot: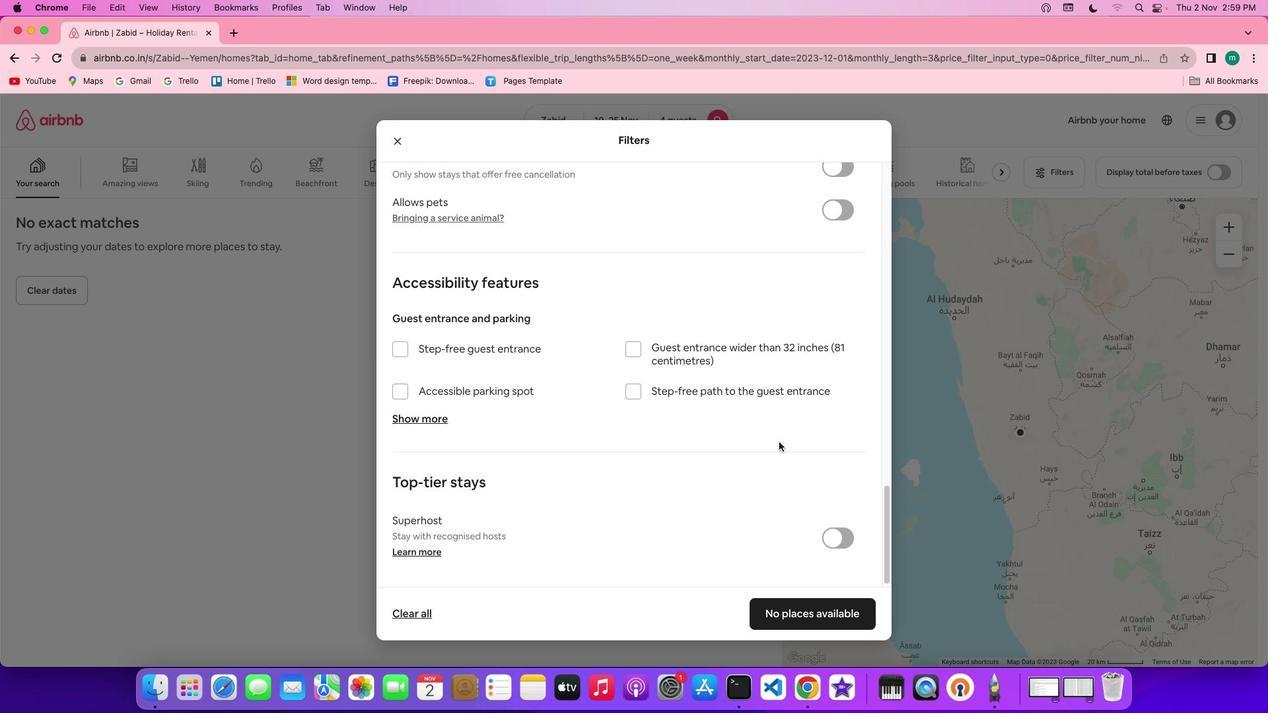 
Action: Mouse scrolled (778, 440) with delta (0, -1)
Screenshot: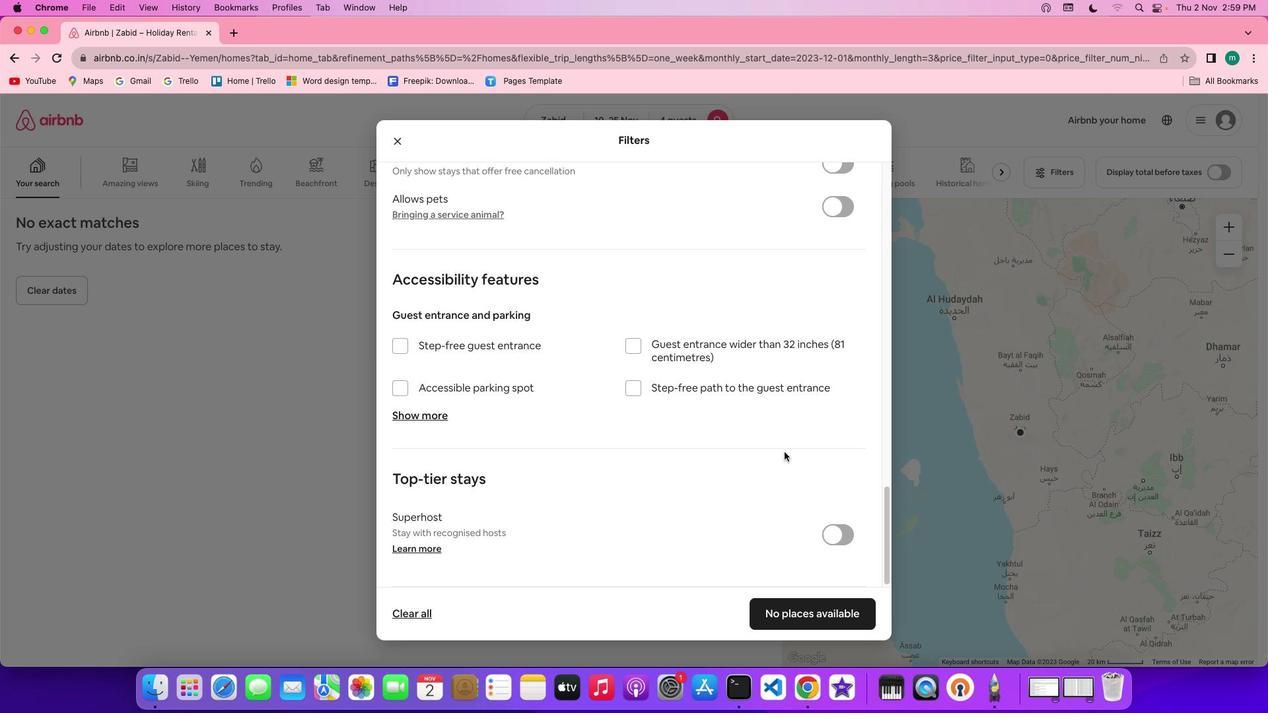 
Action: Mouse scrolled (778, 440) with delta (0, -3)
Screenshot: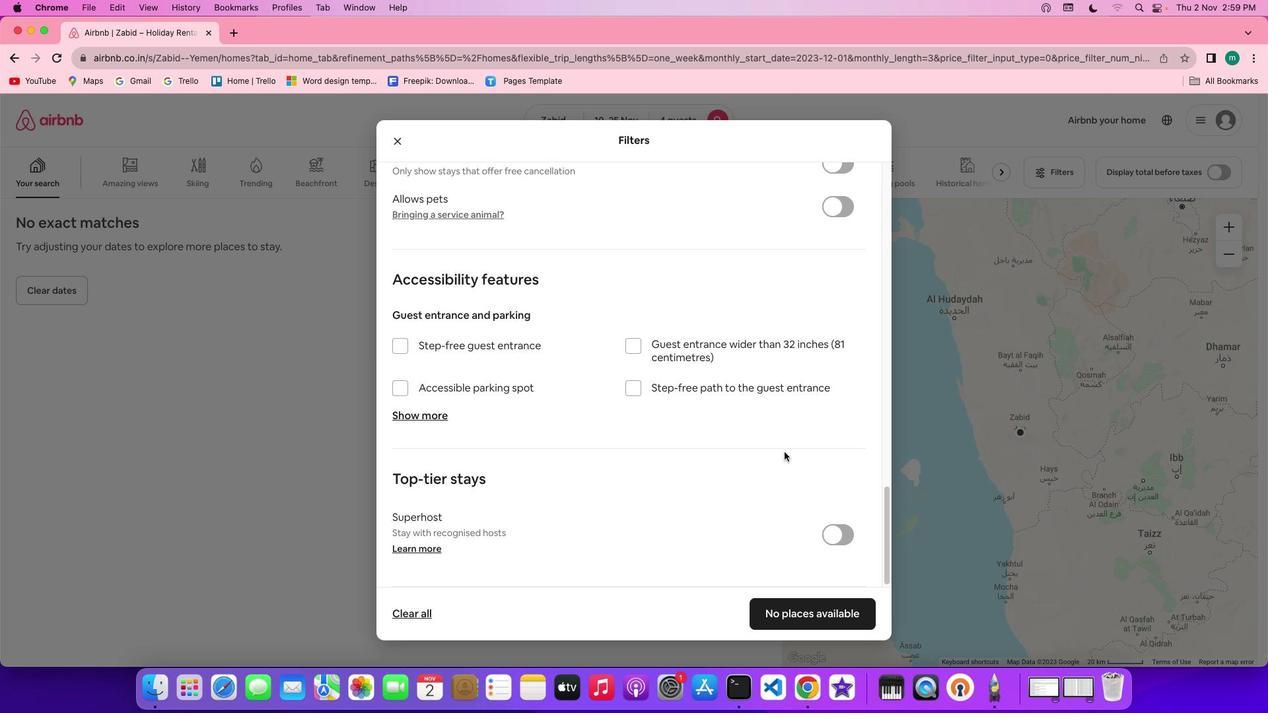 
Action: Mouse moved to (796, 473)
Screenshot: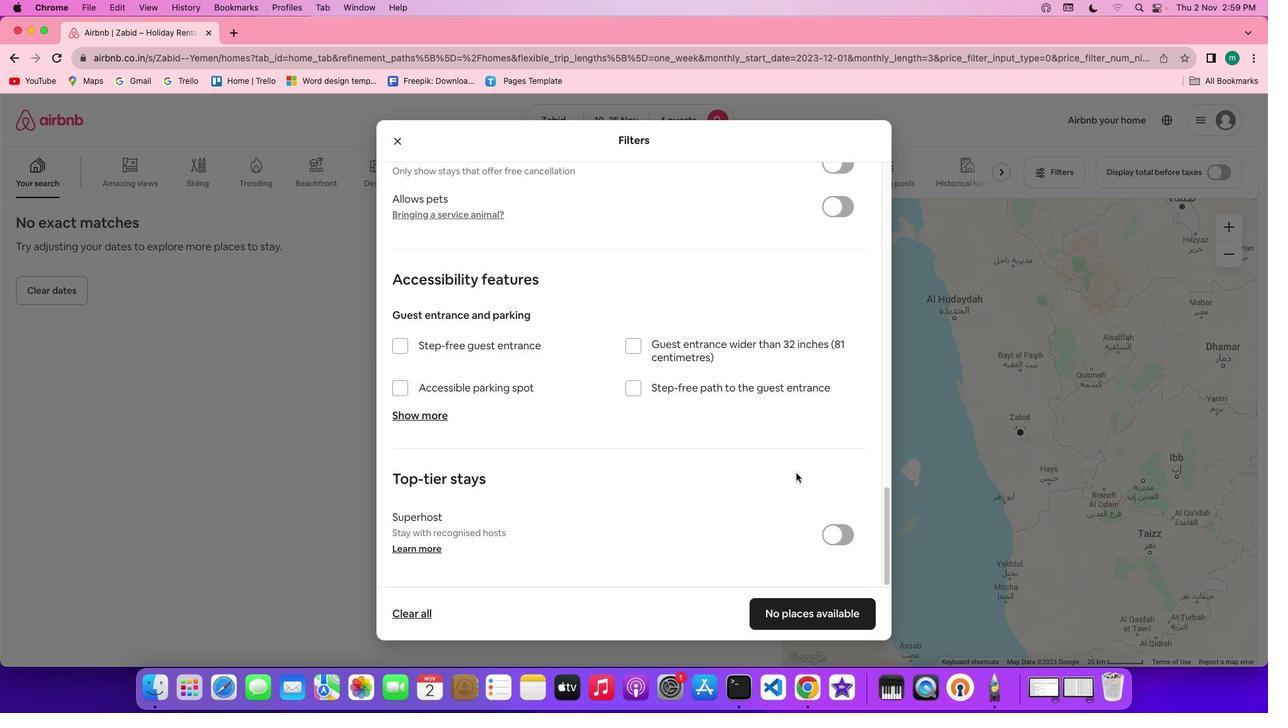 
Action: Mouse scrolled (796, 473) with delta (0, 0)
Screenshot: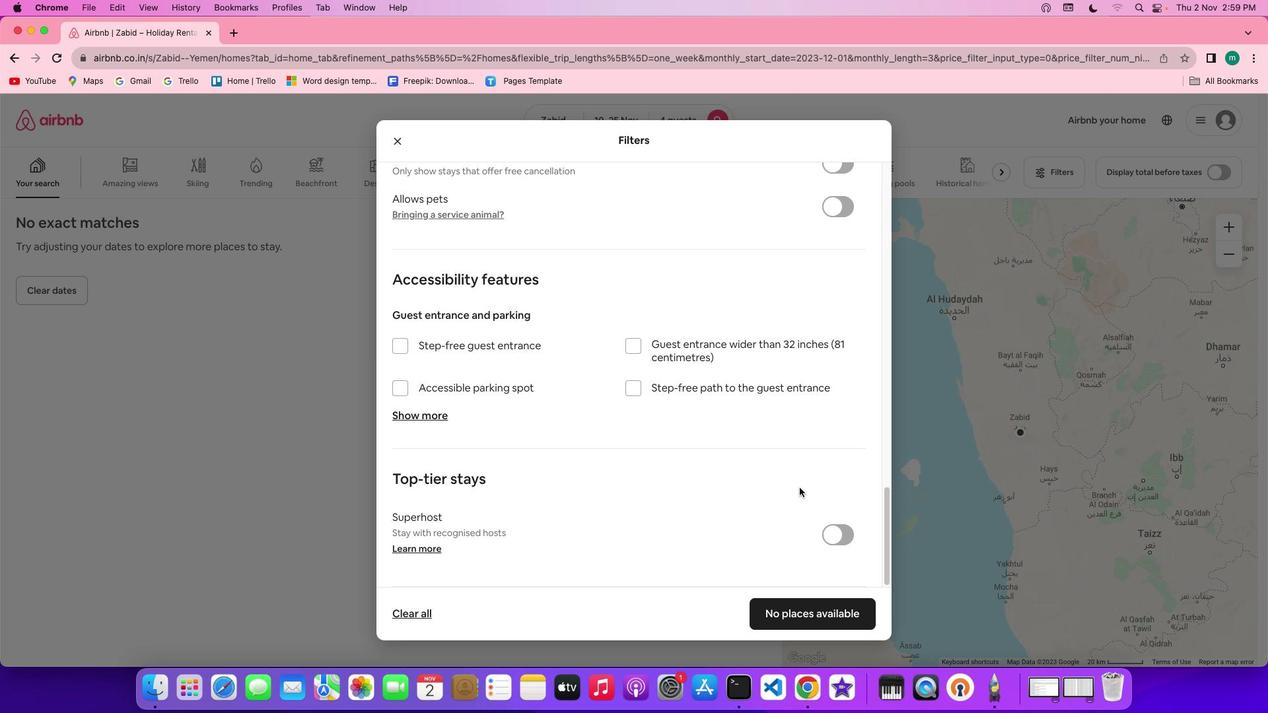 
Action: Mouse scrolled (796, 473) with delta (0, 0)
Screenshot: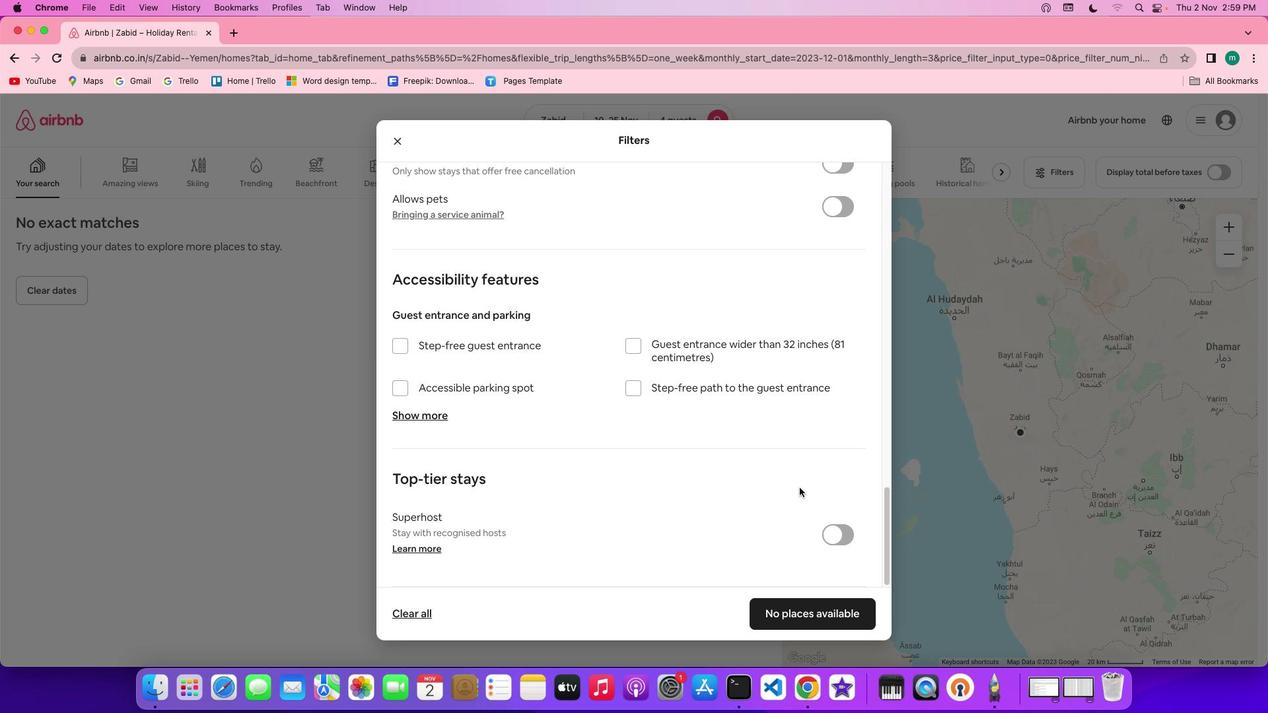 
Action: Mouse scrolled (796, 473) with delta (0, -1)
Screenshot: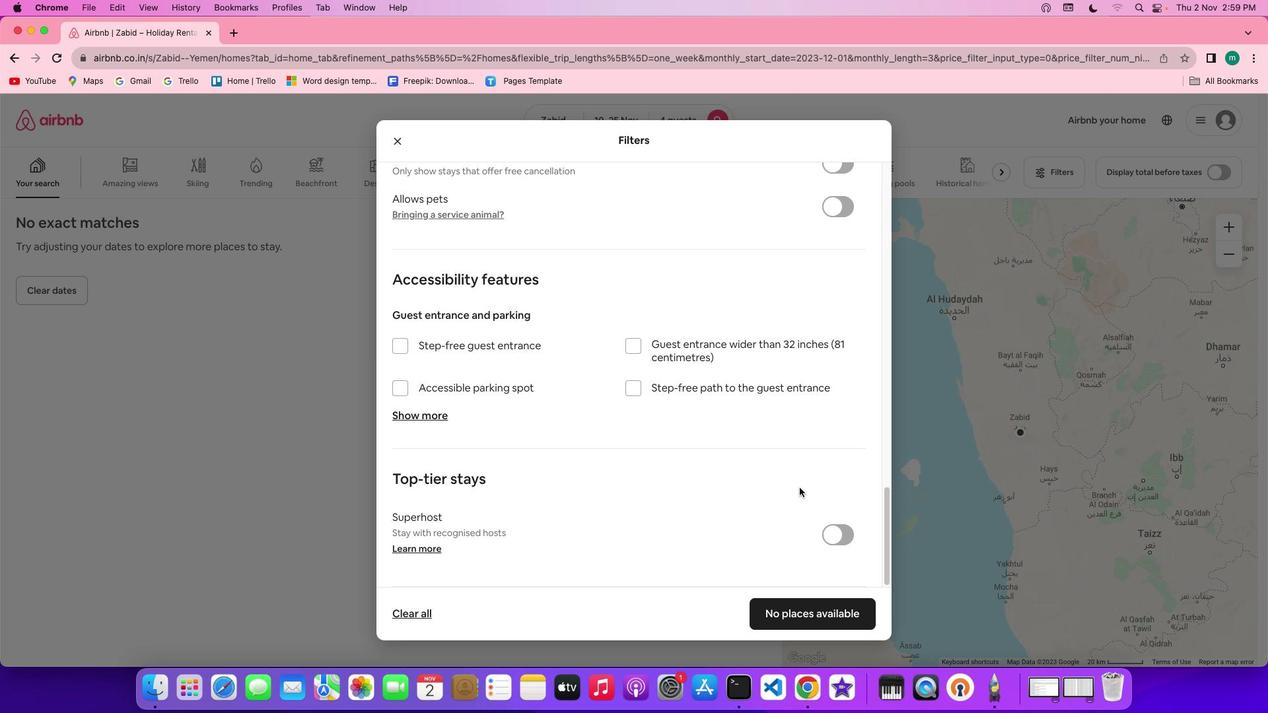 
Action: Mouse scrolled (796, 473) with delta (0, -3)
Screenshot: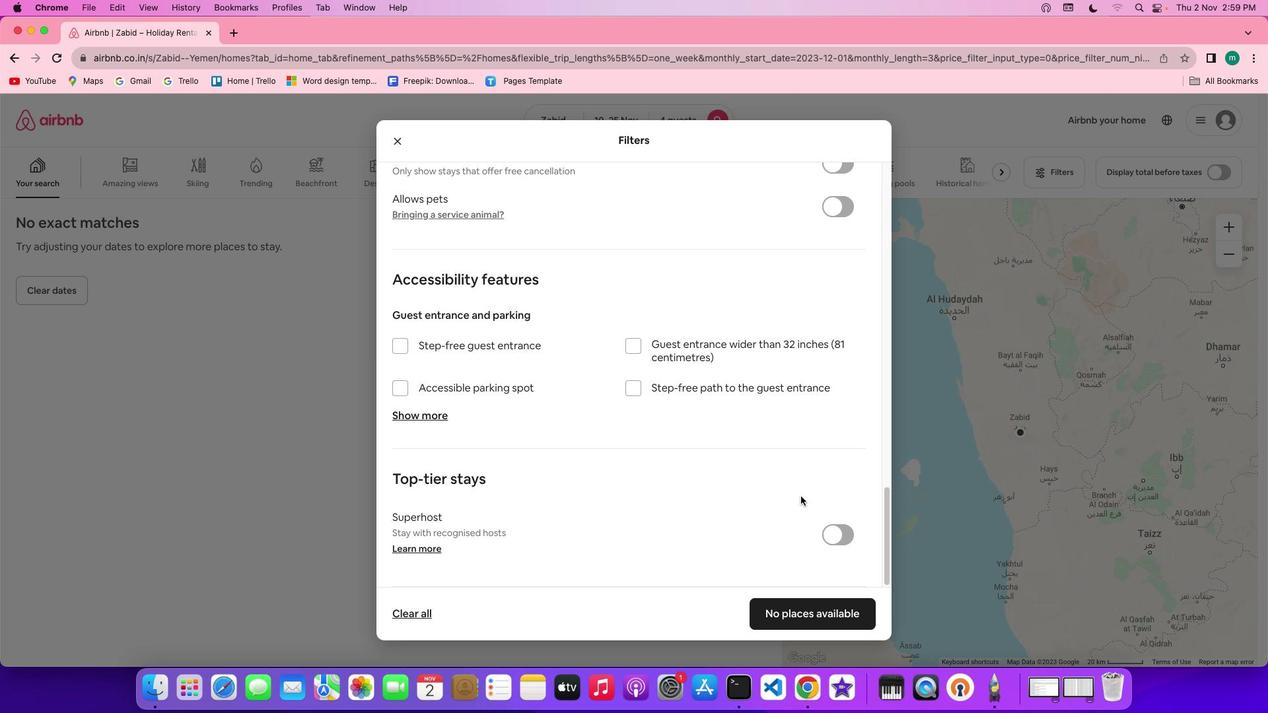 
Action: Mouse moved to (801, 613)
Screenshot: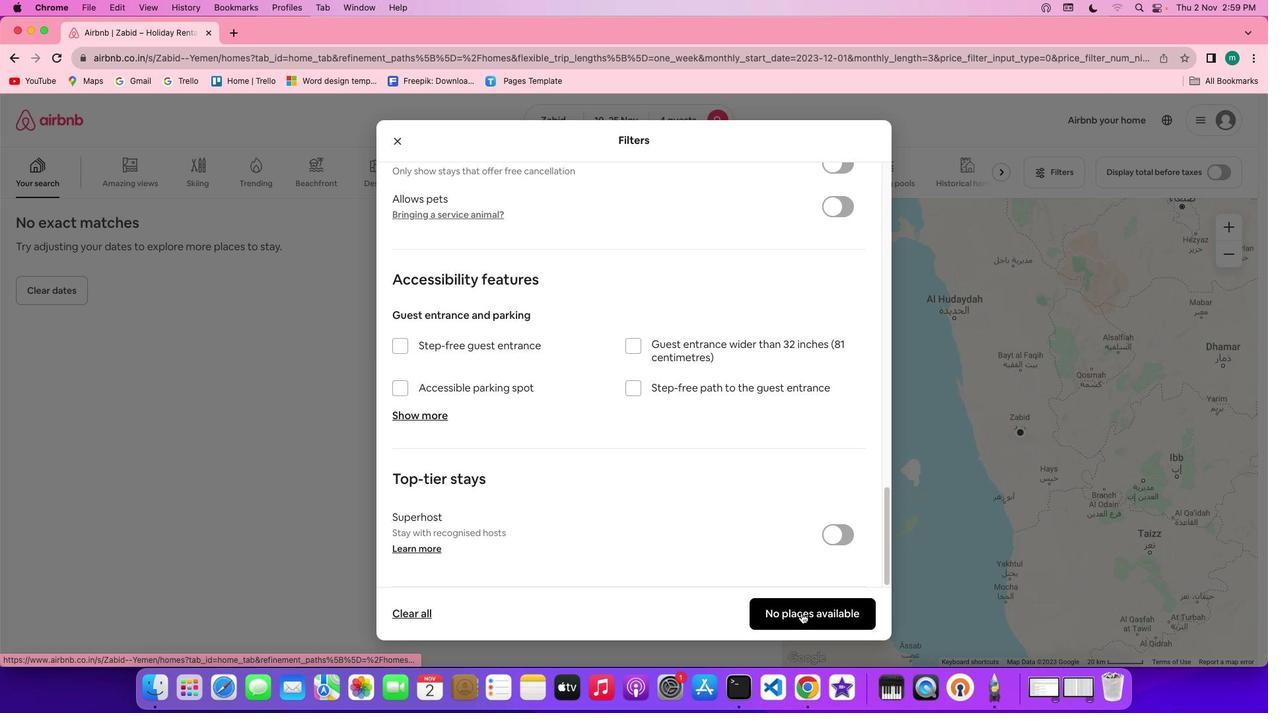 
Action: Mouse pressed left at (801, 613)
Screenshot: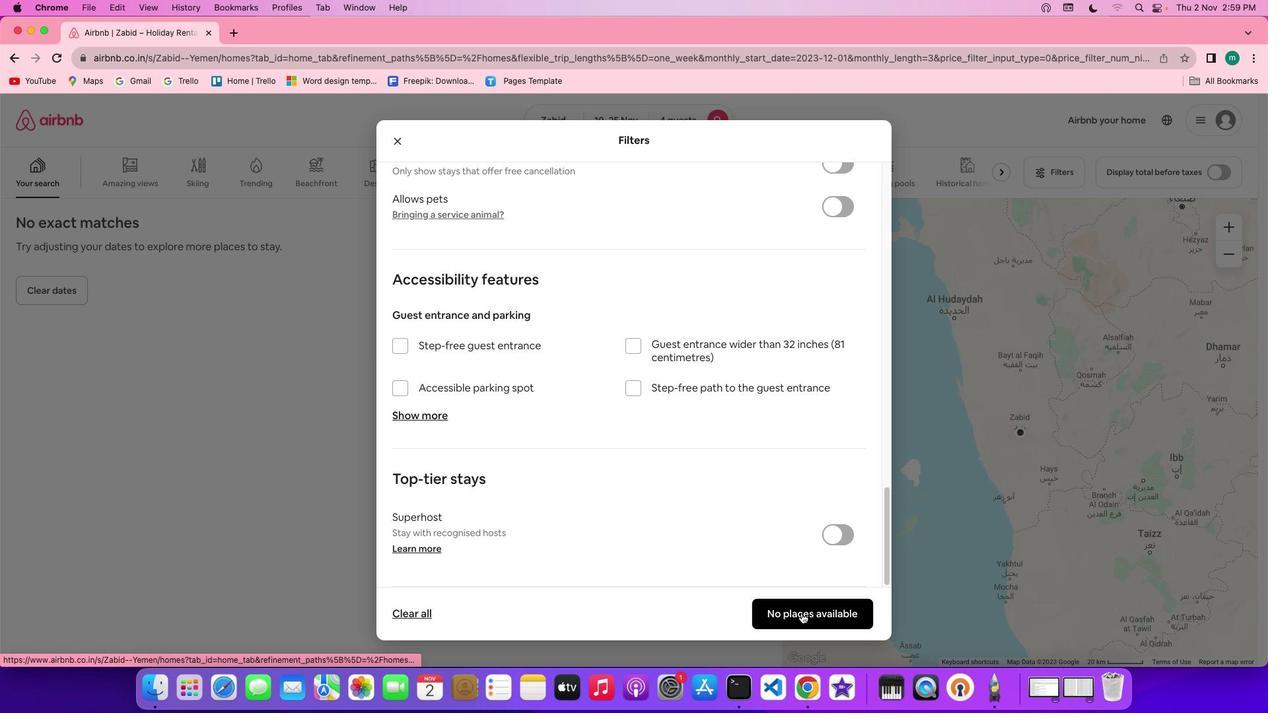 
Action: Mouse moved to (422, 409)
Screenshot: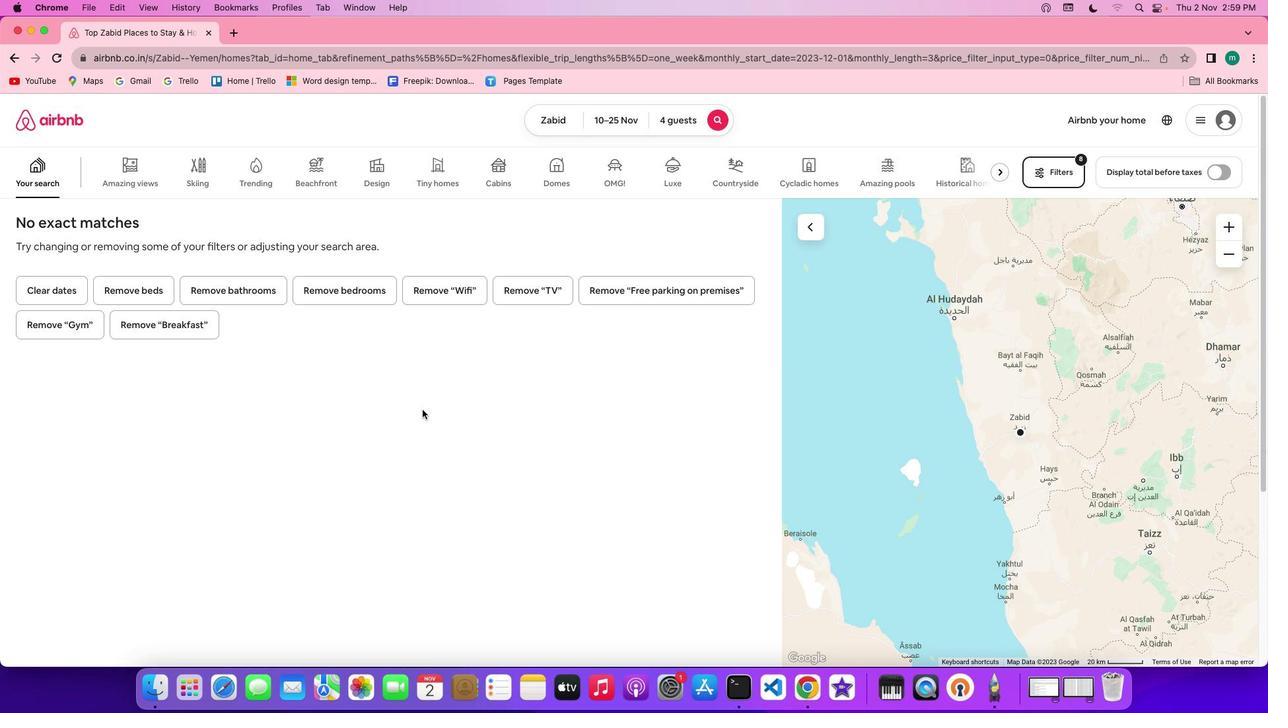
